 Task: Create dashboard displaying key metrices like top teams , player performance.
Action: Mouse moved to (743, 120)
Screenshot: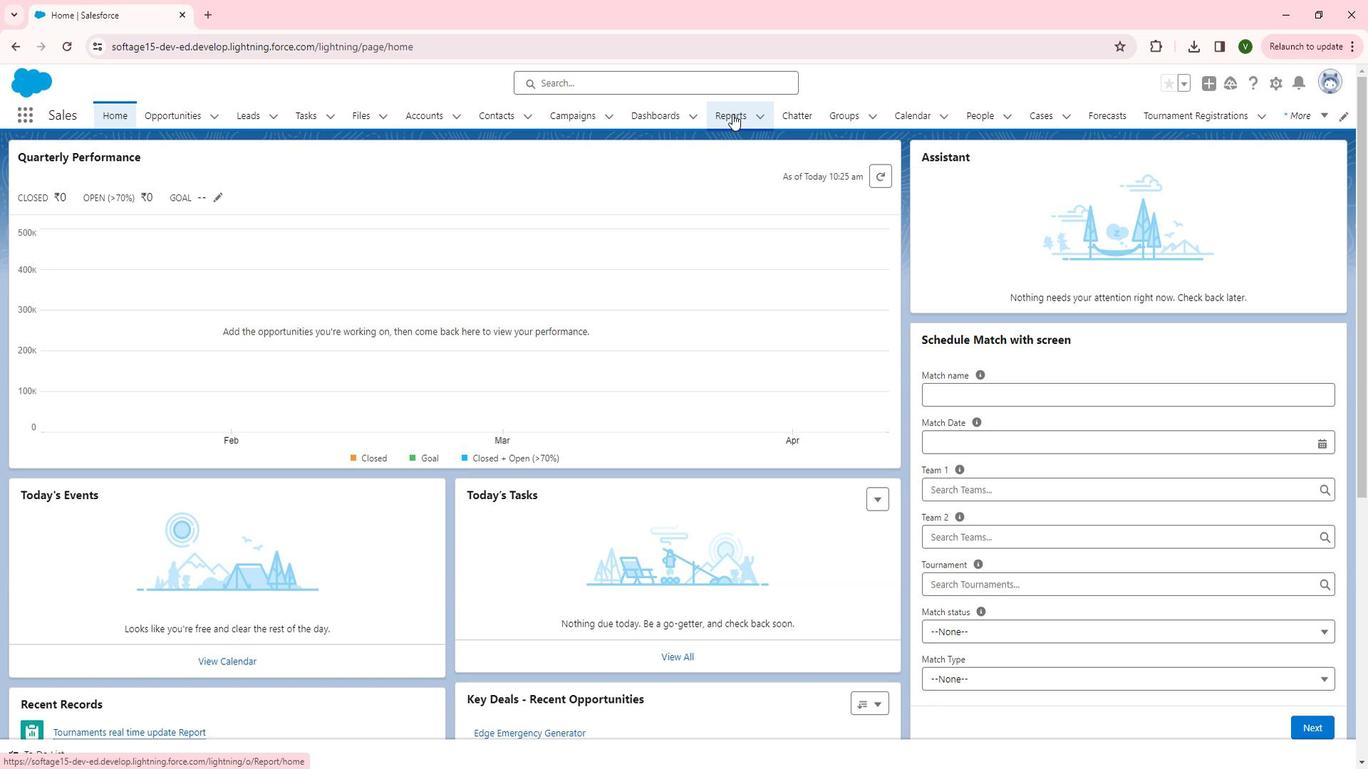 
Action: Mouse pressed left at (743, 120)
Screenshot: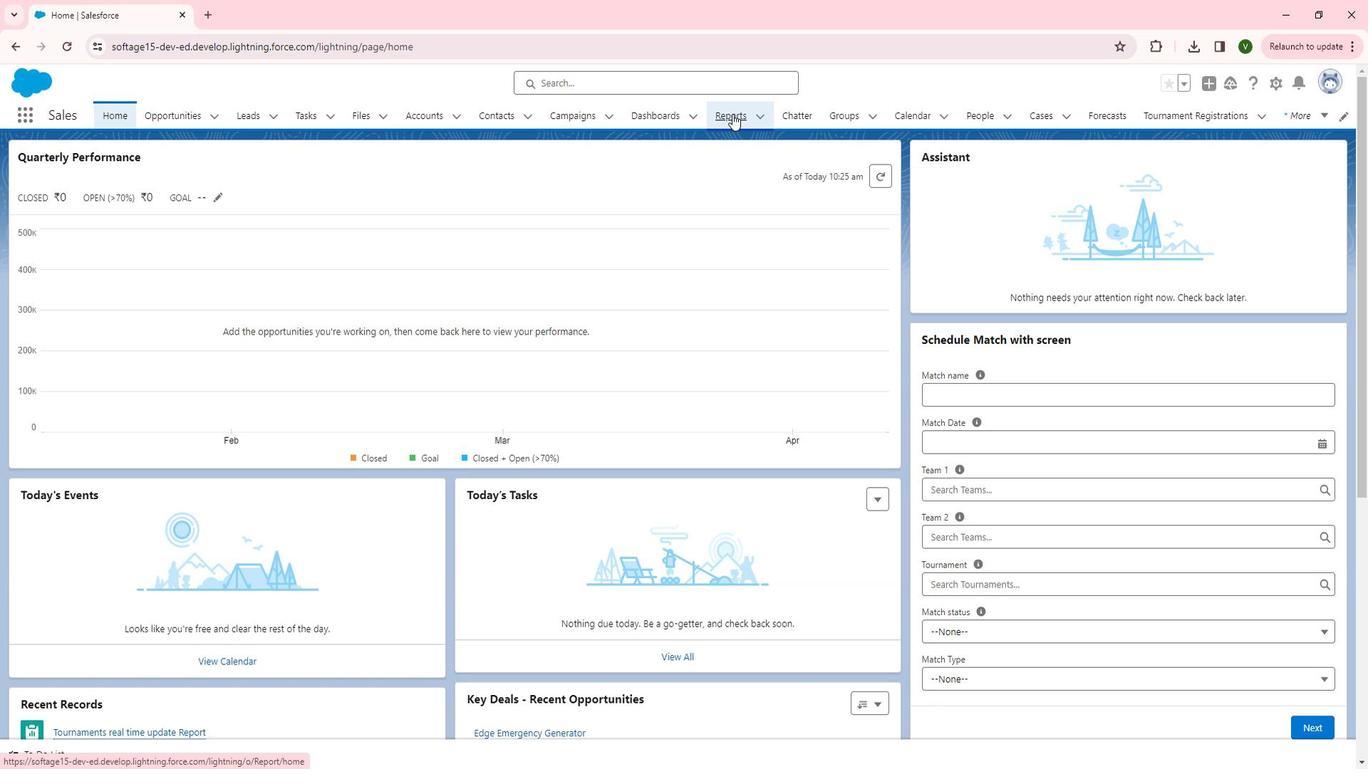 
Action: Mouse moved to (1216, 178)
Screenshot: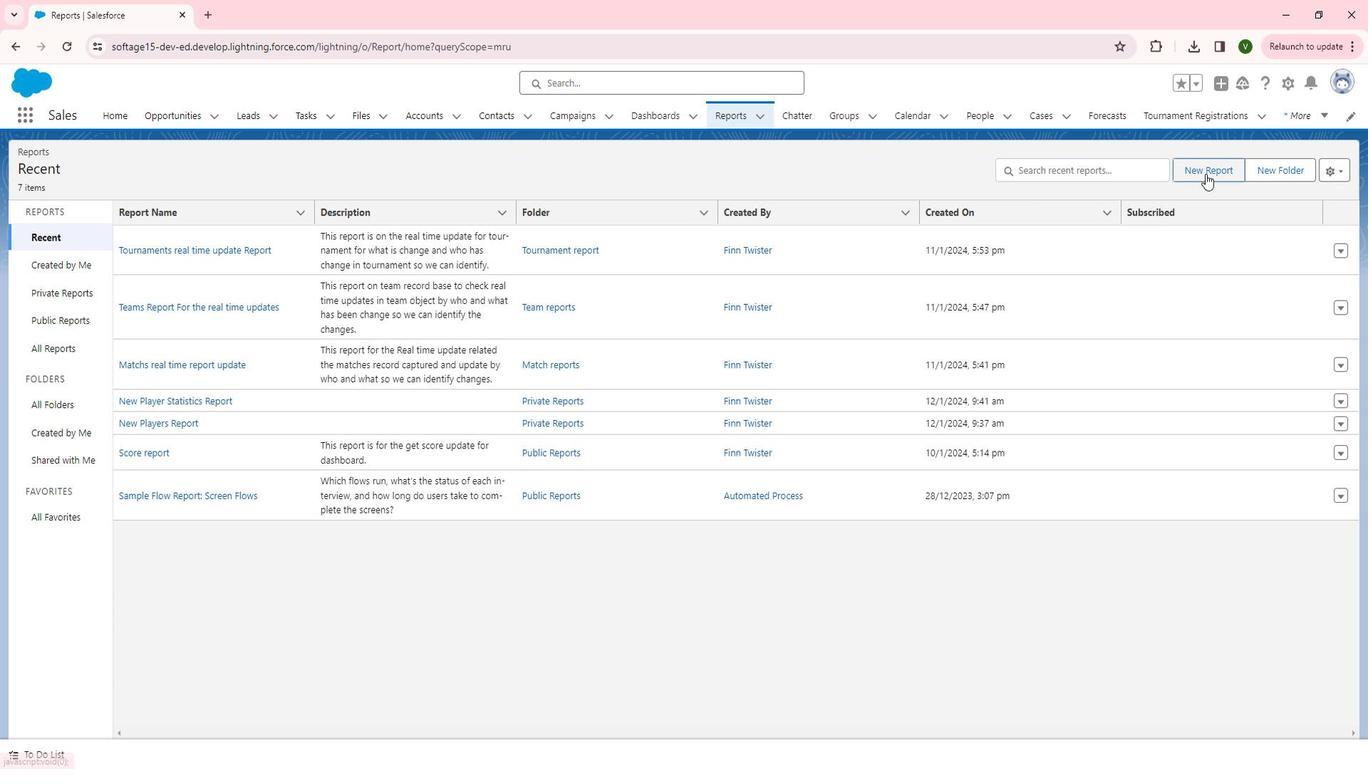 
Action: Mouse pressed left at (1216, 178)
Screenshot: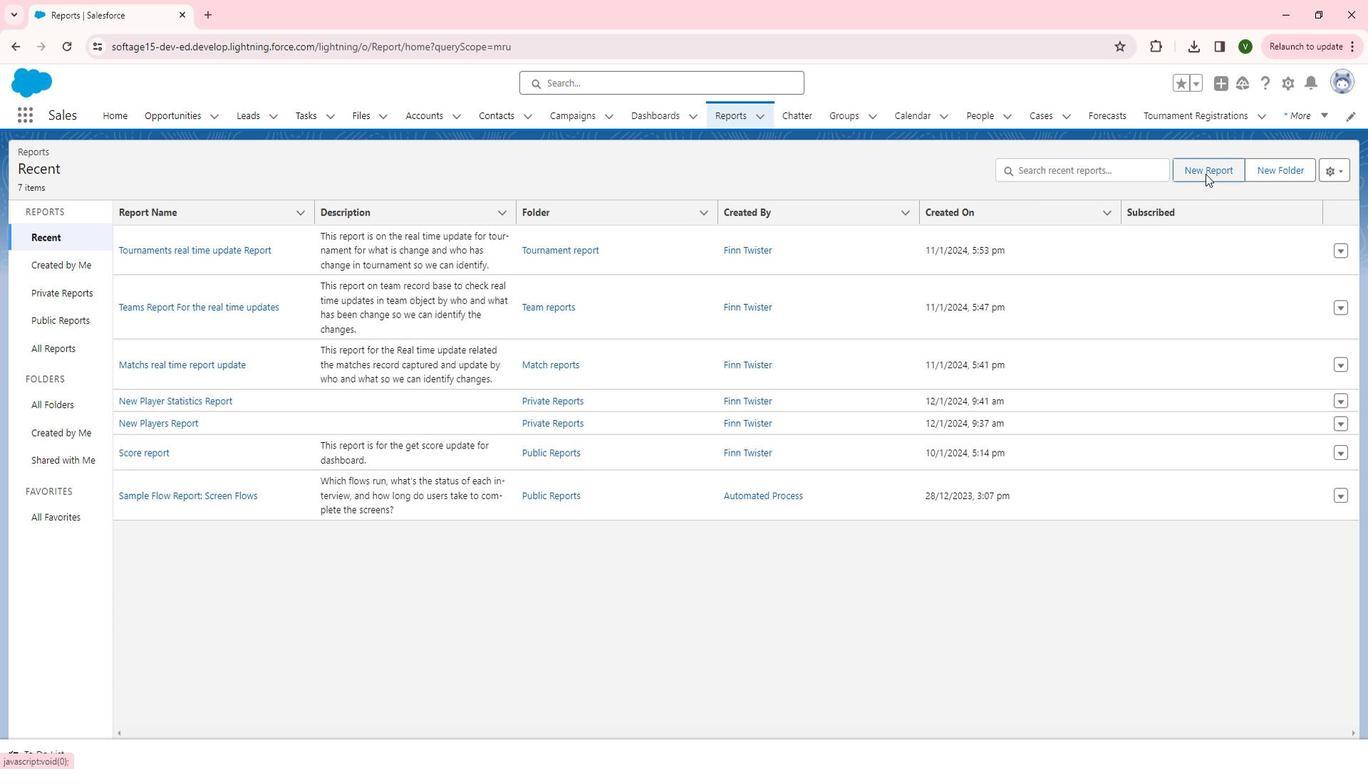 
Action: Mouse moved to (355, 284)
Screenshot: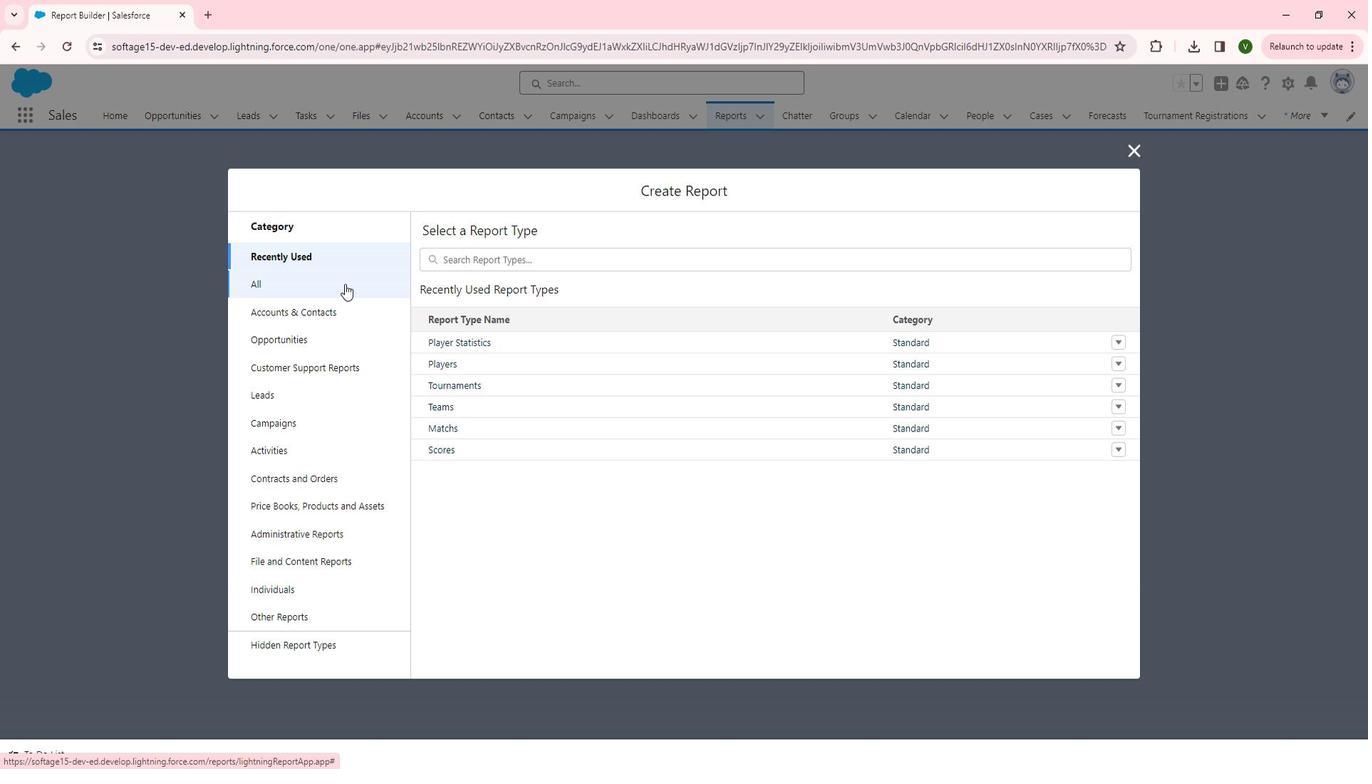 
Action: Mouse pressed left at (355, 284)
Screenshot: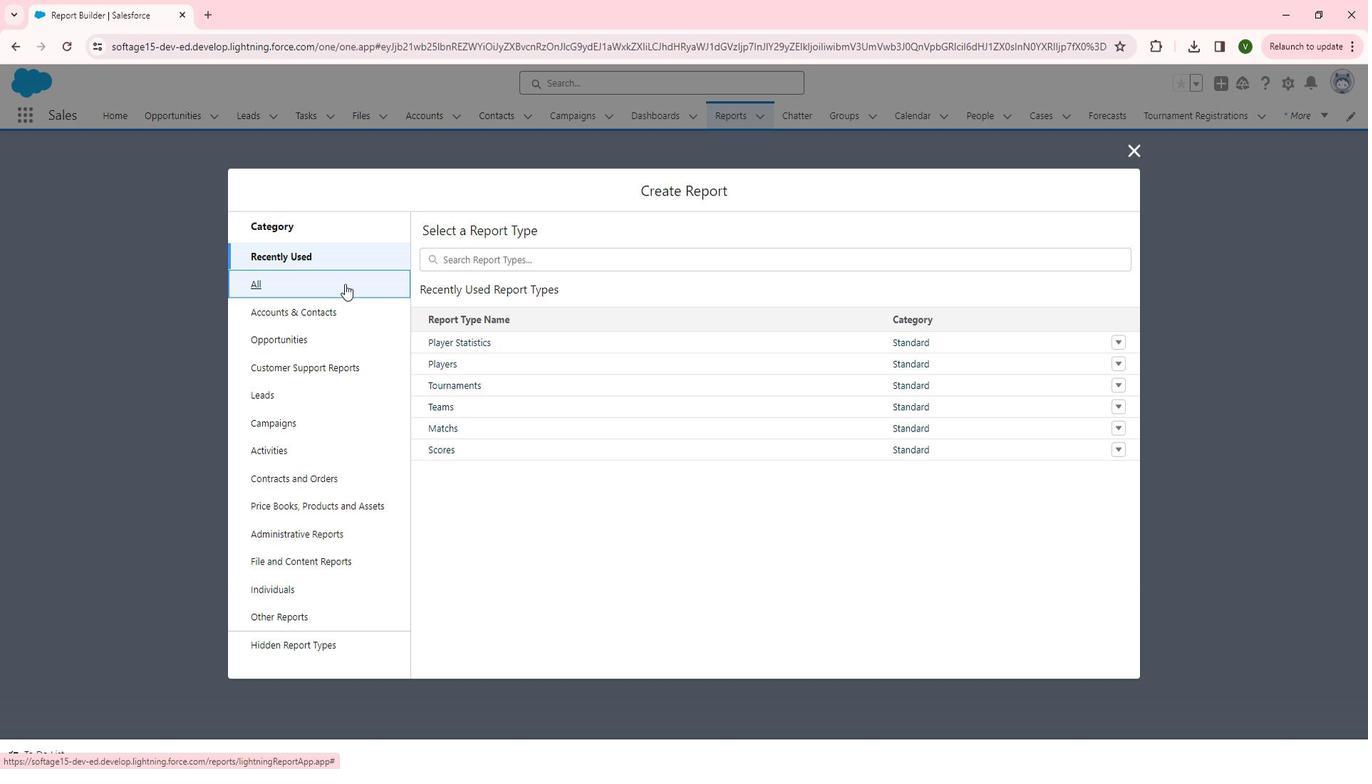 
Action: Mouse moved to (644, 380)
Screenshot: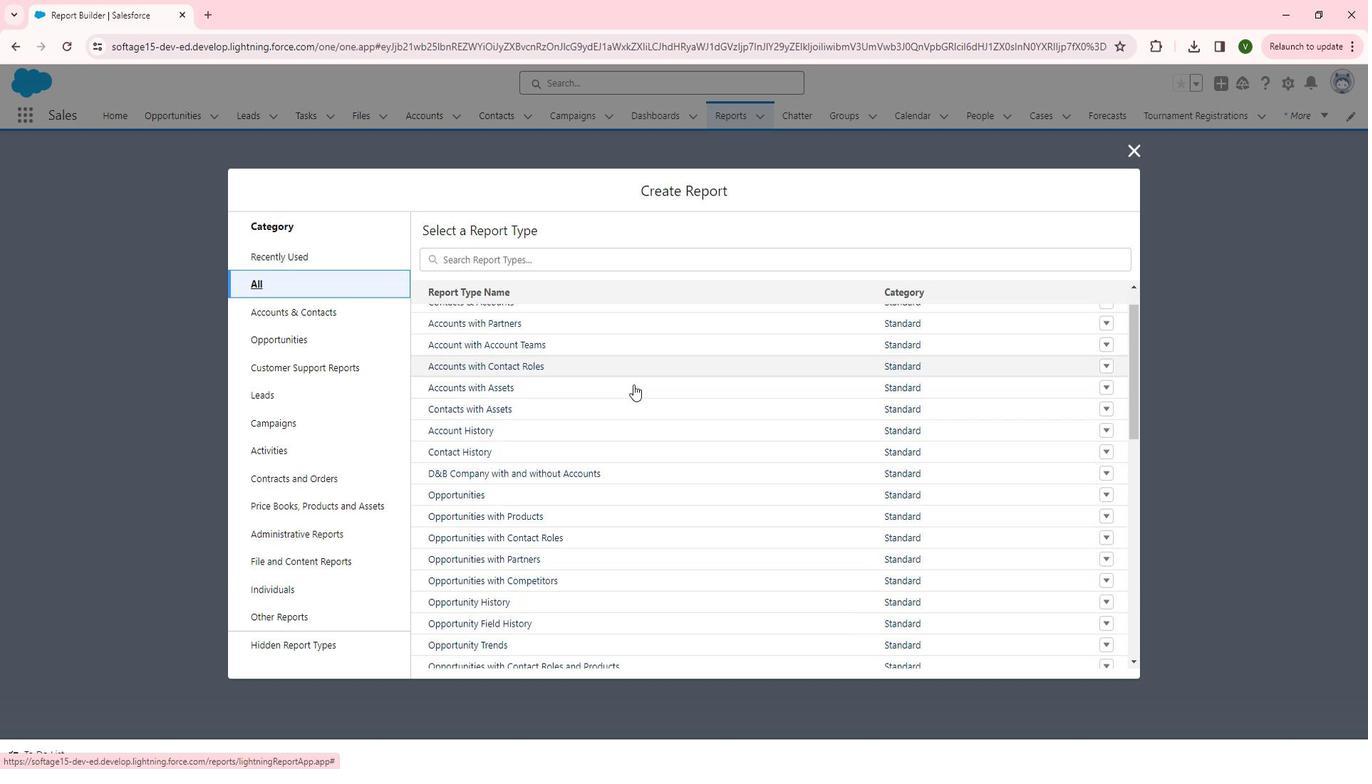 
Action: Mouse scrolled (644, 379) with delta (0, 0)
Screenshot: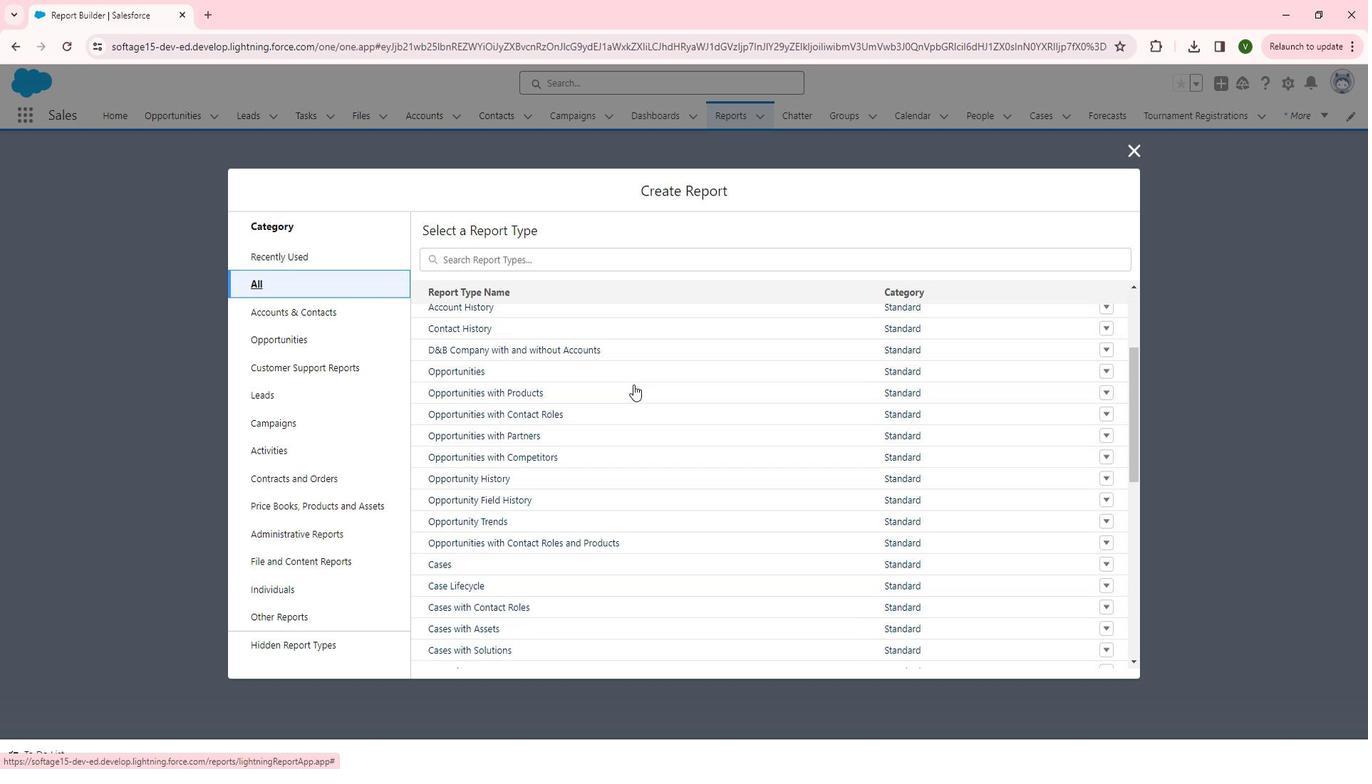 
Action: Mouse moved to (644, 381)
Screenshot: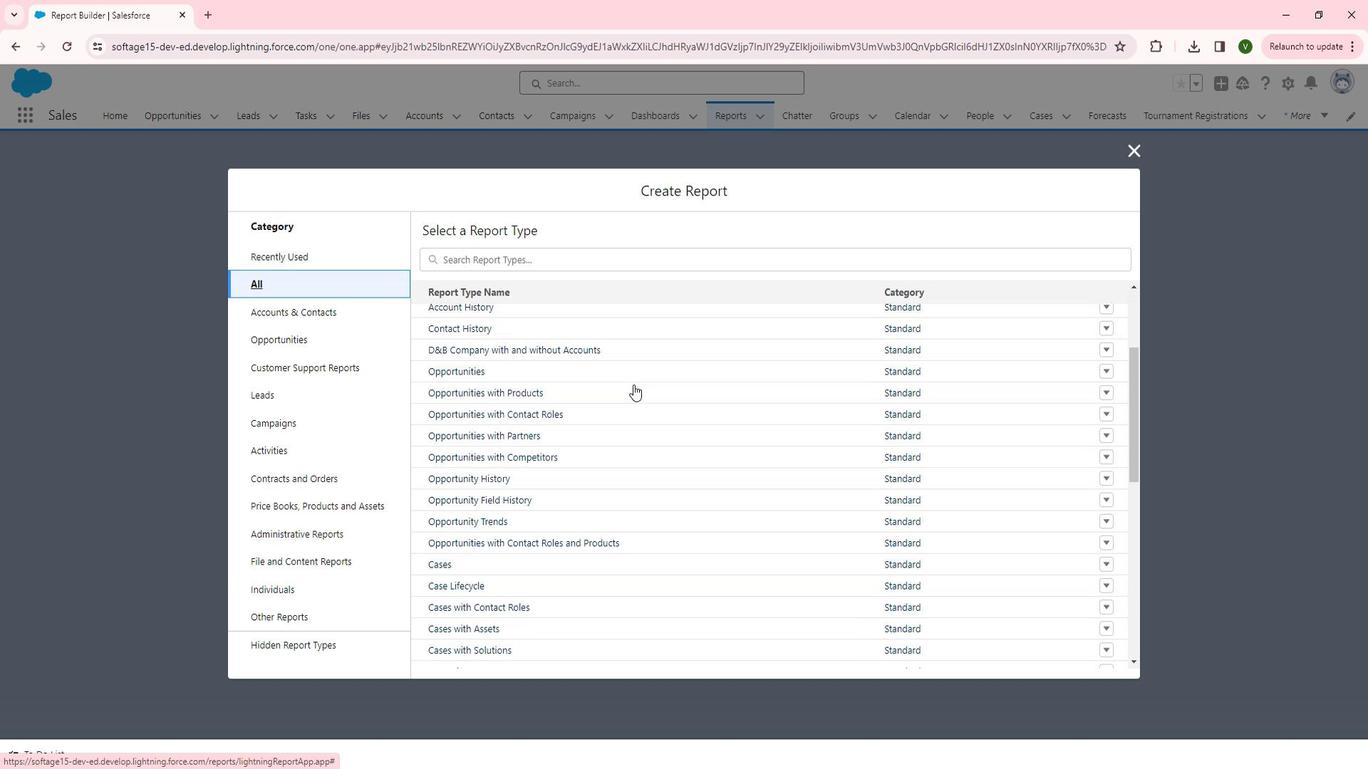
Action: Mouse scrolled (644, 380) with delta (0, 0)
Screenshot: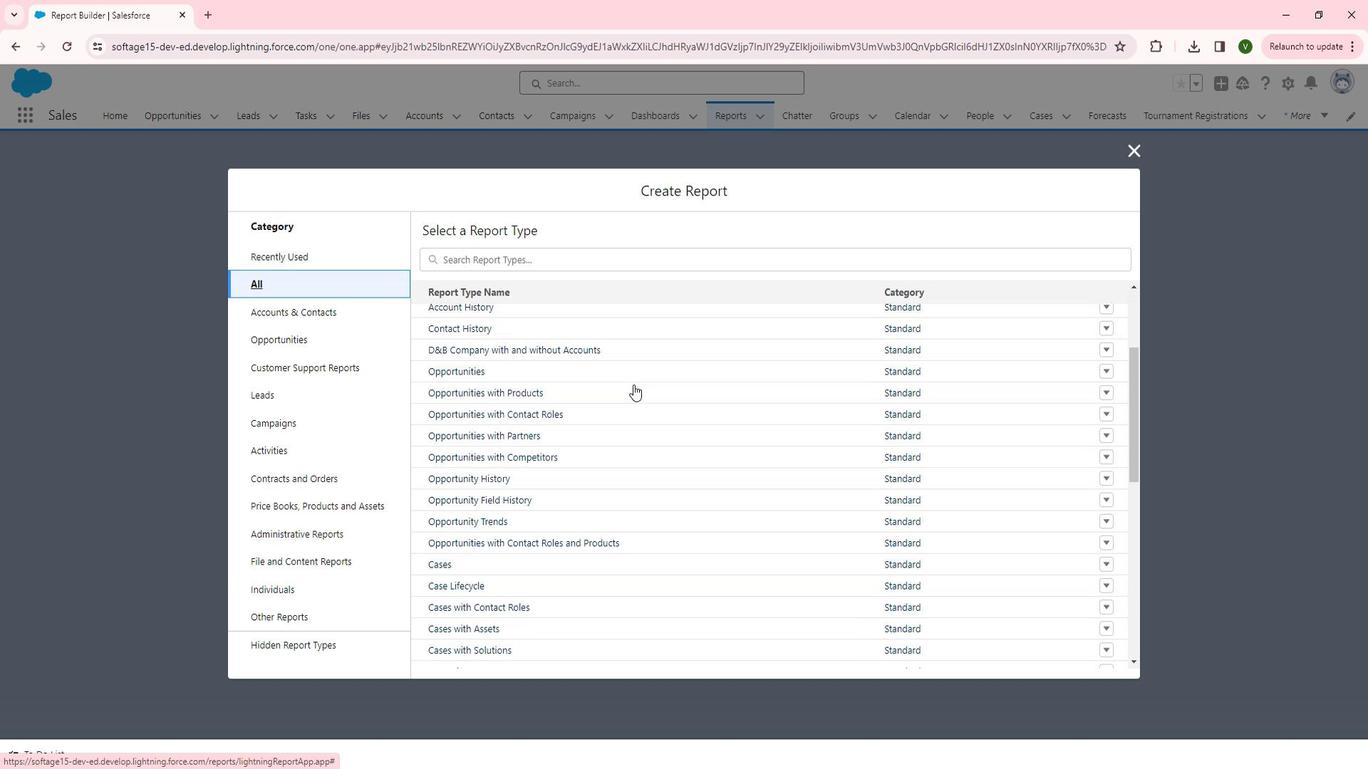 
Action: Mouse moved to (644, 381)
Screenshot: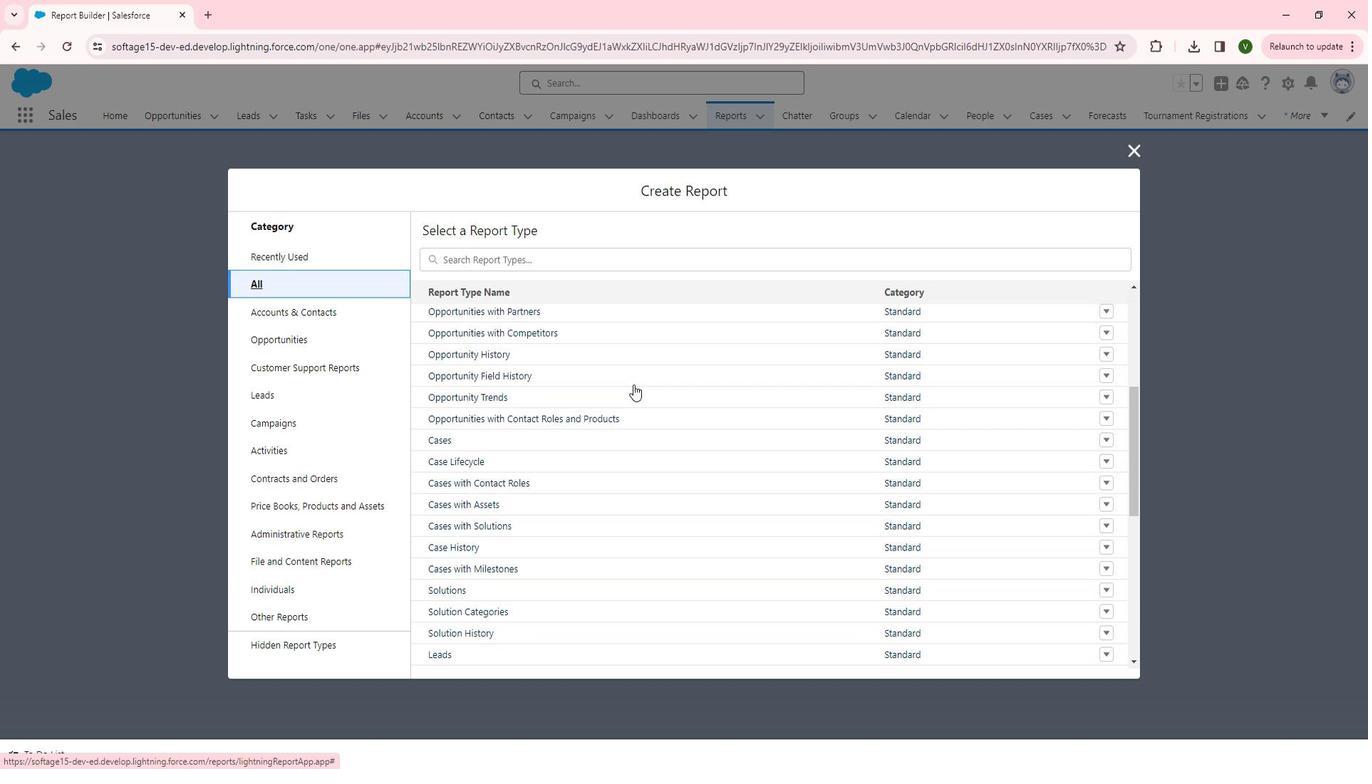 
Action: Mouse scrolled (644, 380) with delta (0, 0)
Screenshot: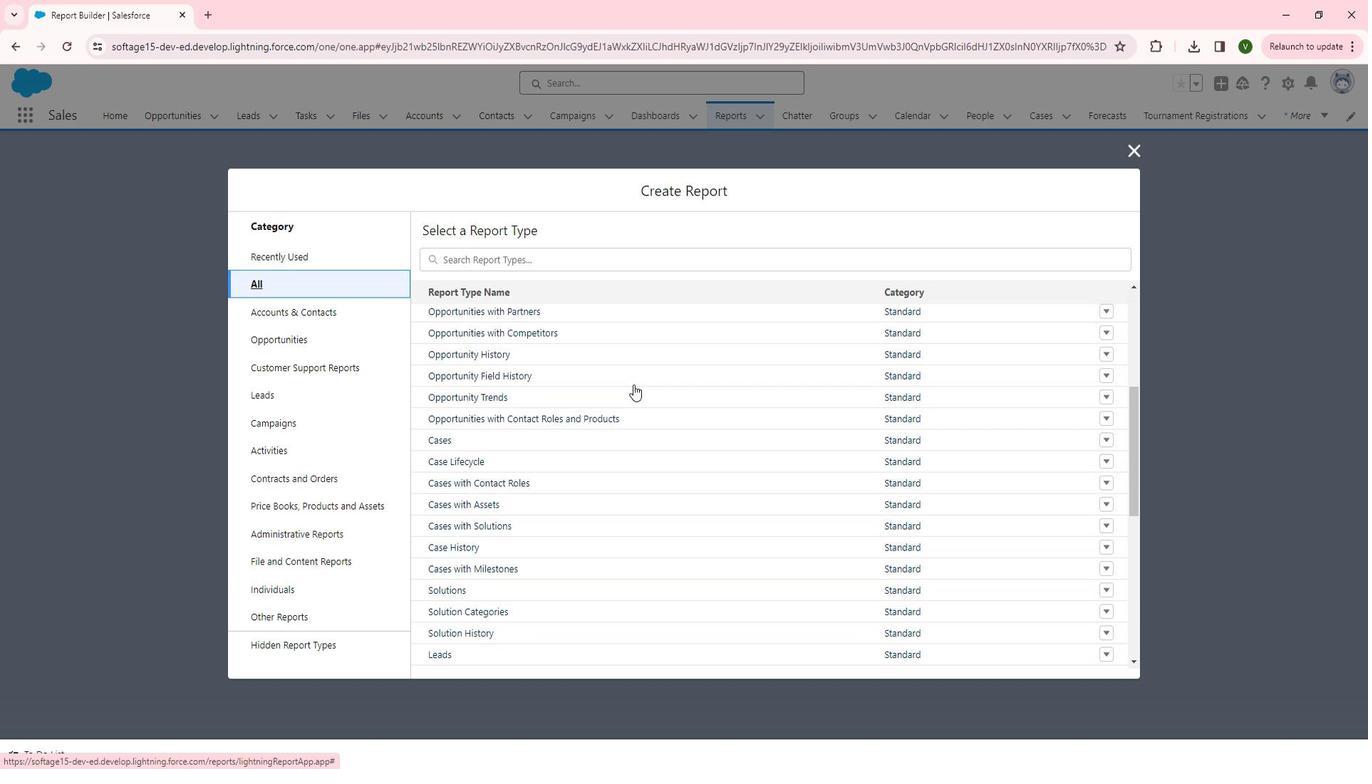 
Action: Mouse scrolled (644, 380) with delta (0, 0)
Screenshot: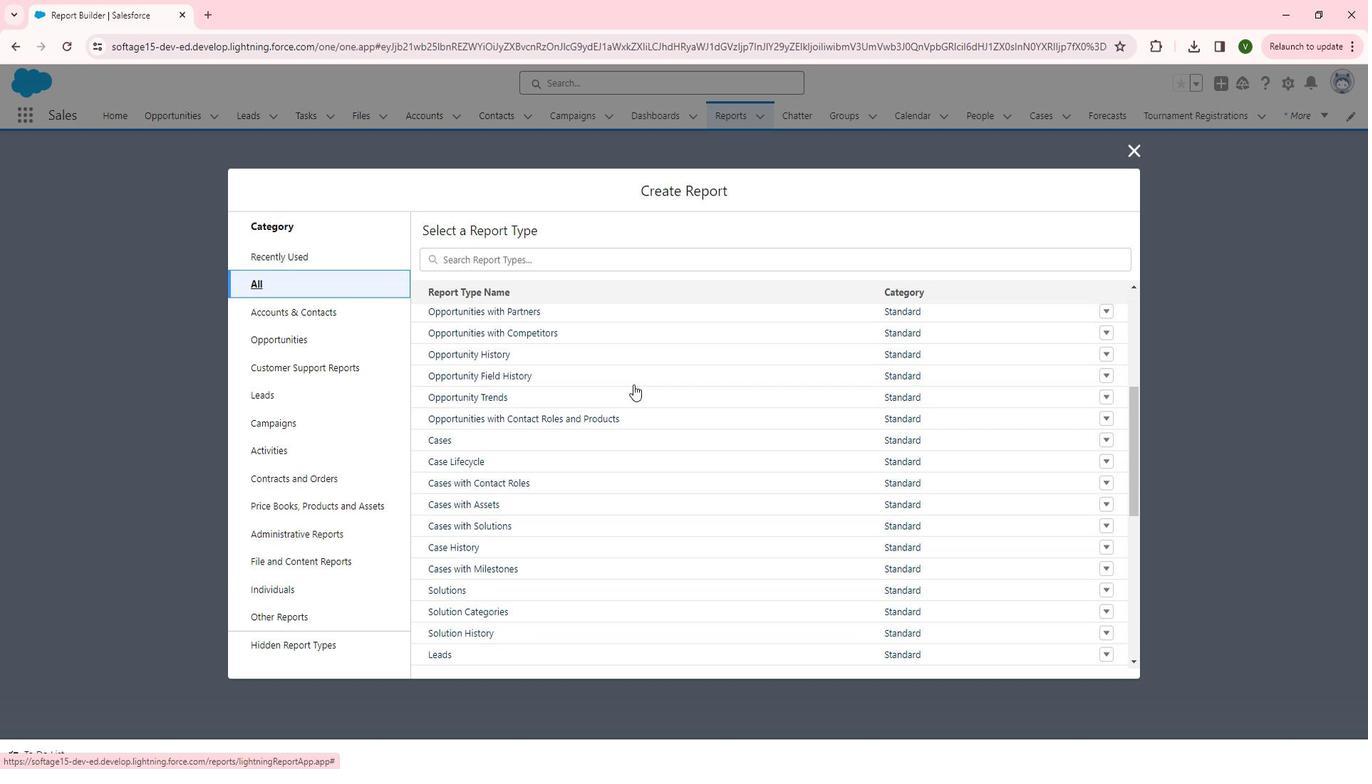 
Action: Mouse scrolled (644, 380) with delta (0, 0)
Screenshot: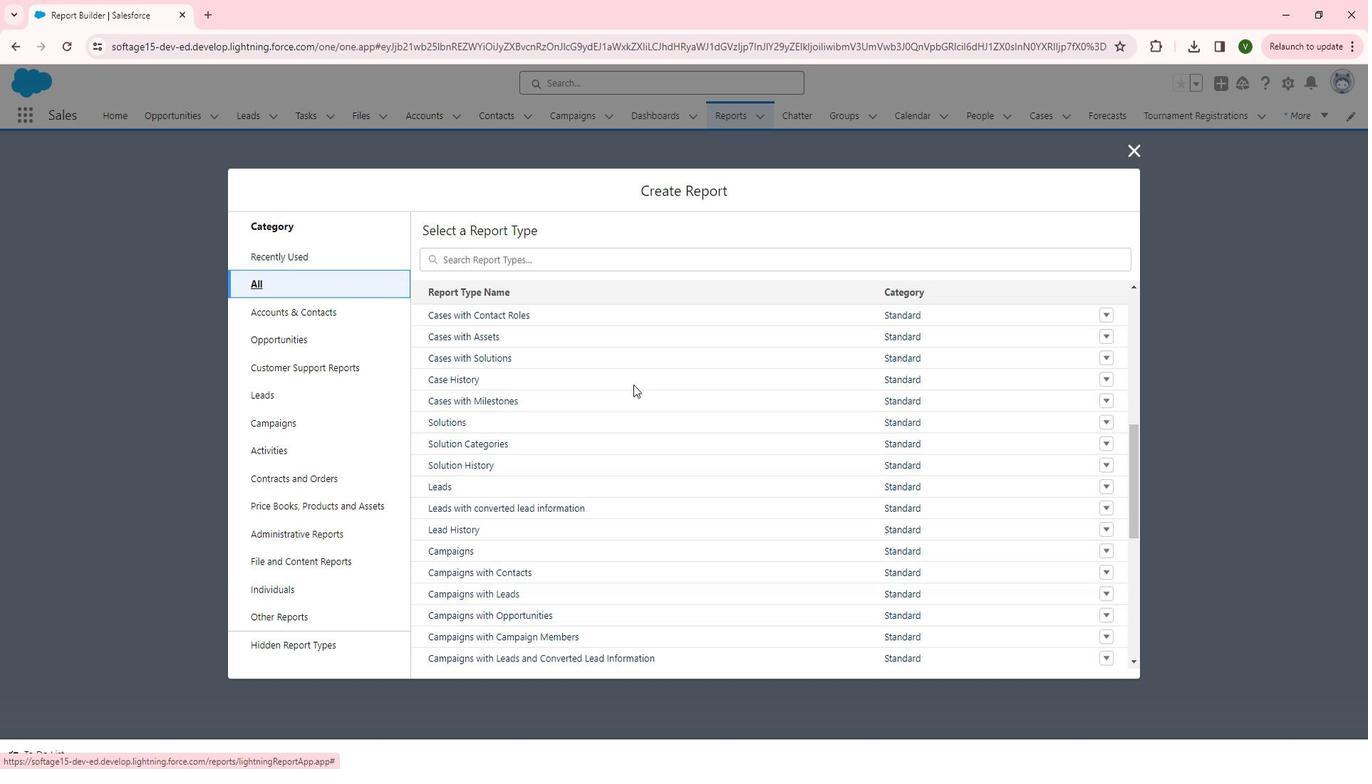 
Action: Mouse scrolled (644, 380) with delta (0, 0)
Screenshot: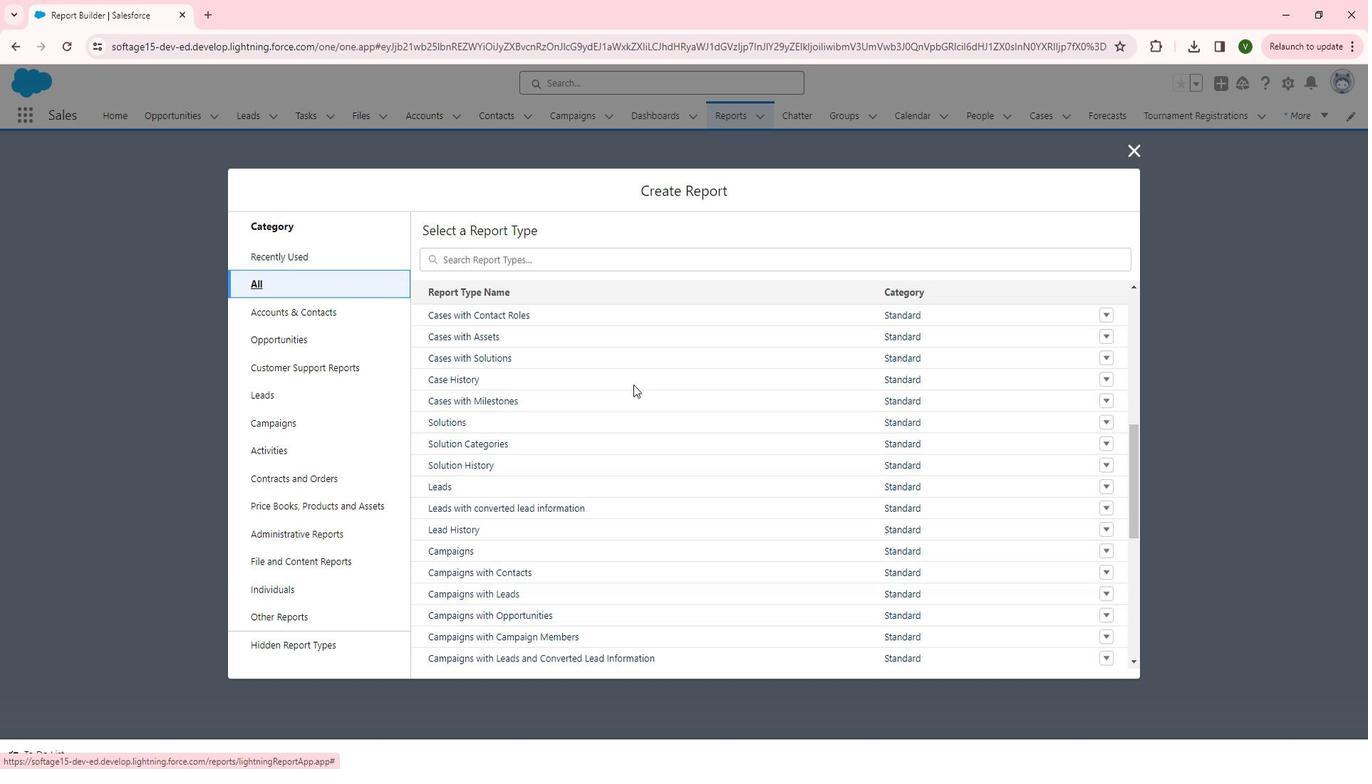 
Action: Mouse scrolled (644, 380) with delta (0, 0)
Screenshot: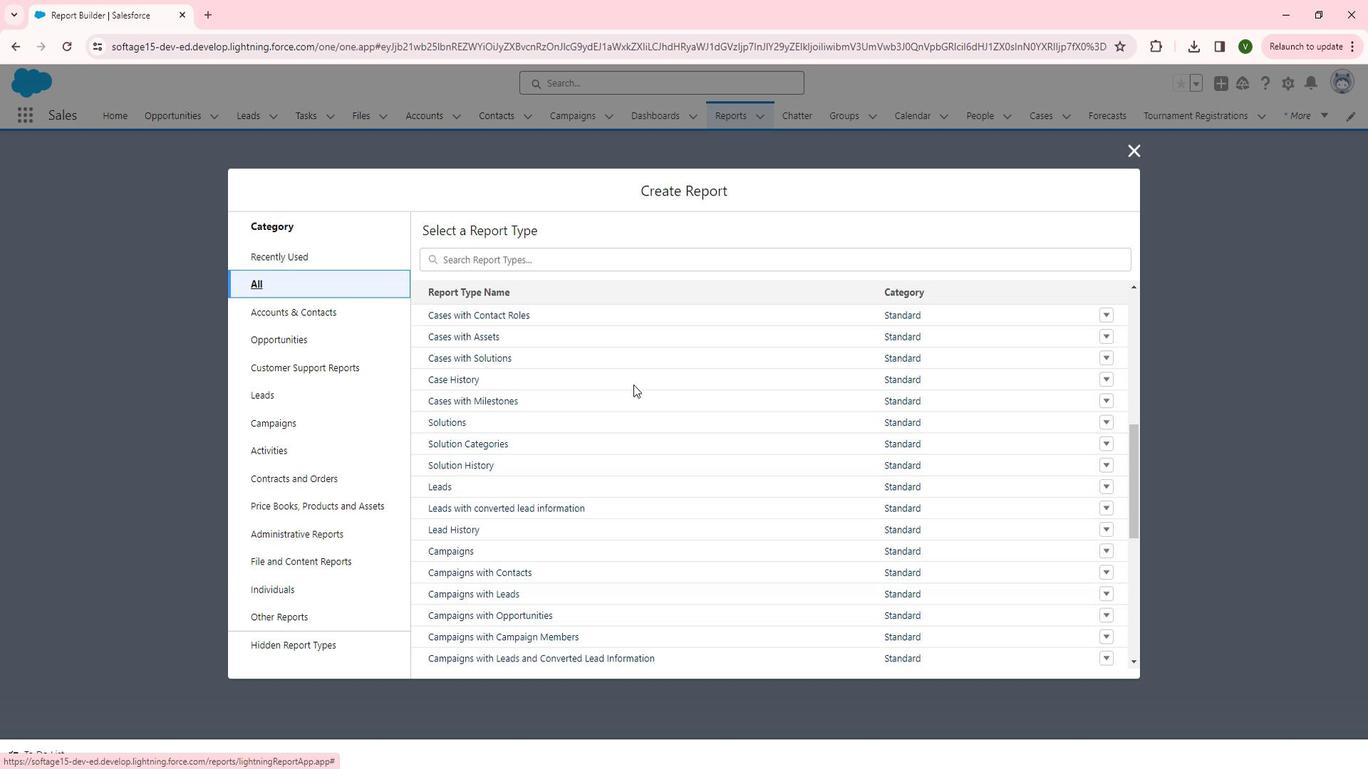 
Action: Mouse scrolled (644, 380) with delta (0, 0)
Screenshot: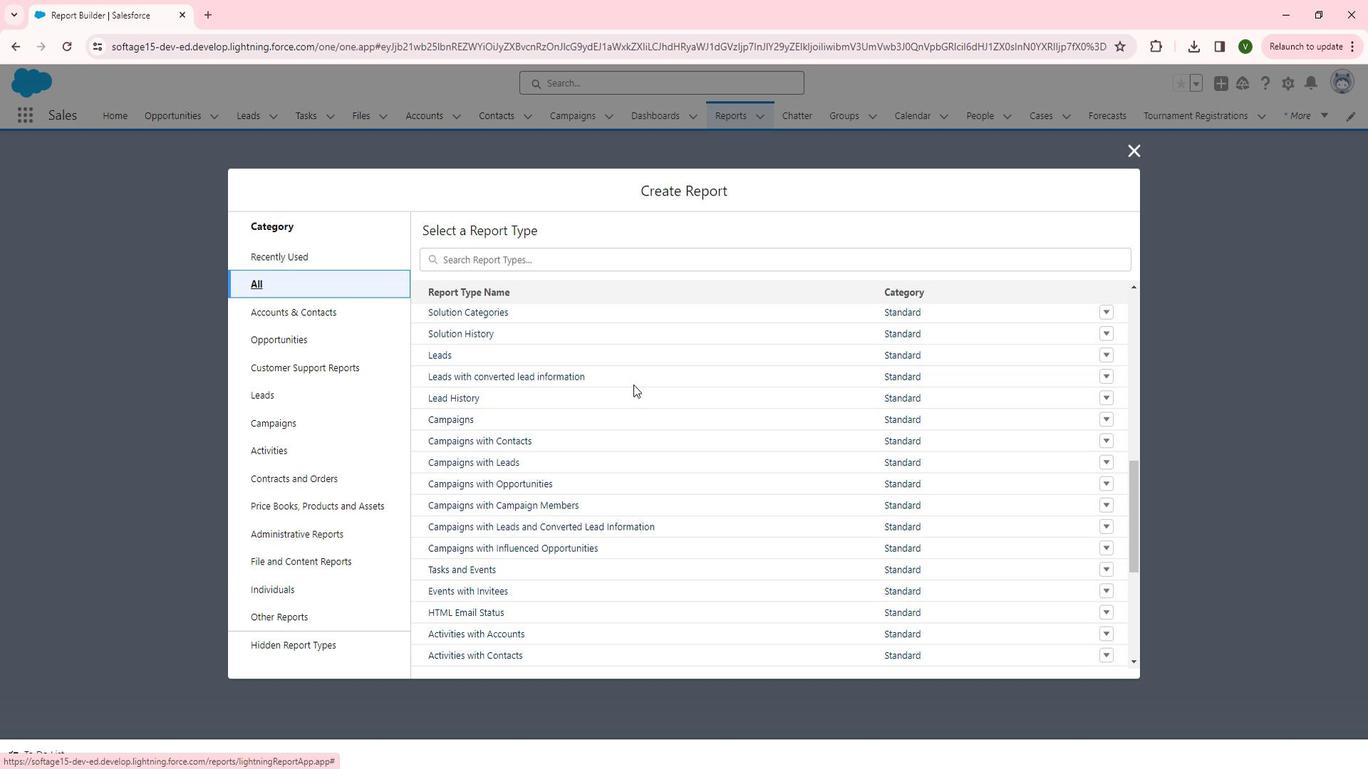
Action: Mouse scrolled (644, 380) with delta (0, 0)
Screenshot: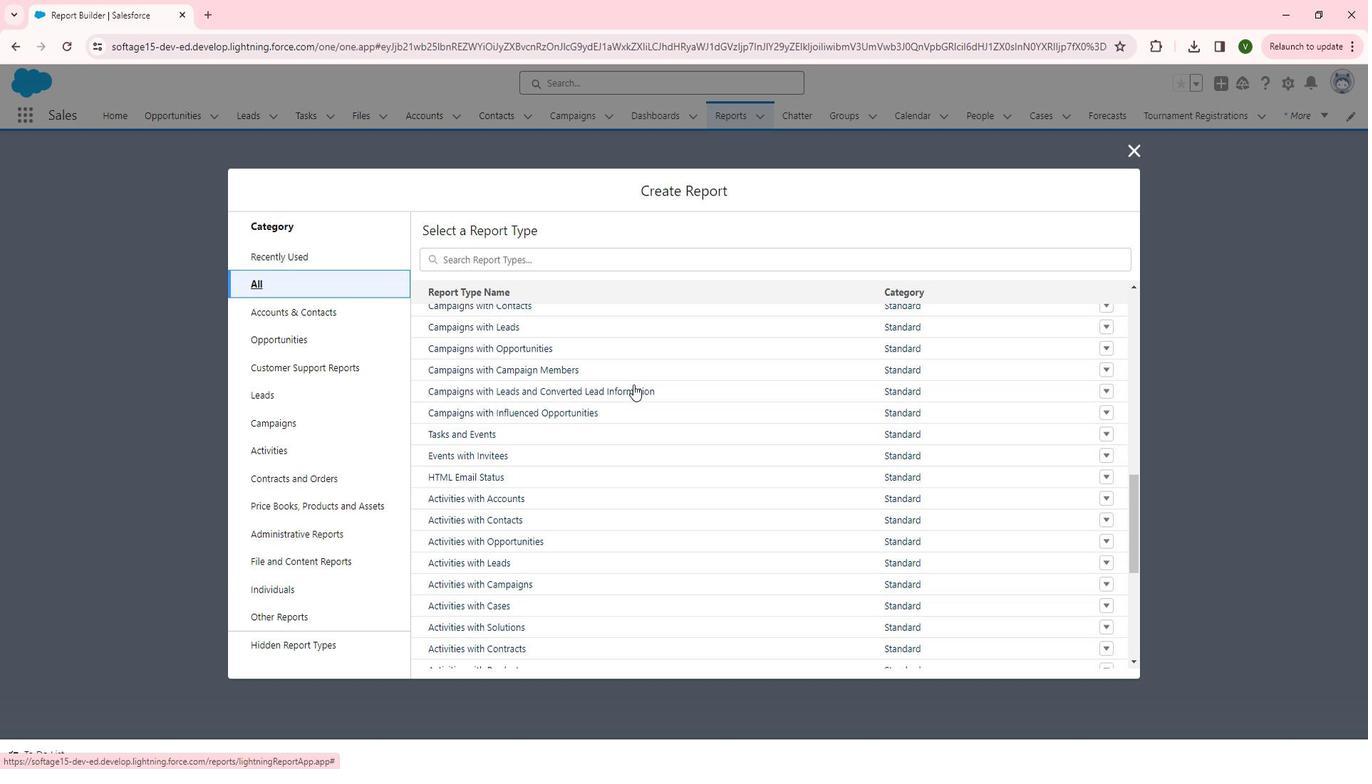 
Action: Mouse scrolled (644, 380) with delta (0, 0)
Screenshot: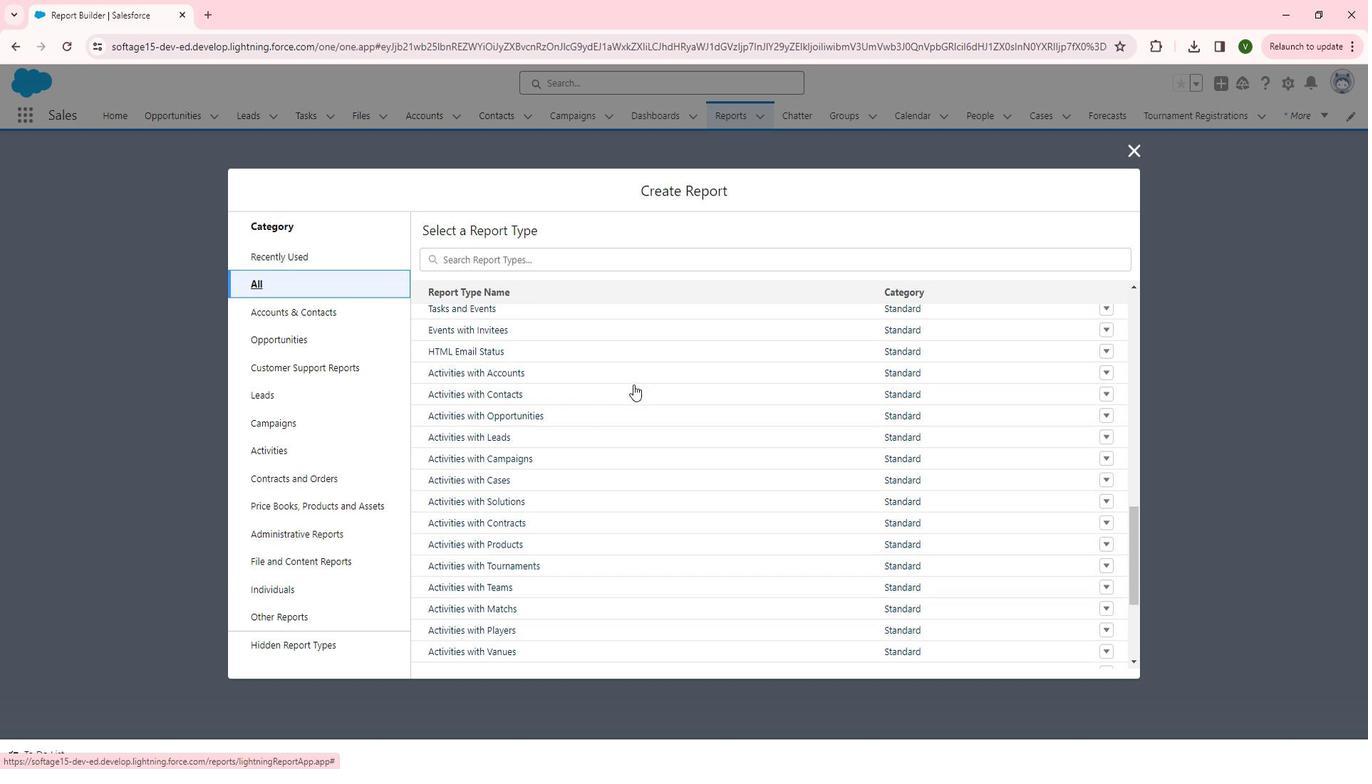 
Action: Mouse scrolled (644, 380) with delta (0, 0)
Screenshot: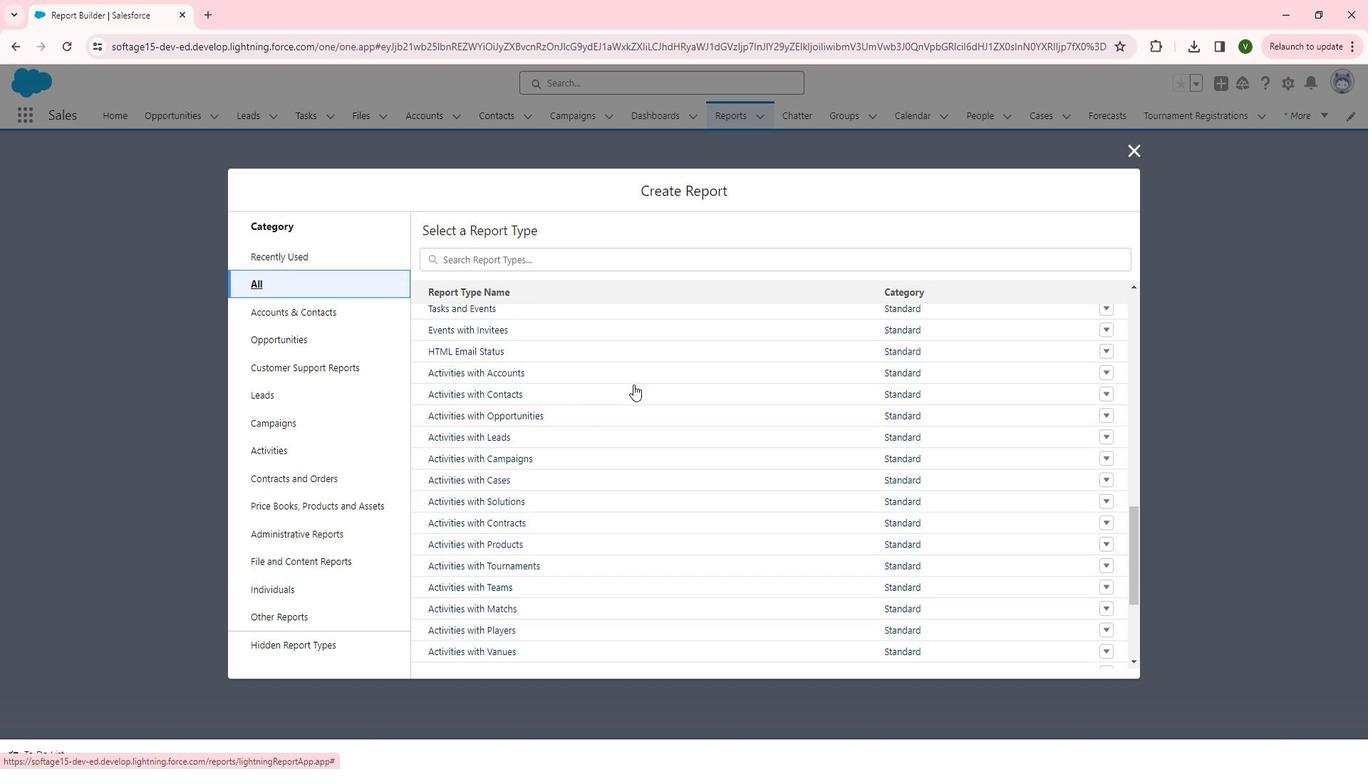 
Action: Mouse scrolled (644, 380) with delta (0, 0)
Screenshot: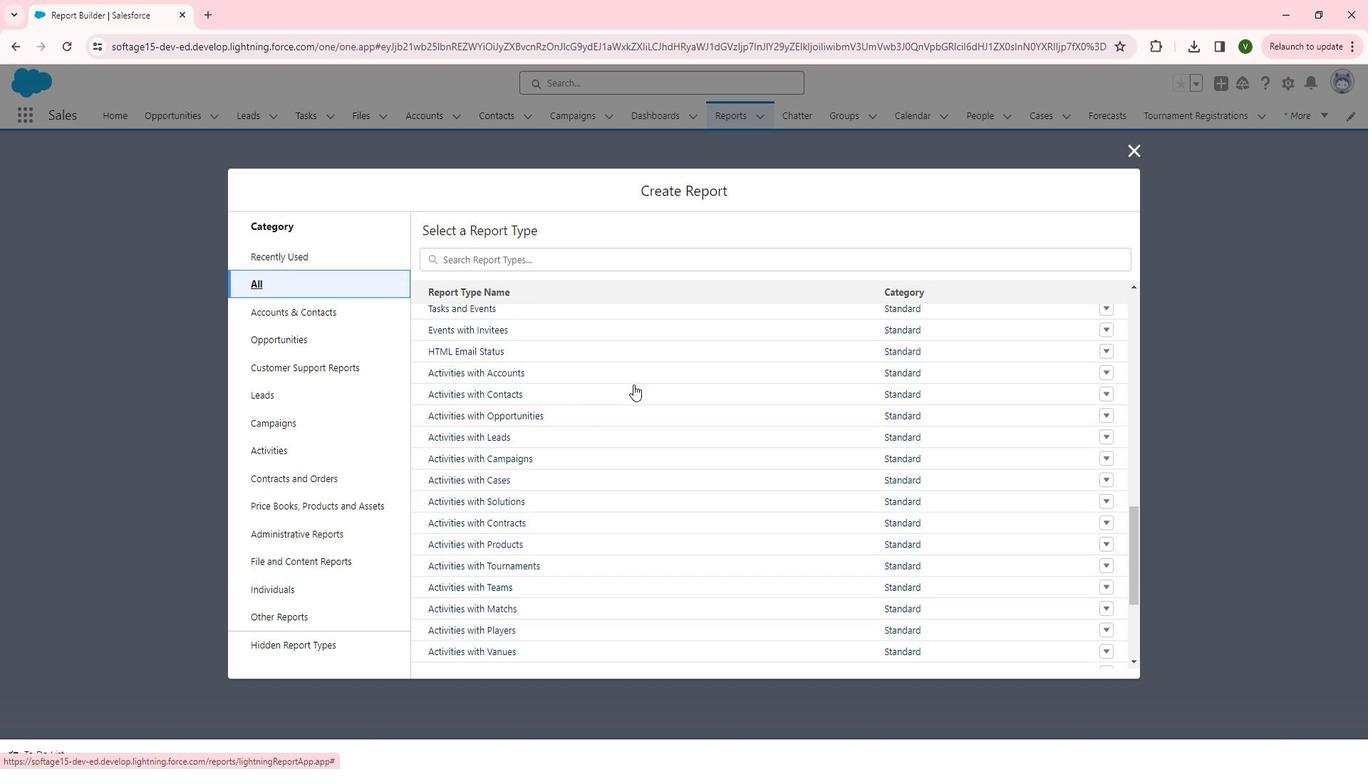 
Action: Mouse scrolled (644, 380) with delta (0, 0)
Screenshot: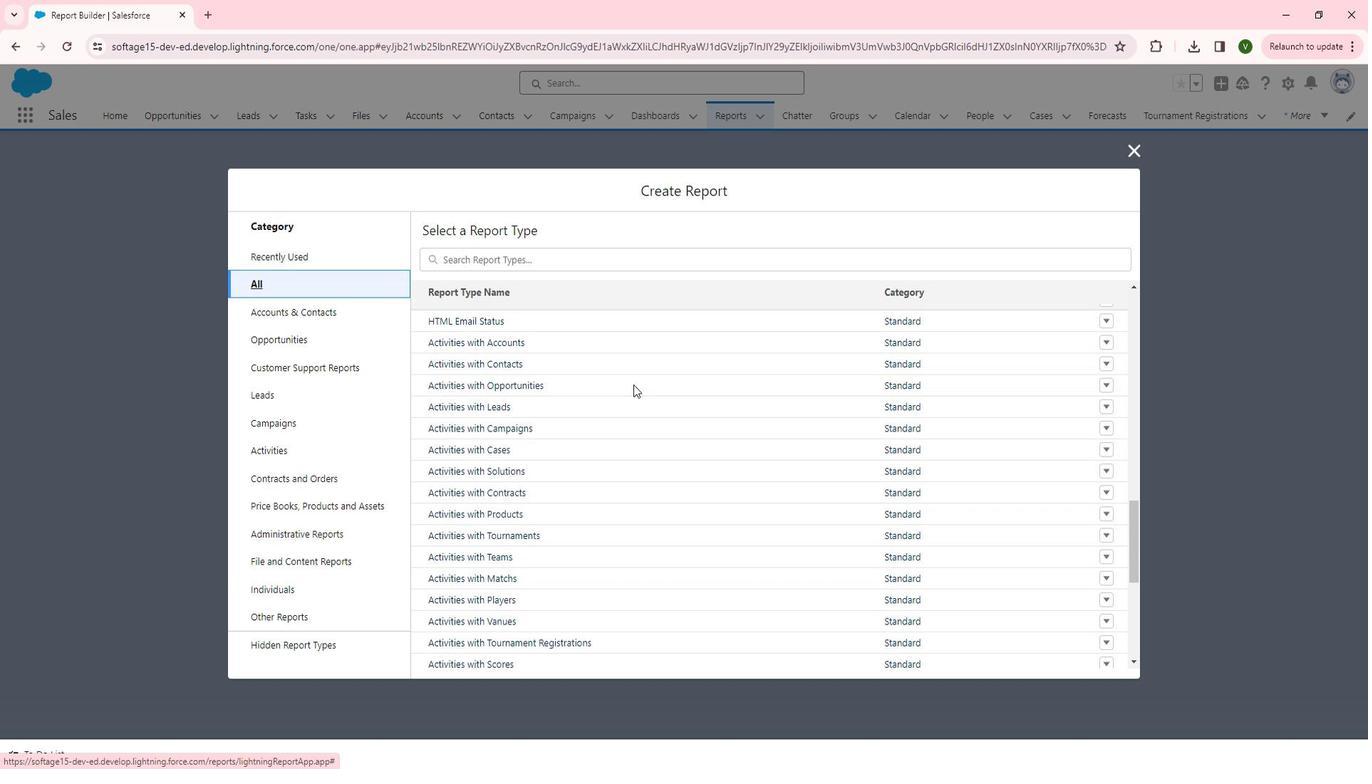 
Action: Mouse scrolled (644, 380) with delta (0, 0)
Screenshot: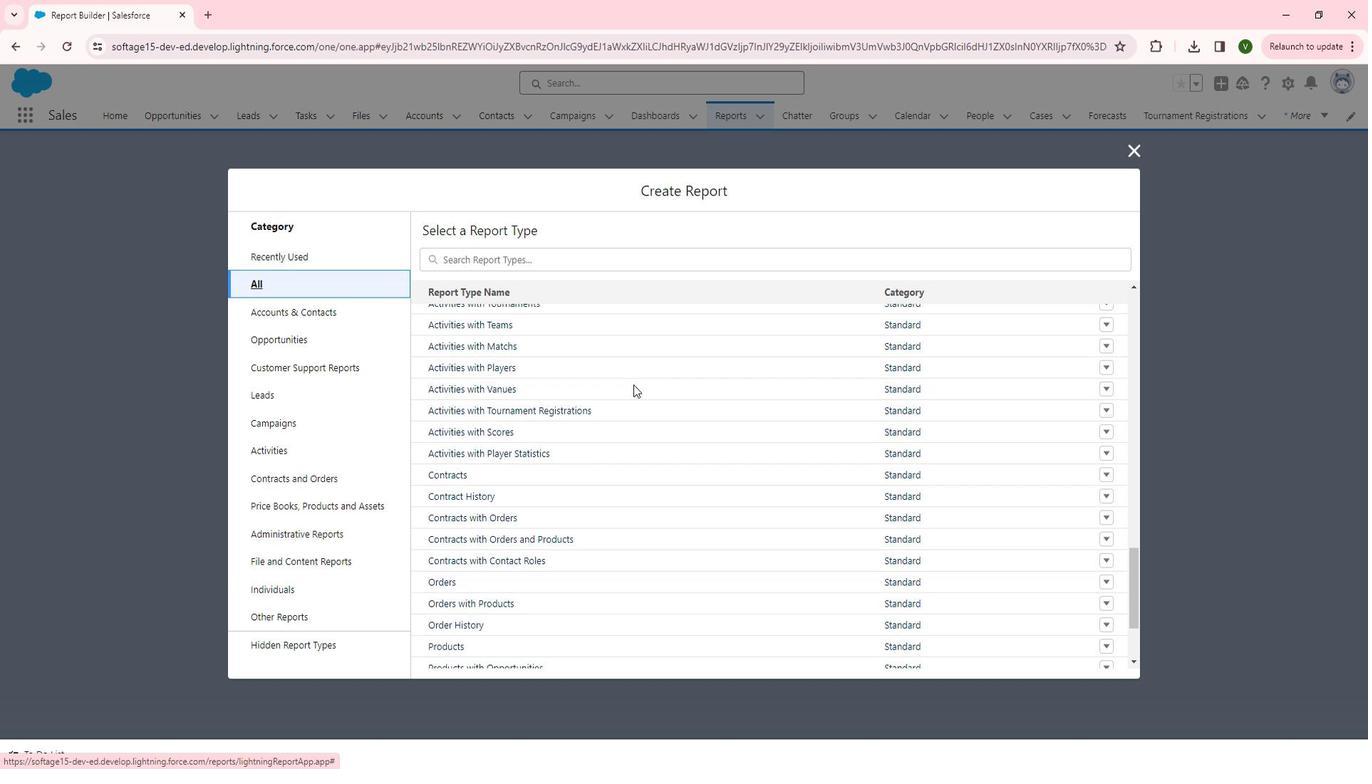 
Action: Mouse scrolled (644, 380) with delta (0, 0)
Screenshot: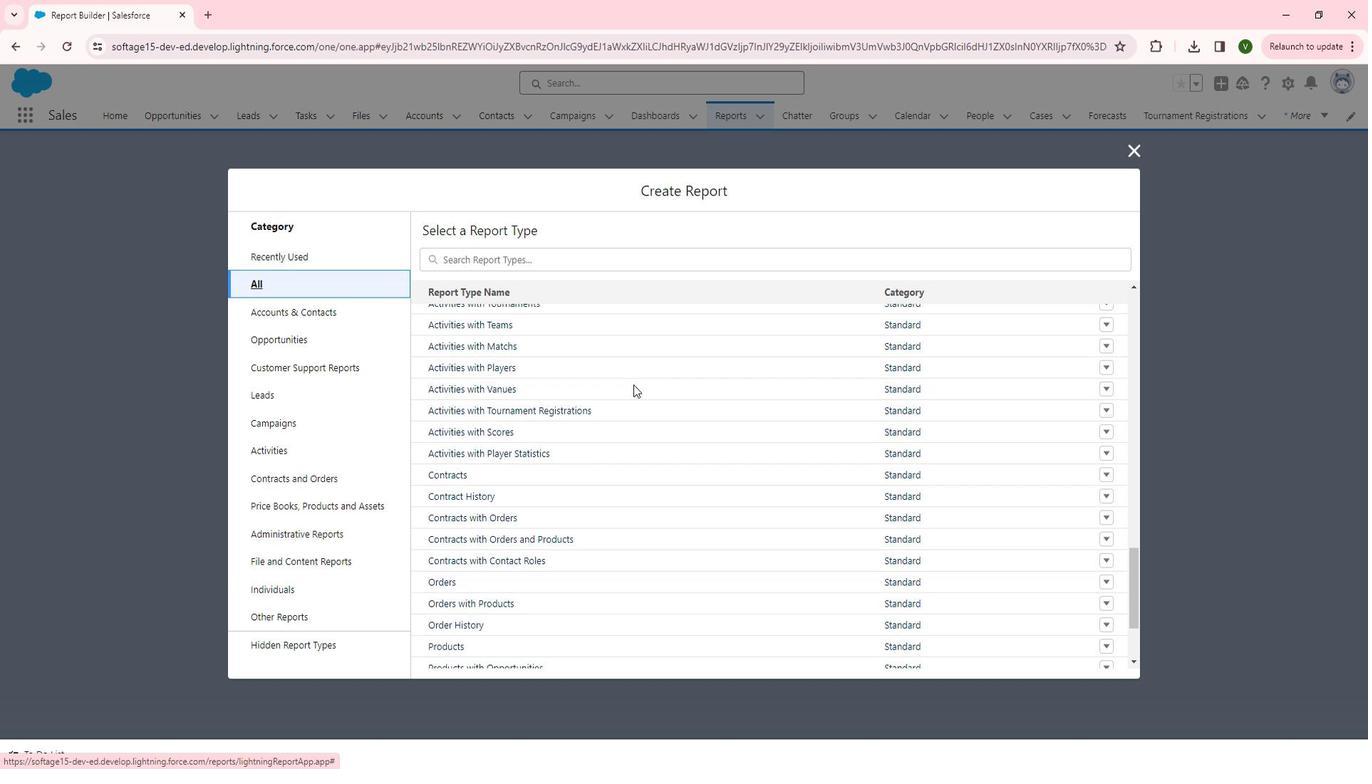 
Action: Mouse scrolled (644, 380) with delta (0, 0)
Screenshot: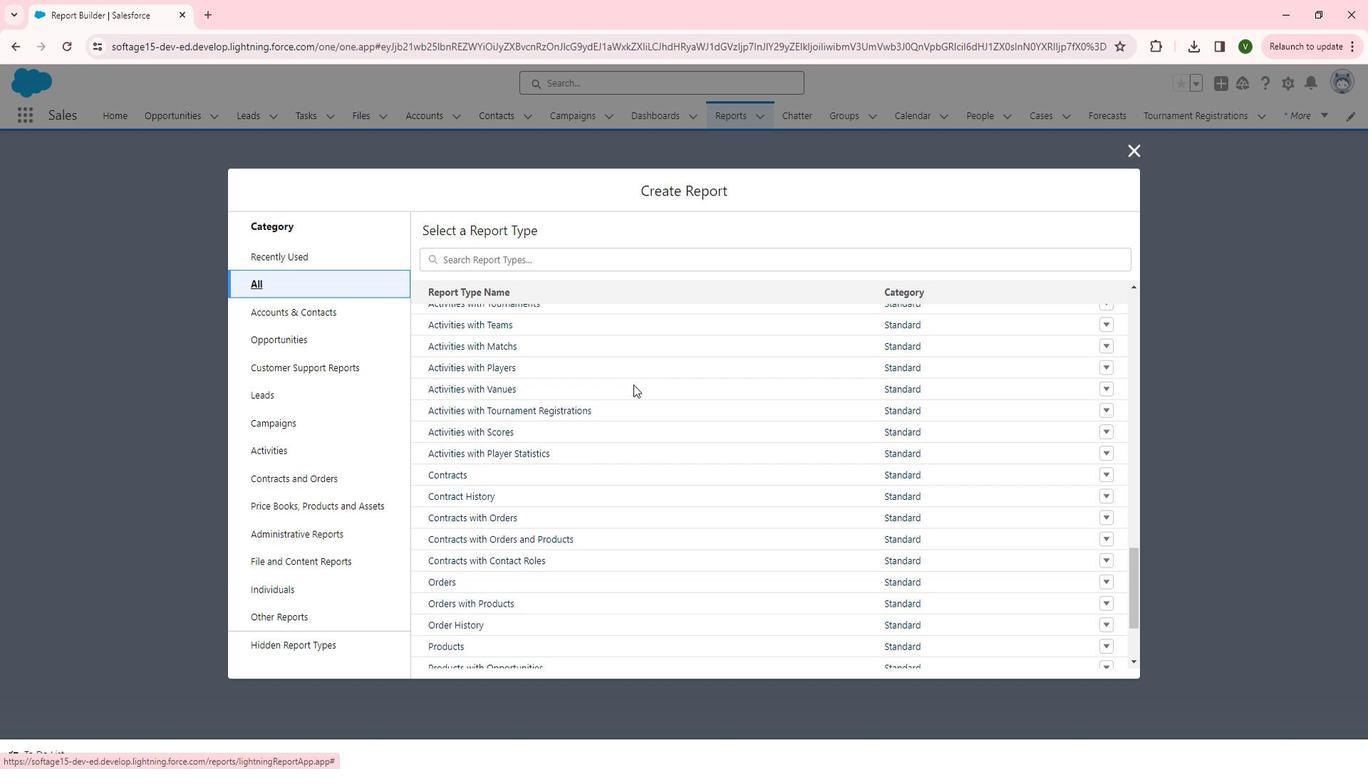 
Action: Mouse scrolled (644, 380) with delta (0, 0)
Screenshot: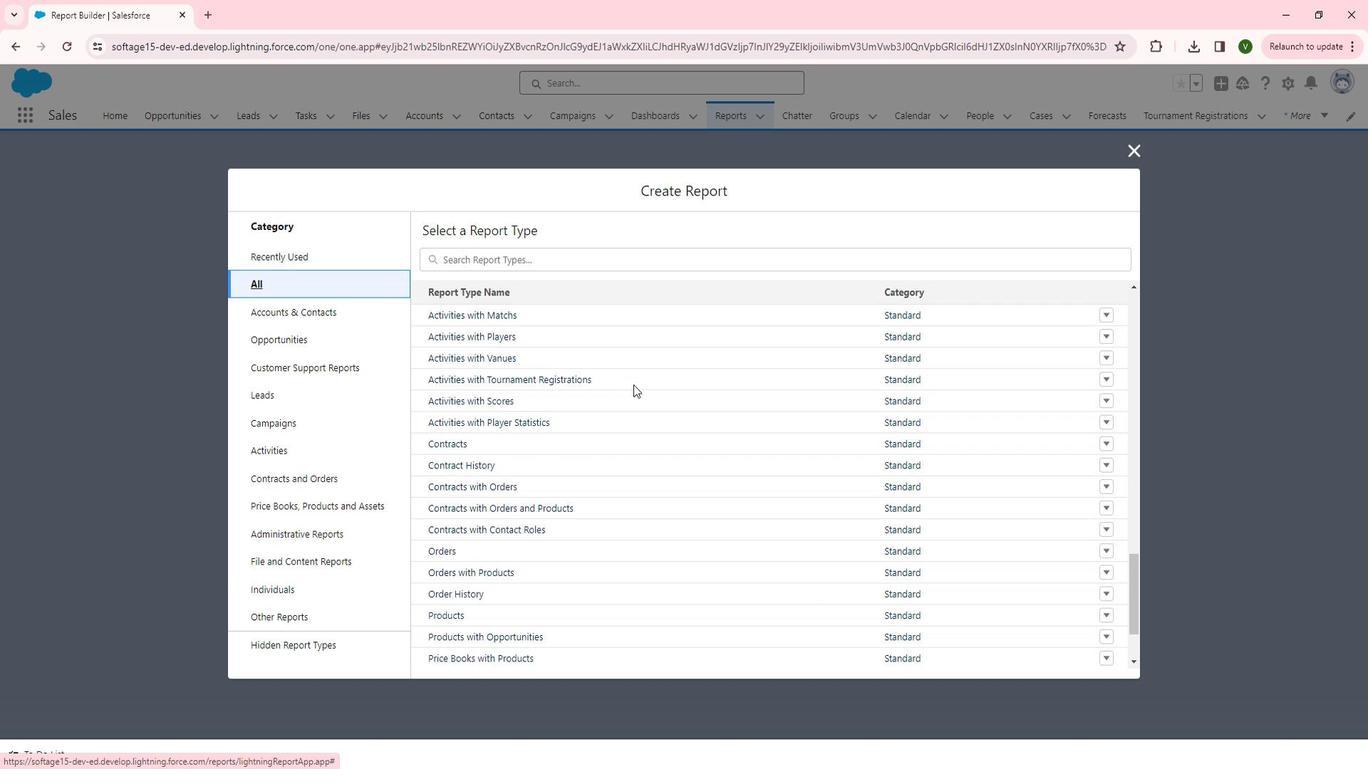 
Action: Mouse scrolled (644, 380) with delta (0, 0)
Screenshot: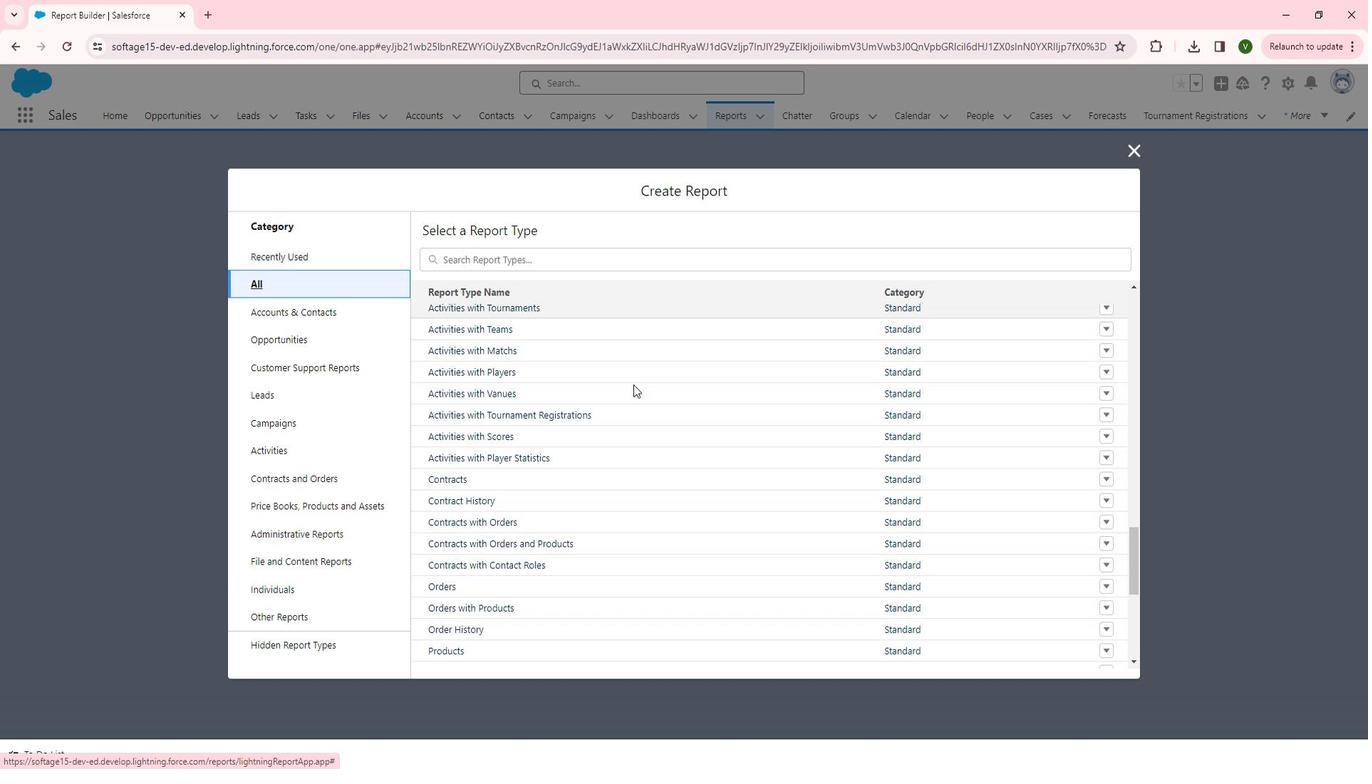 
Action: Mouse scrolled (644, 380) with delta (0, 0)
Screenshot: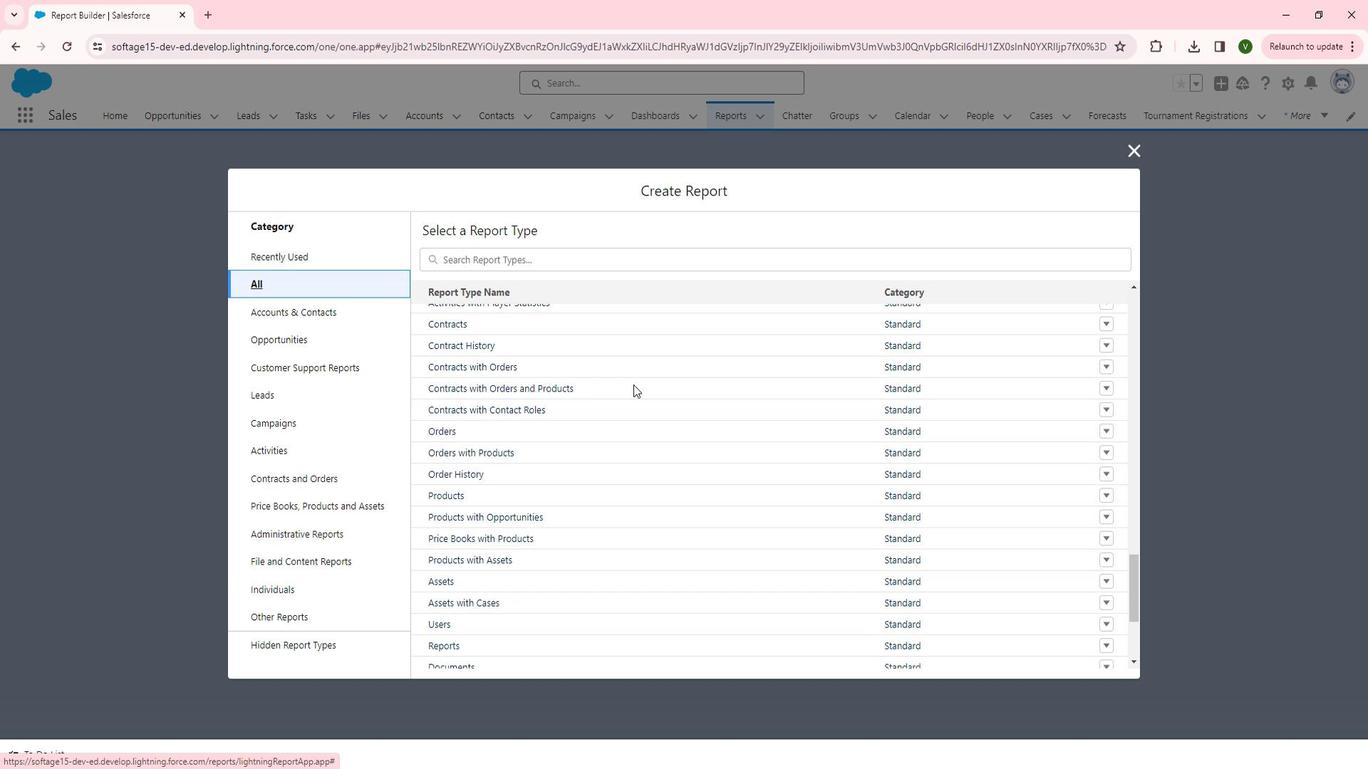 
Action: Mouse scrolled (644, 380) with delta (0, 0)
Screenshot: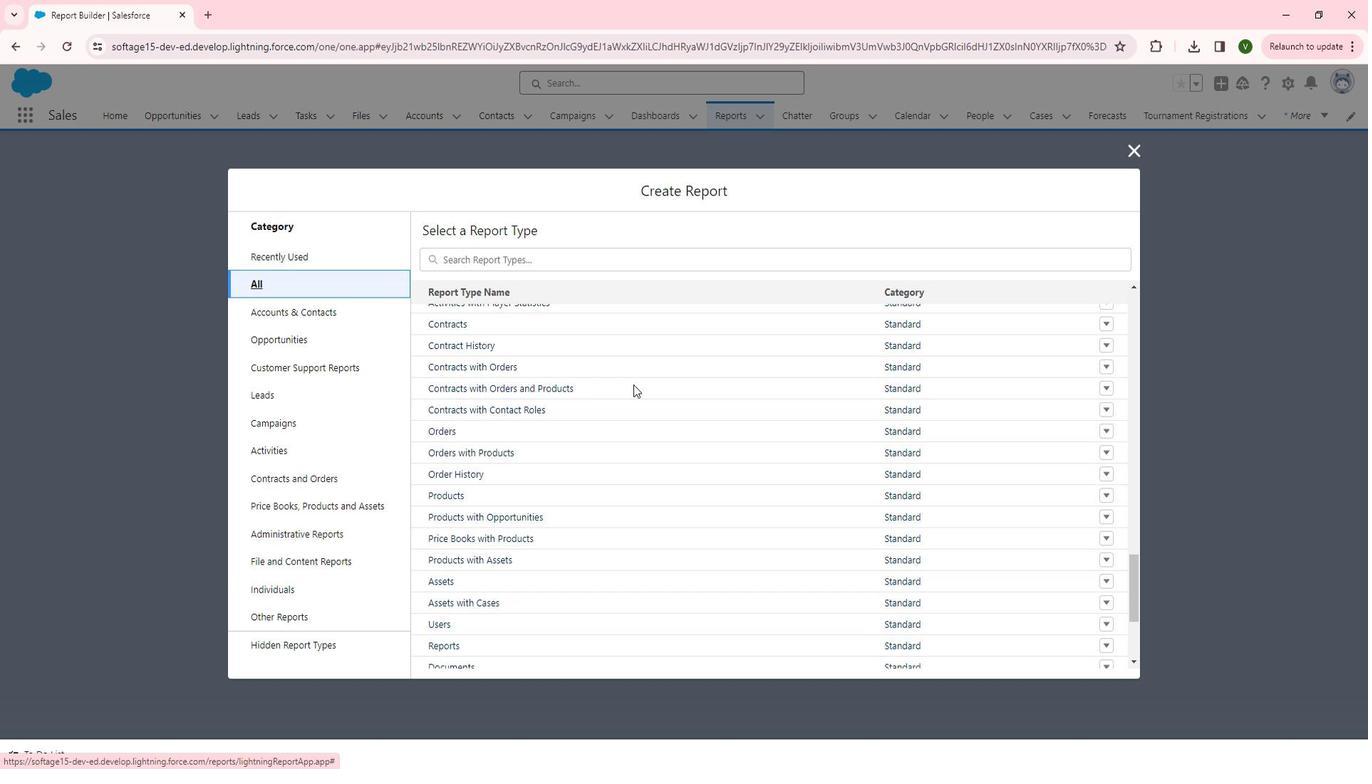 
Action: Mouse scrolled (644, 380) with delta (0, 0)
Screenshot: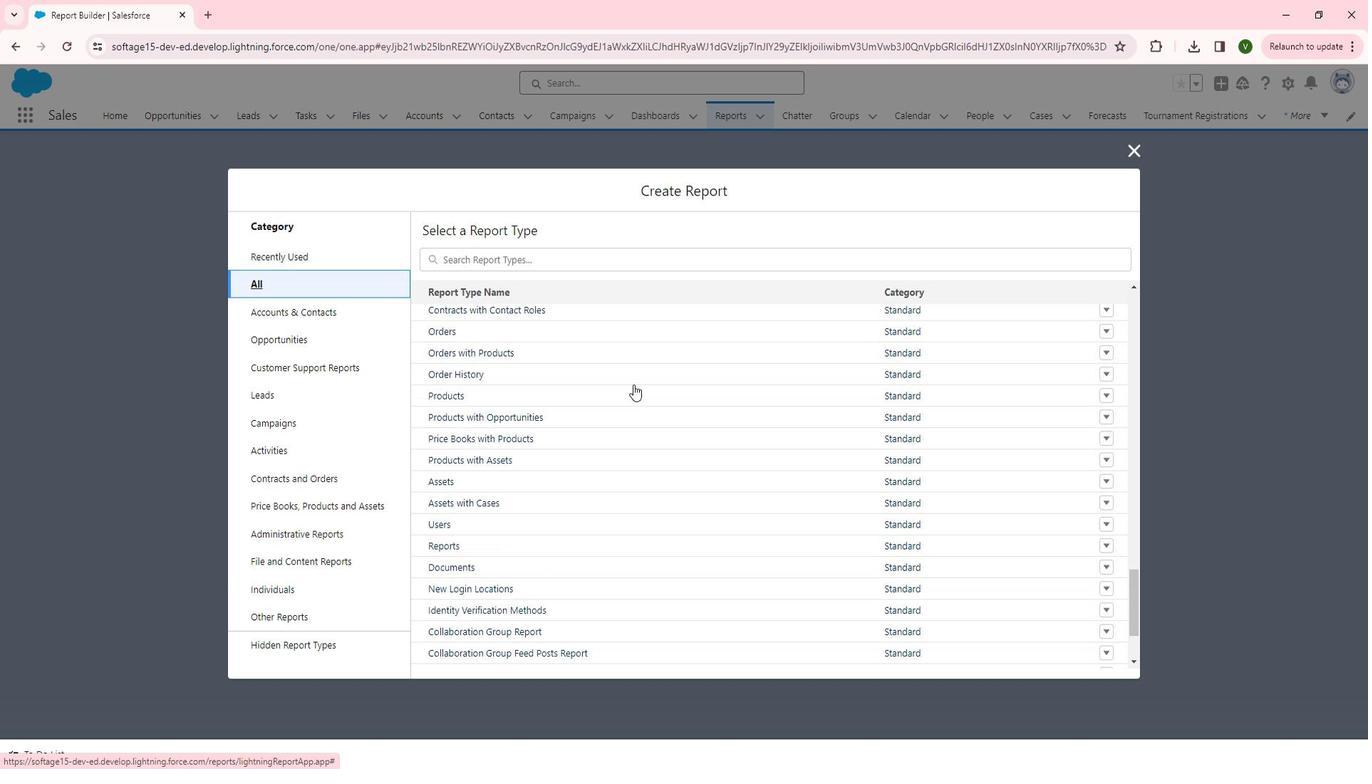 
Action: Mouse scrolled (644, 380) with delta (0, 0)
Screenshot: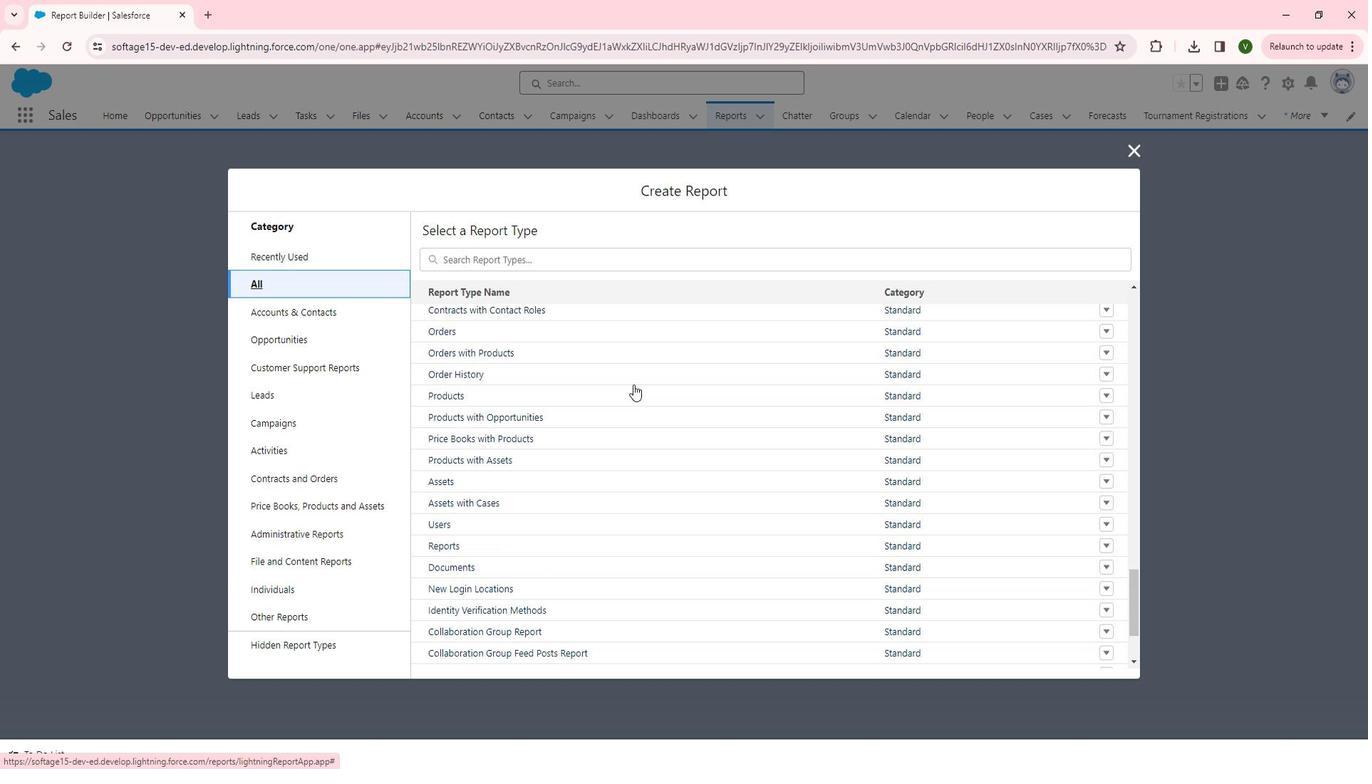 
Action: Mouse scrolled (644, 380) with delta (0, 0)
Screenshot: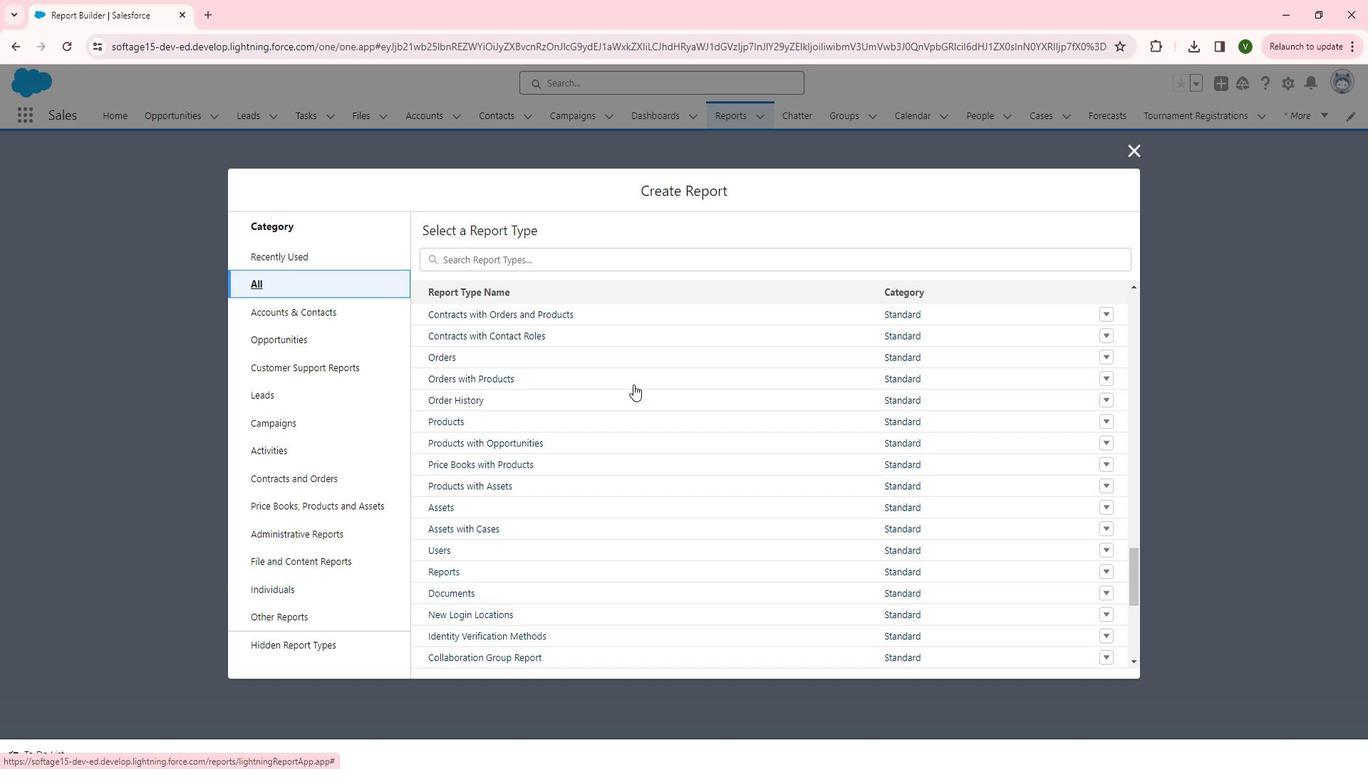 
Action: Mouse scrolled (644, 380) with delta (0, 0)
Screenshot: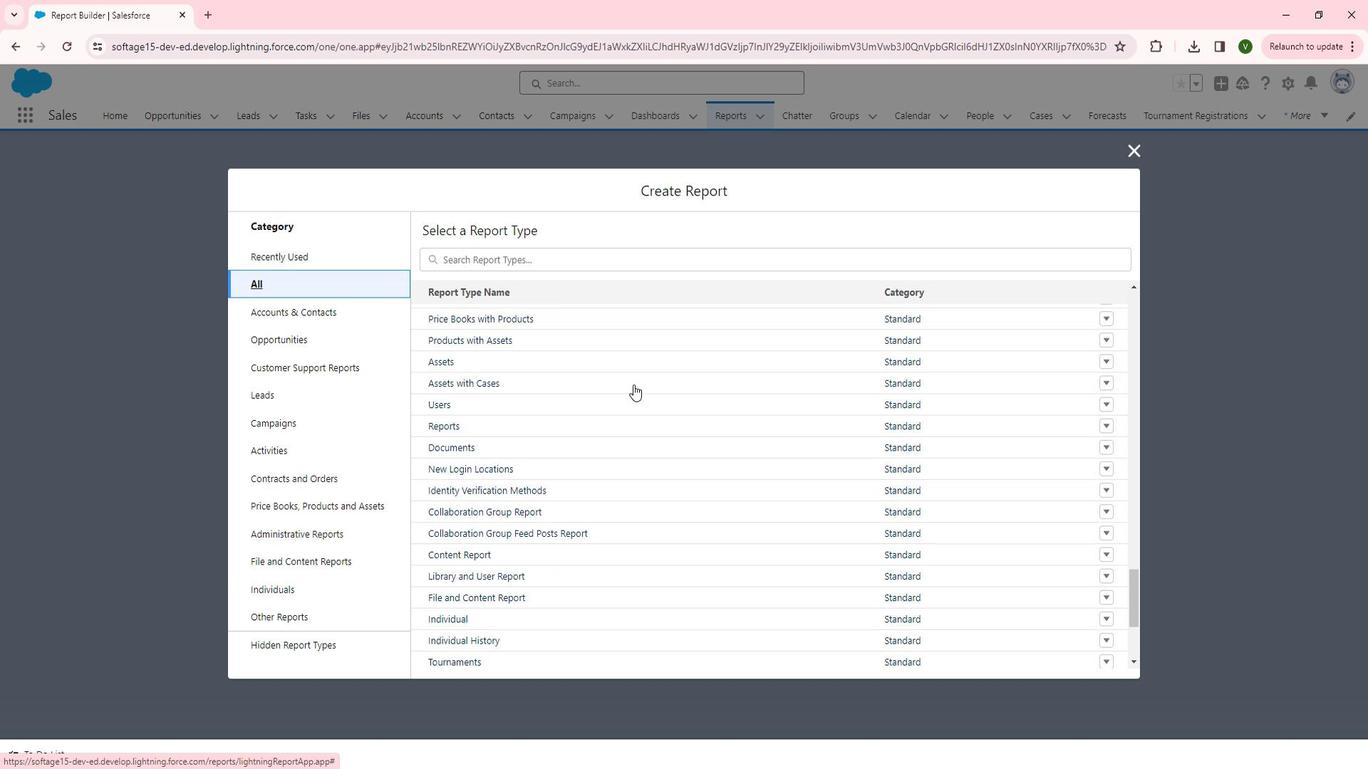 
Action: Mouse scrolled (644, 380) with delta (0, 0)
Screenshot: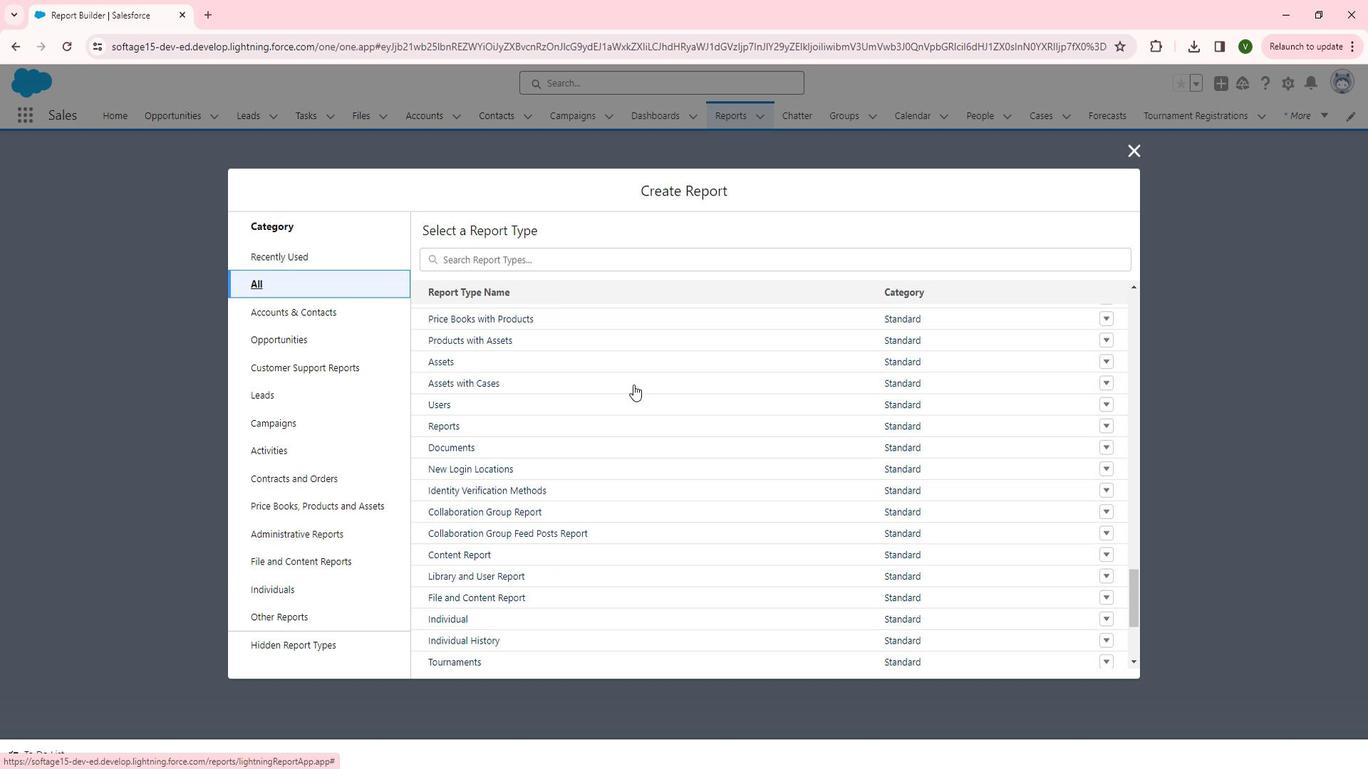 
Action: Mouse scrolled (644, 380) with delta (0, 0)
Screenshot: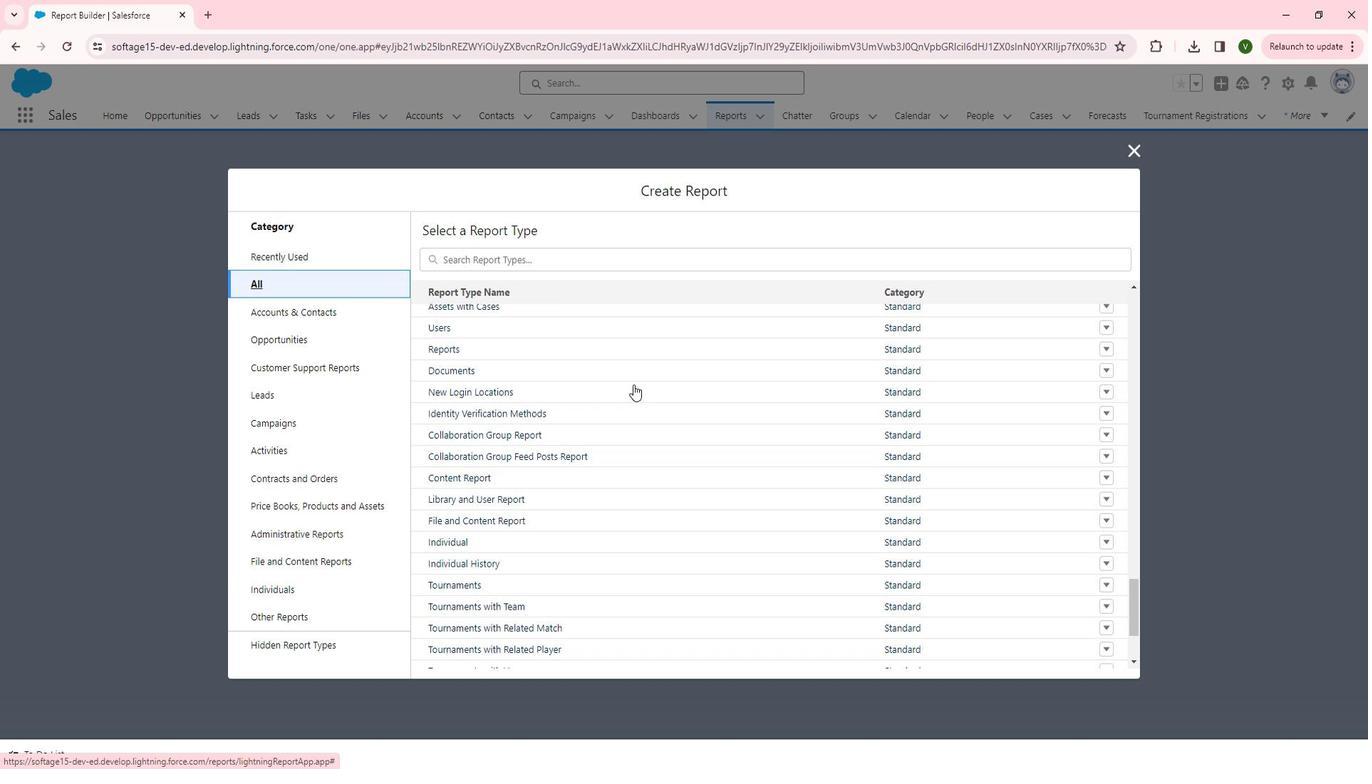 
Action: Mouse scrolled (644, 380) with delta (0, 0)
Screenshot: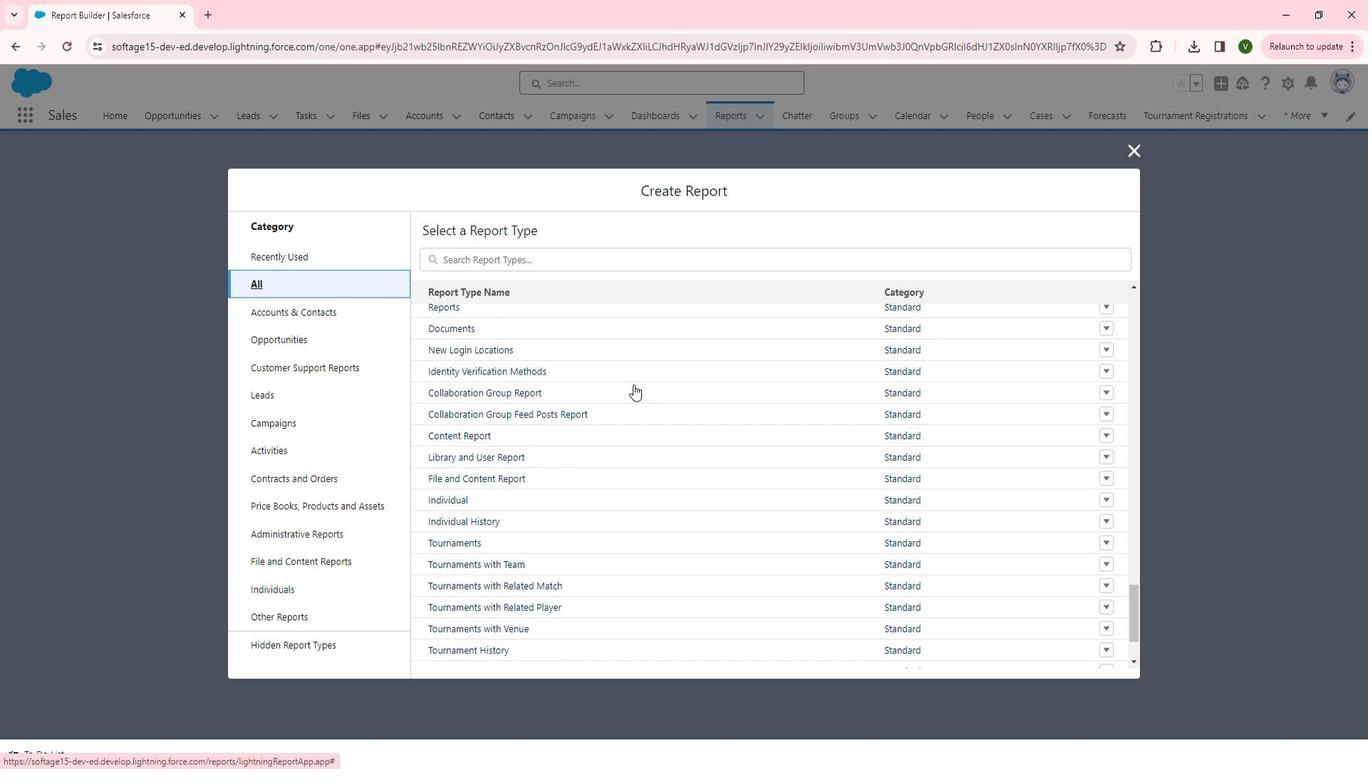 
Action: Mouse scrolled (644, 380) with delta (0, 0)
Screenshot: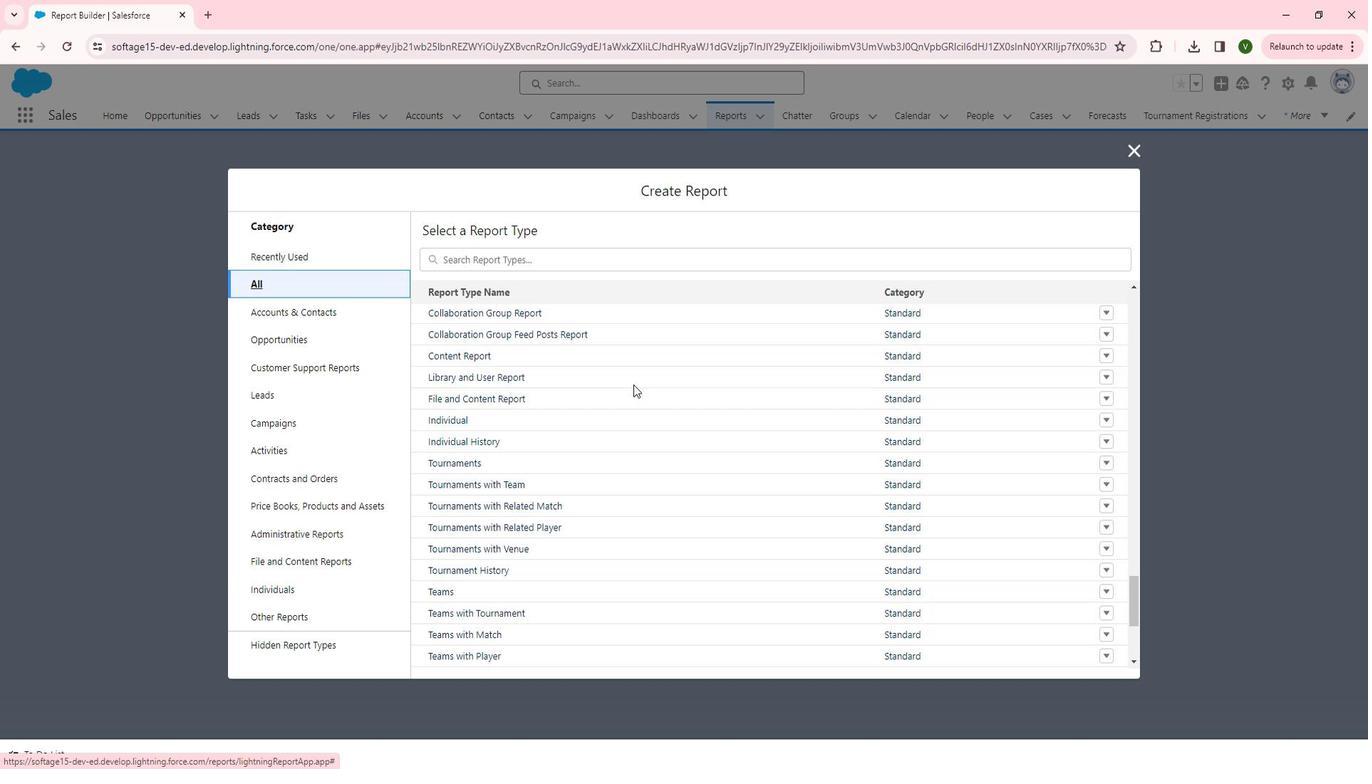 
Action: Mouse scrolled (644, 380) with delta (0, 0)
Screenshot: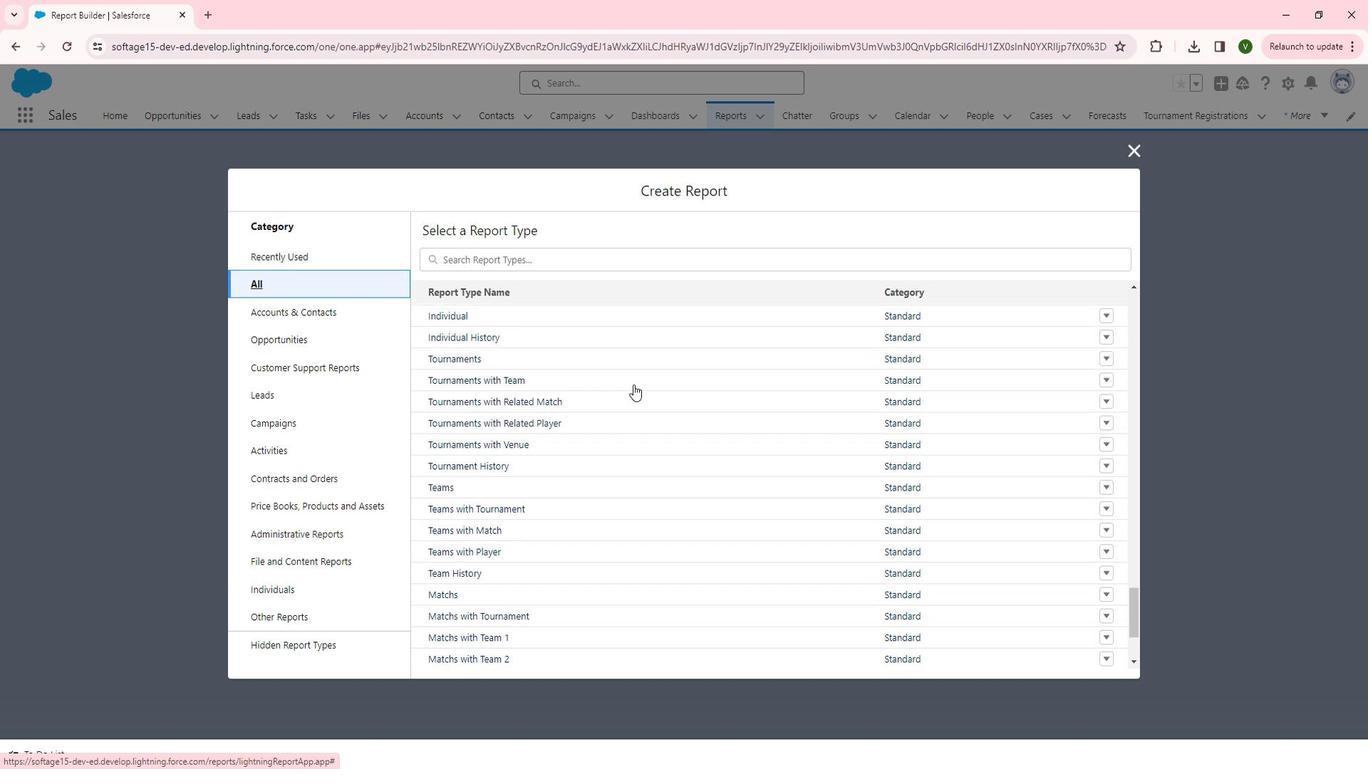 
Action: Mouse scrolled (644, 380) with delta (0, 0)
Screenshot: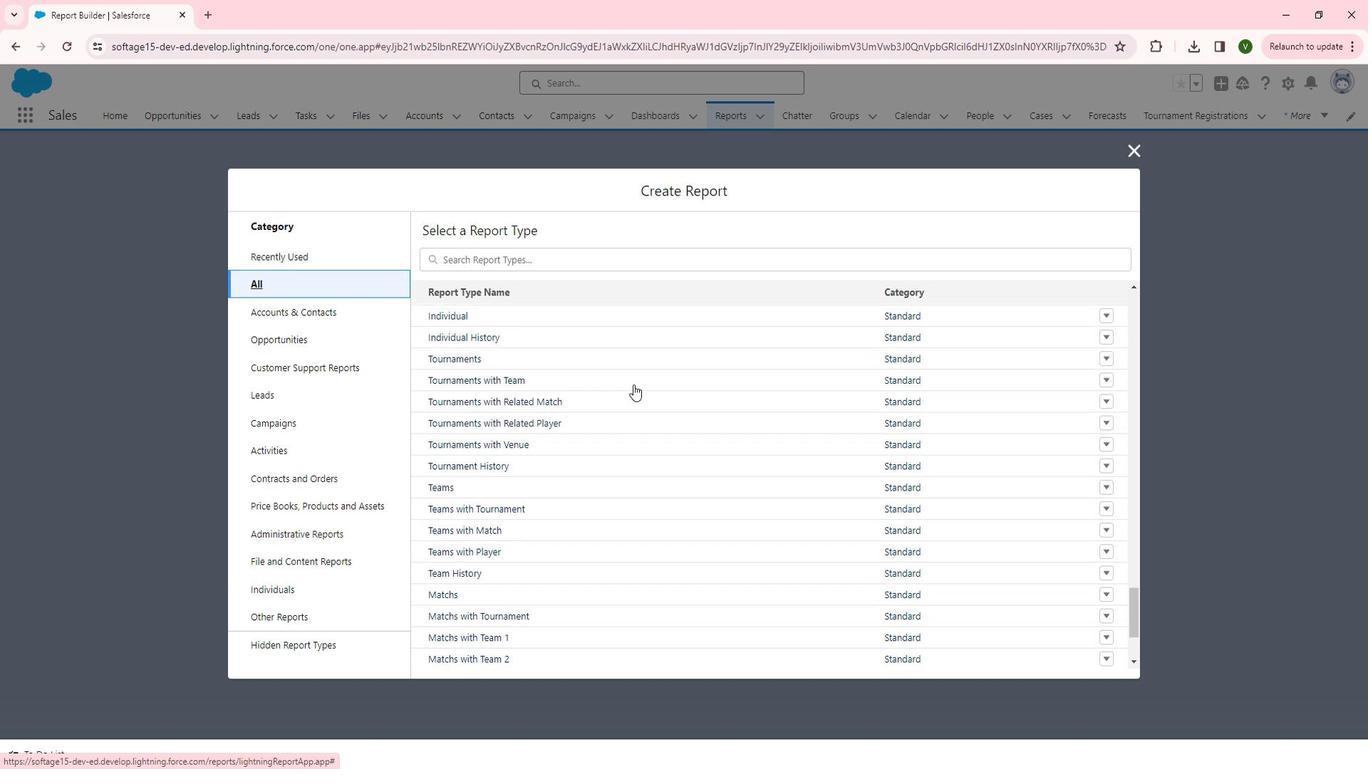 
Action: Mouse scrolled (644, 380) with delta (0, 0)
Screenshot: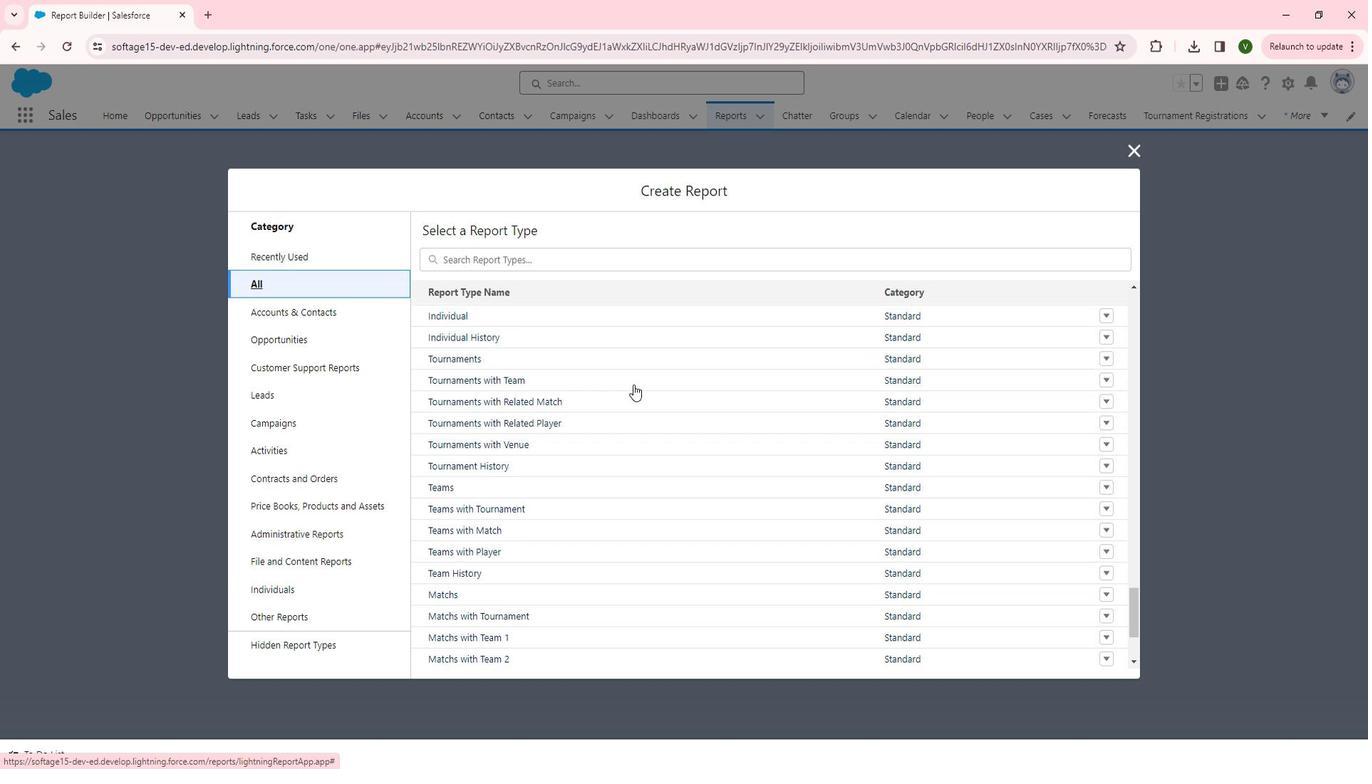 
Action: Mouse scrolled (644, 380) with delta (0, 0)
Screenshot: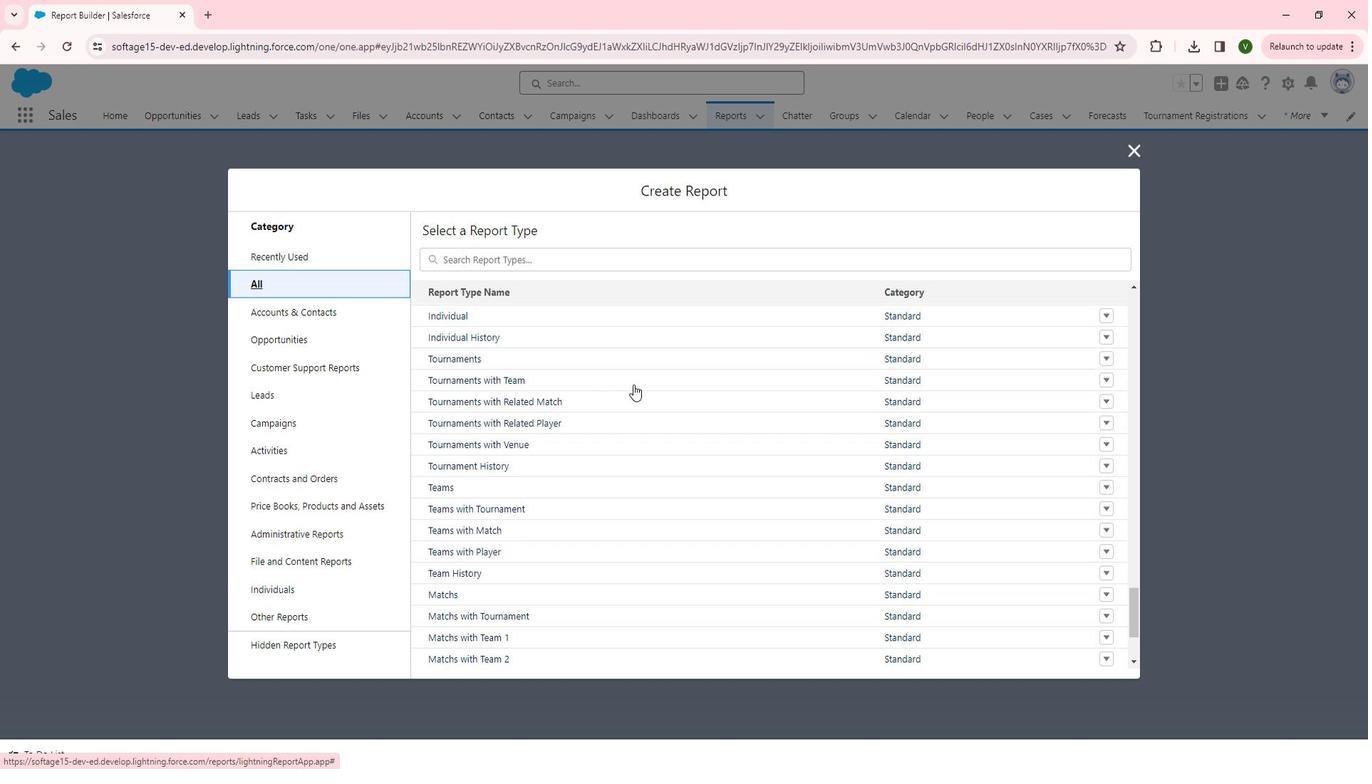
Action: Mouse scrolled (644, 380) with delta (0, 0)
Screenshot: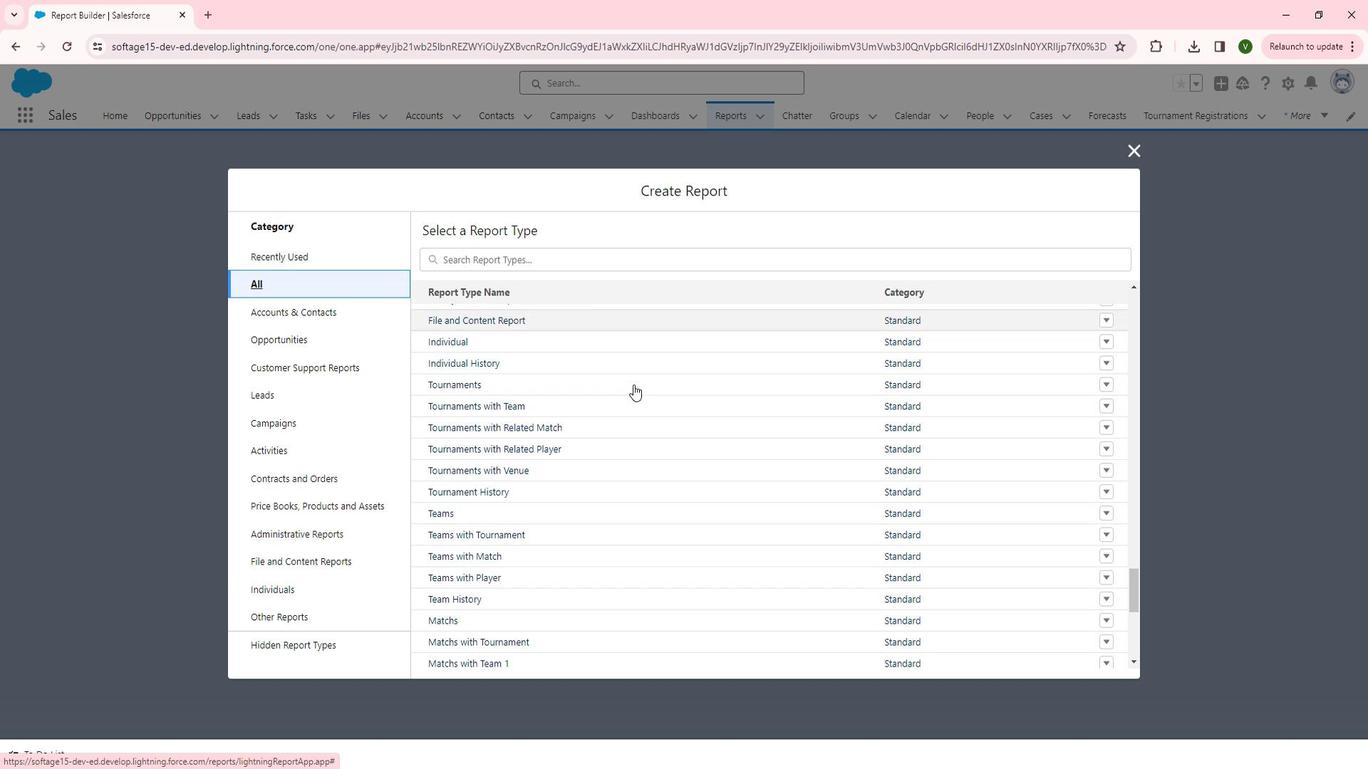 
Action: Mouse scrolled (644, 380) with delta (0, 0)
Screenshot: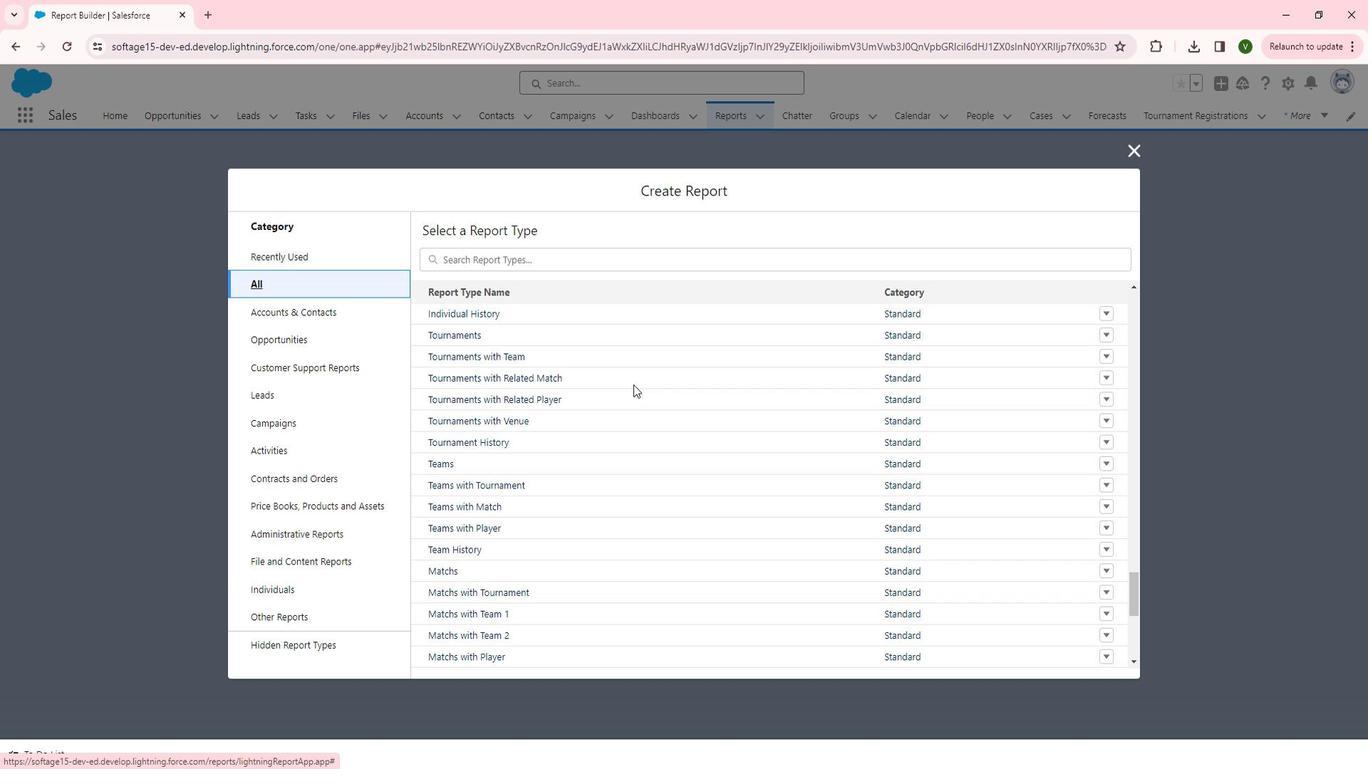 
Action: Mouse scrolled (644, 380) with delta (0, 0)
Screenshot: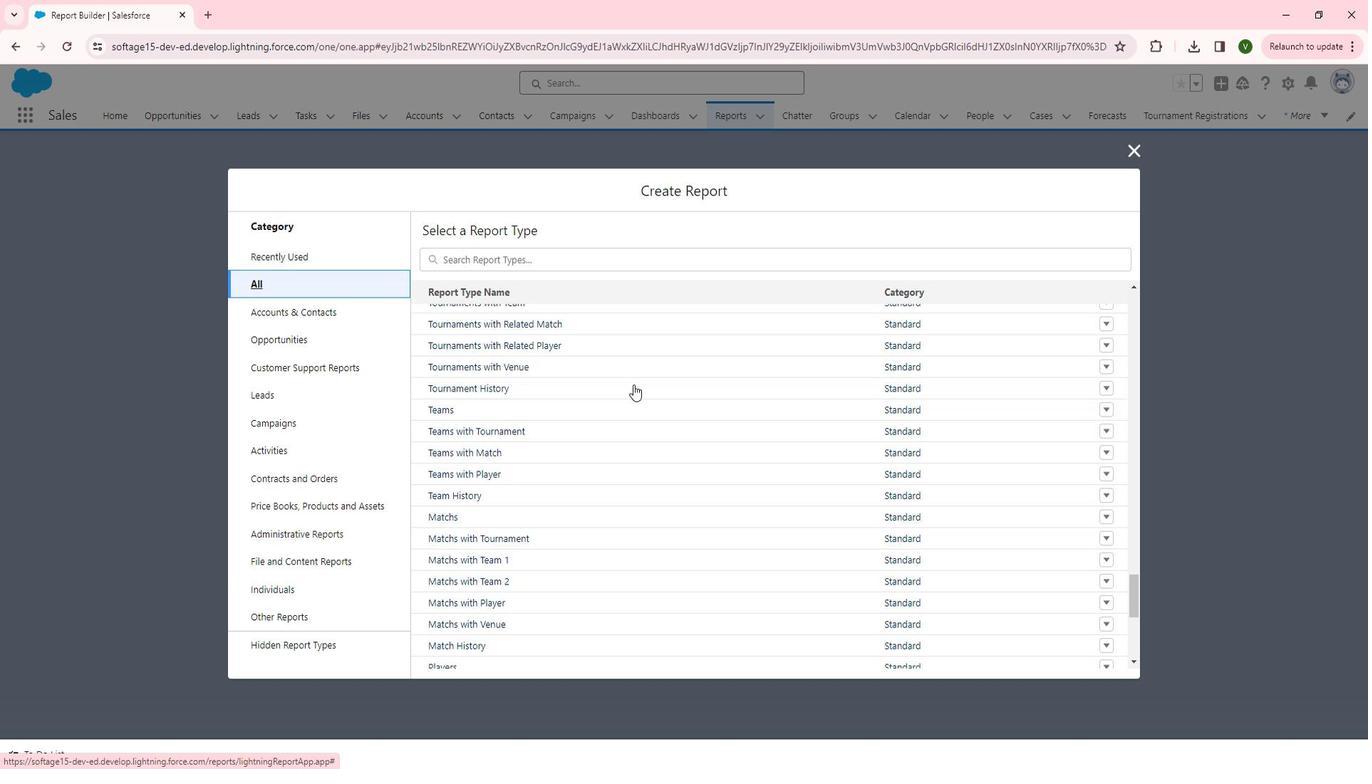 
Action: Mouse scrolled (644, 380) with delta (0, 0)
Screenshot: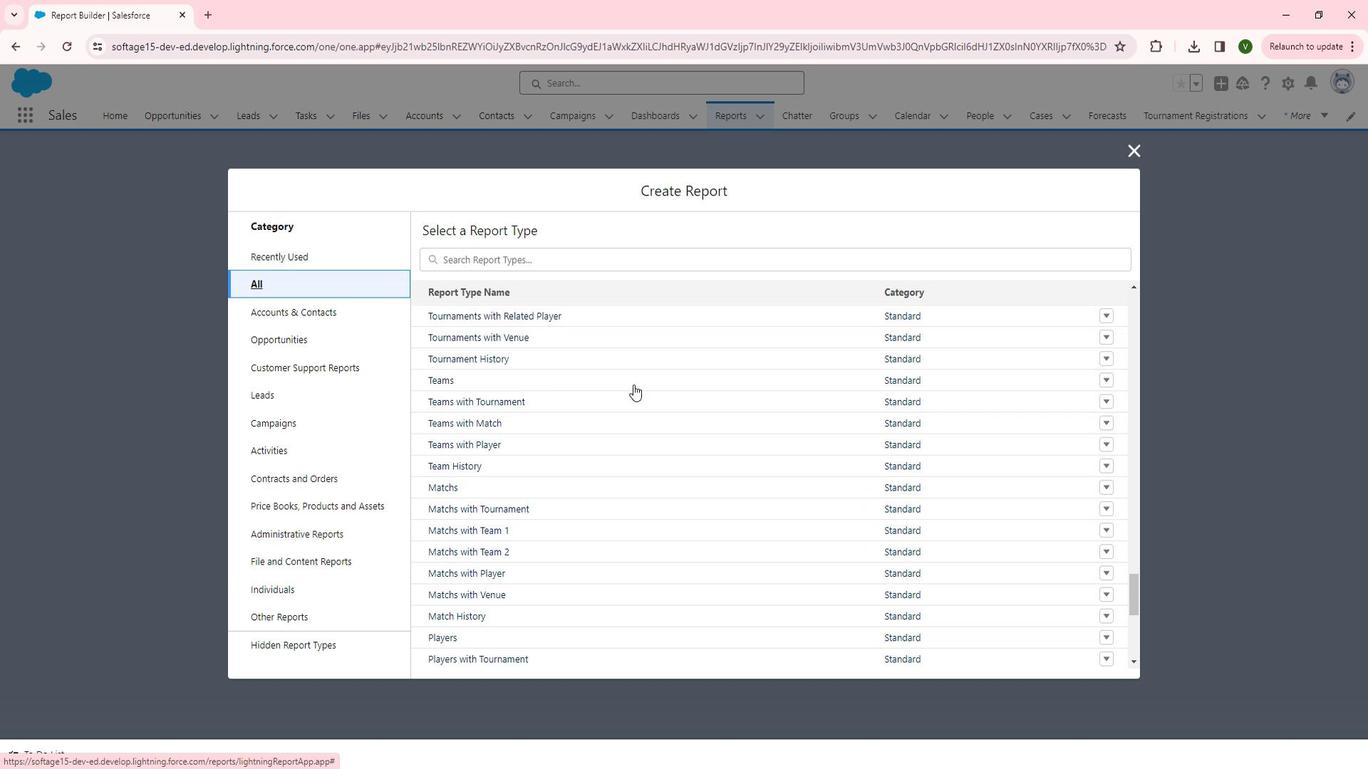 
Action: Mouse scrolled (644, 380) with delta (0, 0)
Screenshot: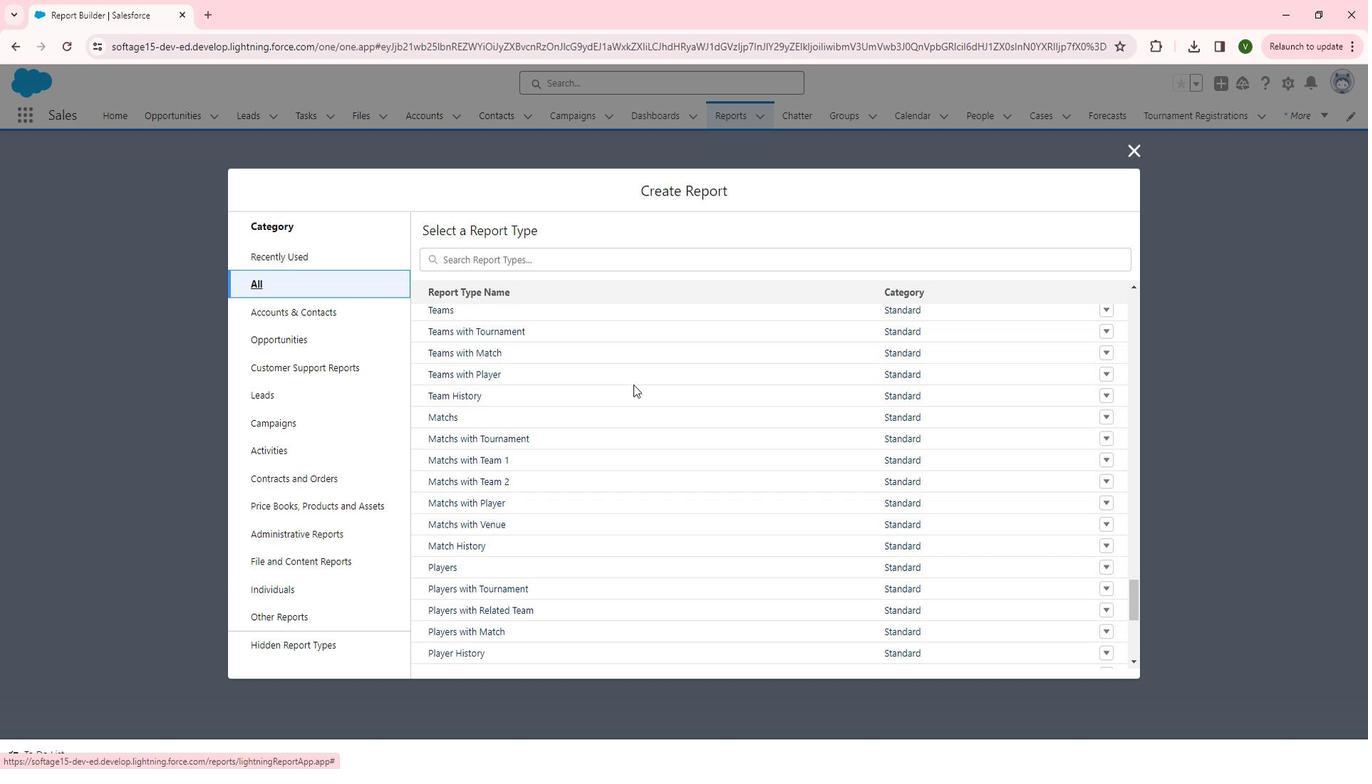 
Action: Mouse scrolled (644, 380) with delta (0, 0)
Screenshot: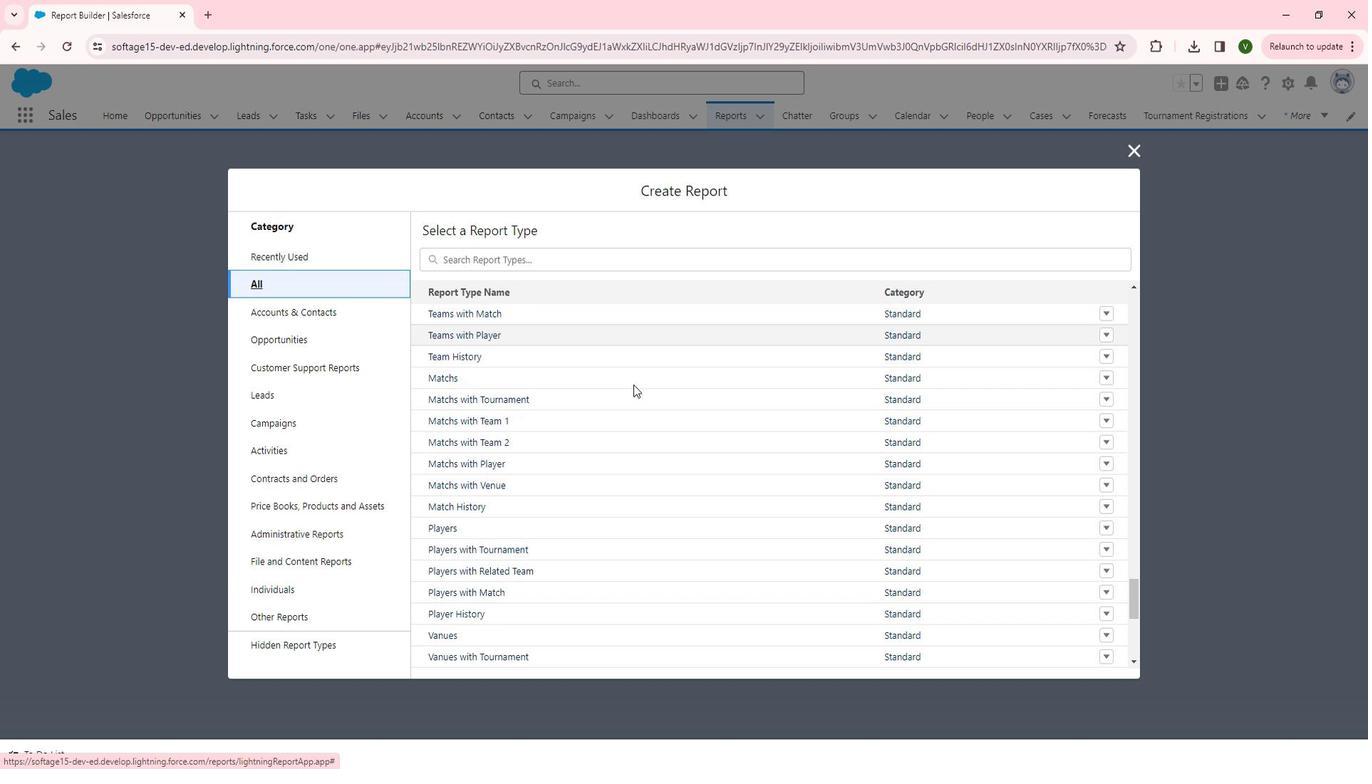 
Action: Mouse scrolled (644, 380) with delta (0, 0)
Screenshot: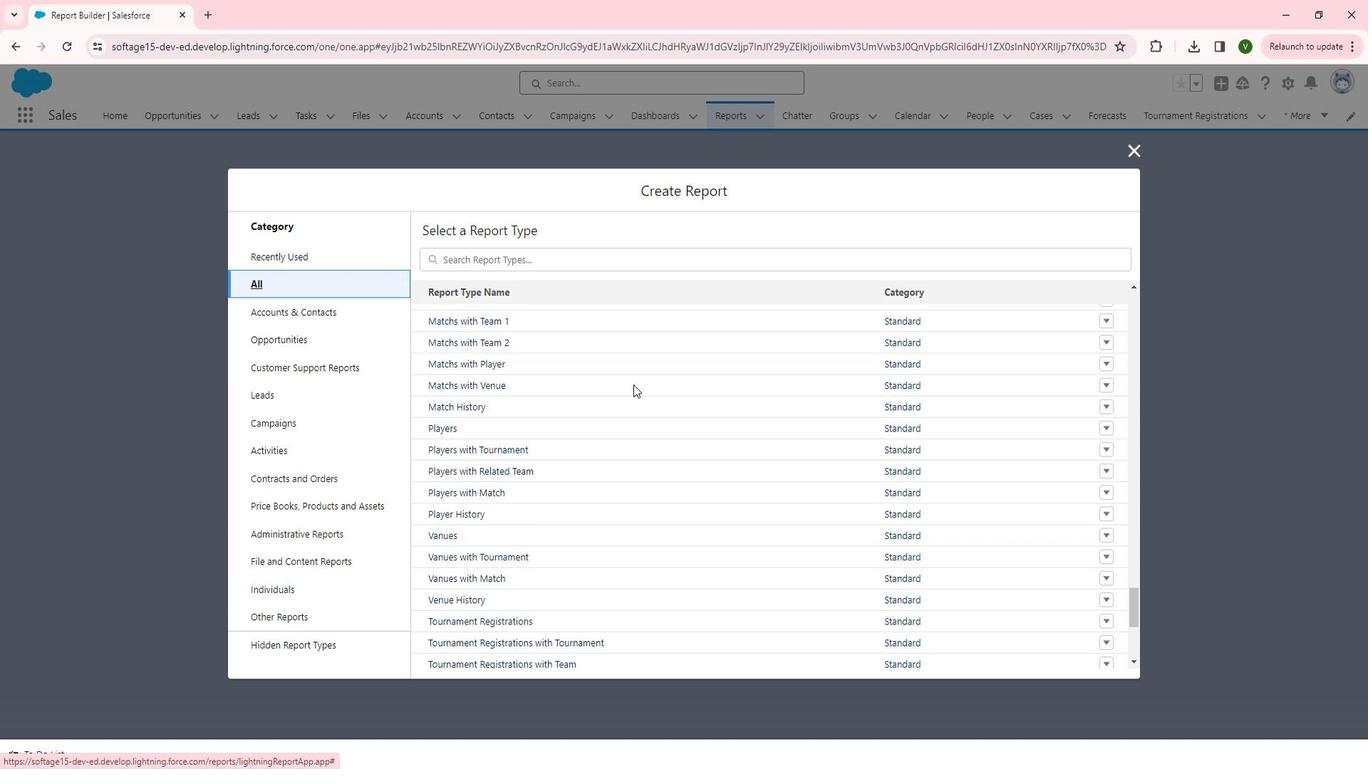 
Action: Mouse scrolled (644, 380) with delta (0, 0)
Screenshot: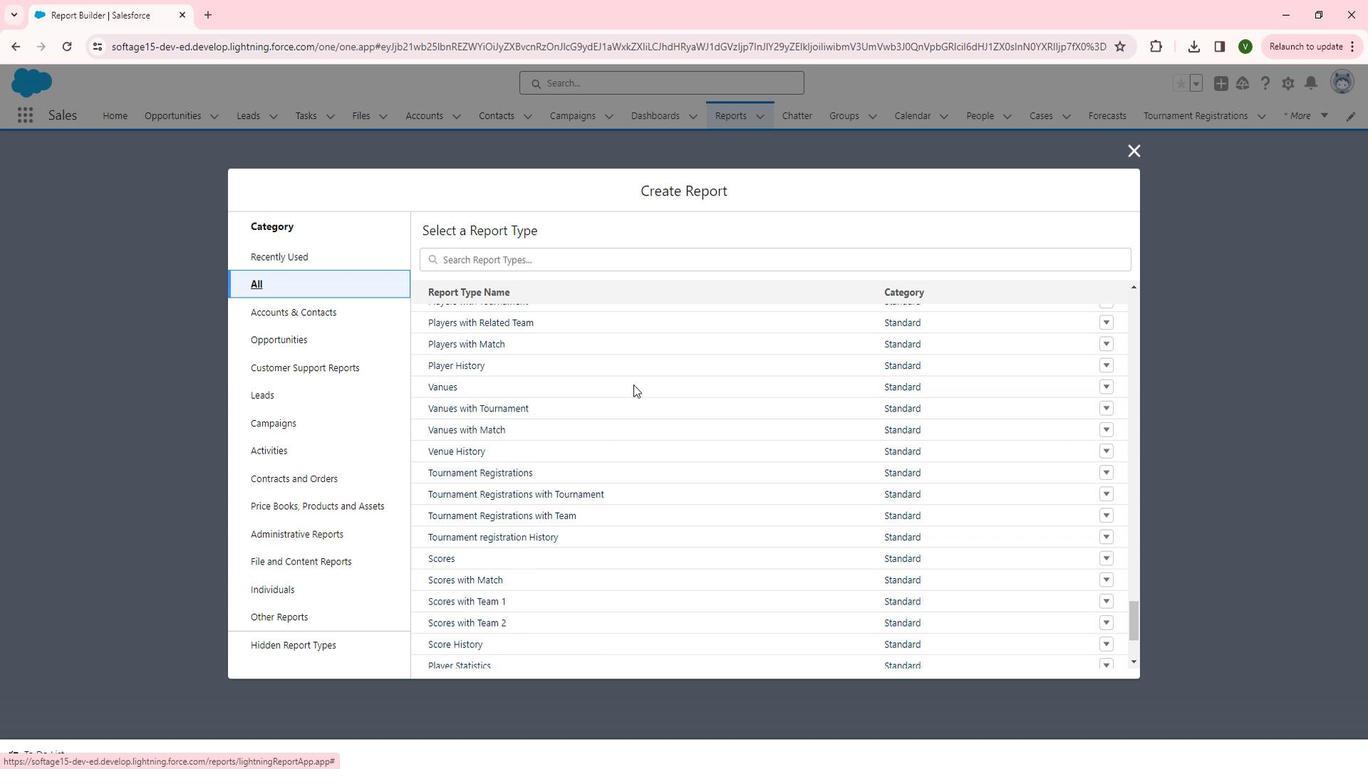 
Action: Mouse scrolled (644, 380) with delta (0, 0)
Screenshot: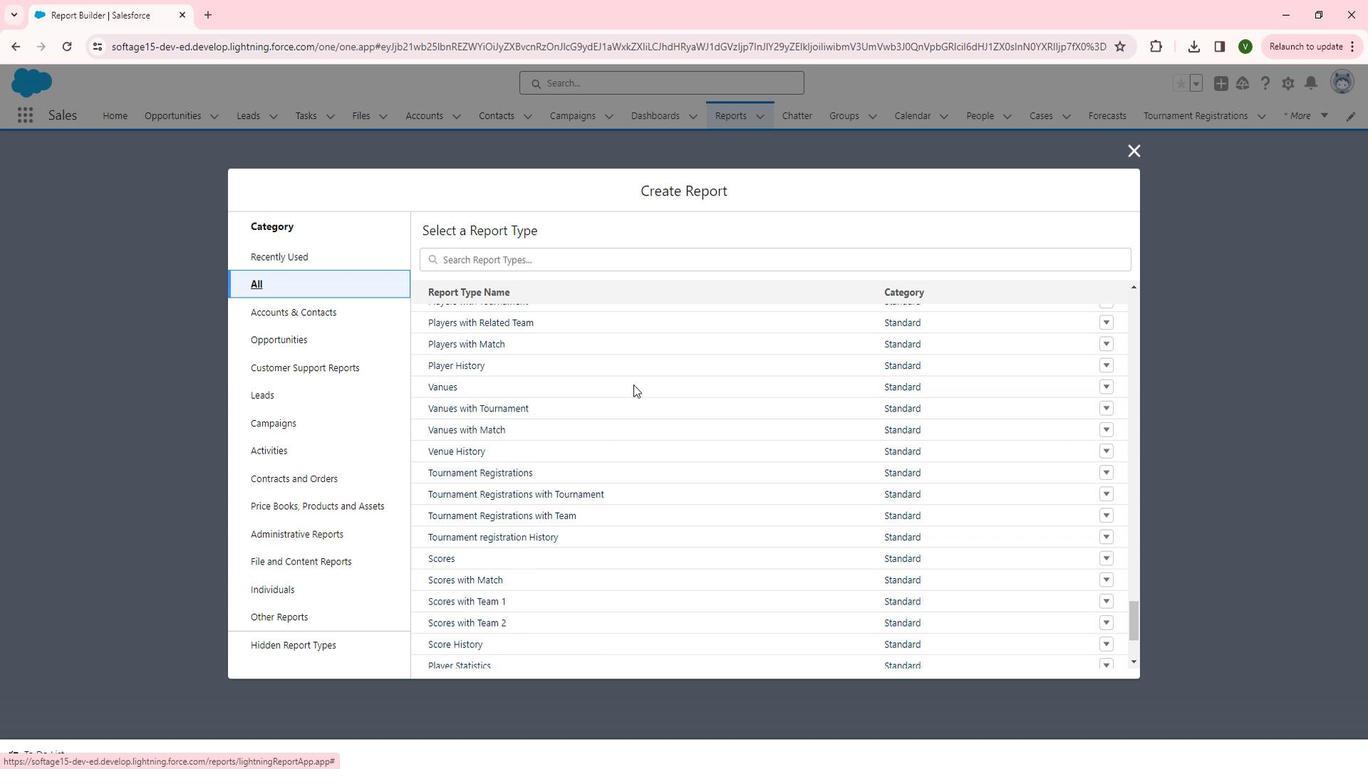 
Action: Mouse scrolled (644, 380) with delta (0, 0)
Screenshot: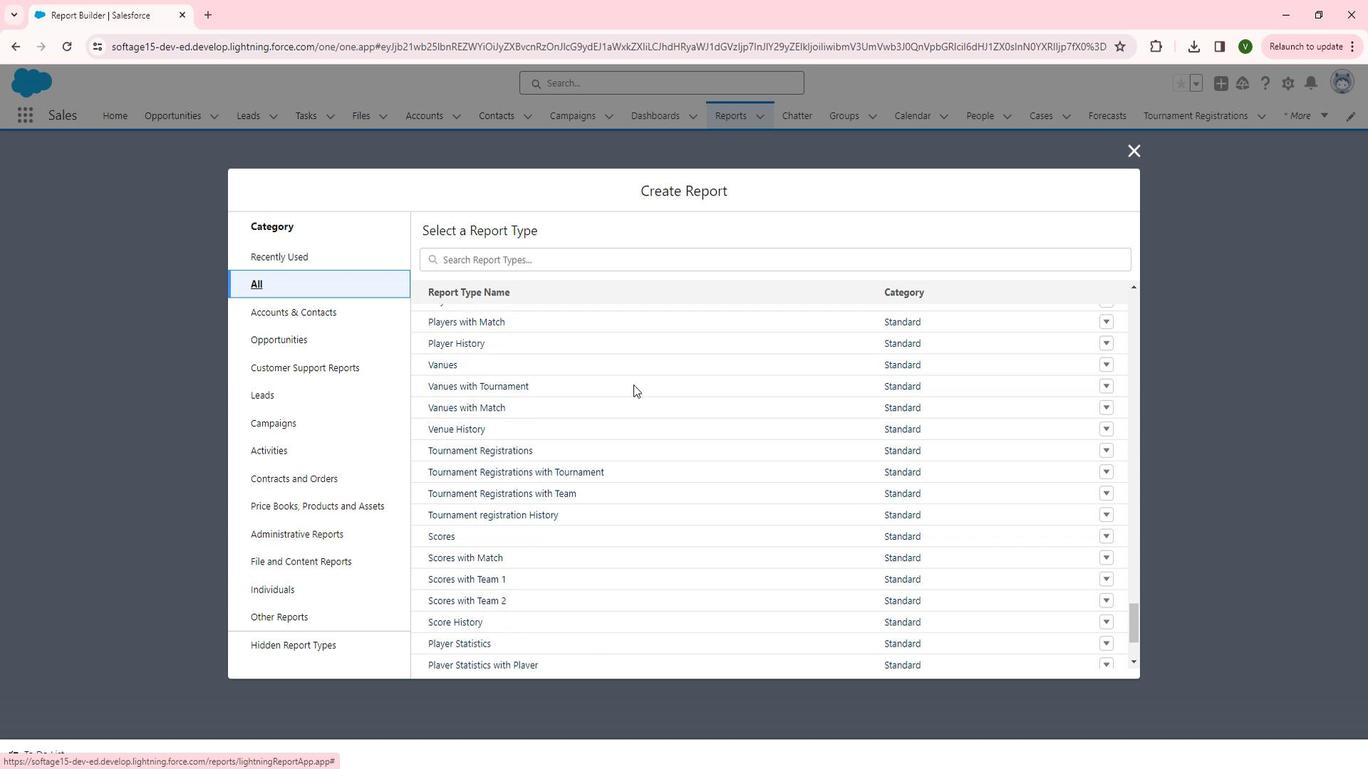 
Action: Mouse scrolled (644, 380) with delta (0, 0)
Screenshot: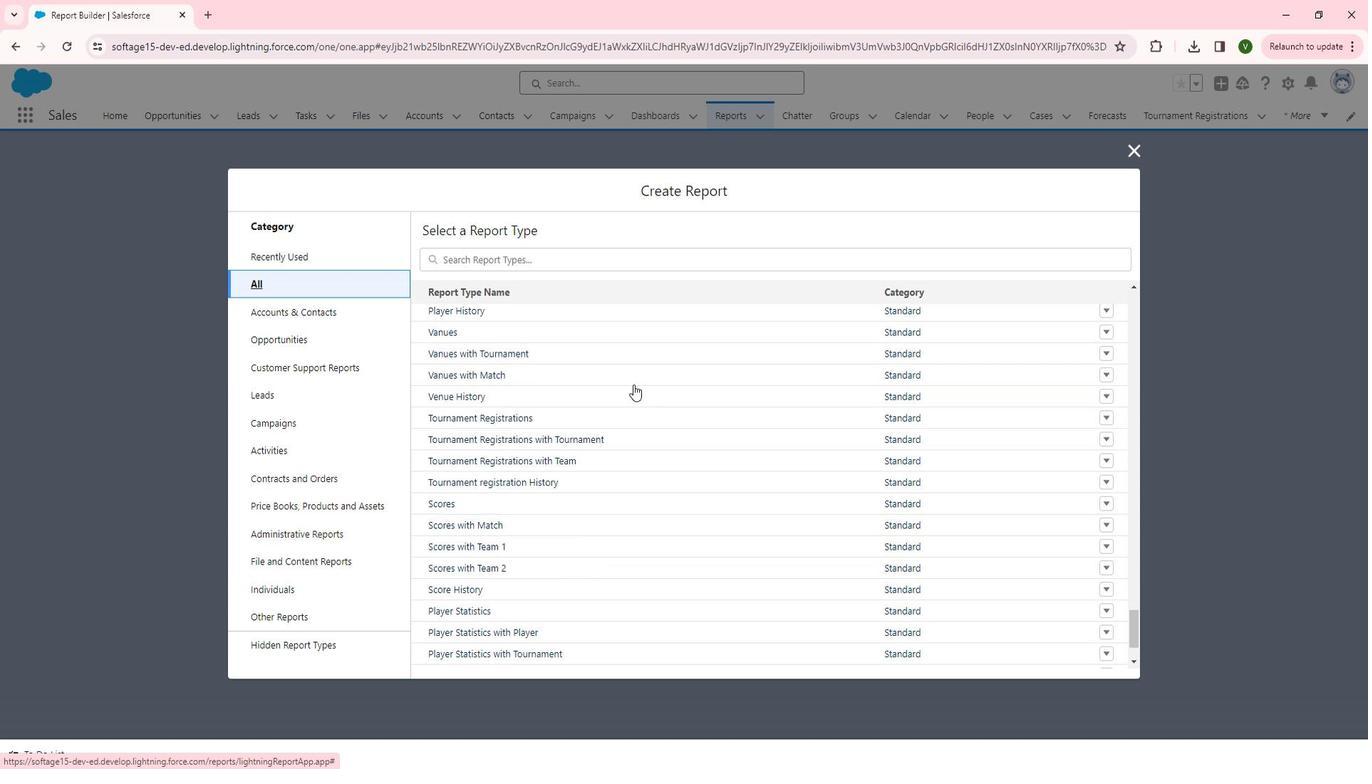 
Action: Mouse scrolled (644, 380) with delta (0, 0)
Screenshot: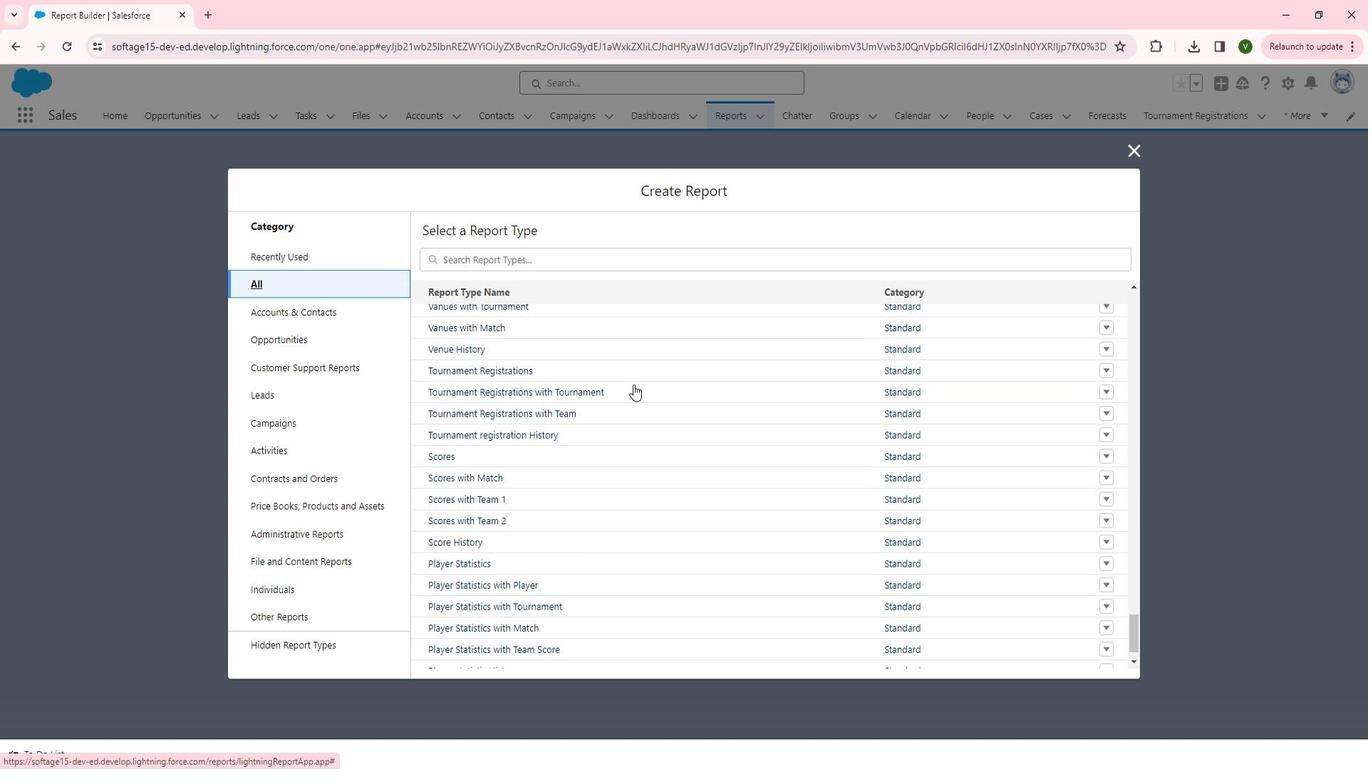 
Action: Mouse scrolled (644, 380) with delta (0, 0)
Screenshot: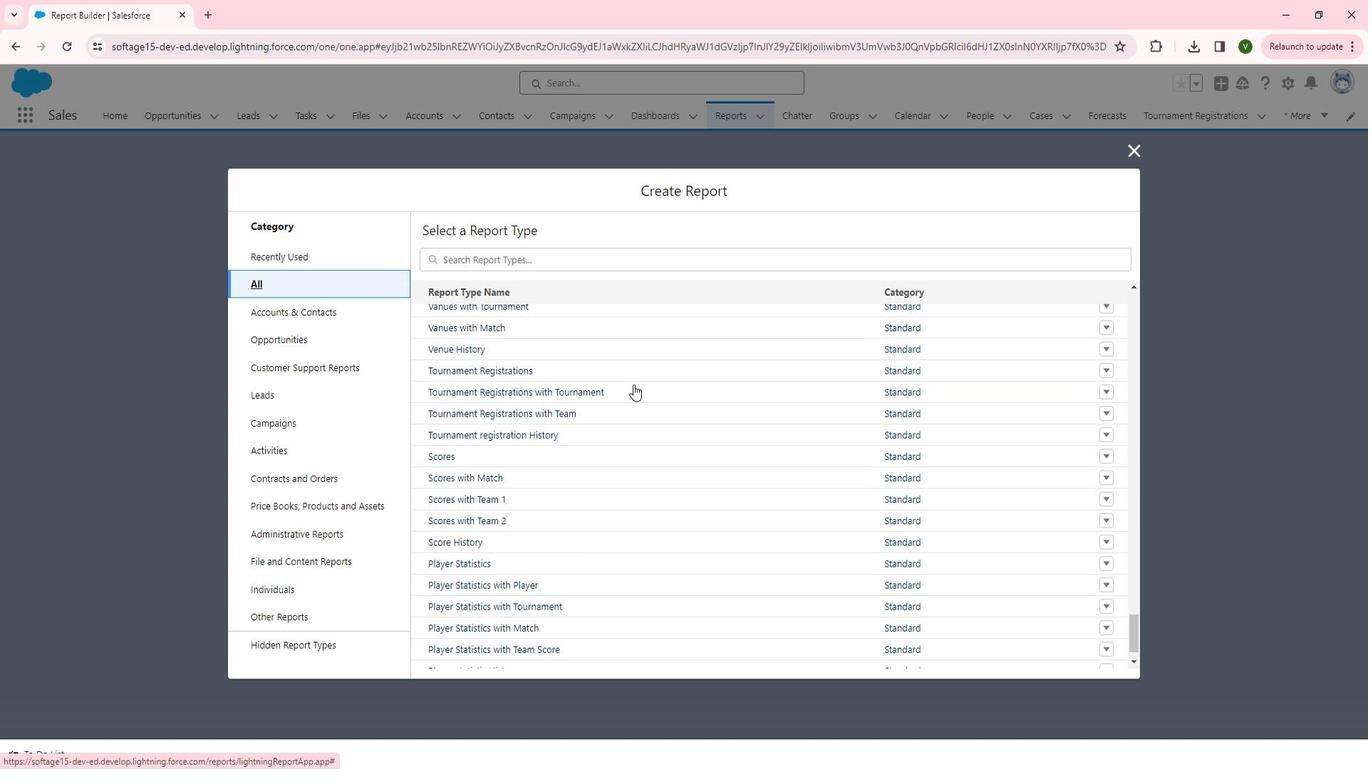 
Action: Mouse scrolled (644, 380) with delta (0, 0)
Screenshot: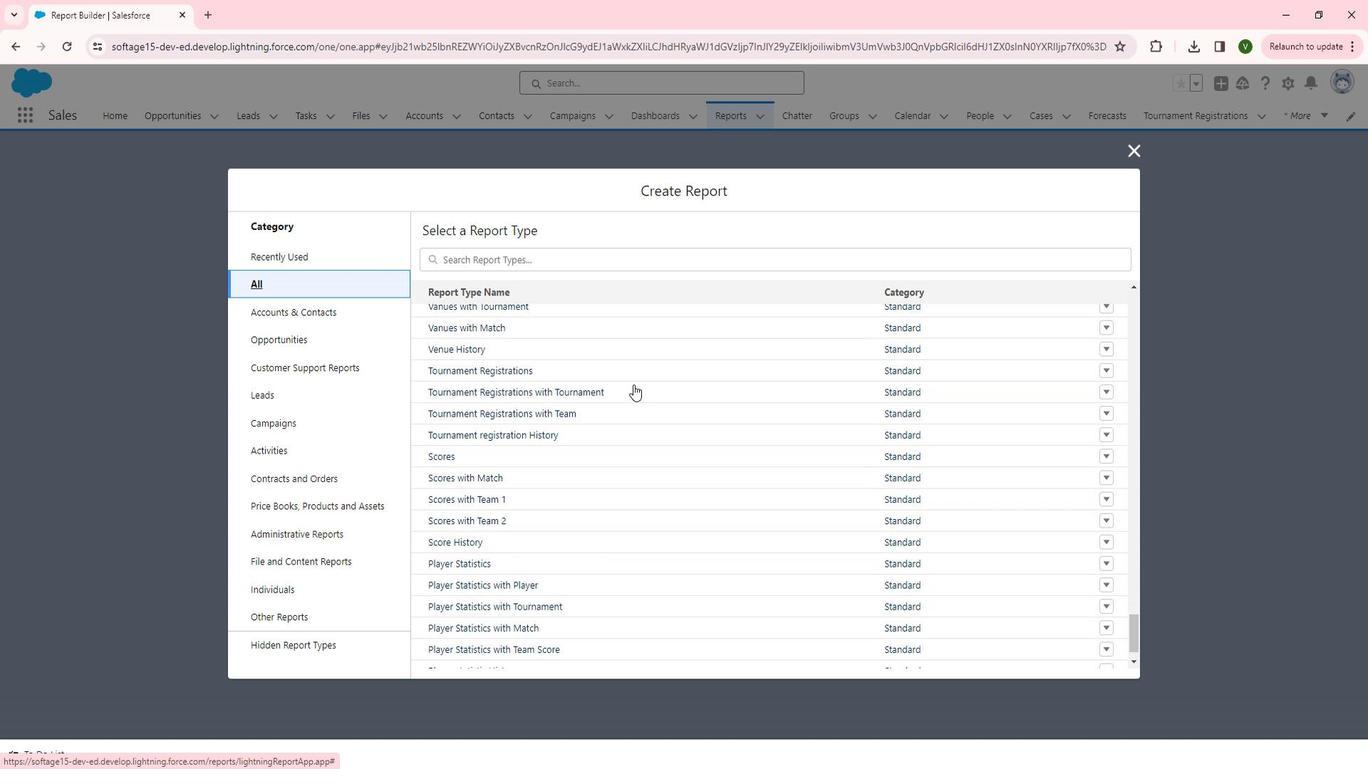 
Action: Mouse scrolled (644, 380) with delta (0, 0)
Screenshot: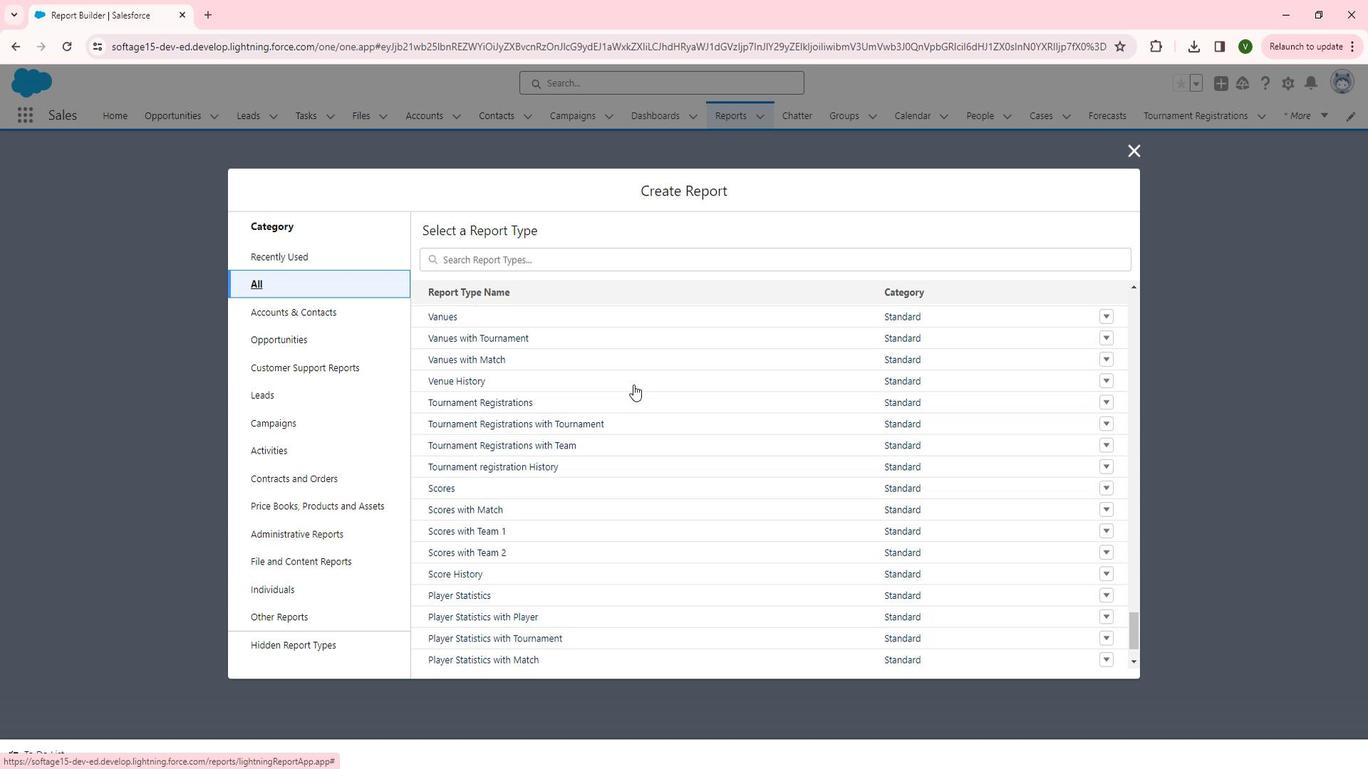
Action: Mouse moved to (585, 344)
Screenshot: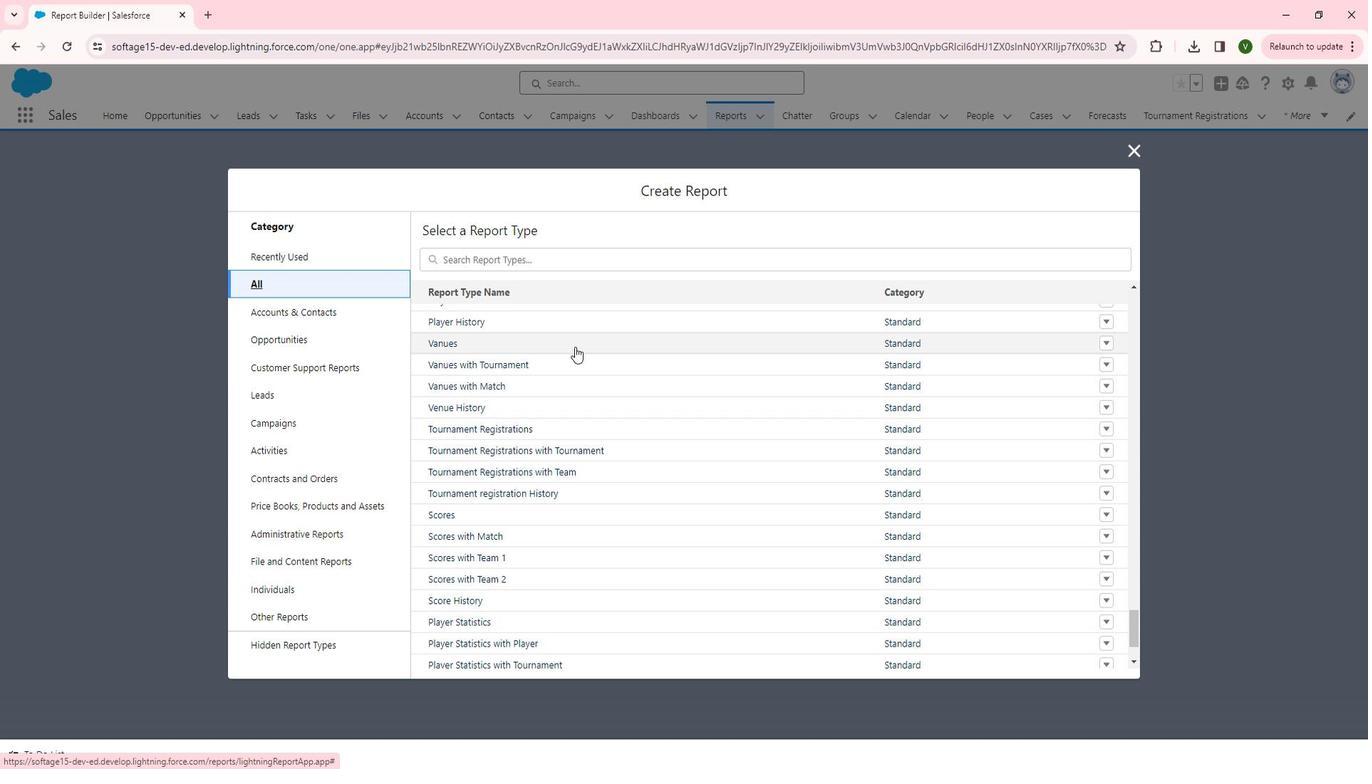 
Action: Mouse pressed left at (585, 344)
Screenshot: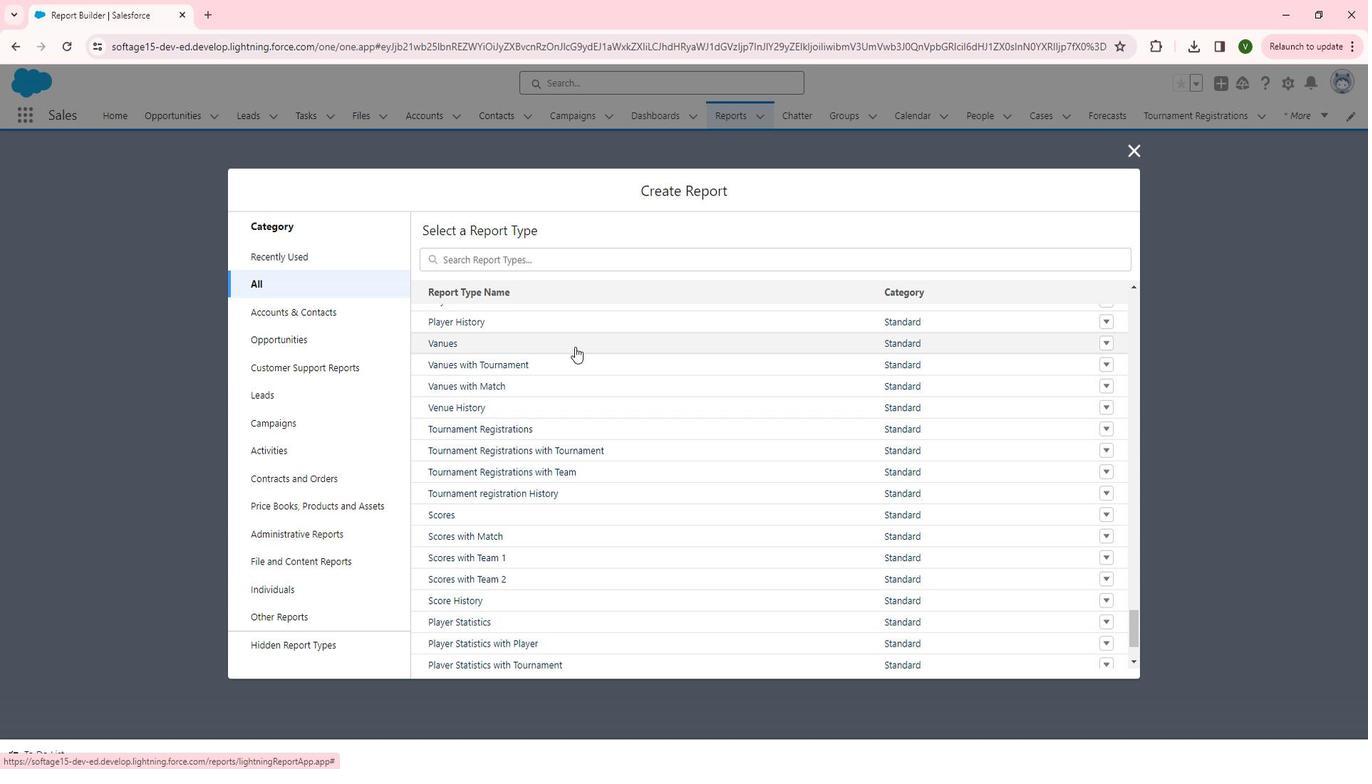
Action: Mouse moved to (957, 309)
Screenshot: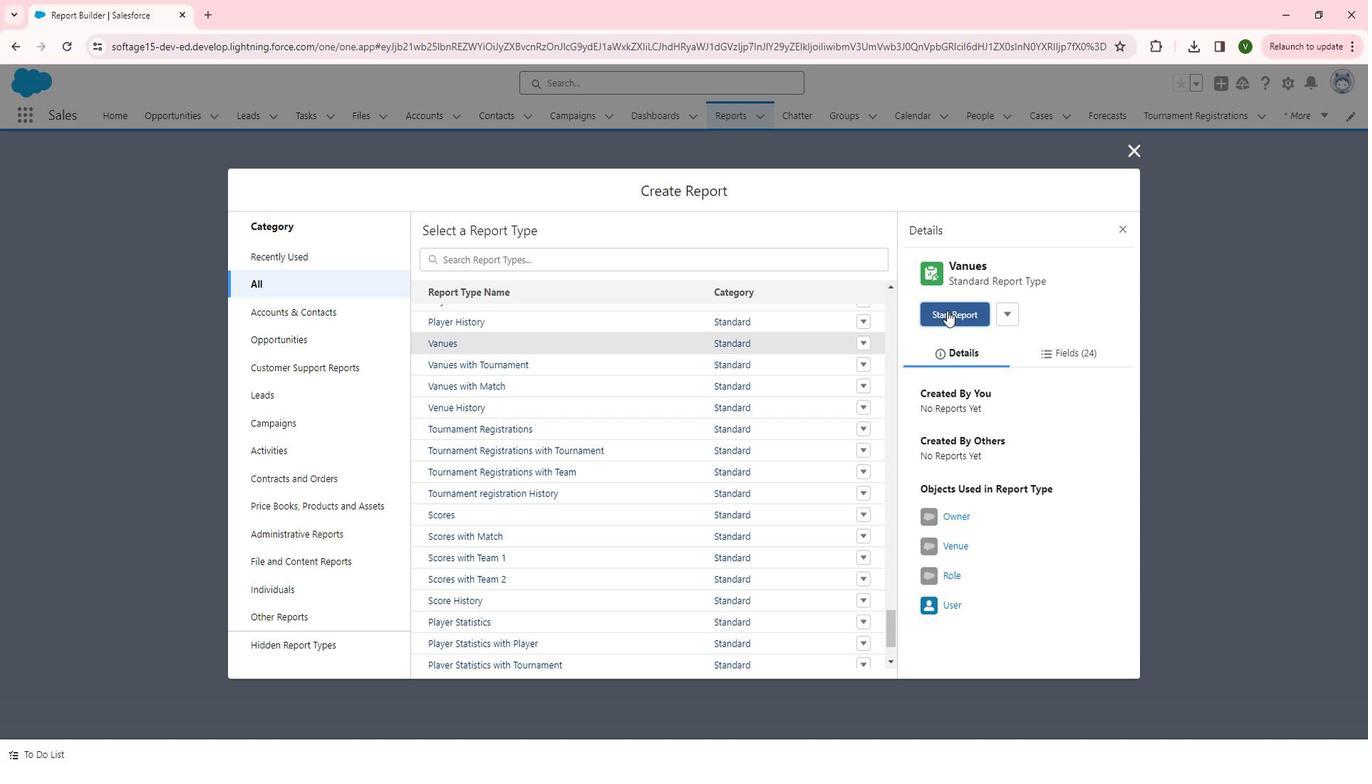 
Action: Mouse pressed left at (957, 309)
Screenshot: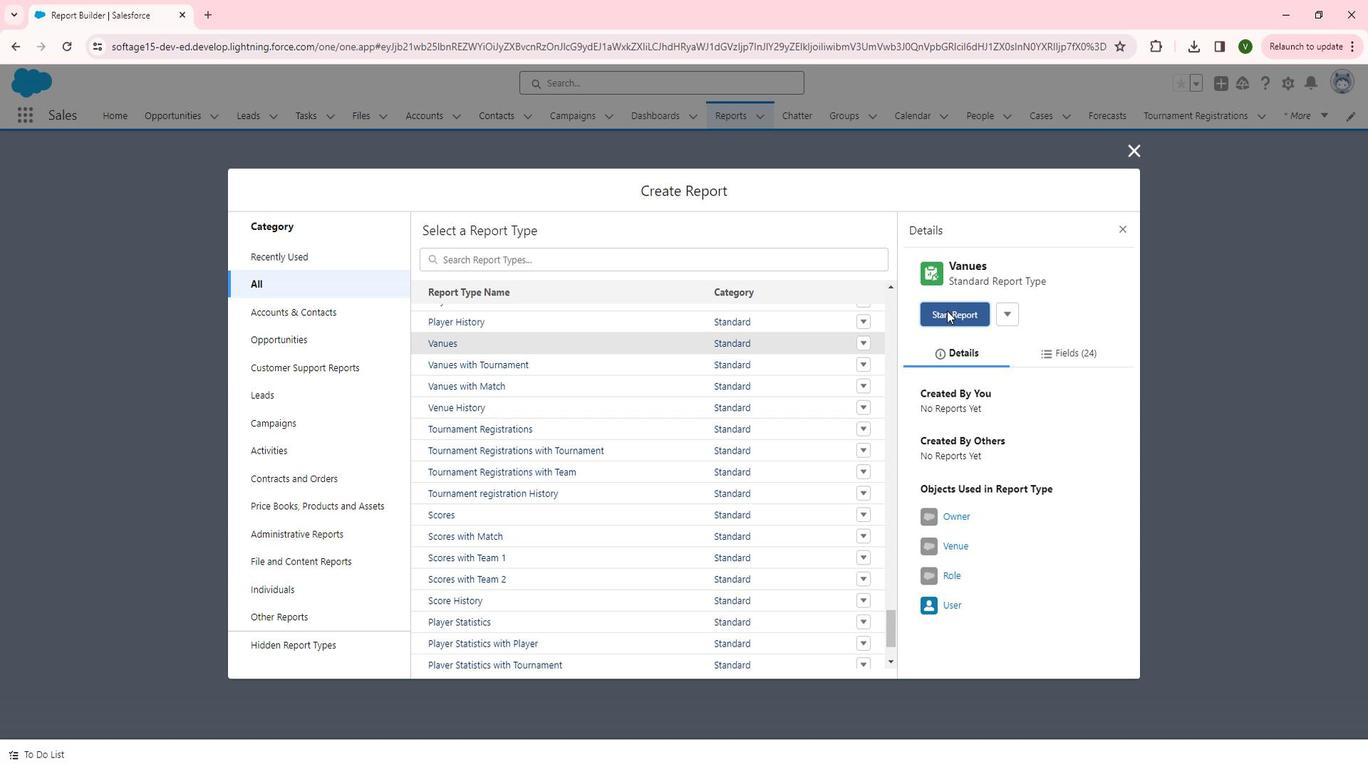 
Action: Mouse moved to (128, 363)
Screenshot: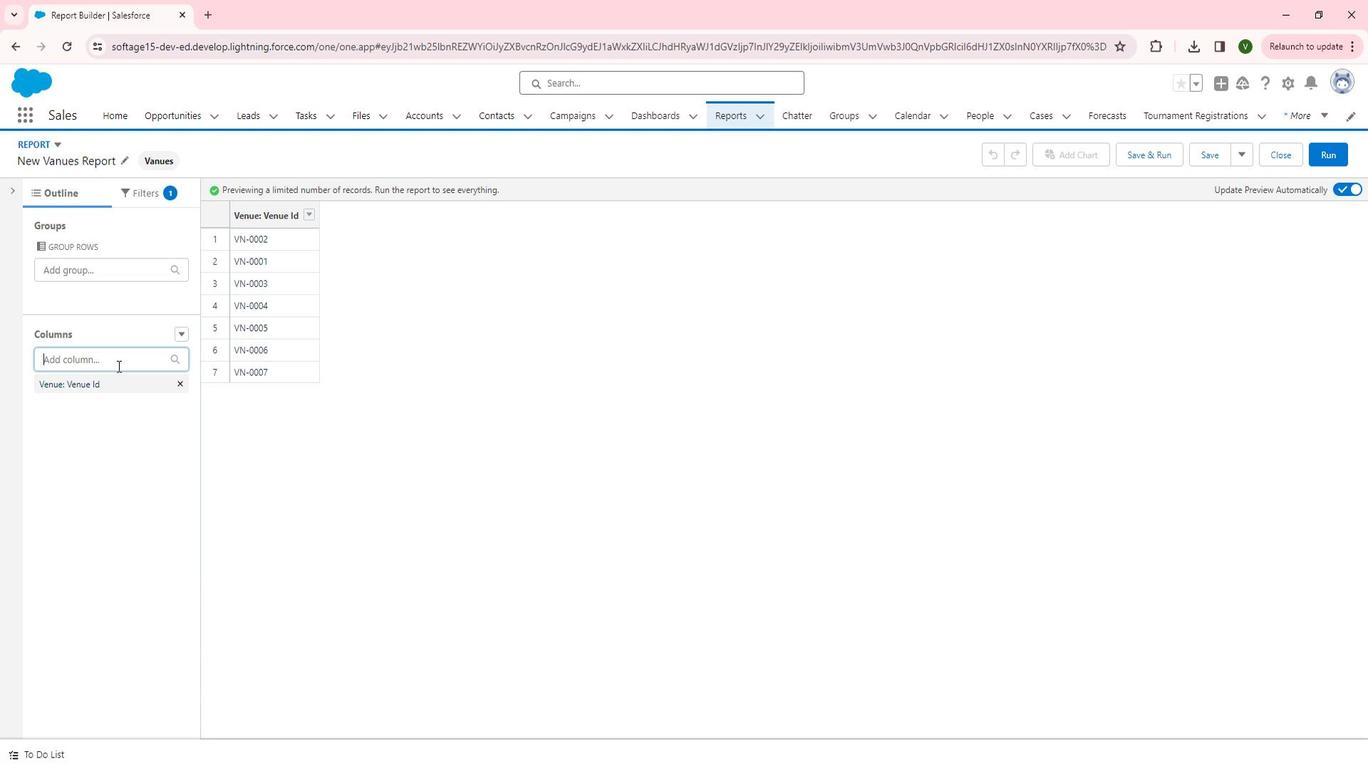 
Action: Mouse pressed left at (128, 363)
Screenshot: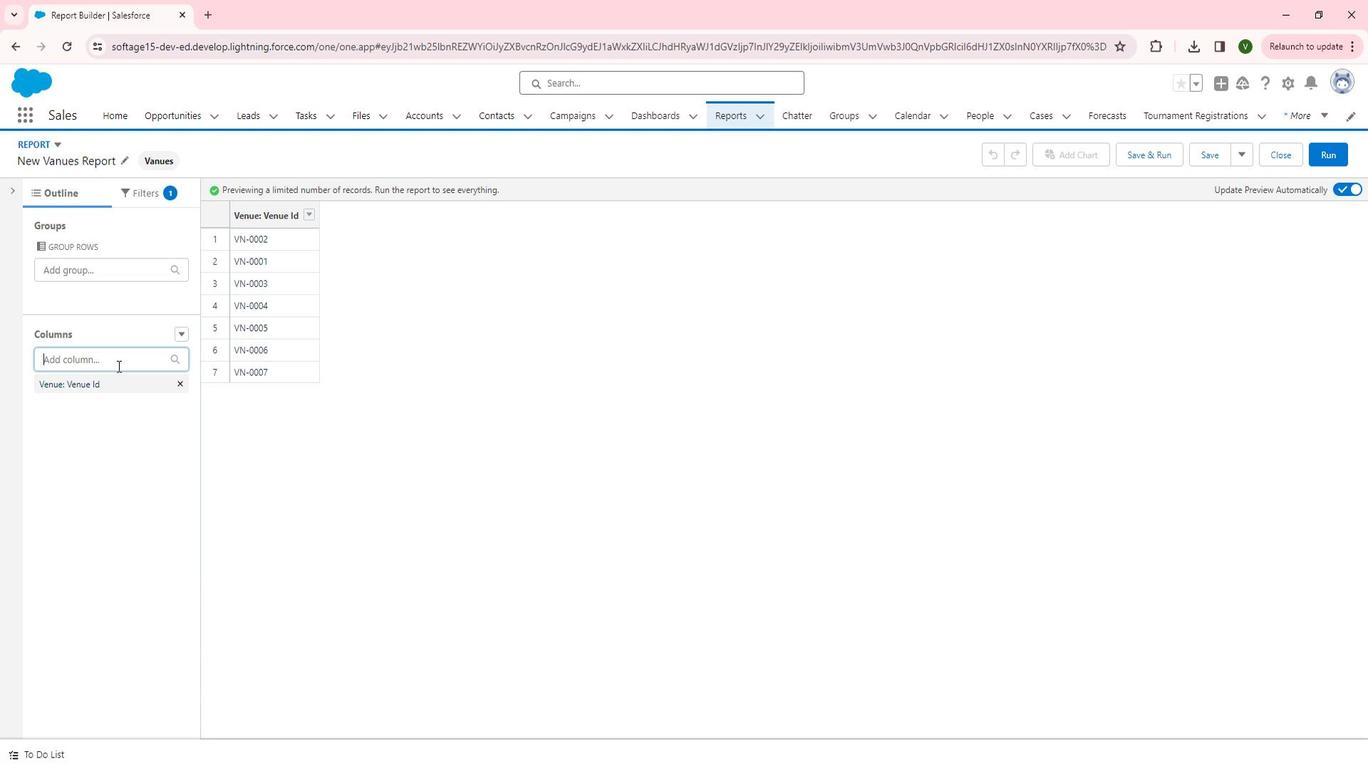 
Action: Mouse moved to (115, 446)
Screenshot: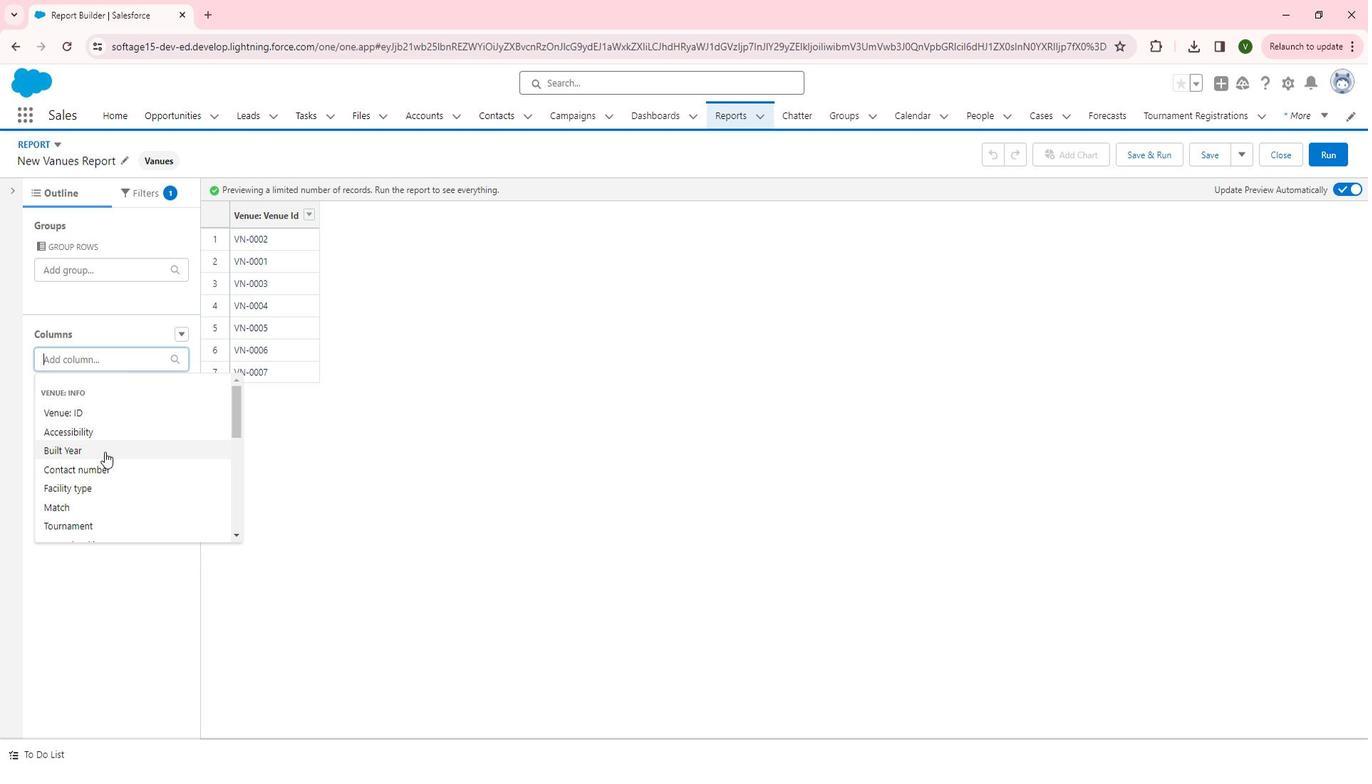
Action: Mouse pressed left at (115, 446)
Screenshot: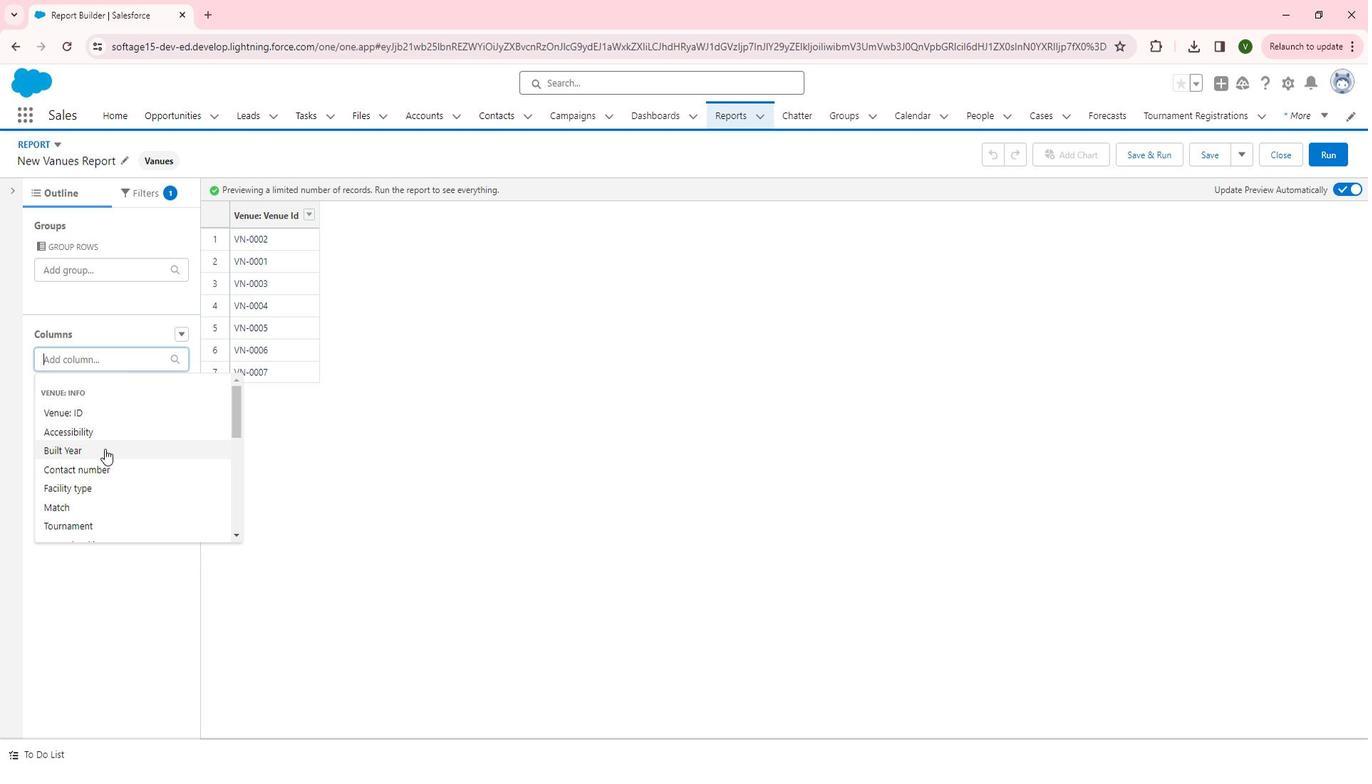 
Action: Mouse moved to (136, 362)
Screenshot: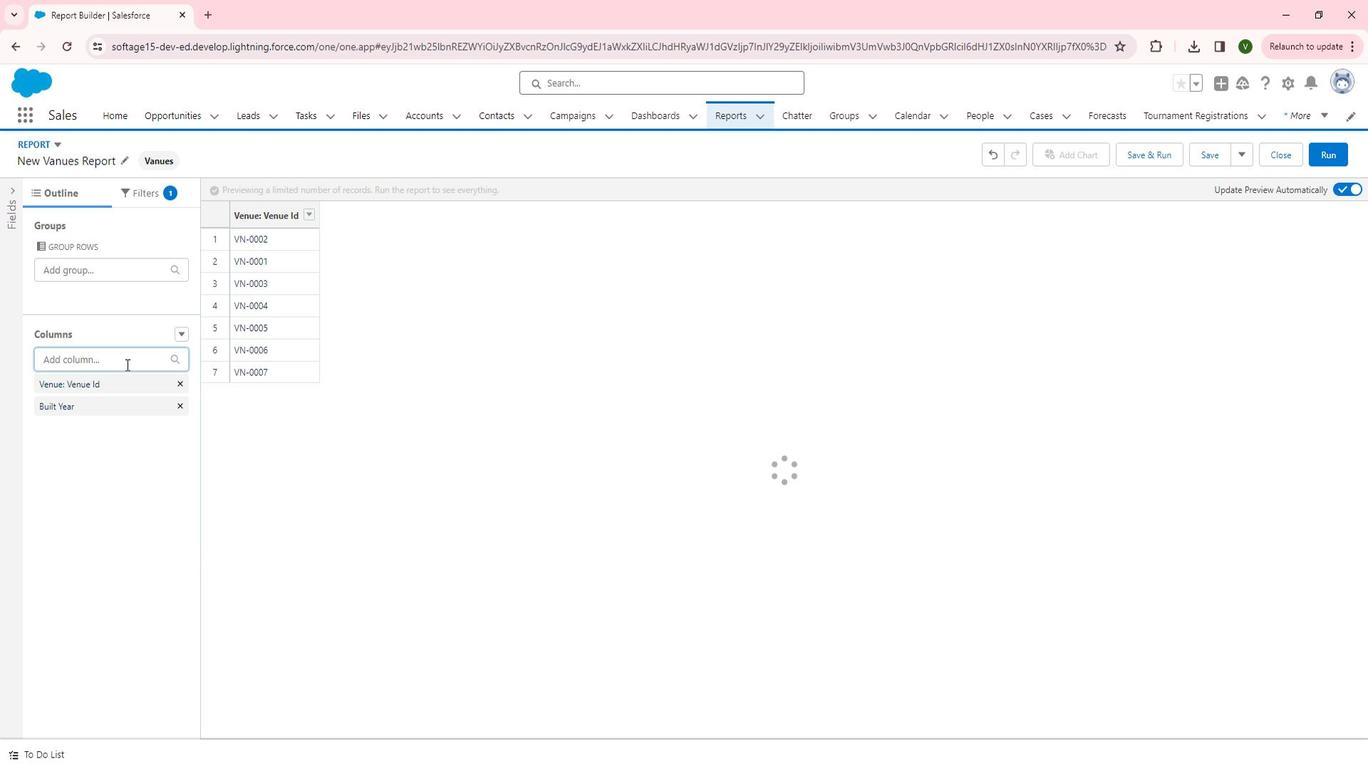 
Action: Mouse pressed left at (136, 362)
Screenshot: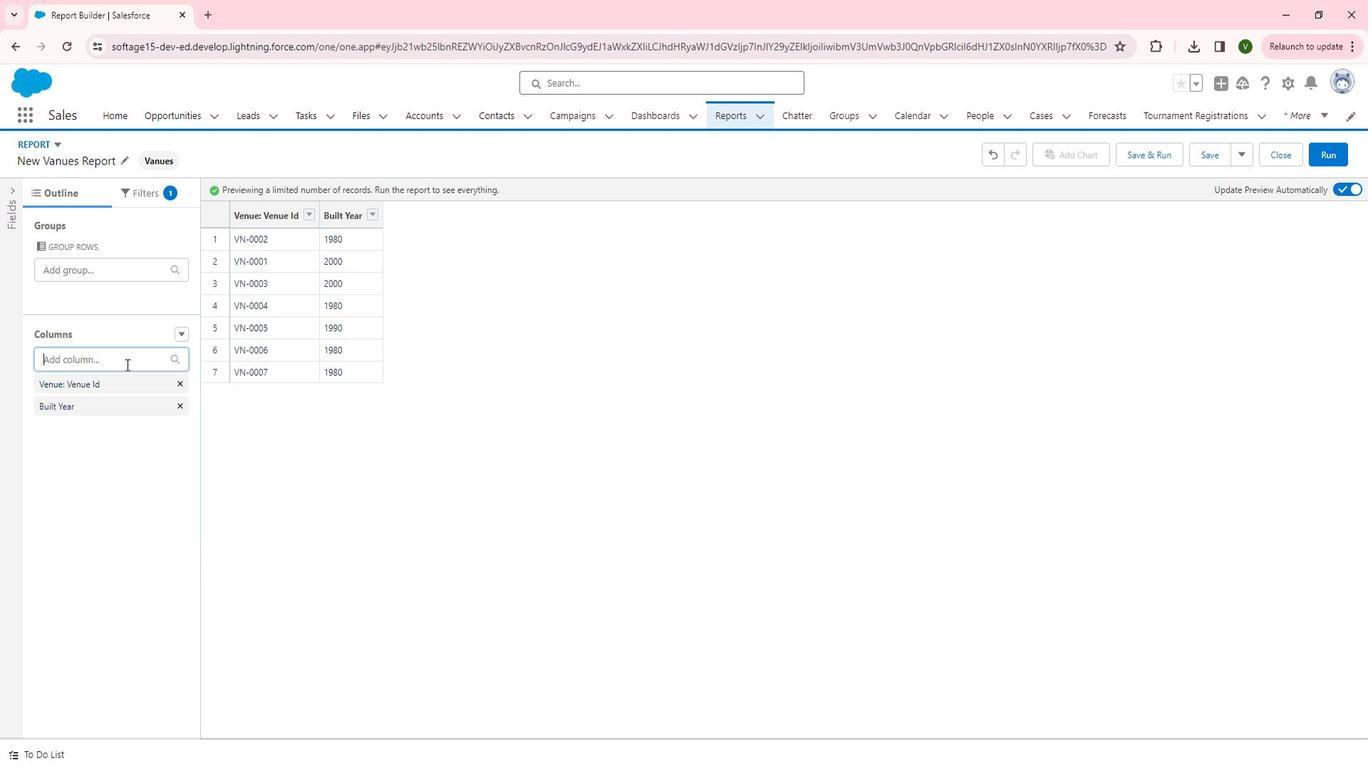 
Action: Mouse moved to (120, 453)
Screenshot: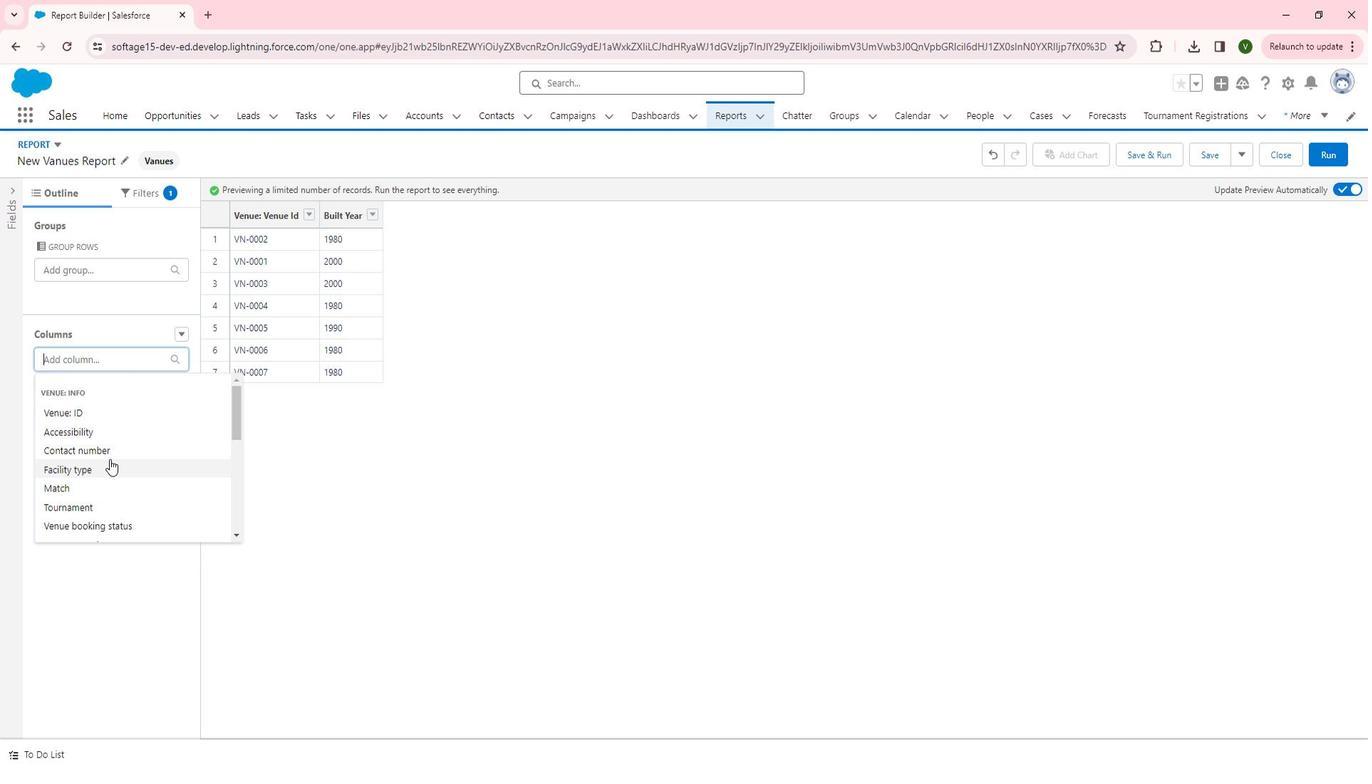 
Action: Mouse pressed left at (120, 453)
Screenshot: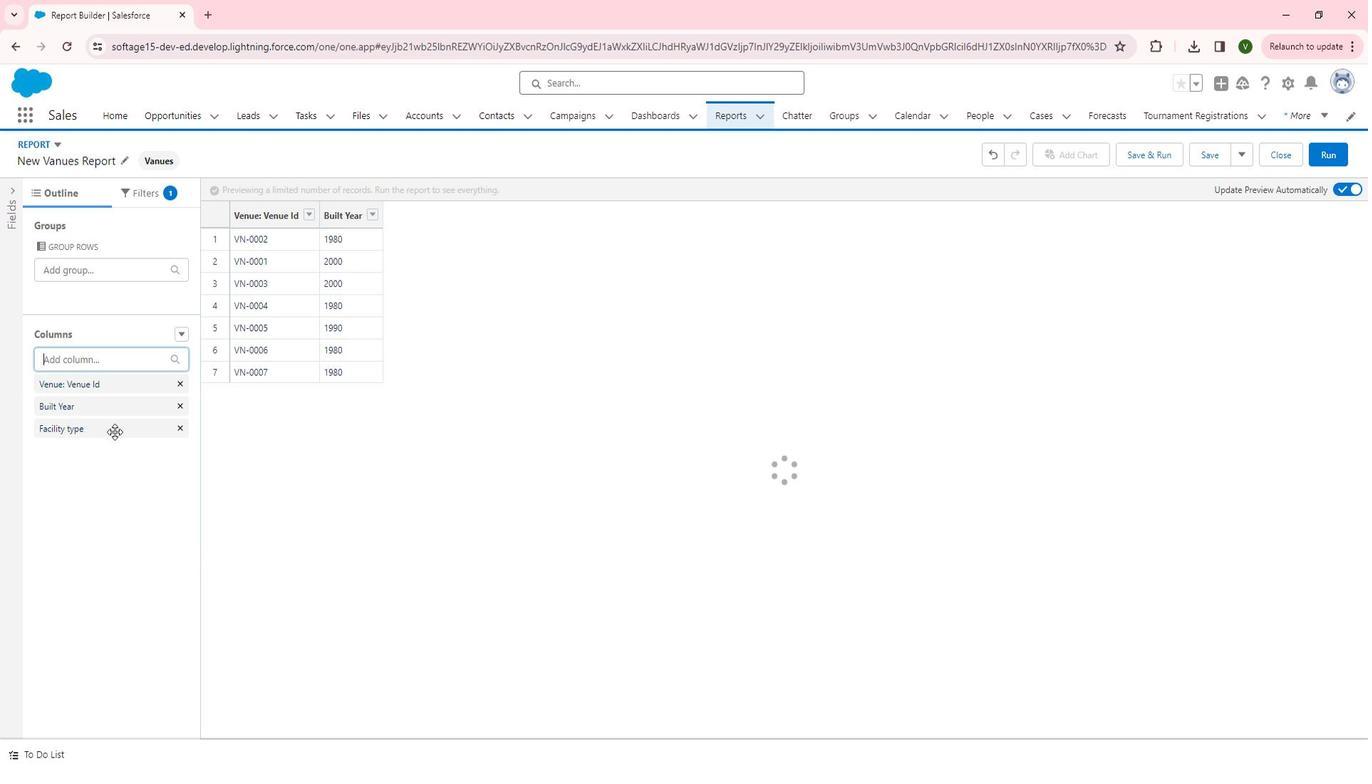 
Action: Mouse moved to (133, 352)
Screenshot: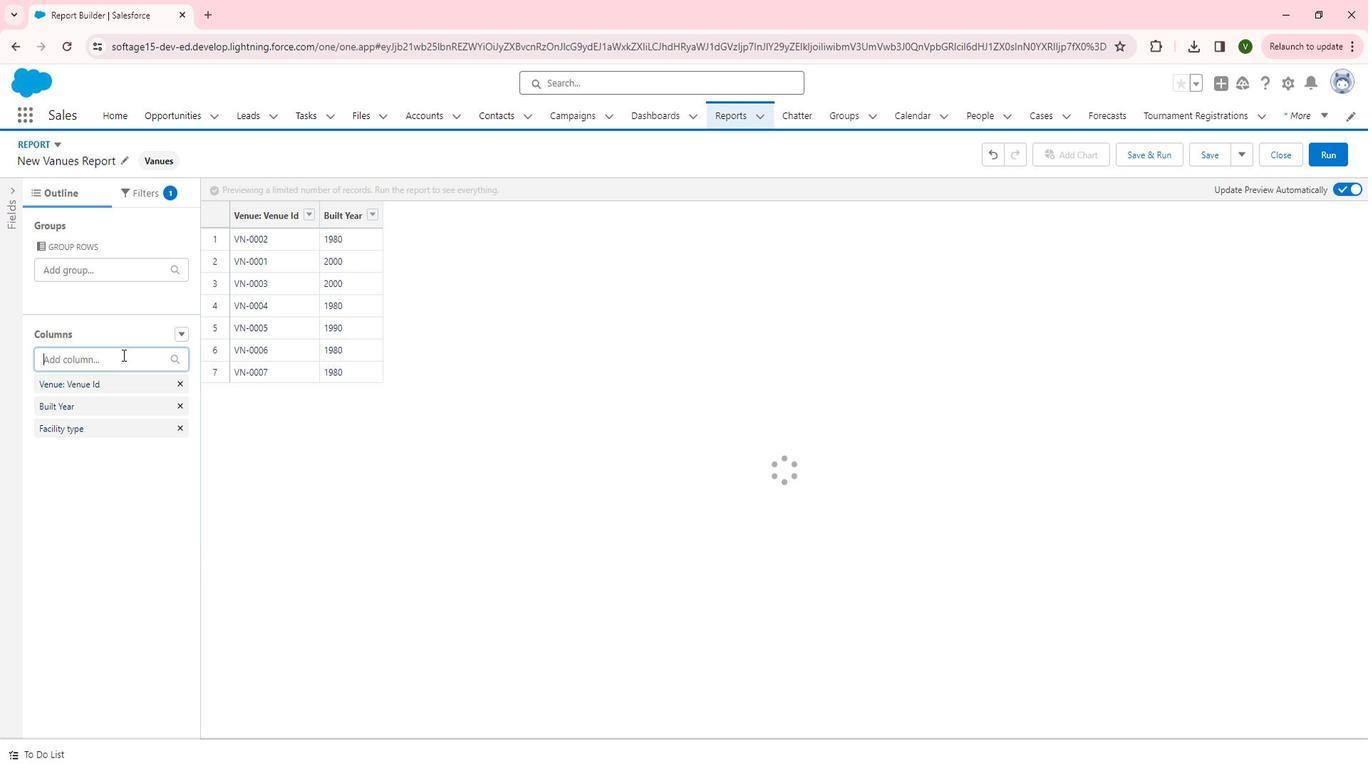 
Action: Mouse pressed left at (133, 352)
Screenshot: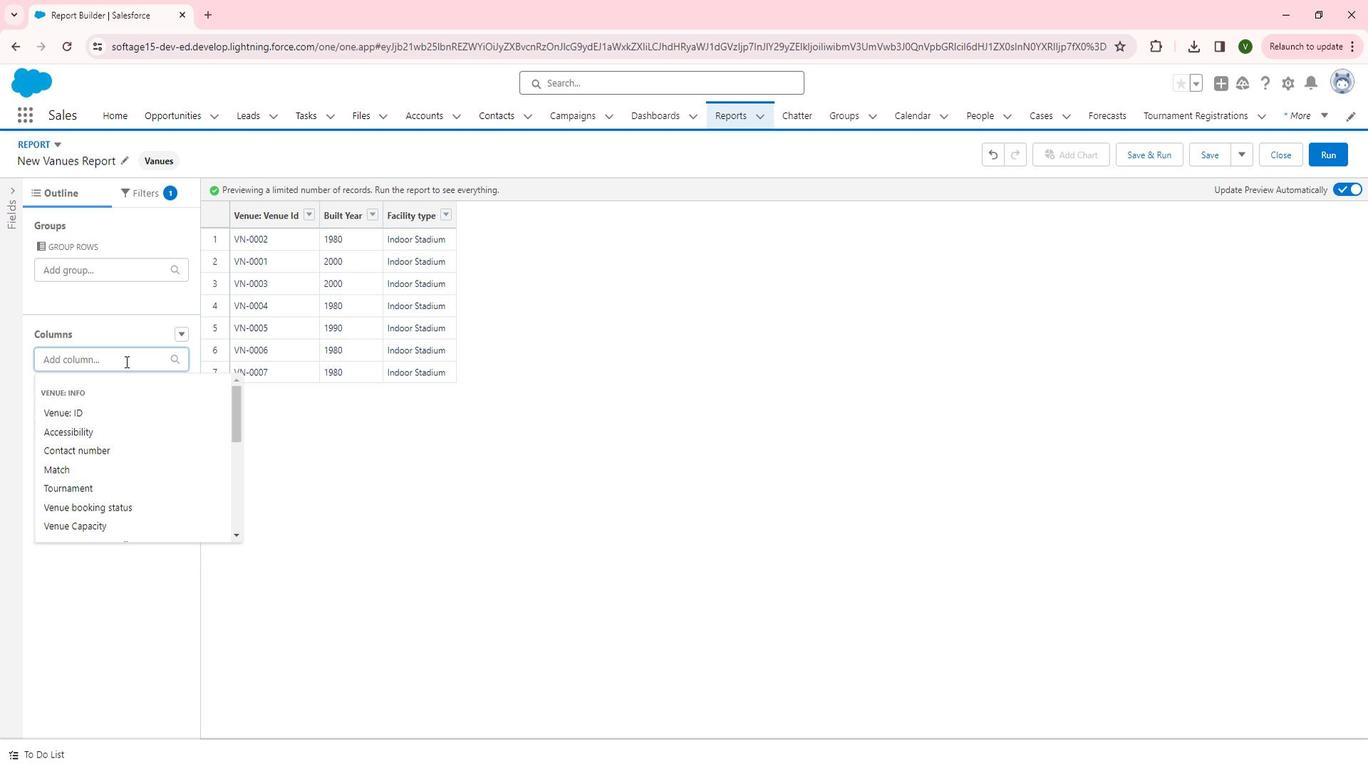 
Action: Mouse moved to (123, 448)
Screenshot: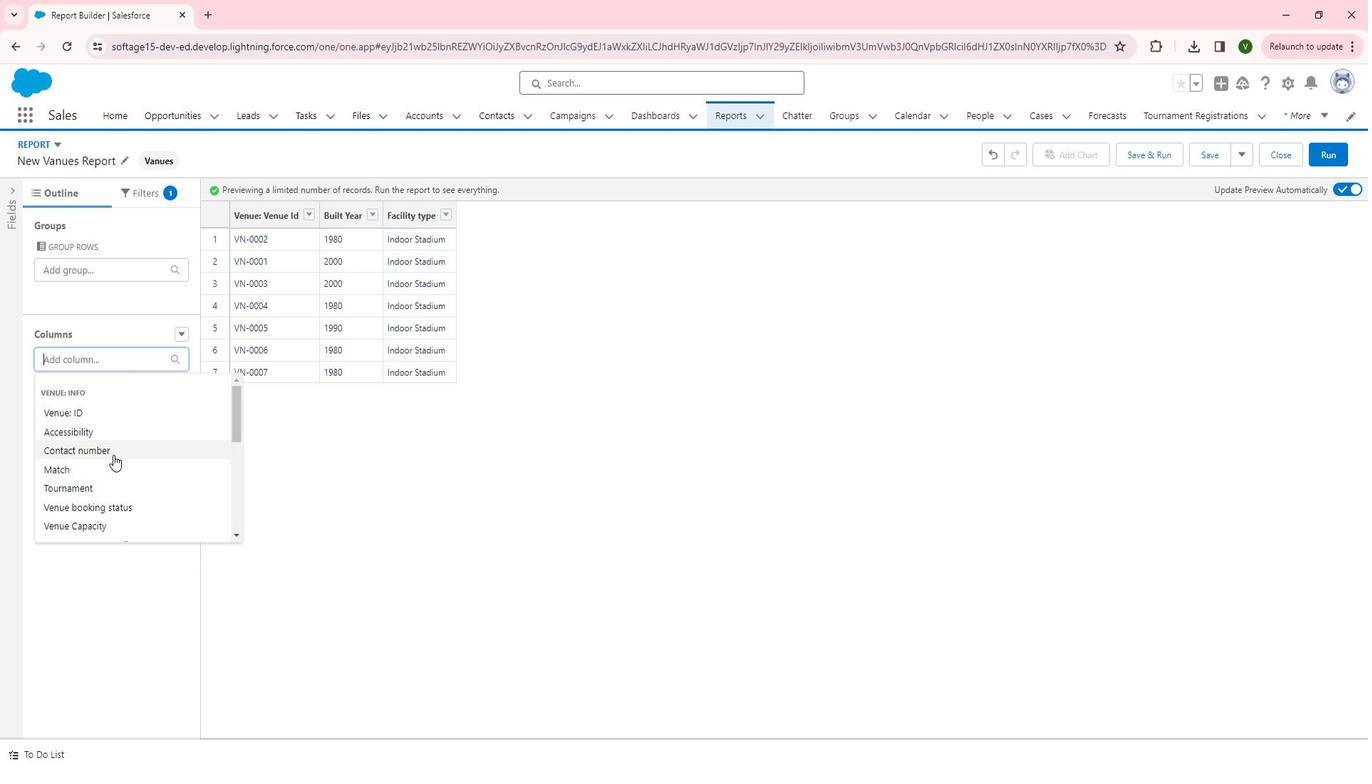 
Action: Mouse pressed left at (123, 448)
Screenshot: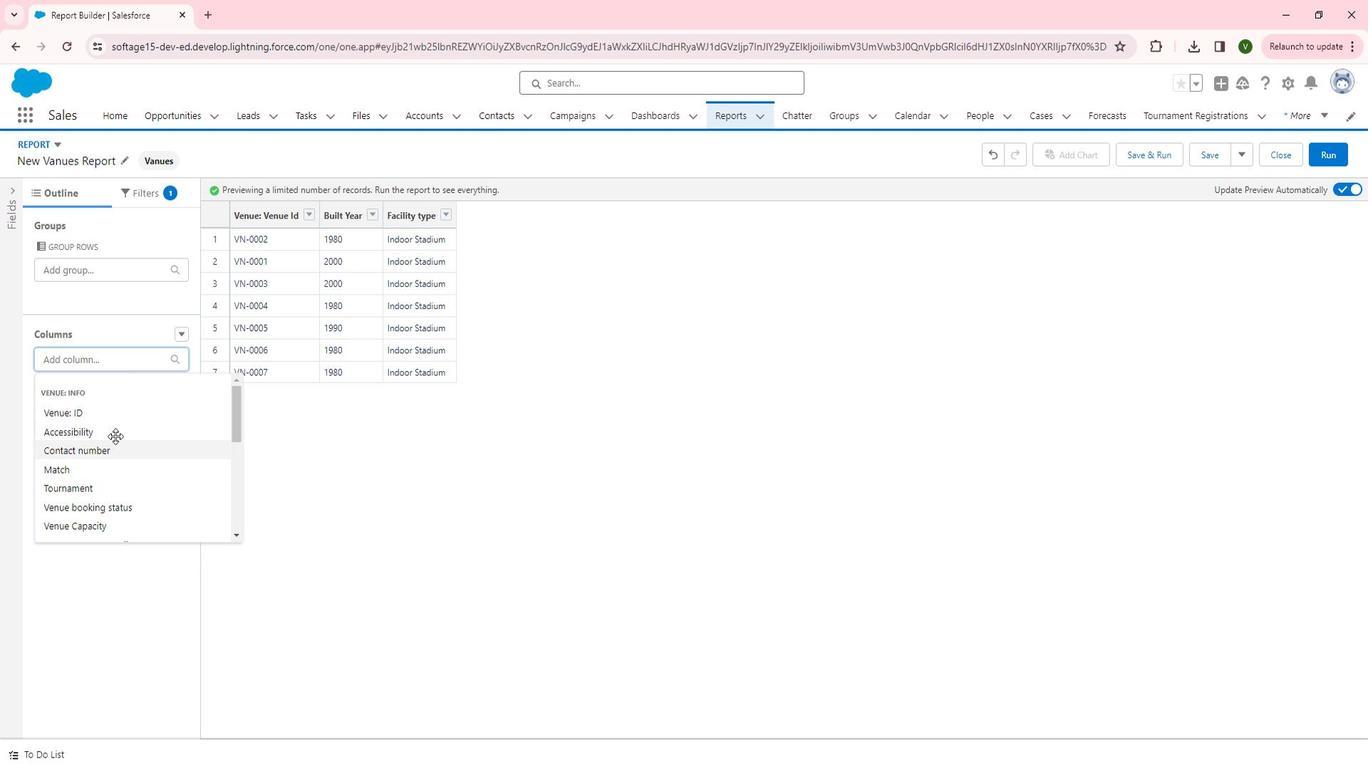 
Action: Mouse moved to (136, 349)
Screenshot: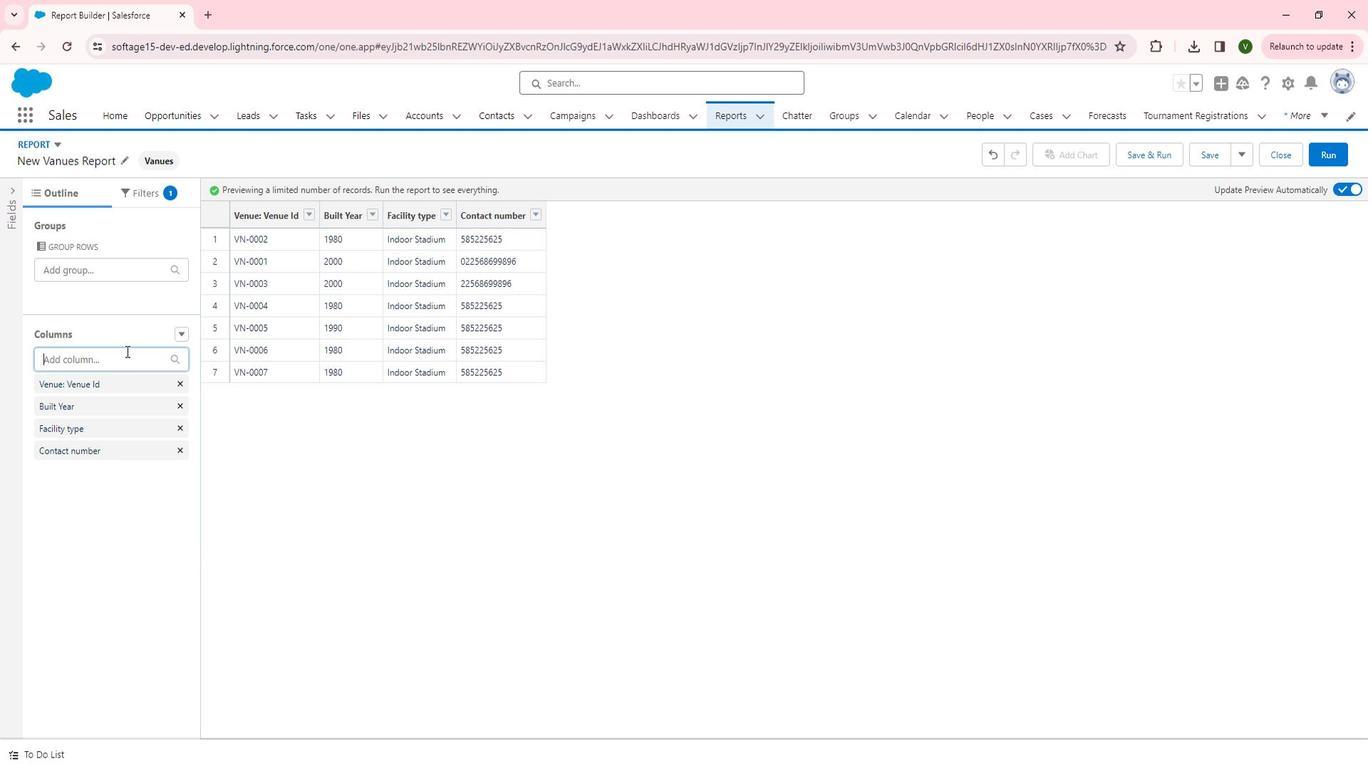 
Action: Mouse pressed left at (136, 349)
Screenshot: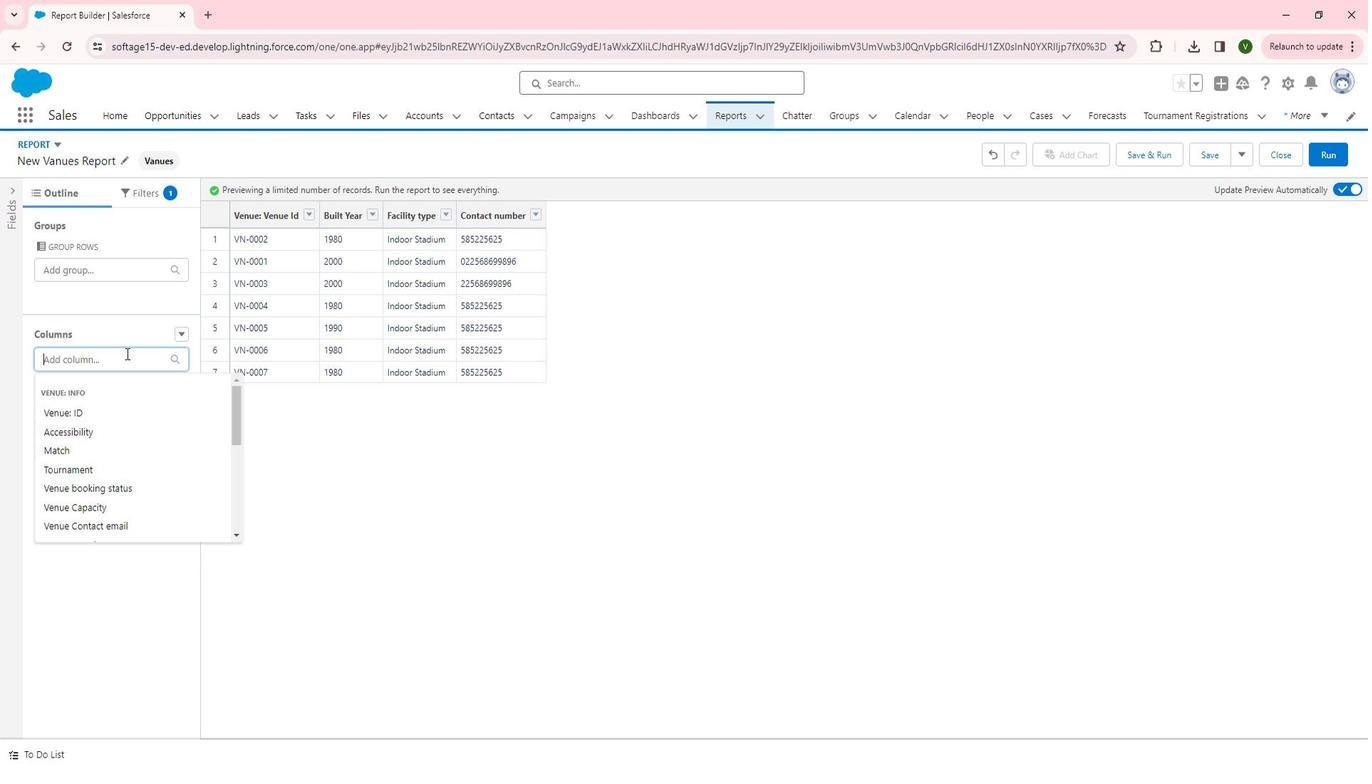 
Action: Mouse moved to (122, 429)
Screenshot: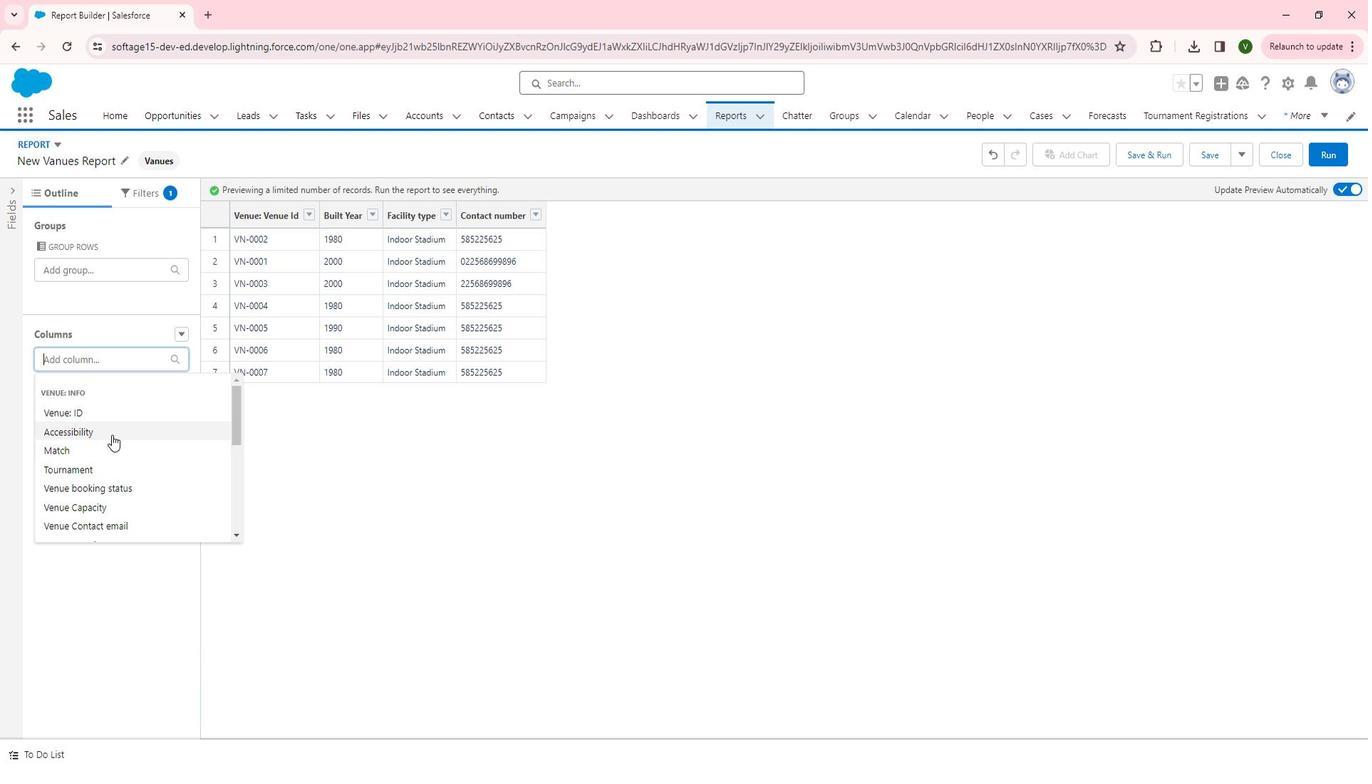 
Action: Mouse pressed left at (122, 429)
Screenshot: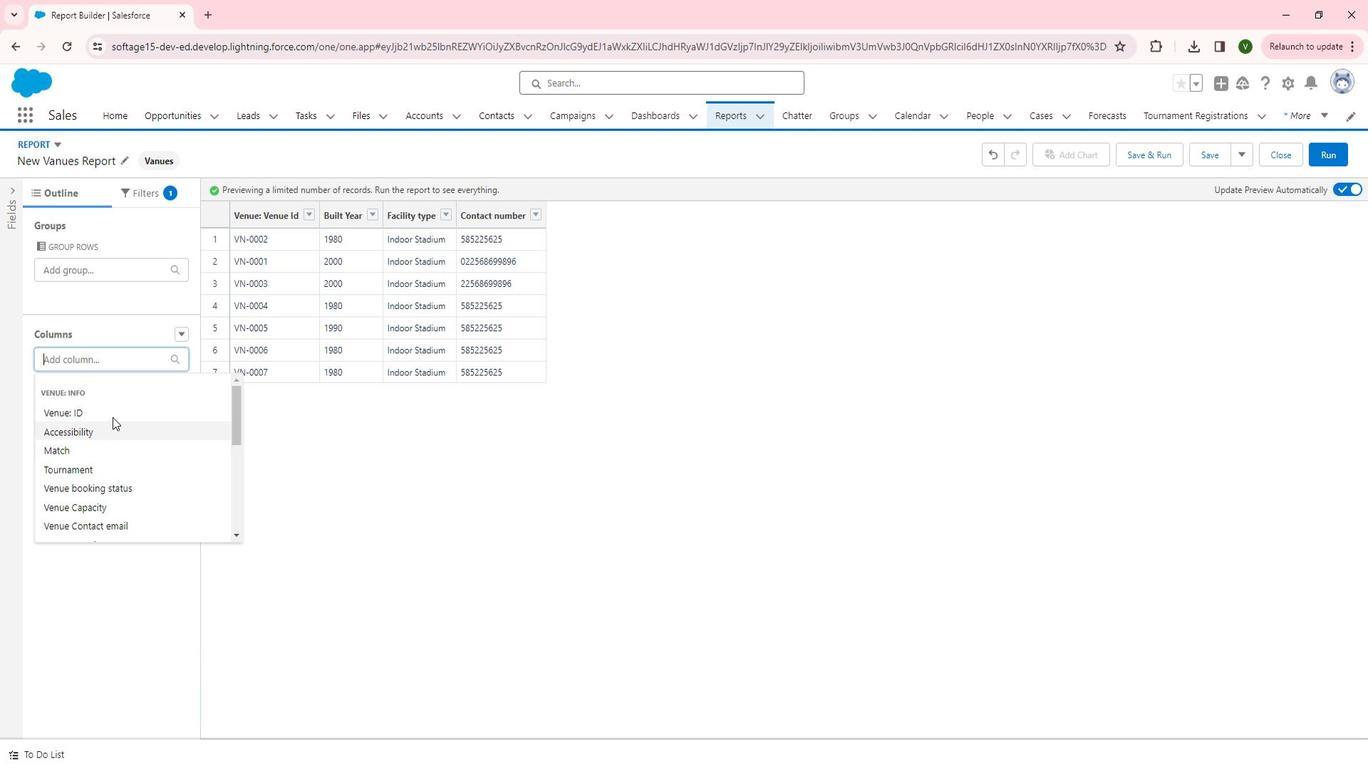 
Action: Mouse moved to (133, 347)
Screenshot: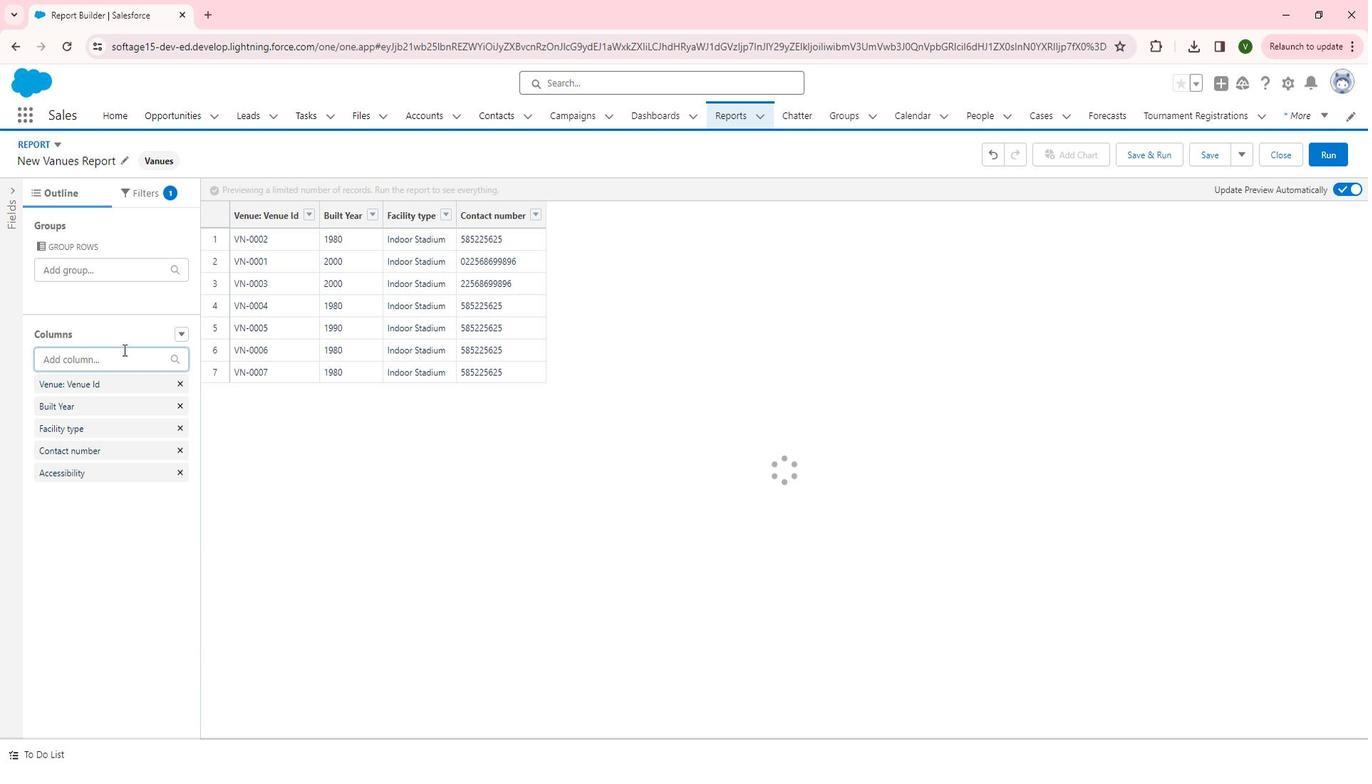 
Action: Mouse pressed left at (133, 347)
Screenshot: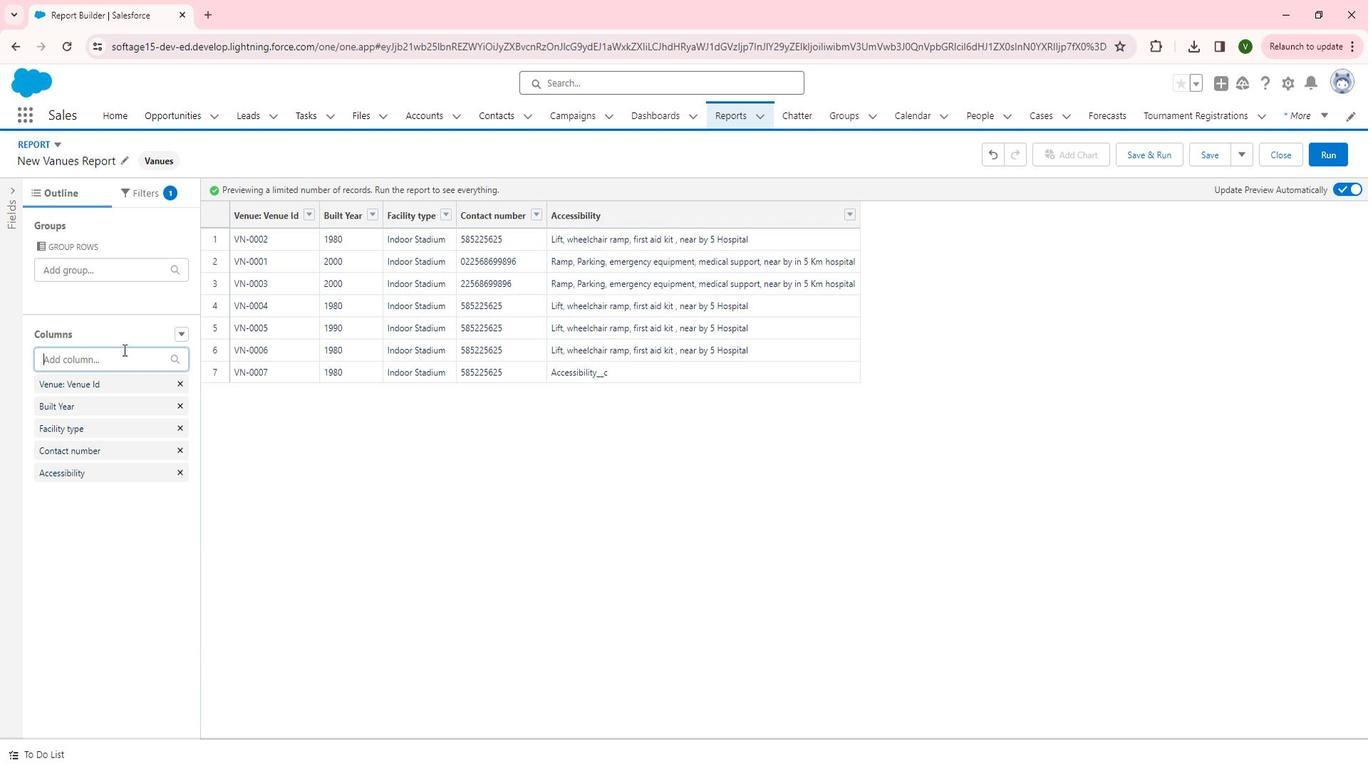 
Action: Mouse moved to (106, 444)
Screenshot: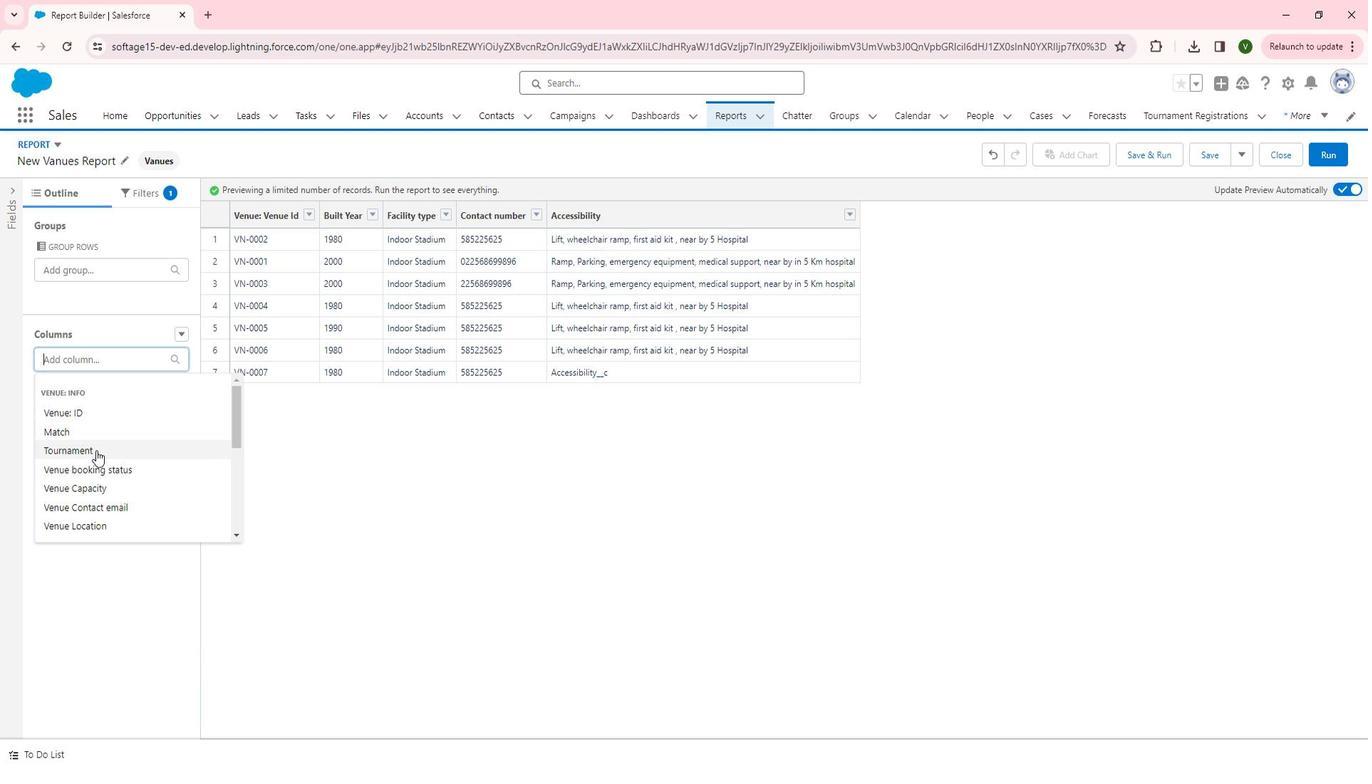 
Action: Mouse pressed left at (106, 444)
Screenshot: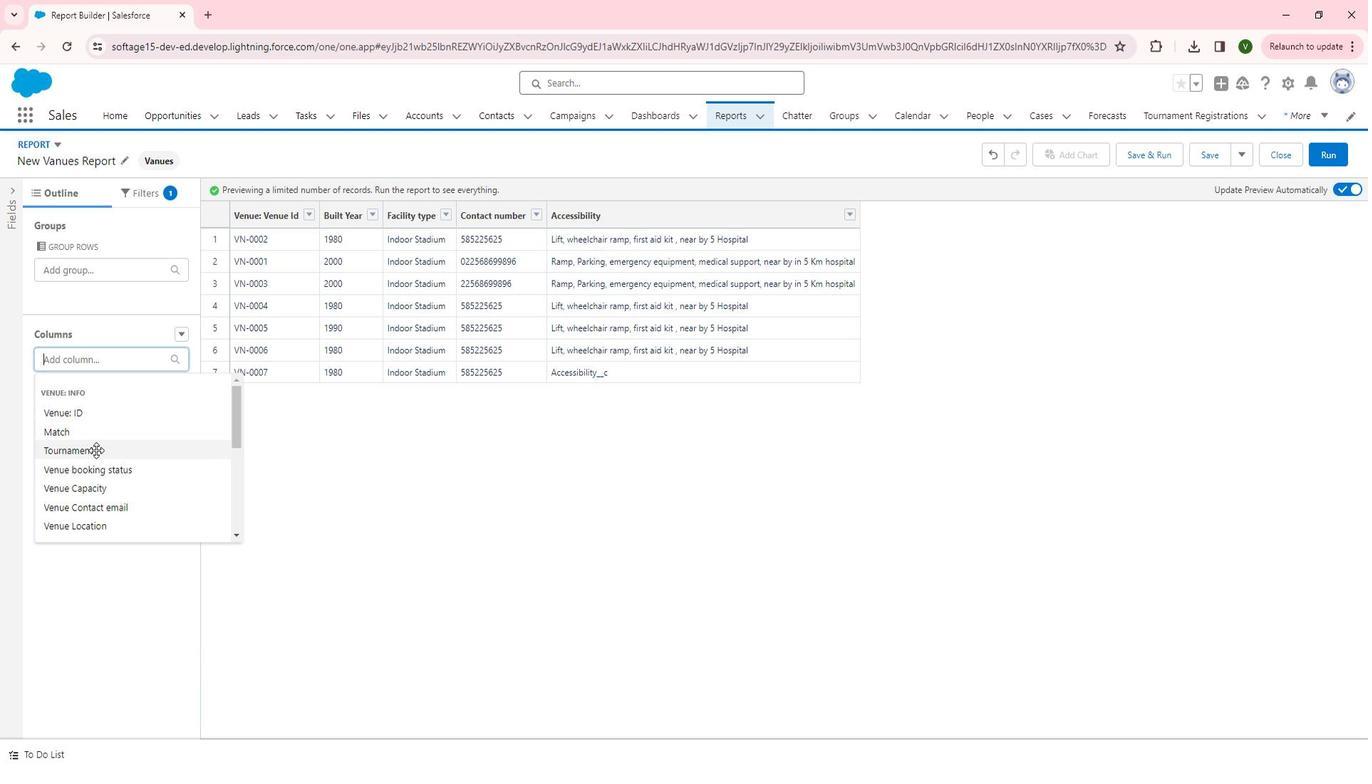 
Action: Mouse moved to (133, 361)
Screenshot: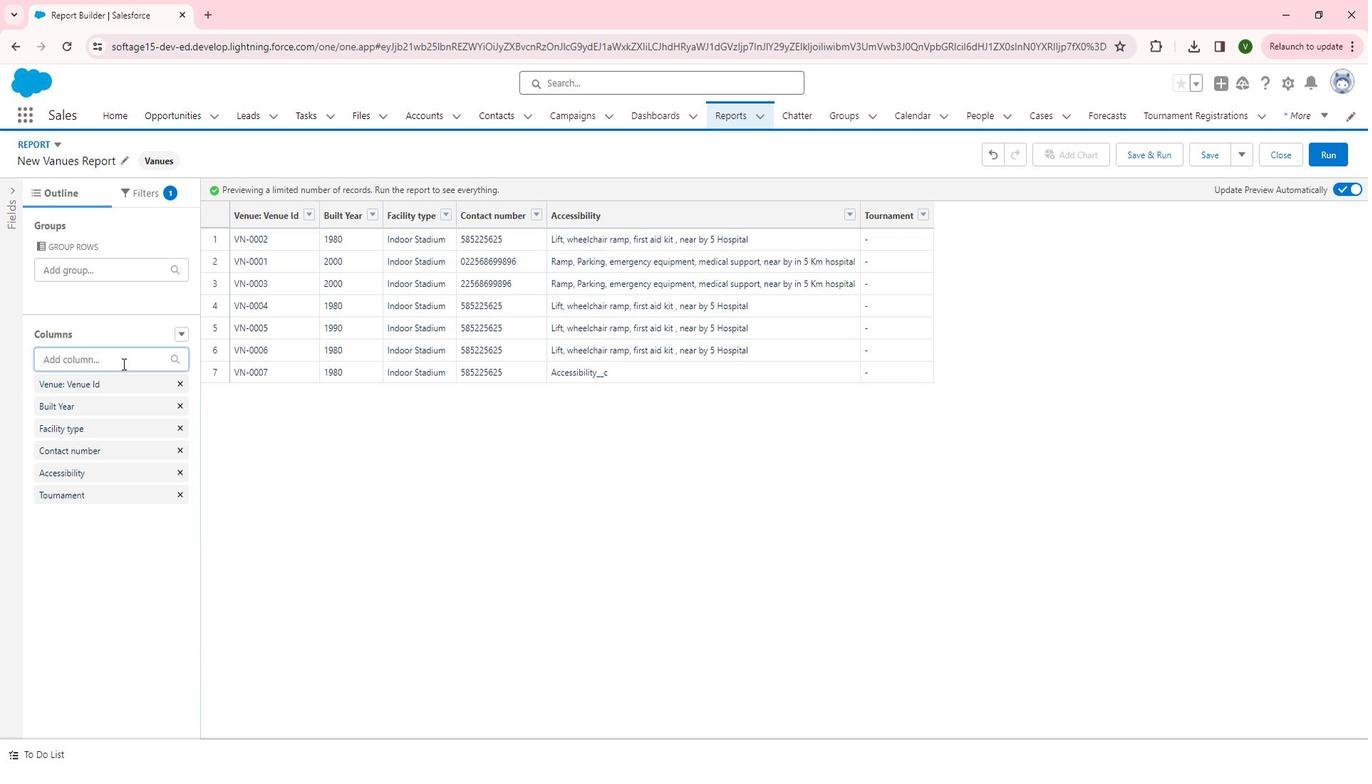 
Action: Mouse pressed left at (133, 361)
Screenshot: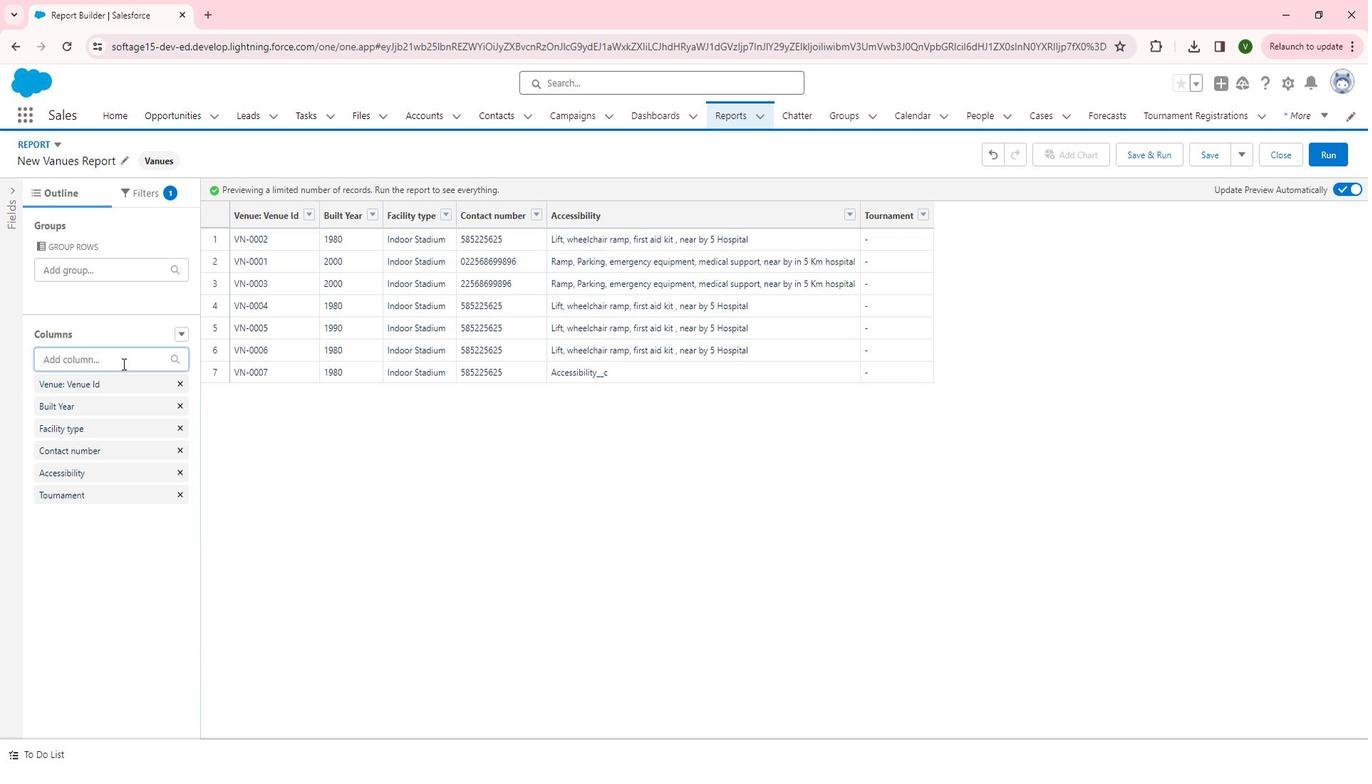
Action: Mouse moved to (109, 465)
Screenshot: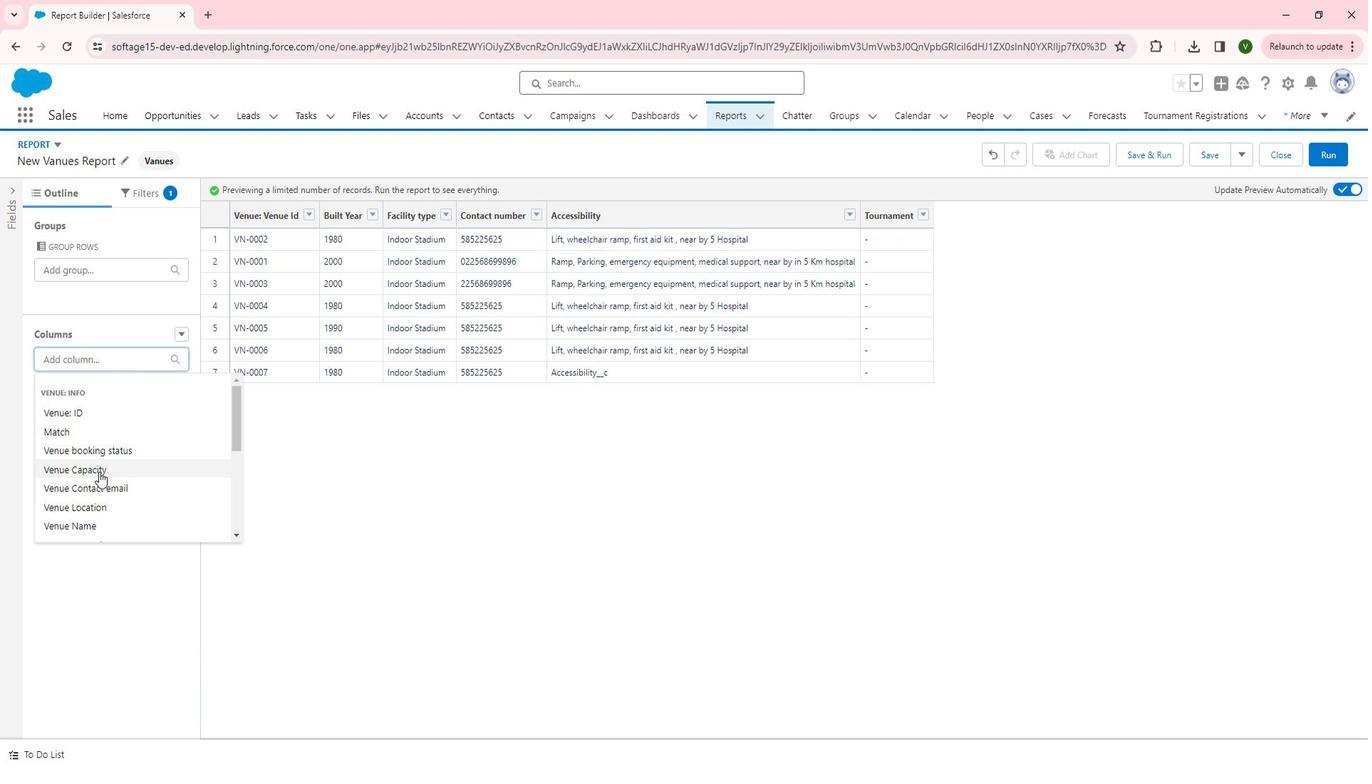 
Action: Mouse pressed left at (109, 465)
Screenshot: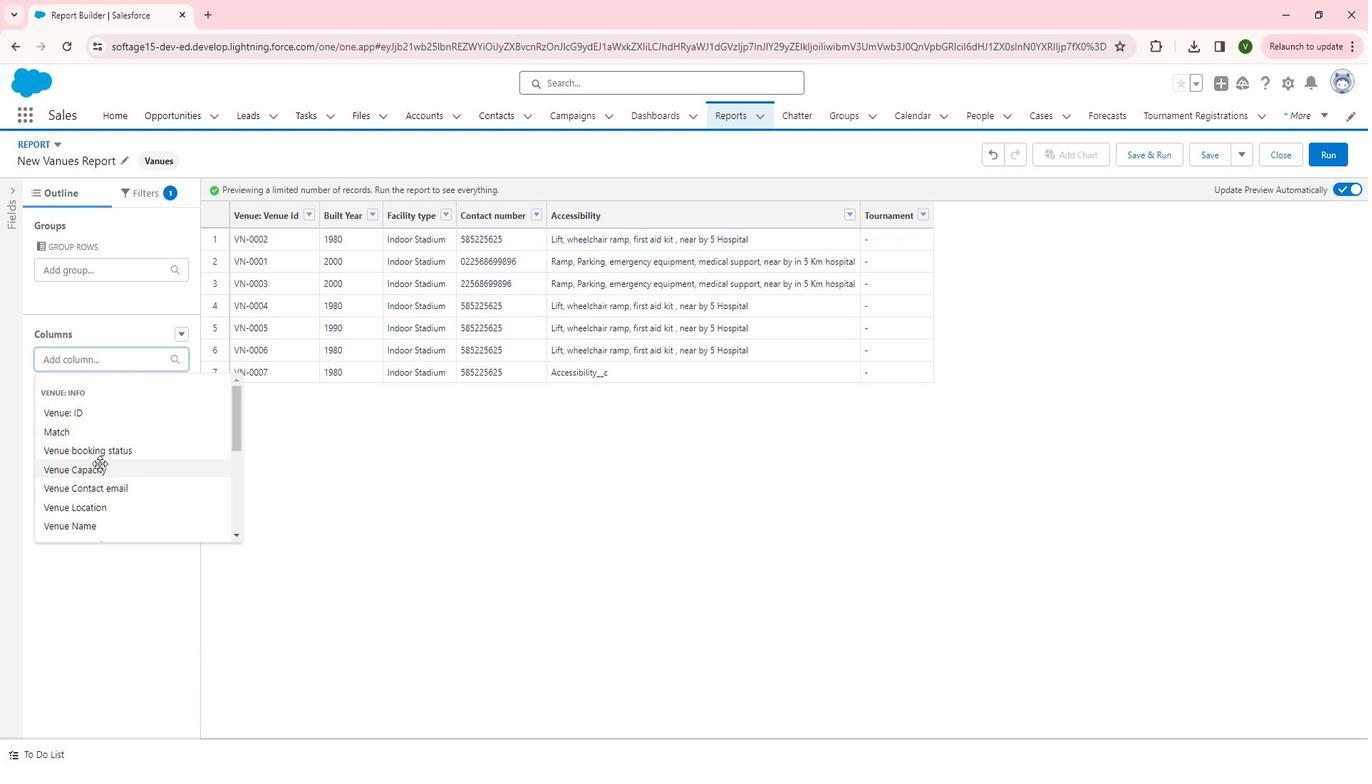 
Action: Mouse moved to (127, 359)
Screenshot: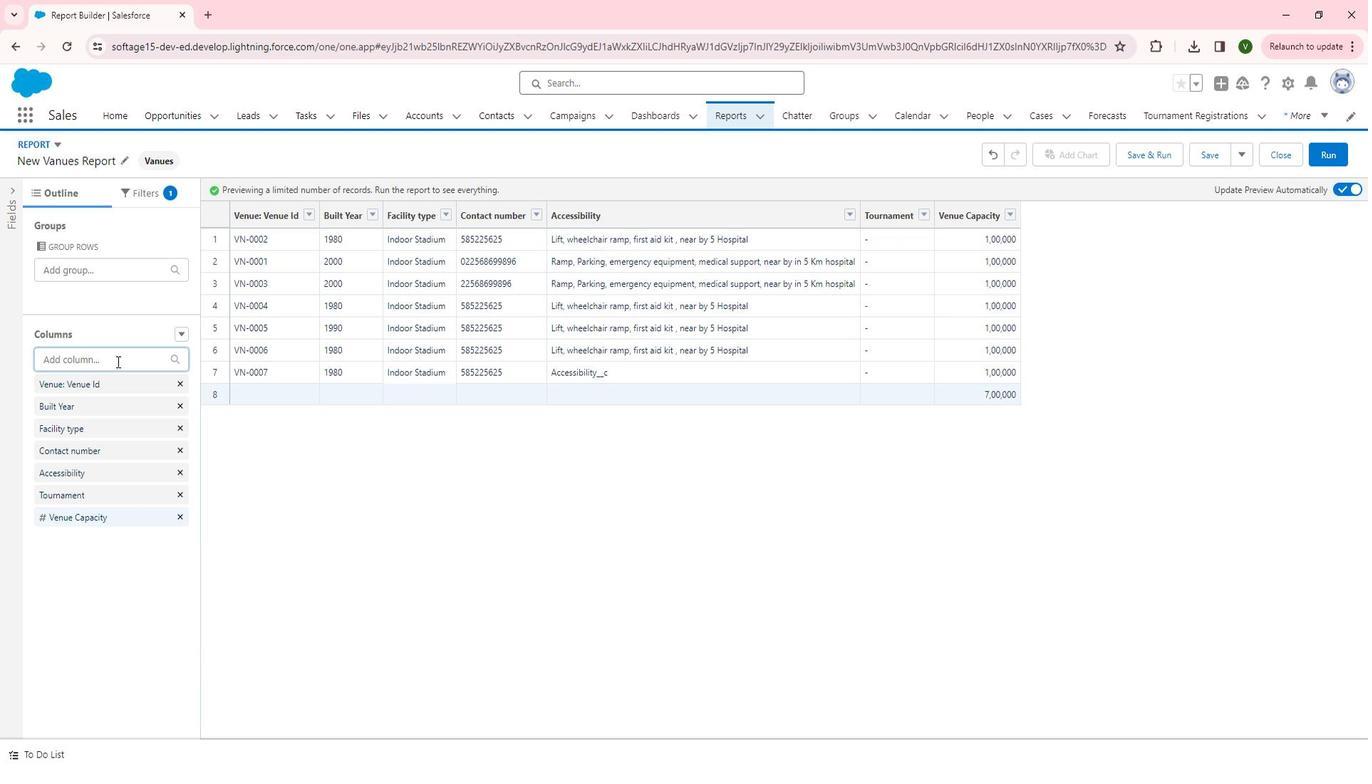 
Action: Mouse pressed left at (127, 359)
Screenshot: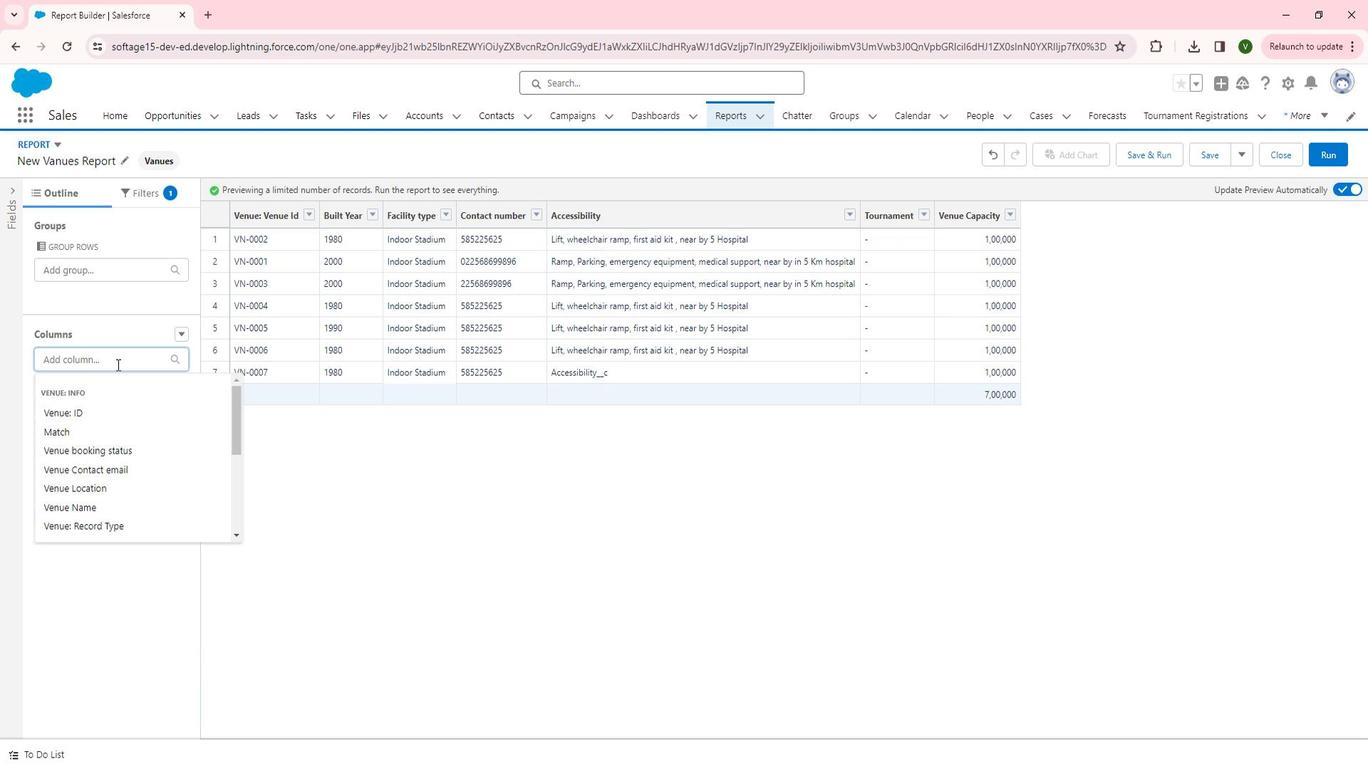 
Action: Mouse moved to (126, 450)
Screenshot: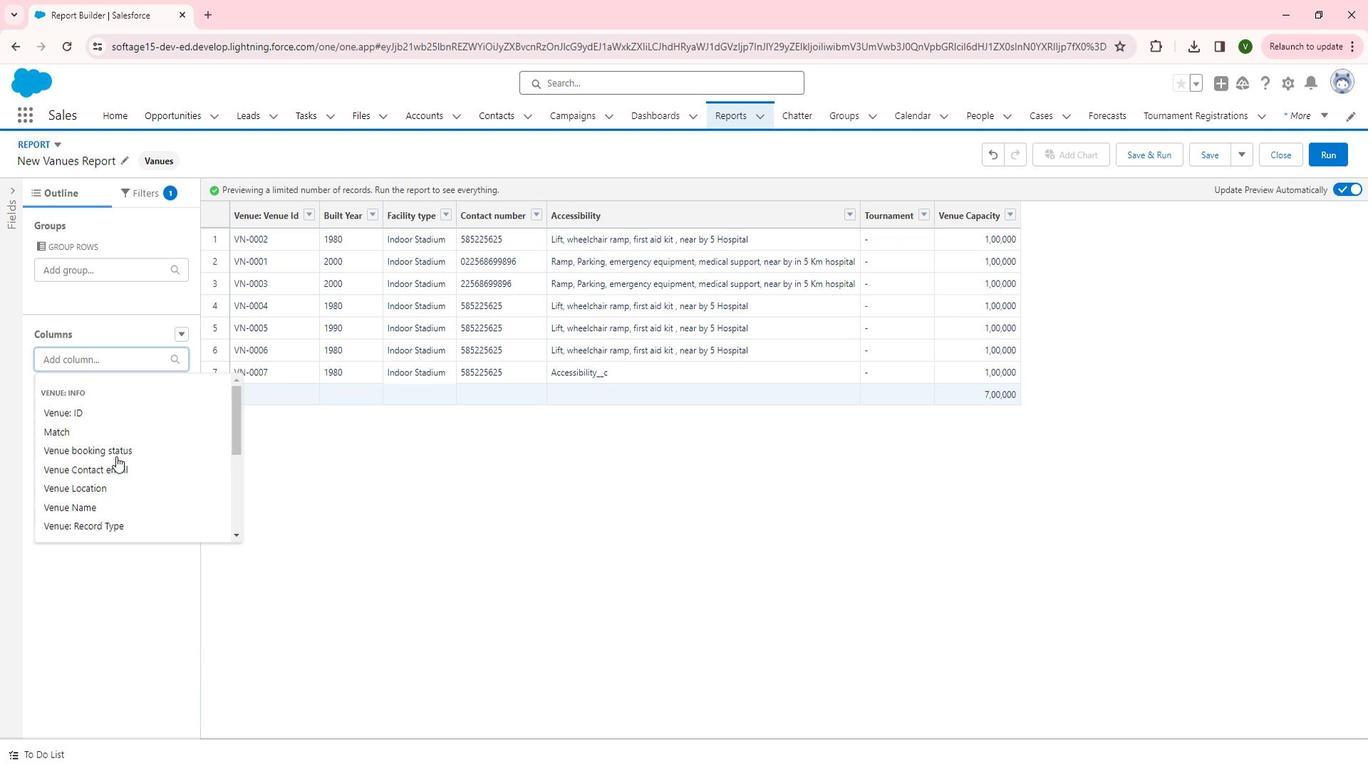 
Action: Mouse pressed left at (126, 450)
Screenshot: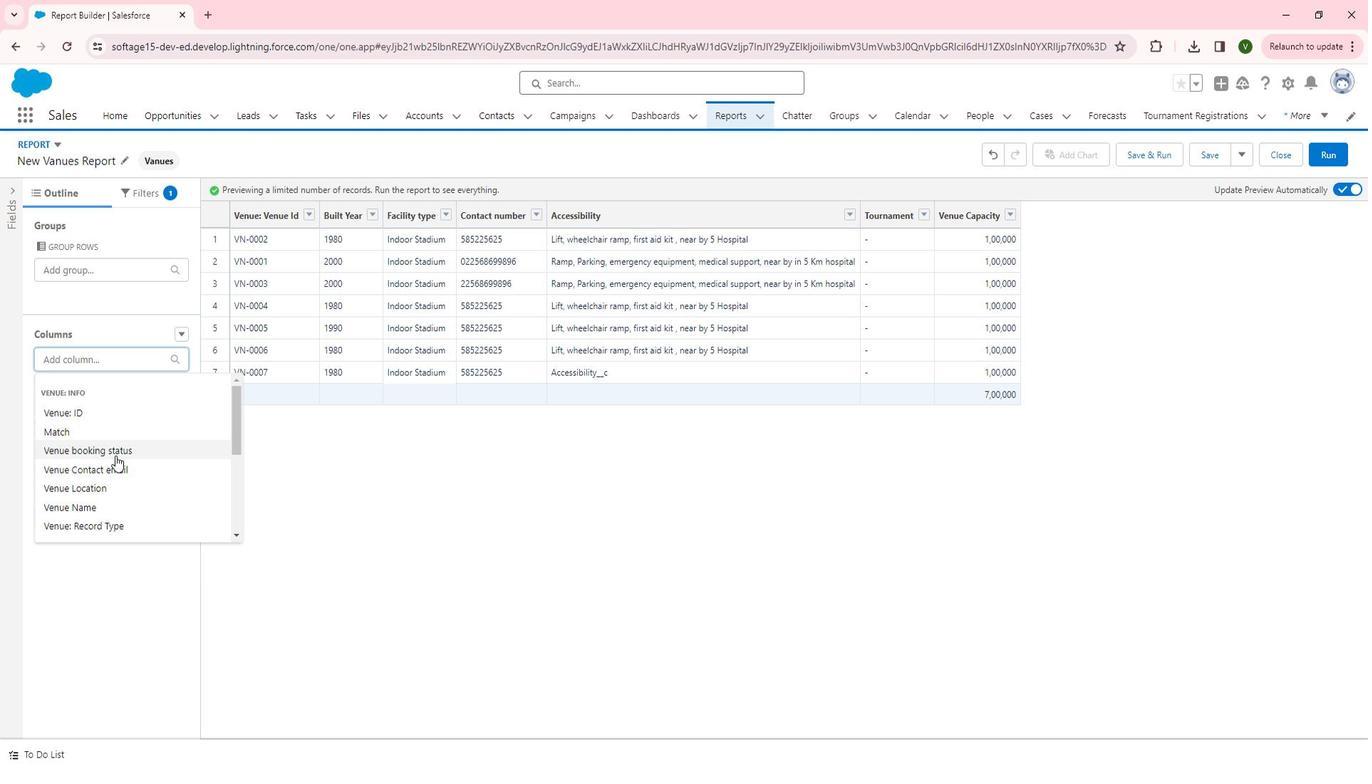
Action: Mouse moved to (122, 359)
Screenshot: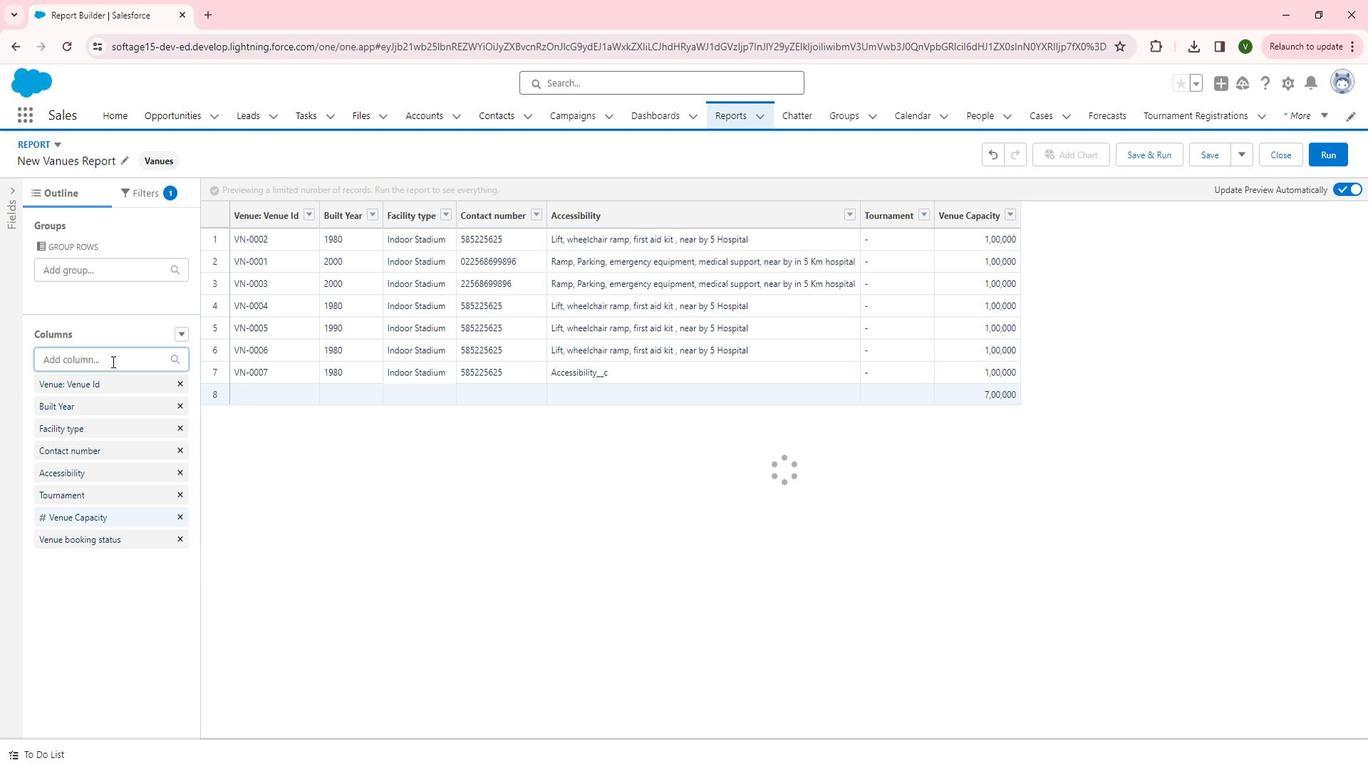 
Action: Mouse pressed left at (122, 359)
Screenshot: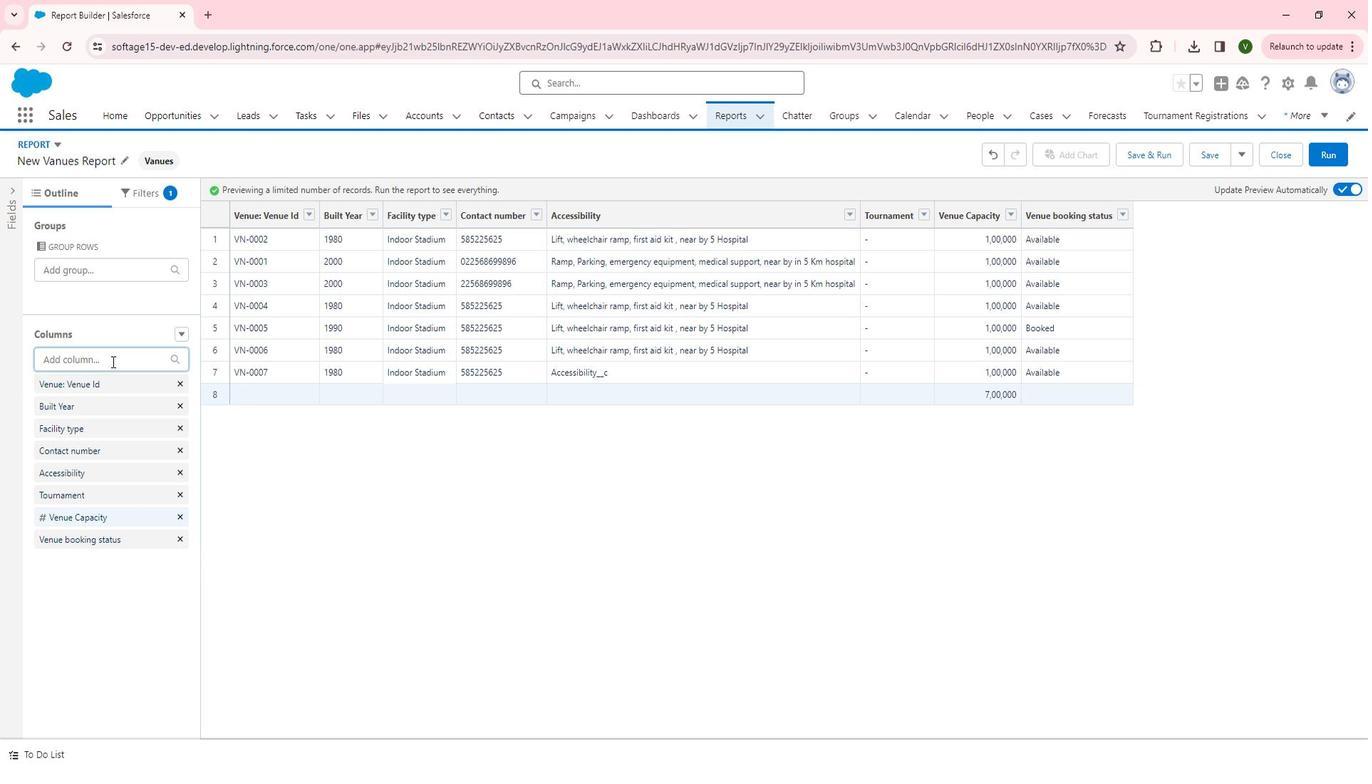 
Action: Mouse moved to (111, 471)
Screenshot: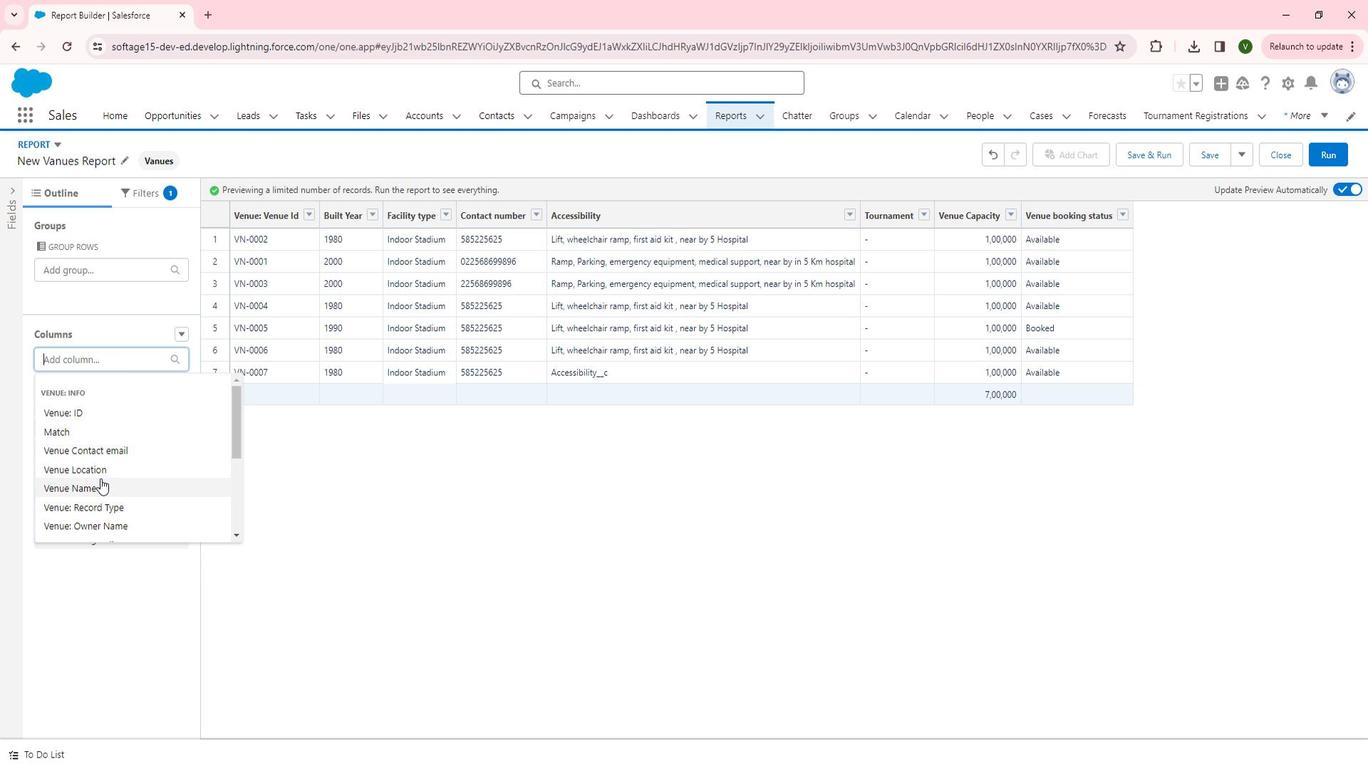 
Action: Mouse pressed left at (111, 471)
Screenshot: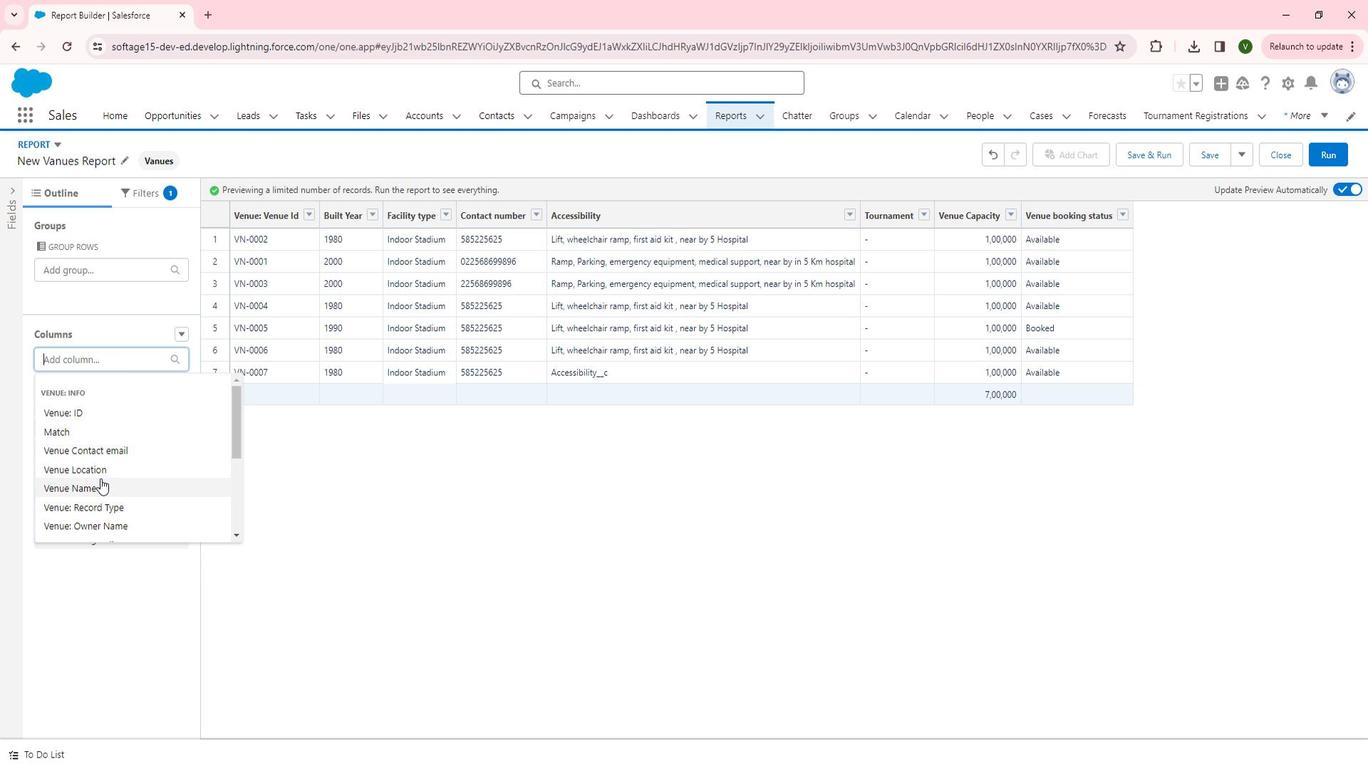 
Action: Mouse moved to (133, 357)
Screenshot: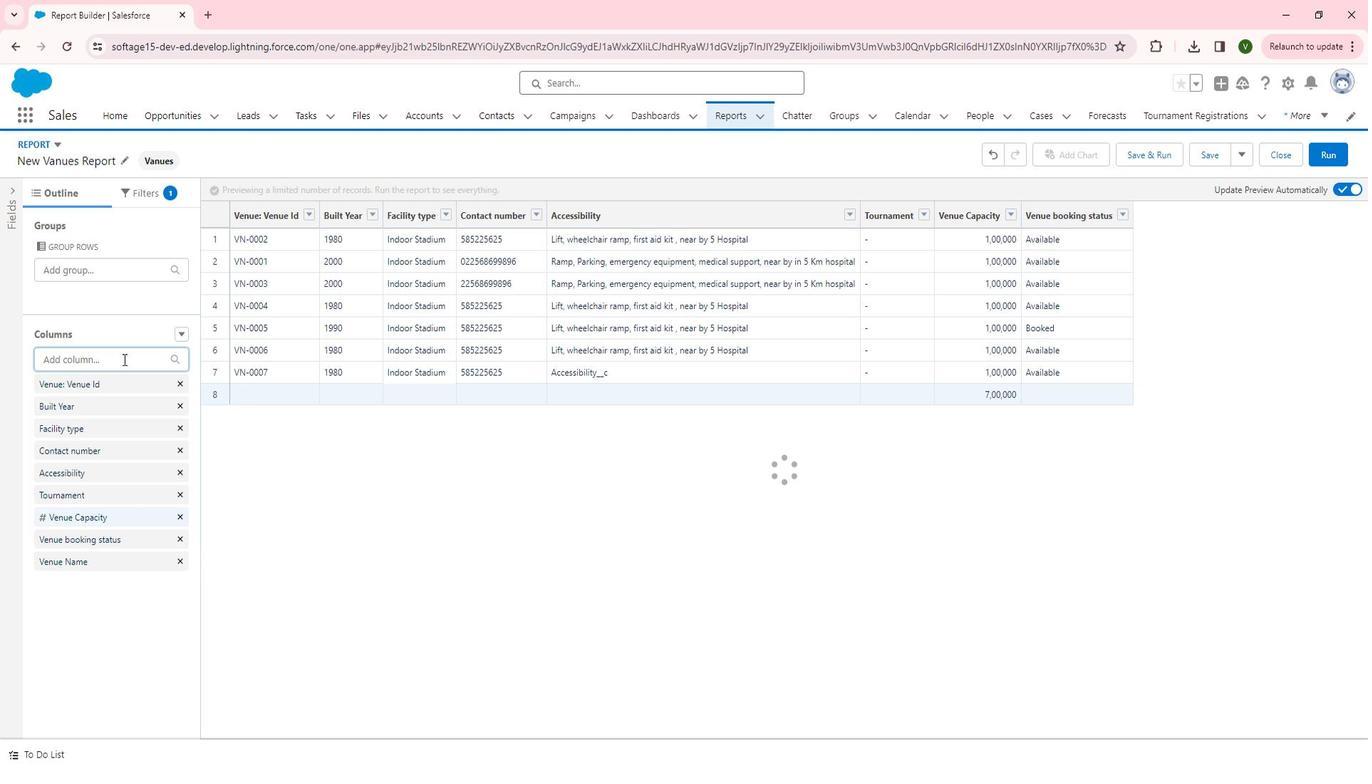 
Action: Mouse pressed left at (133, 357)
Screenshot: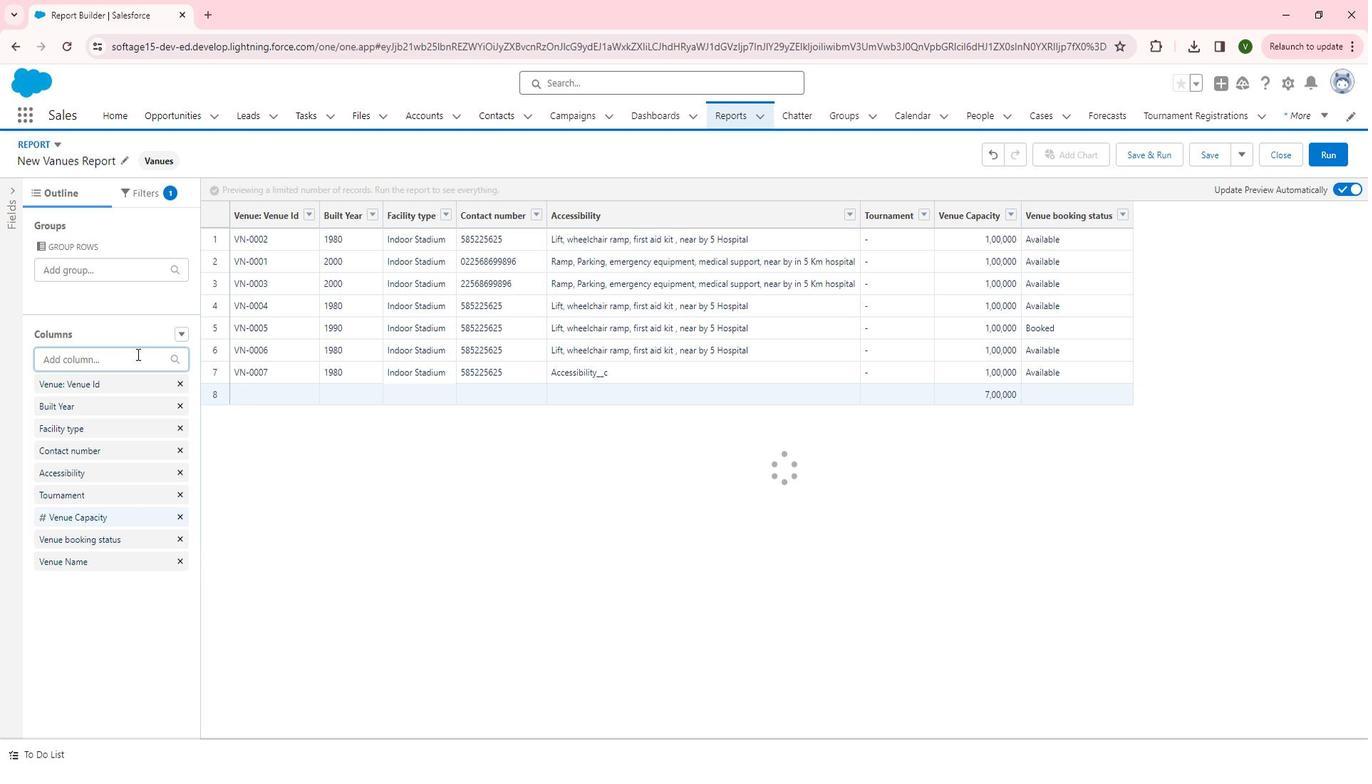 
Action: Mouse moved to (126, 350)
Screenshot: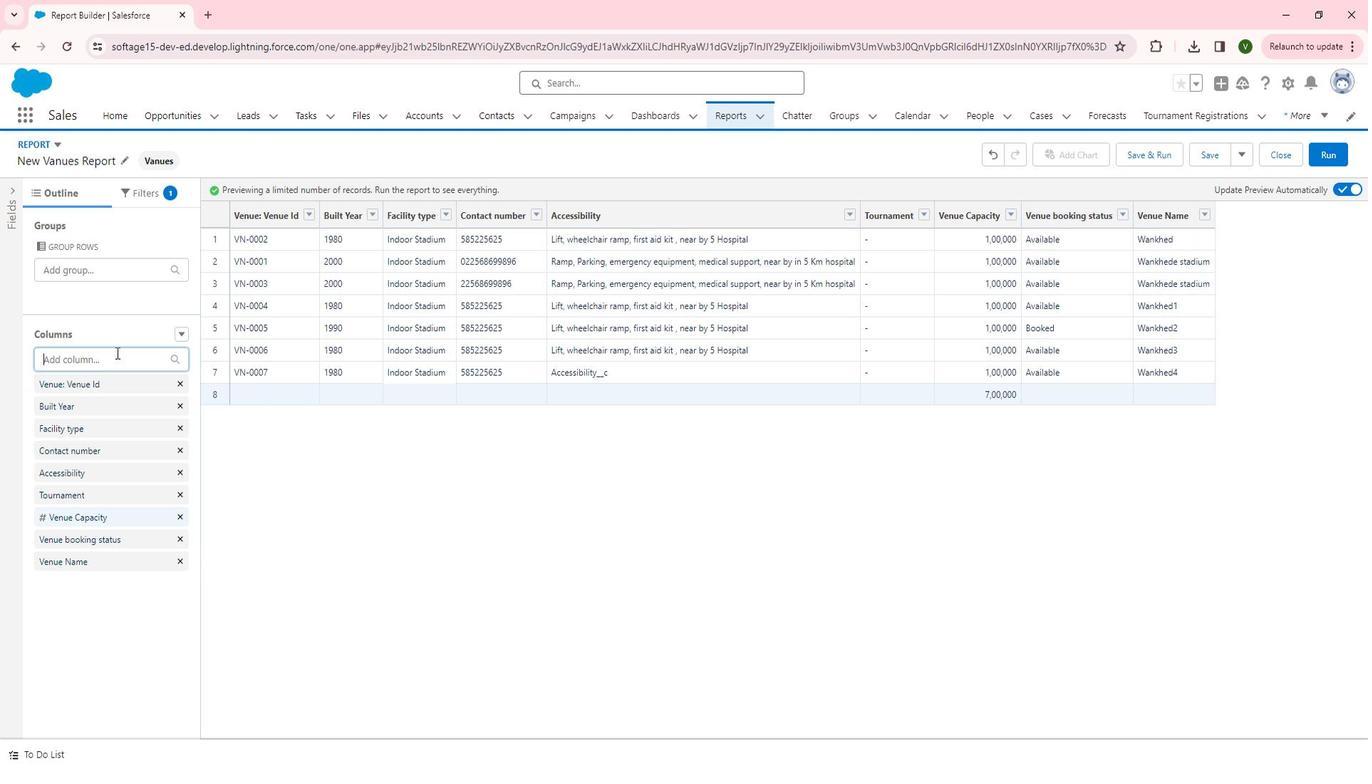 
Action: Mouse pressed left at (126, 350)
Screenshot: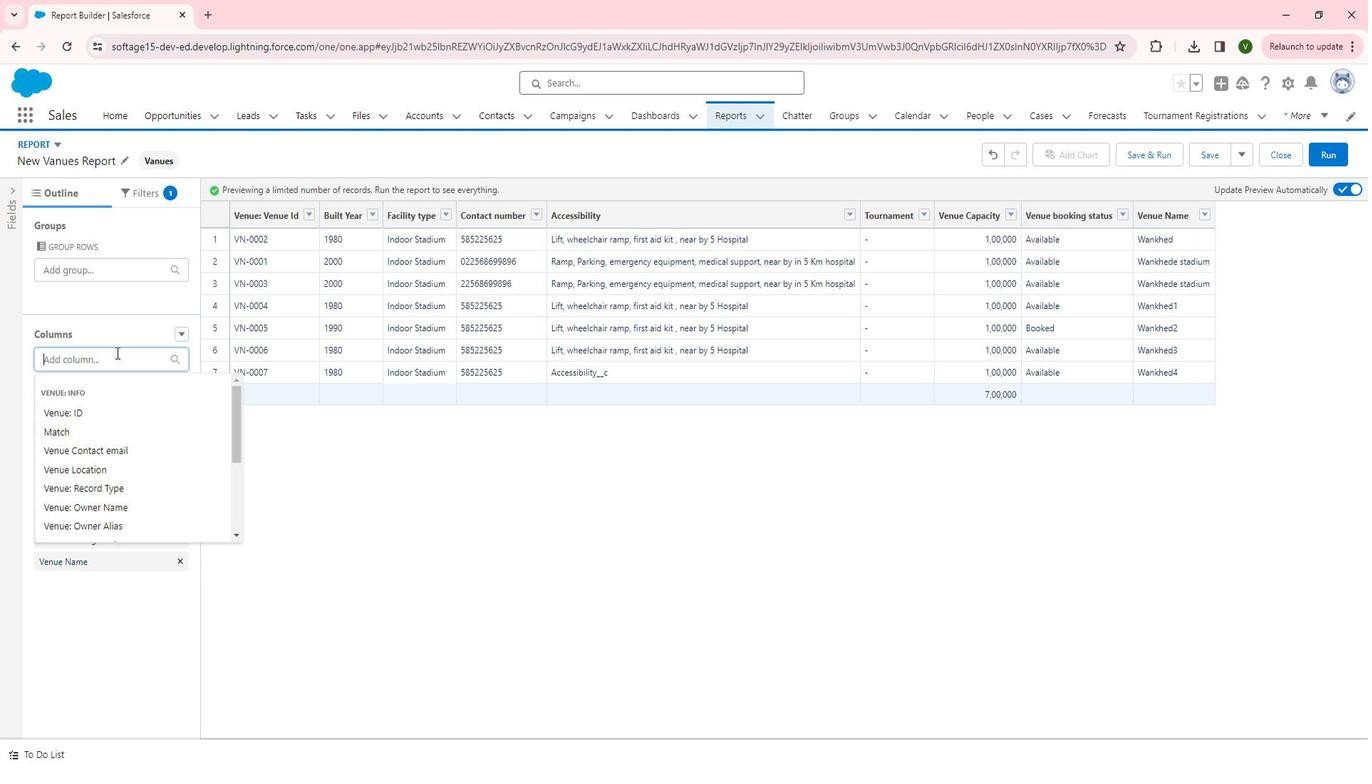 
Action: Mouse moved to (138, 488)
Screenshot: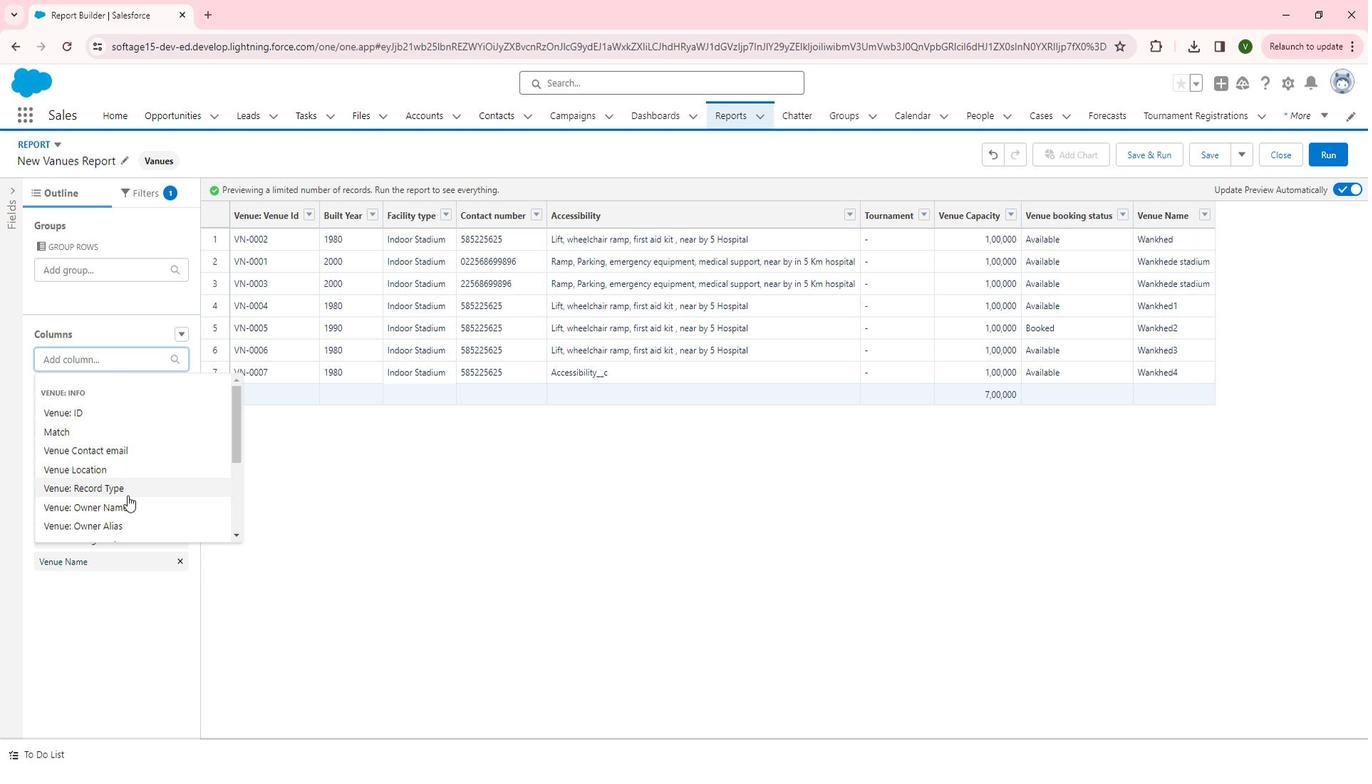 
Action: Mouse pressed left at (138, 488)
Screenshot: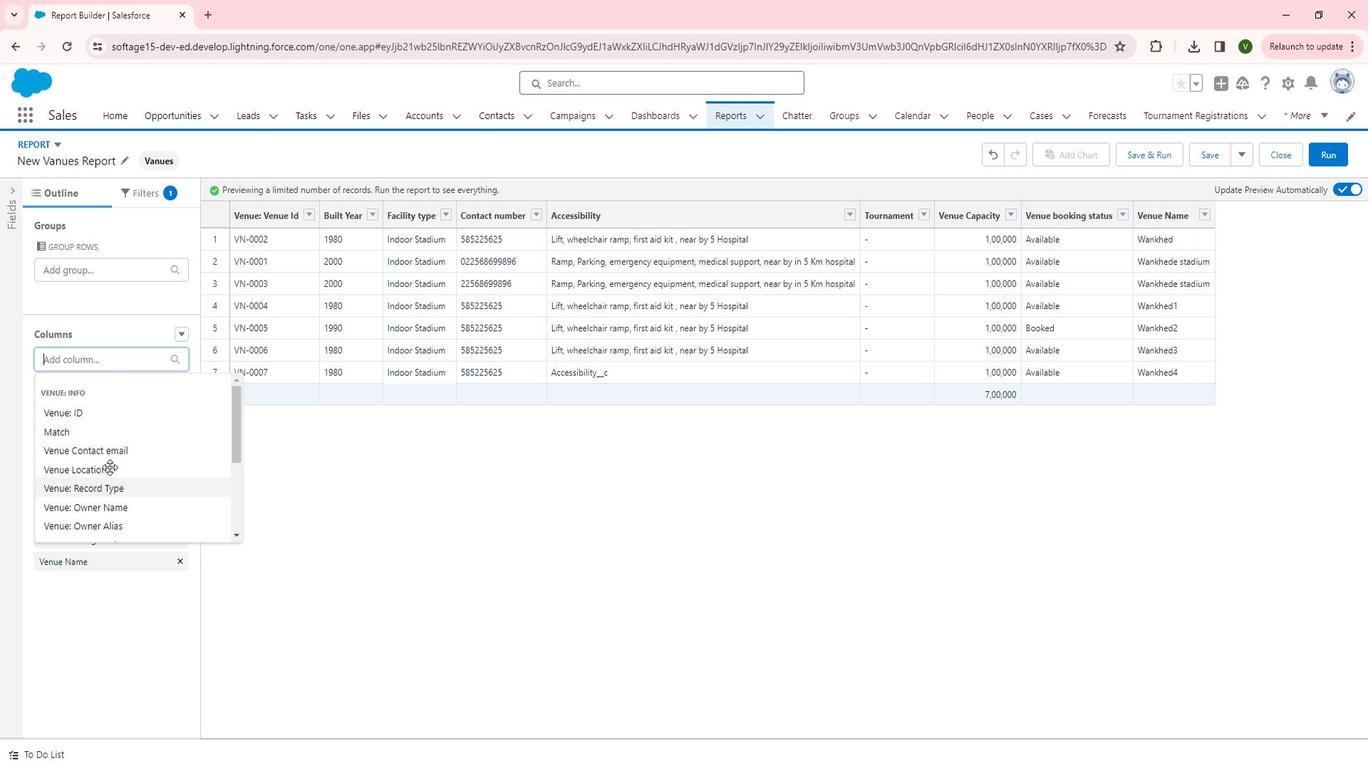 
Action: Mouse moved to (141, 362)
Screenshot: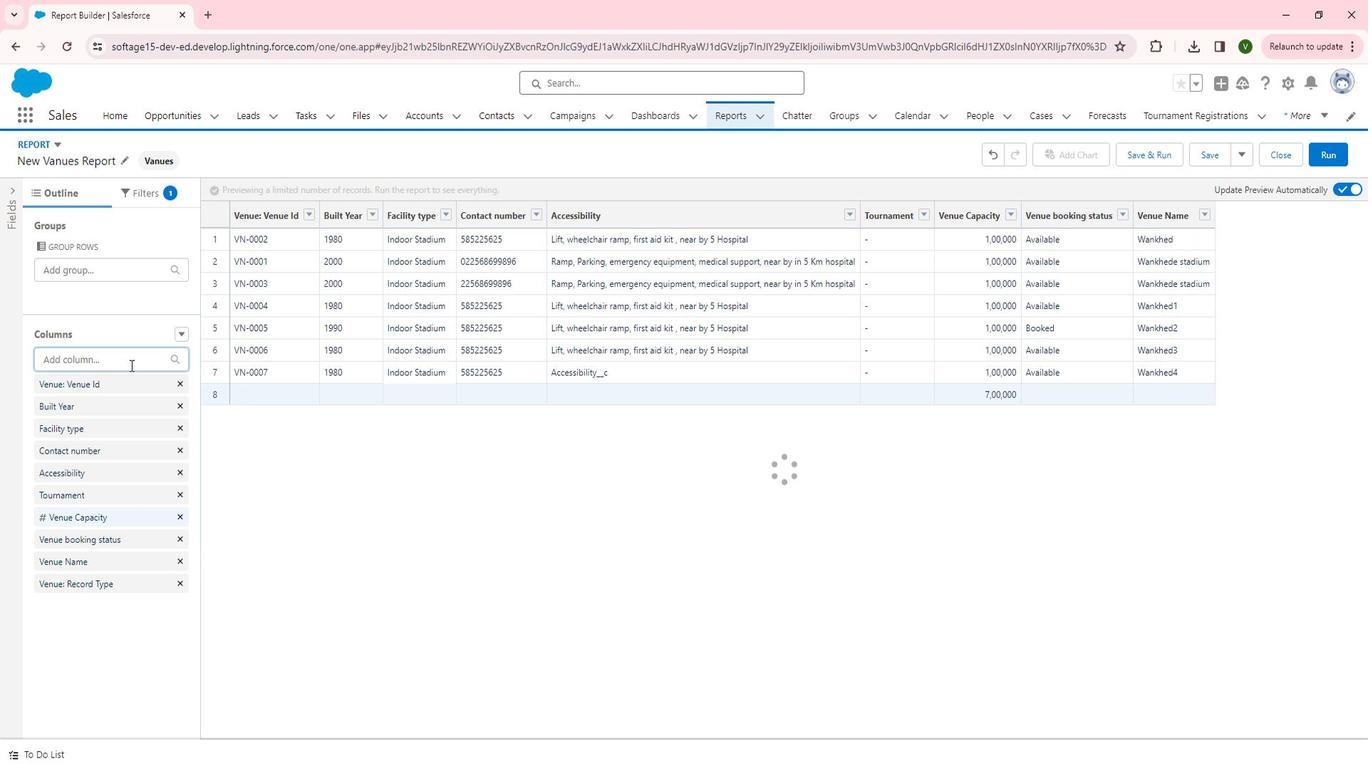 
Action: Mouse pressed left at (141, 362)
Screenshot: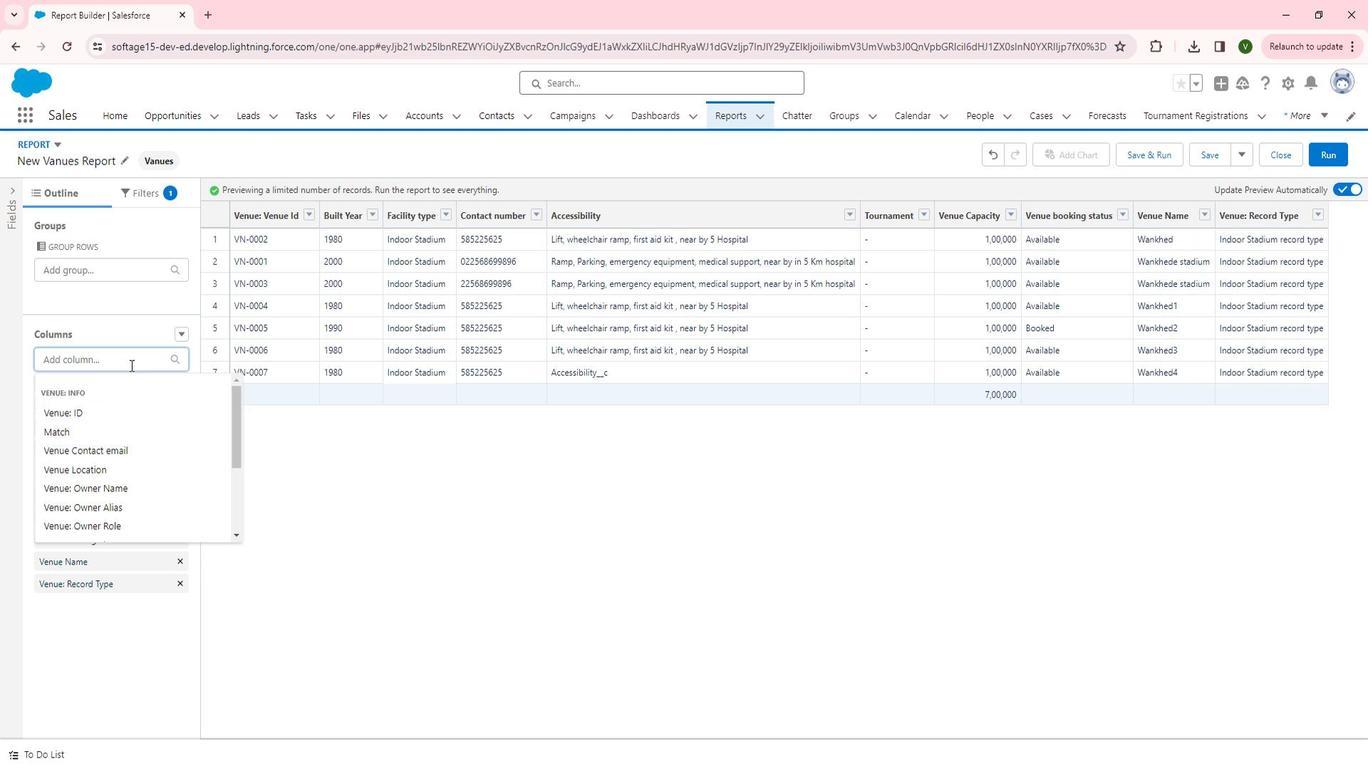 
Action: Mouse moved to (143, 446)
Screenshot: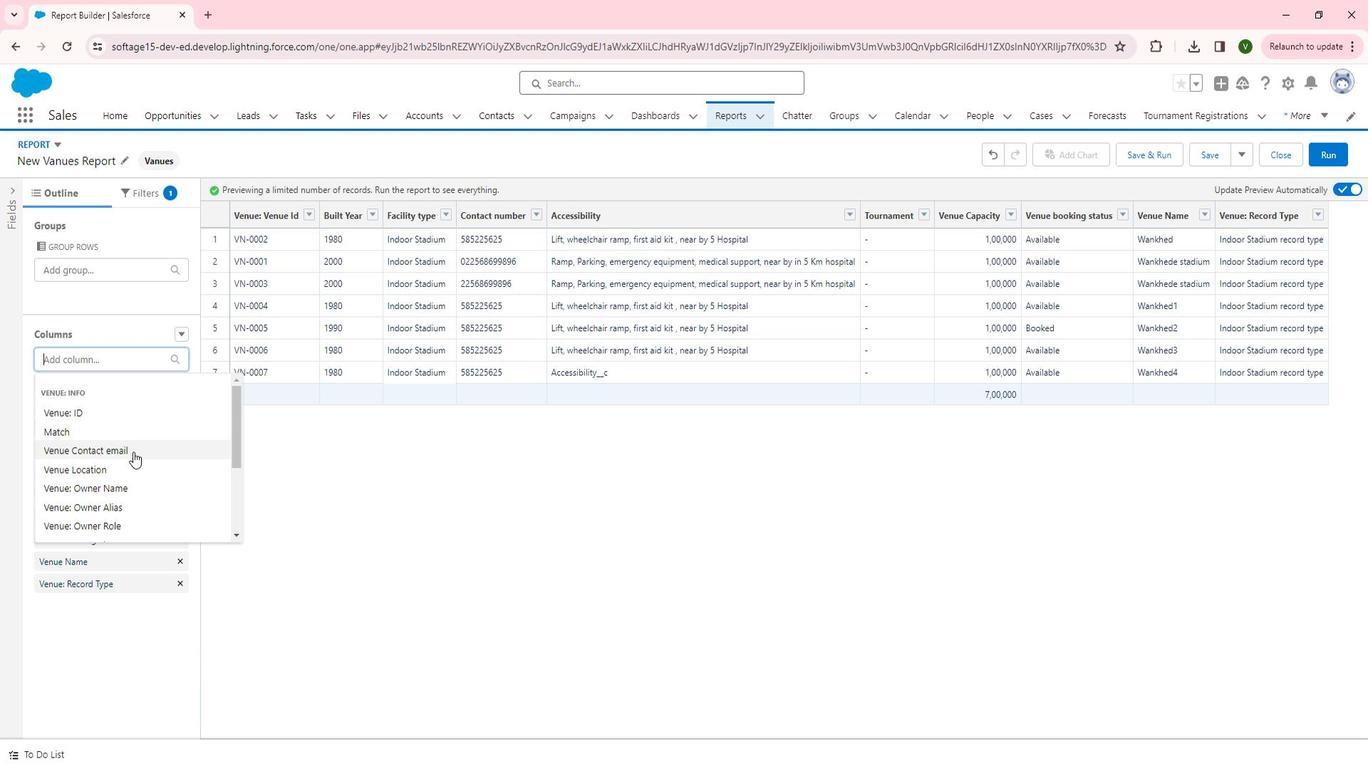 
Action: Mouse pressed left at (143, 446)
Screenshot: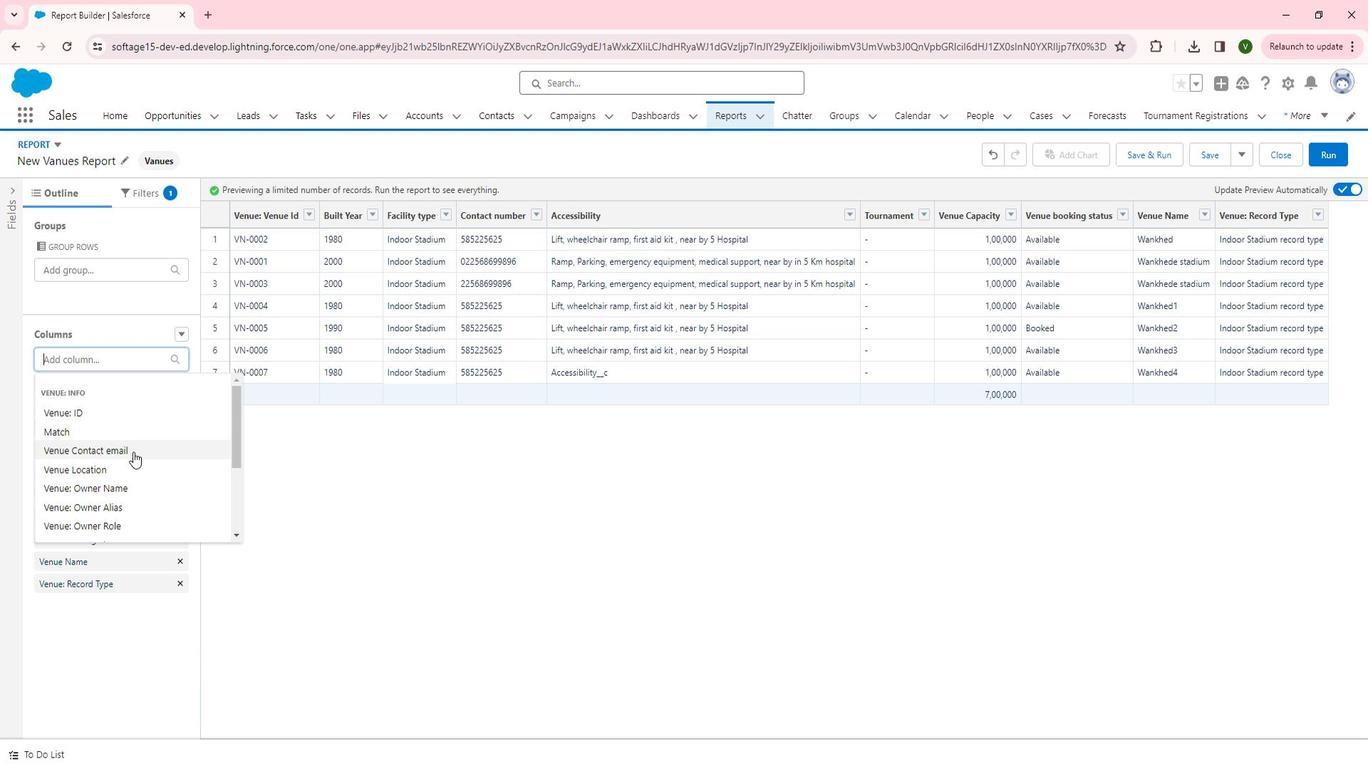 
Action: Mouse moved to (143, 357)
Screenshot: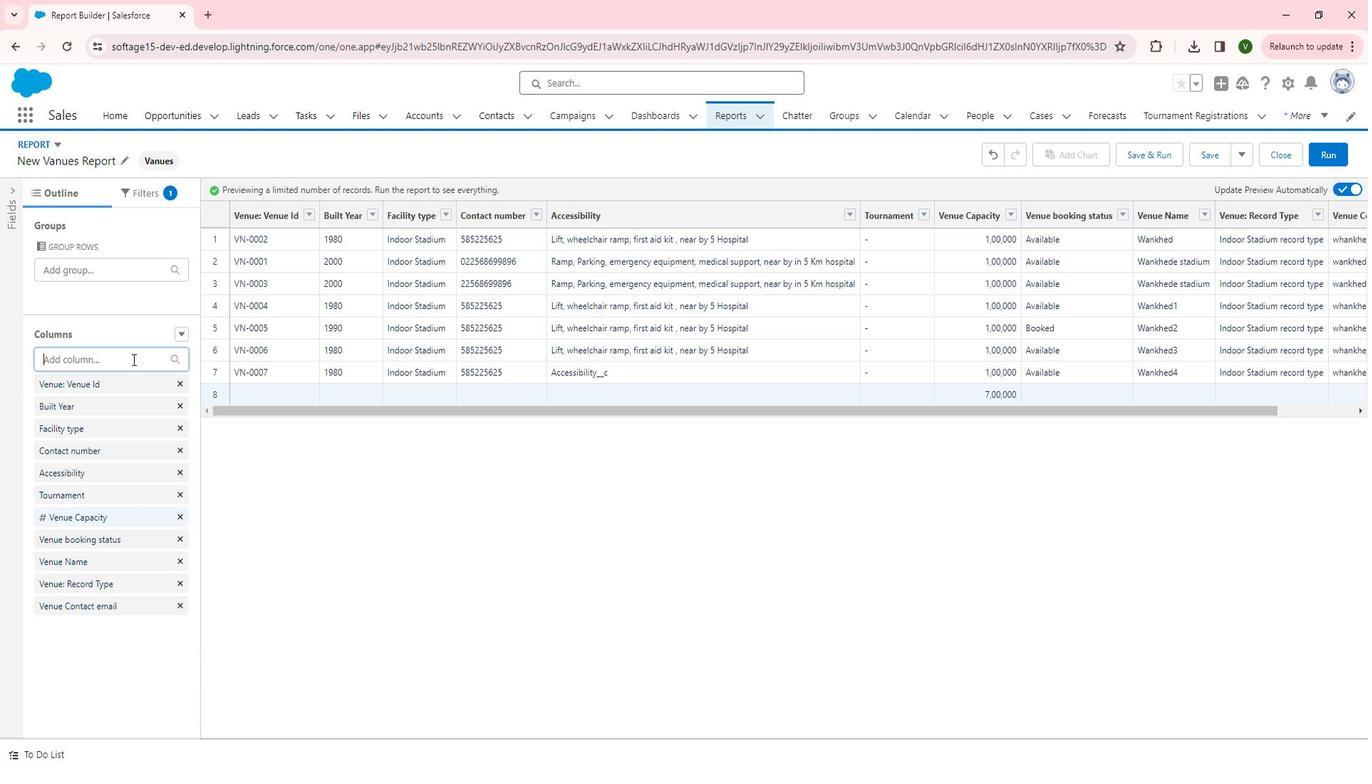 
Action: Mouse pressed left at (143, 357)
Screenshot: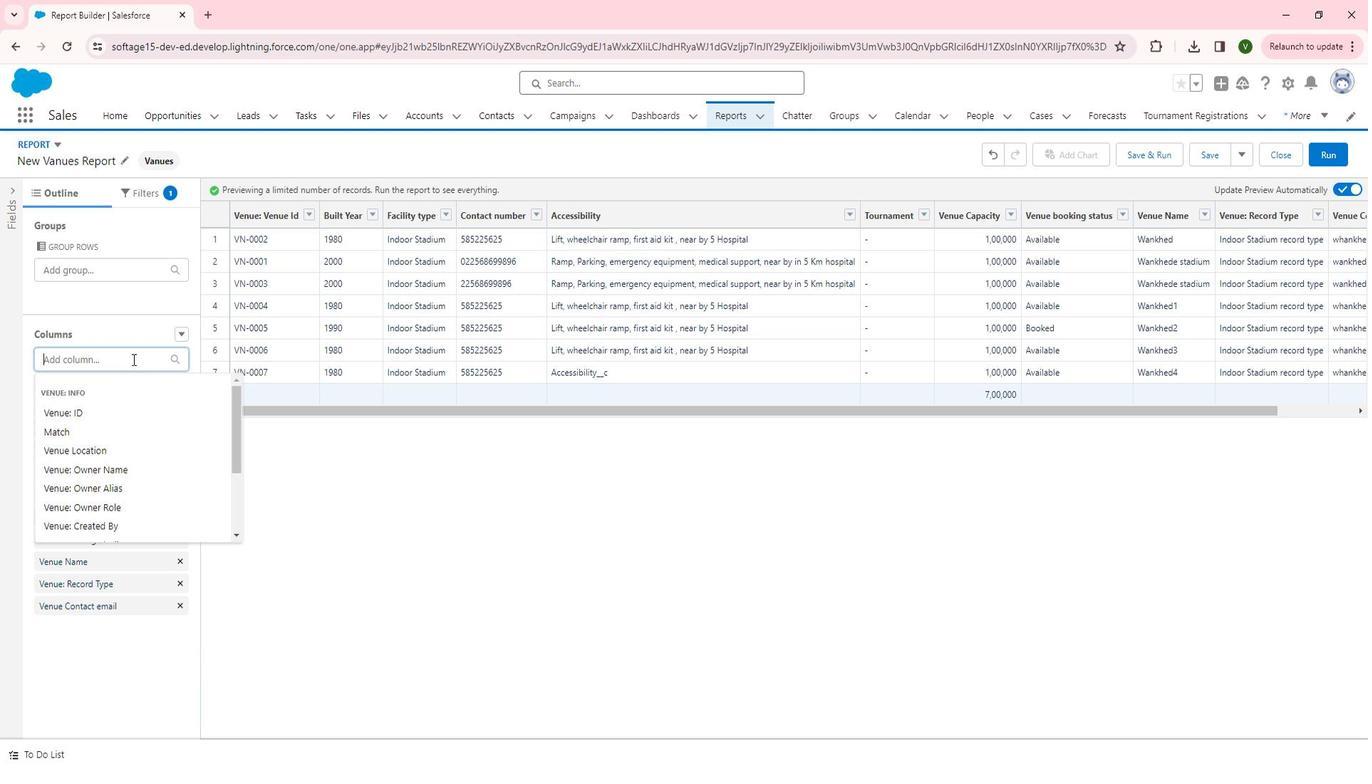 
Action: Mouse moved to (128, 426)
Screenshot: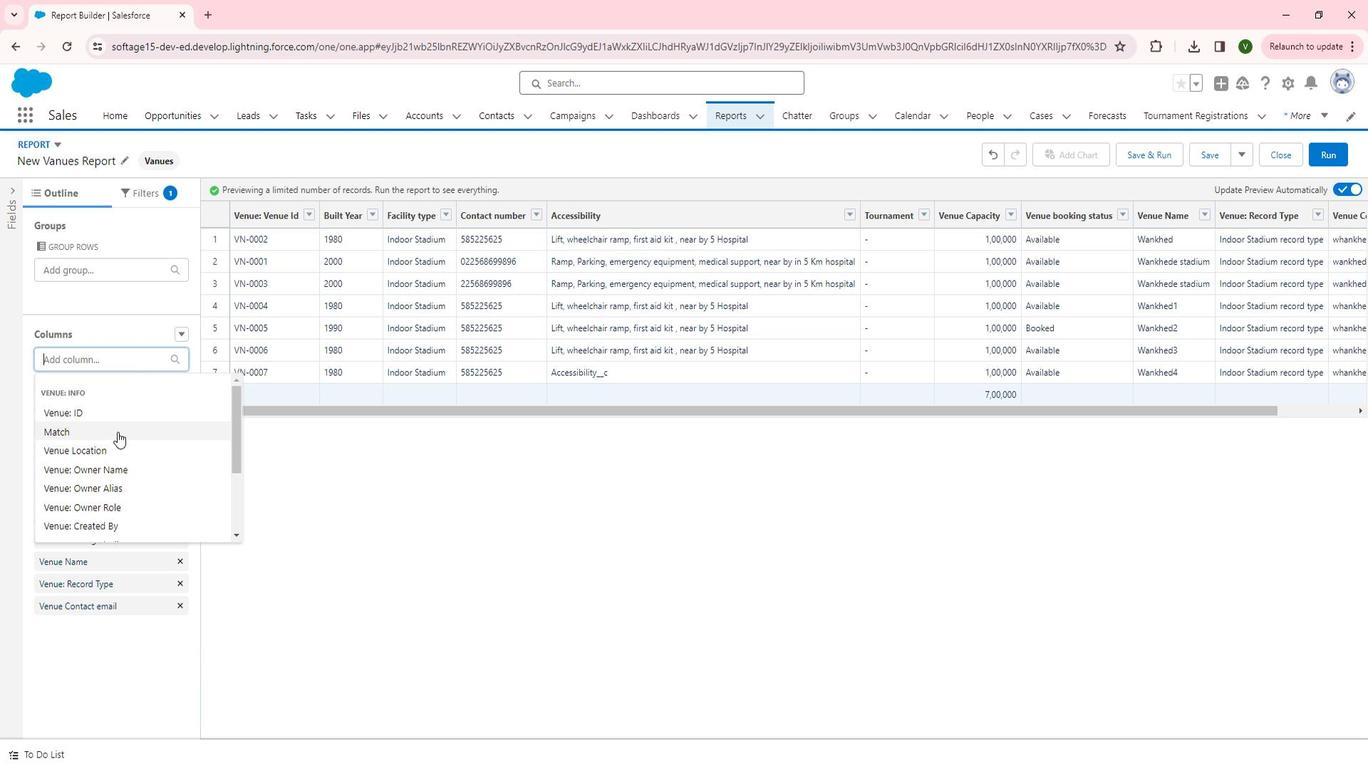 
Action: Mouse pressed left at (128, 426)
Screenshot: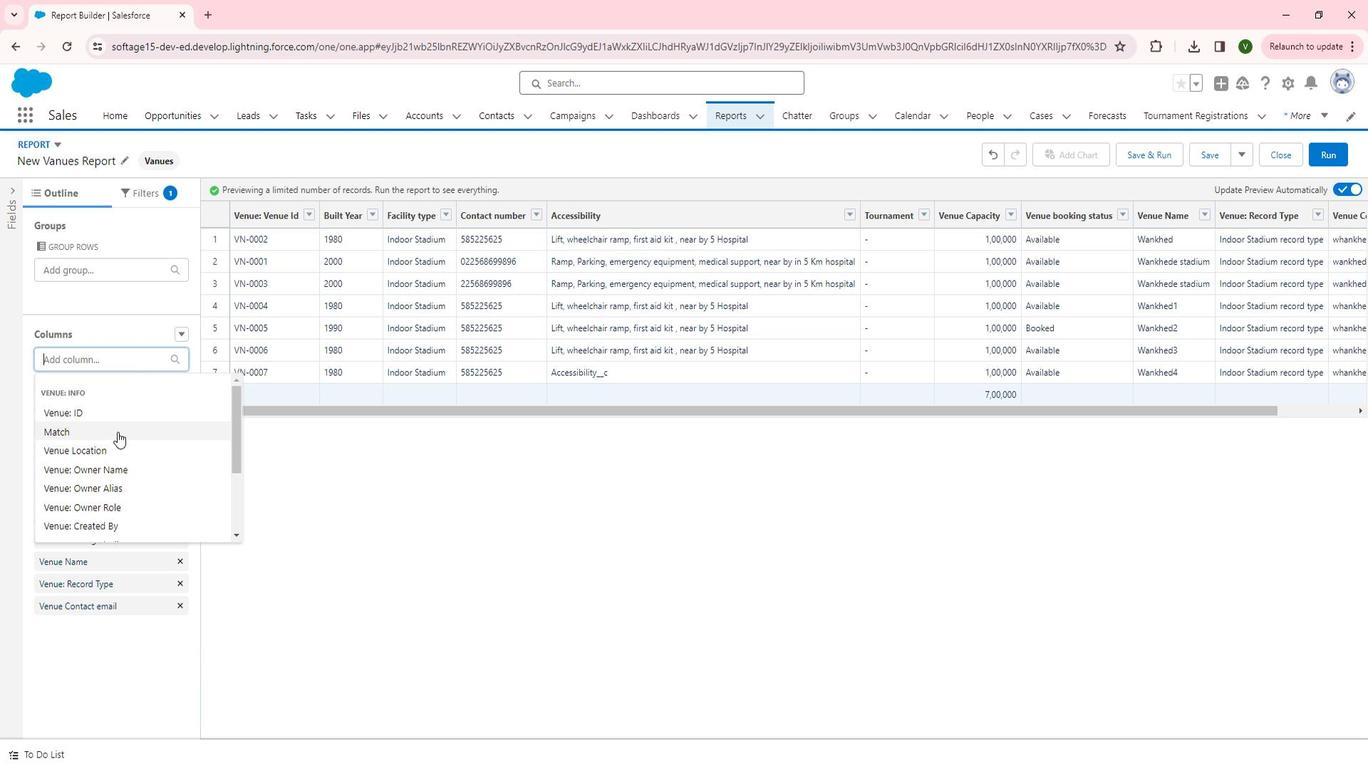 
Action: Mouse moved to (141, 360)
Screenshot: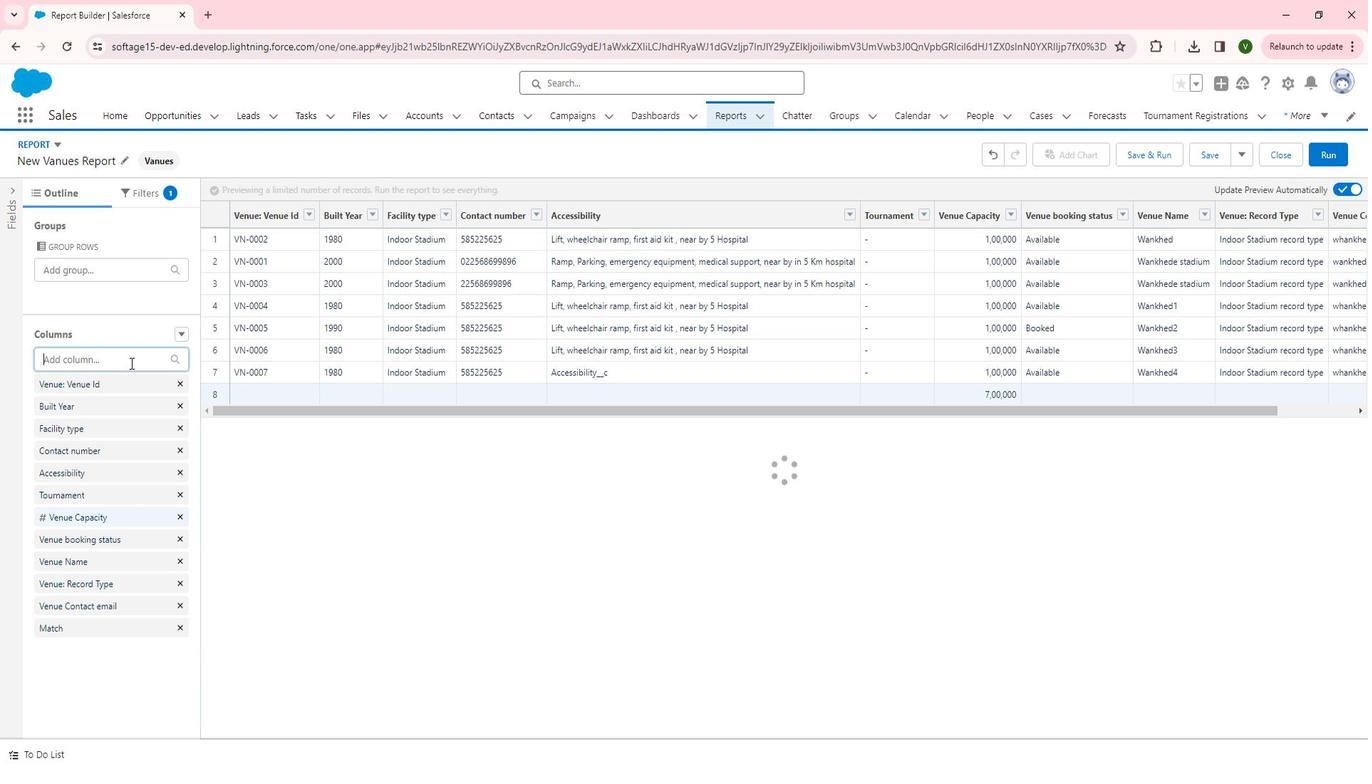 
Action: Mouse pressed left at (141, 360)
Screenshot: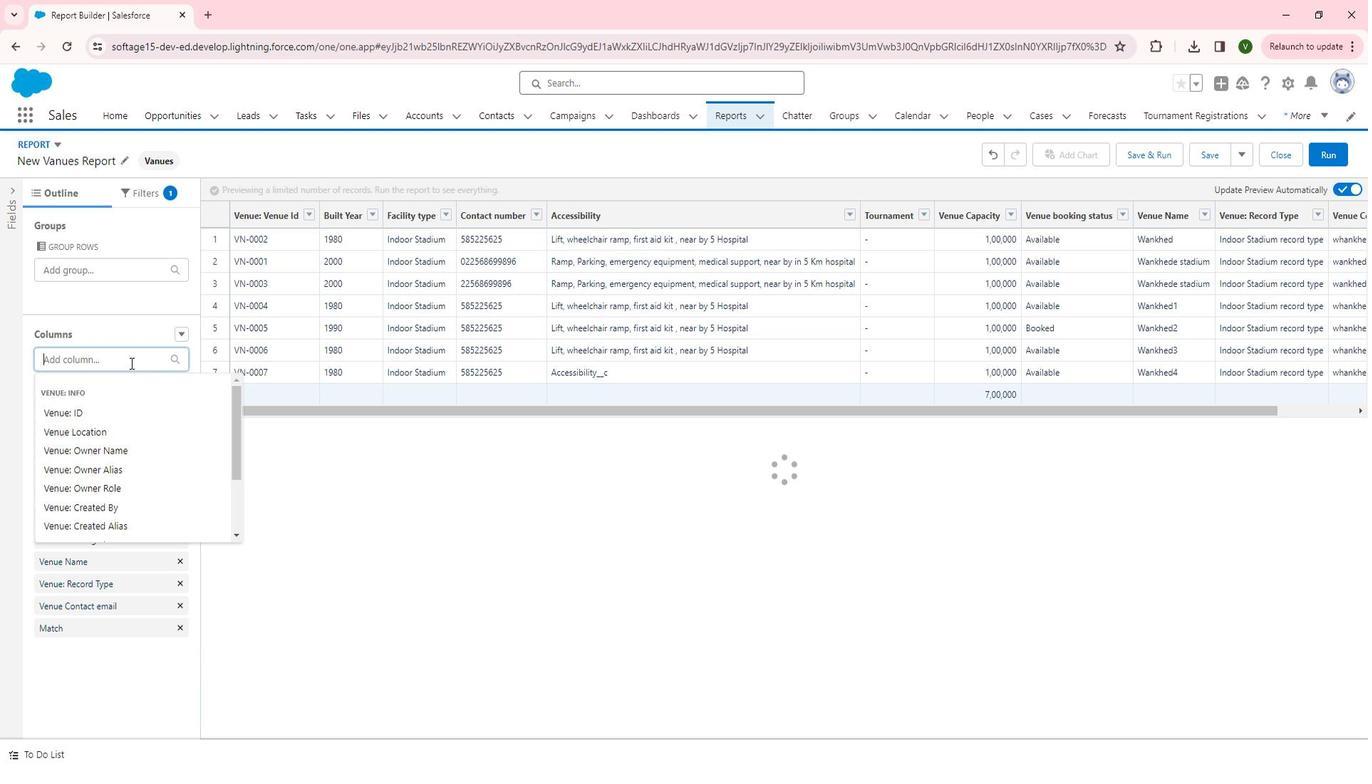 
Action: Mouse moved to (134, 362)
Screenshot: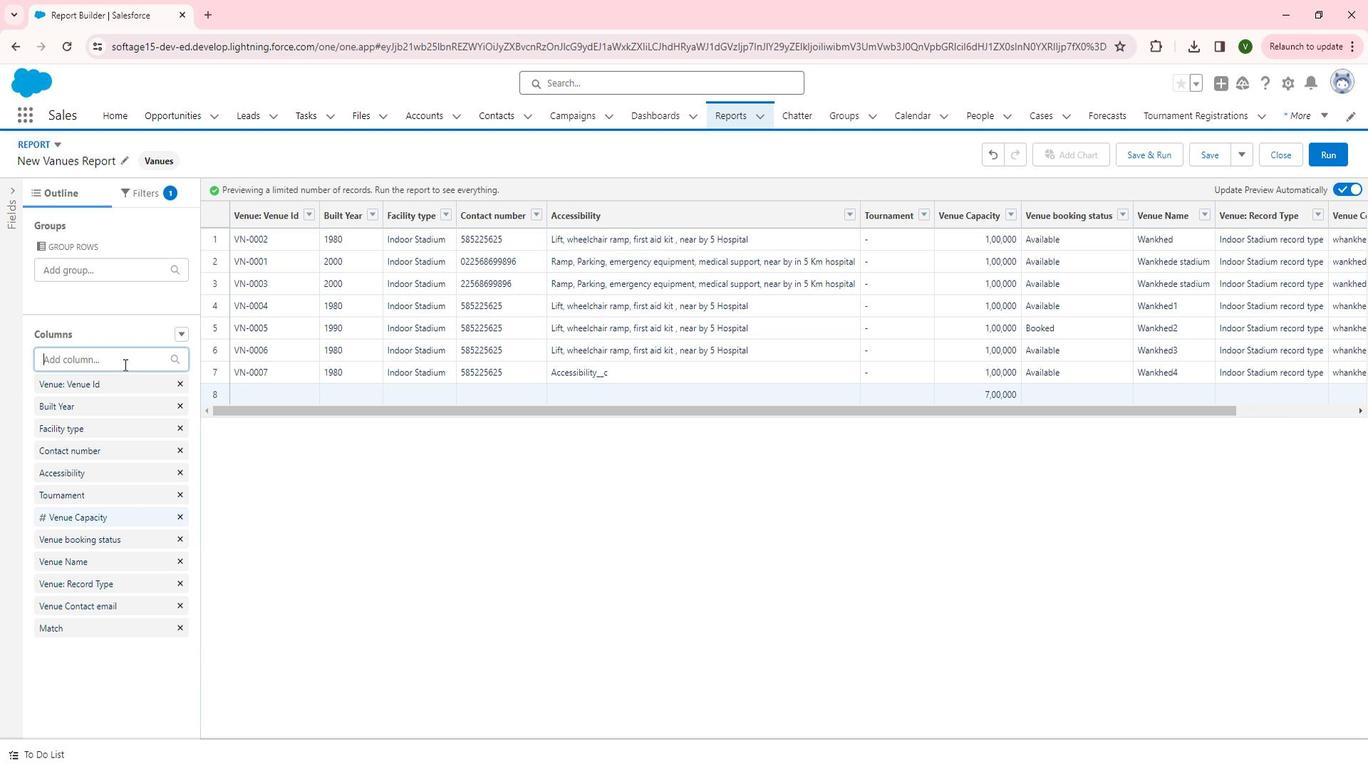
Action: Mouse pressed left at (134, 362)
Screenshot: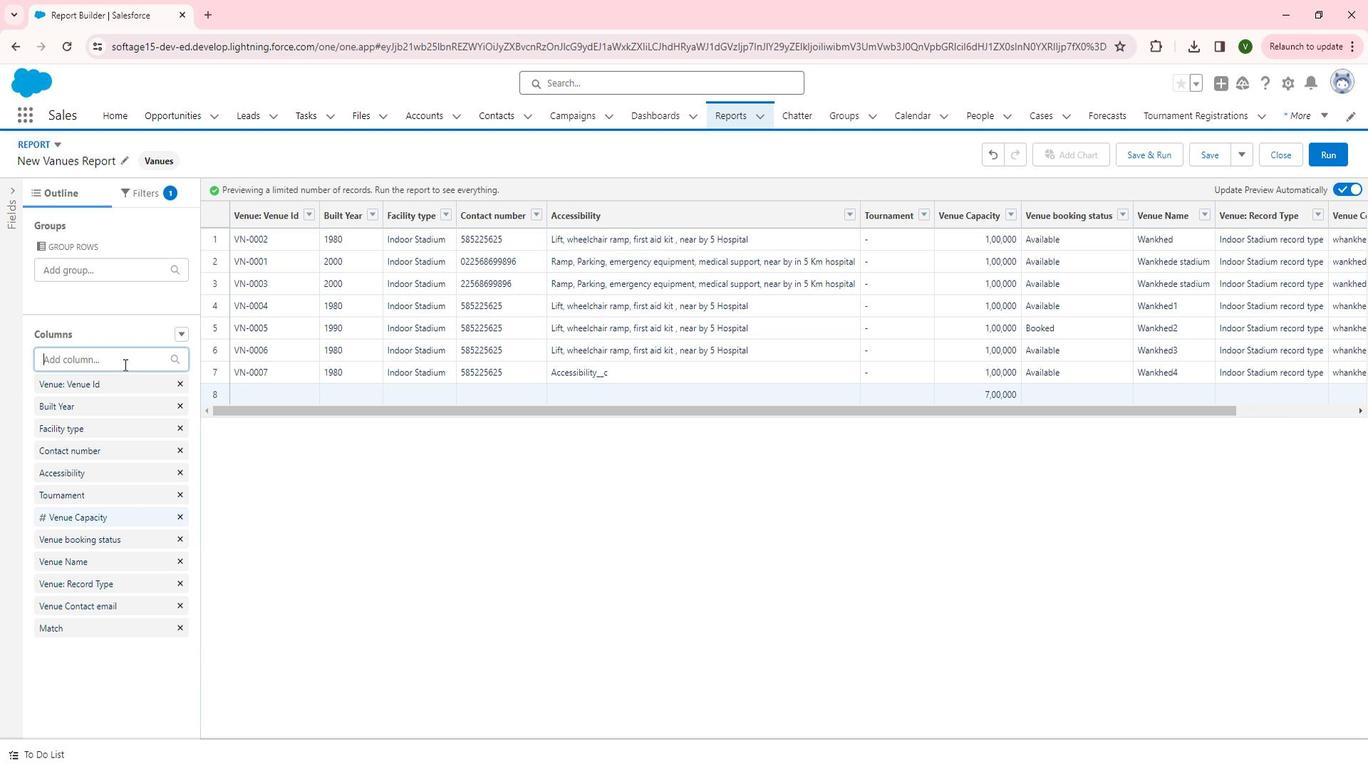 
Action: Mouse moved to (116, 426)
Screenshot: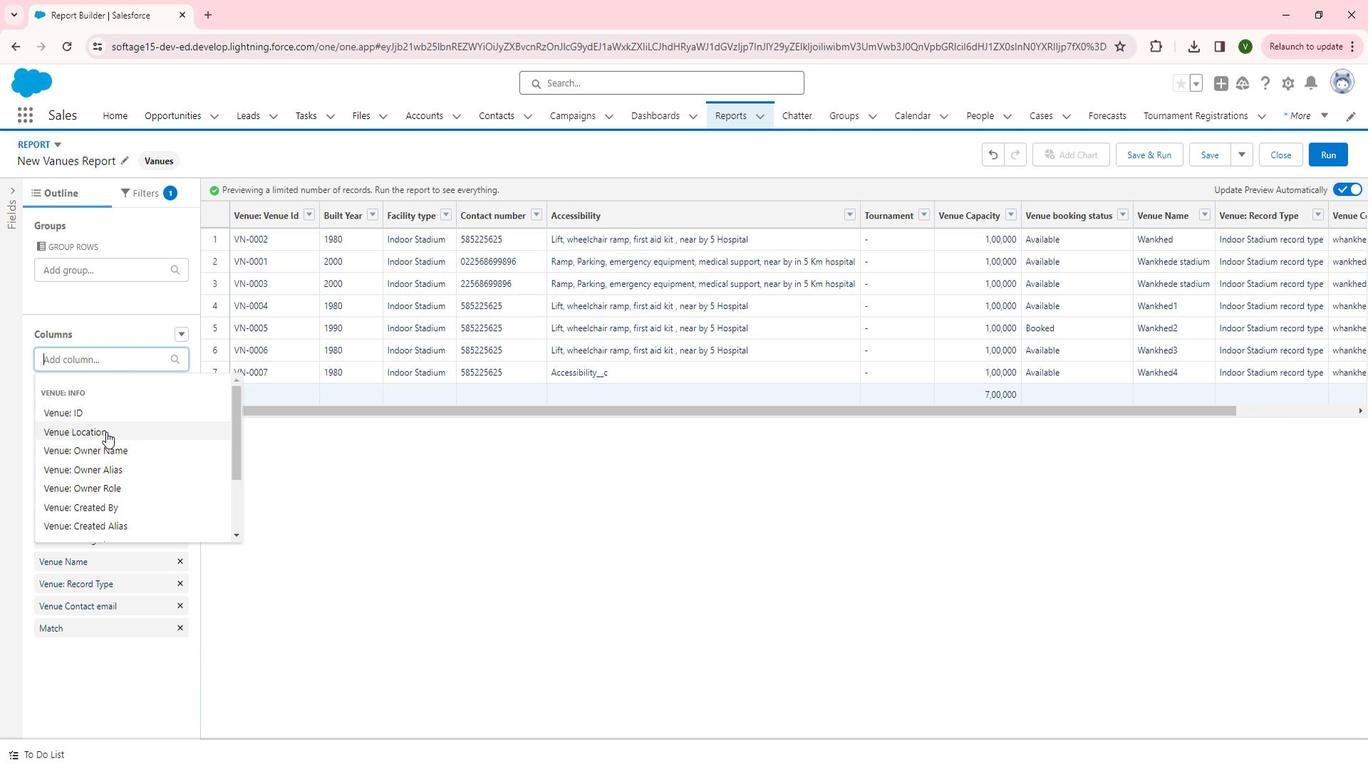 
Action: Mouse pressed left at (116, 426)
Screenshot: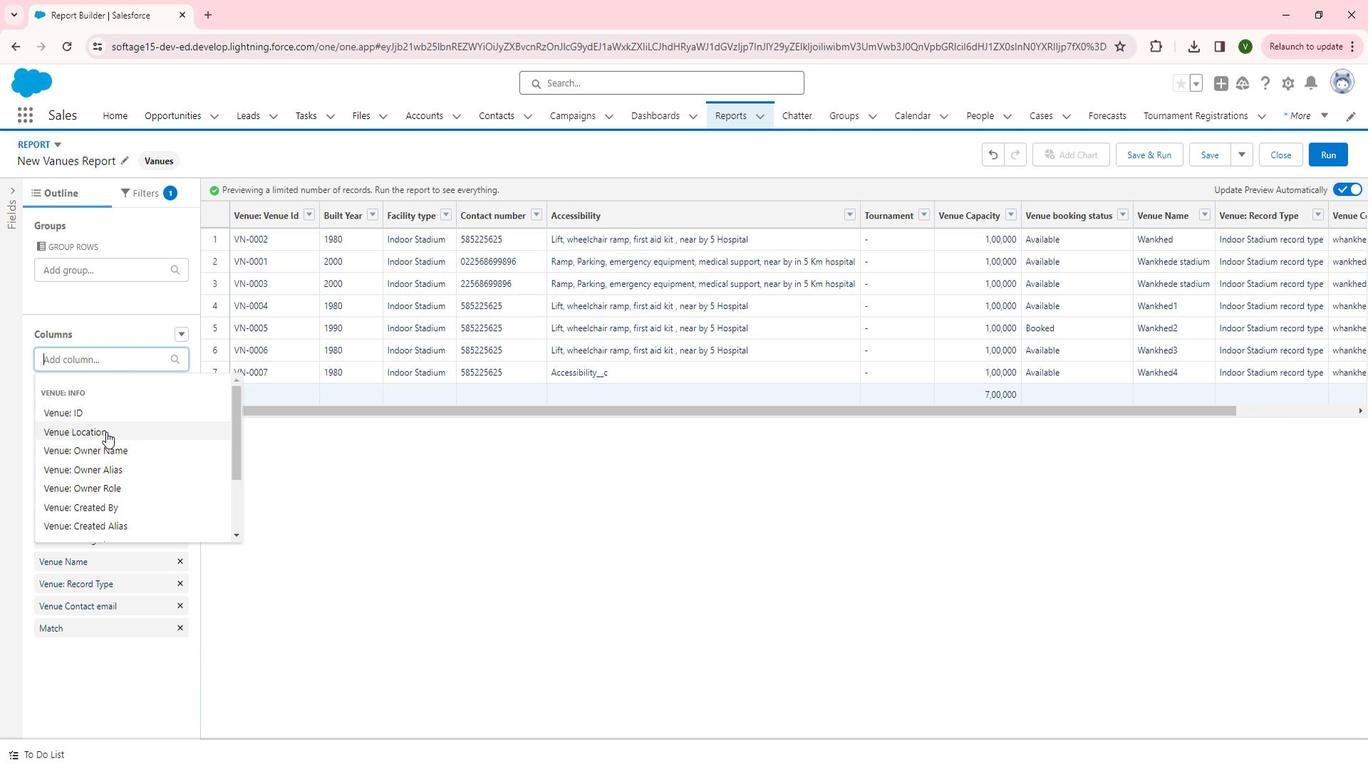 
Action: Mouse moved to (124, 358)
Screenshot: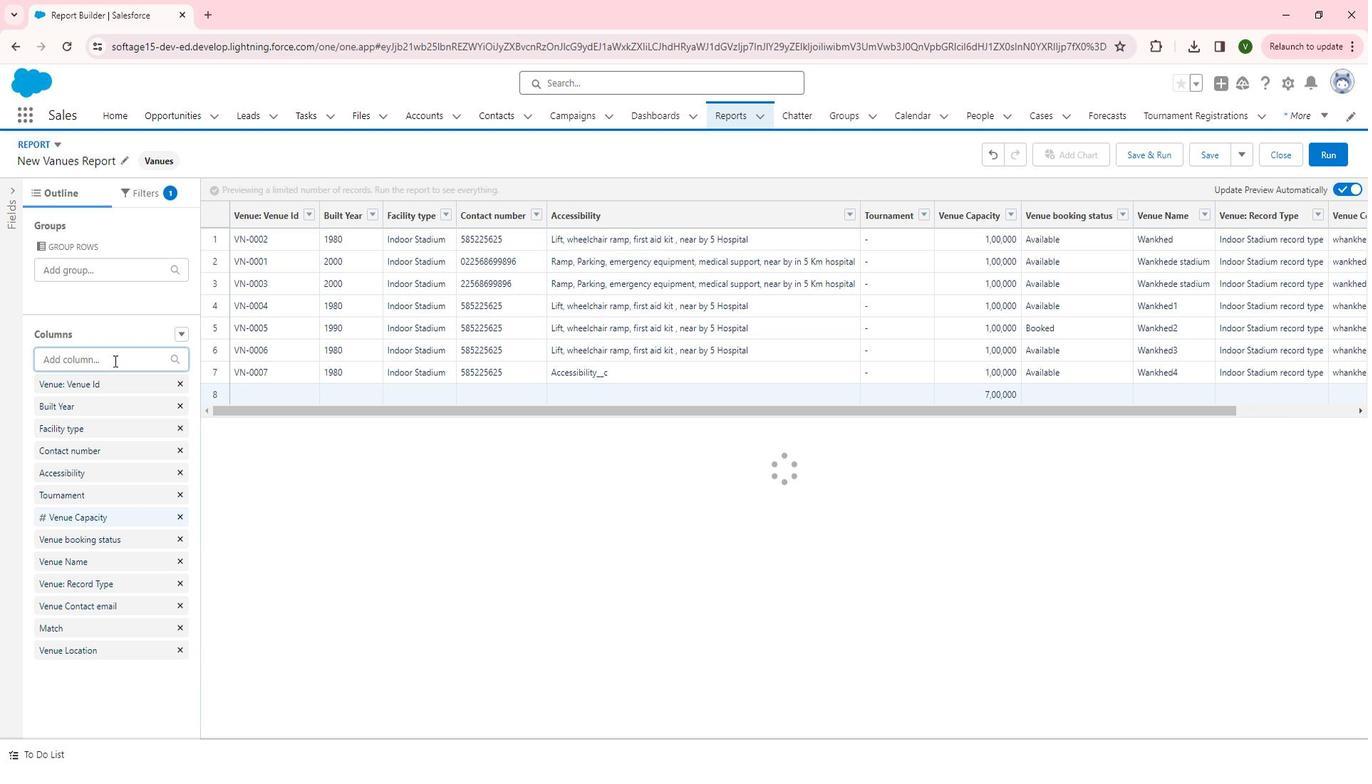 
Action: Mouse pressed left at (124, 358)
Screenshot: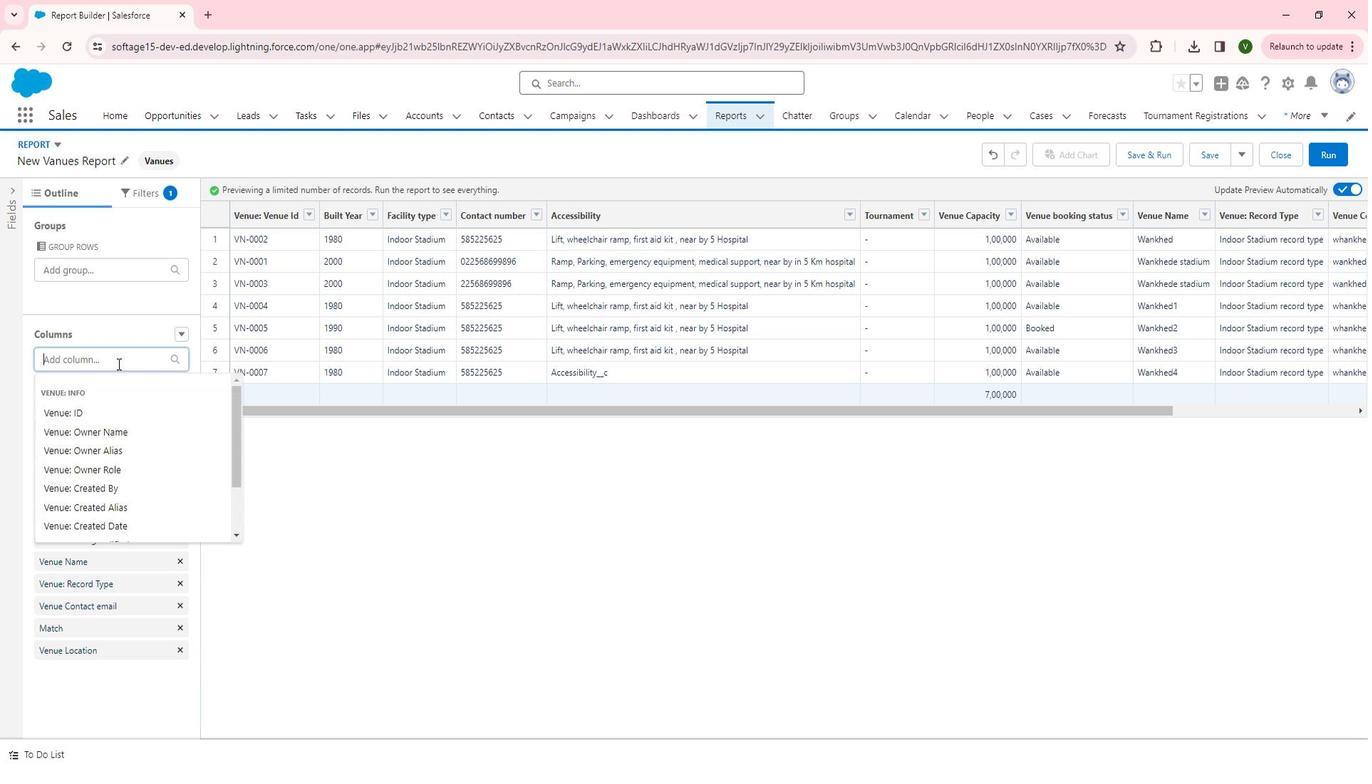 
Action: Mouse moved to (121, 477)
Screenshot: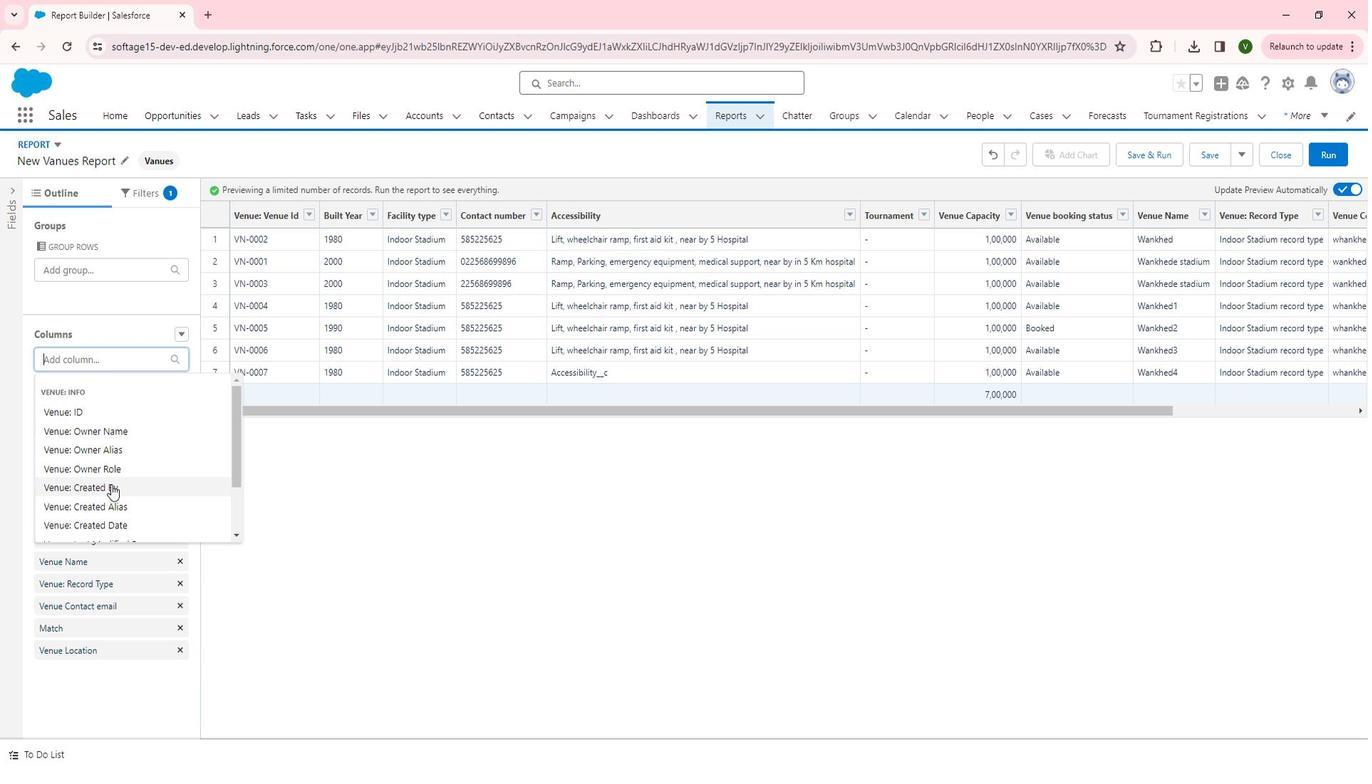 
Action: Mouse scrolled (121, 476) with delta (0, 0)
Screenshot: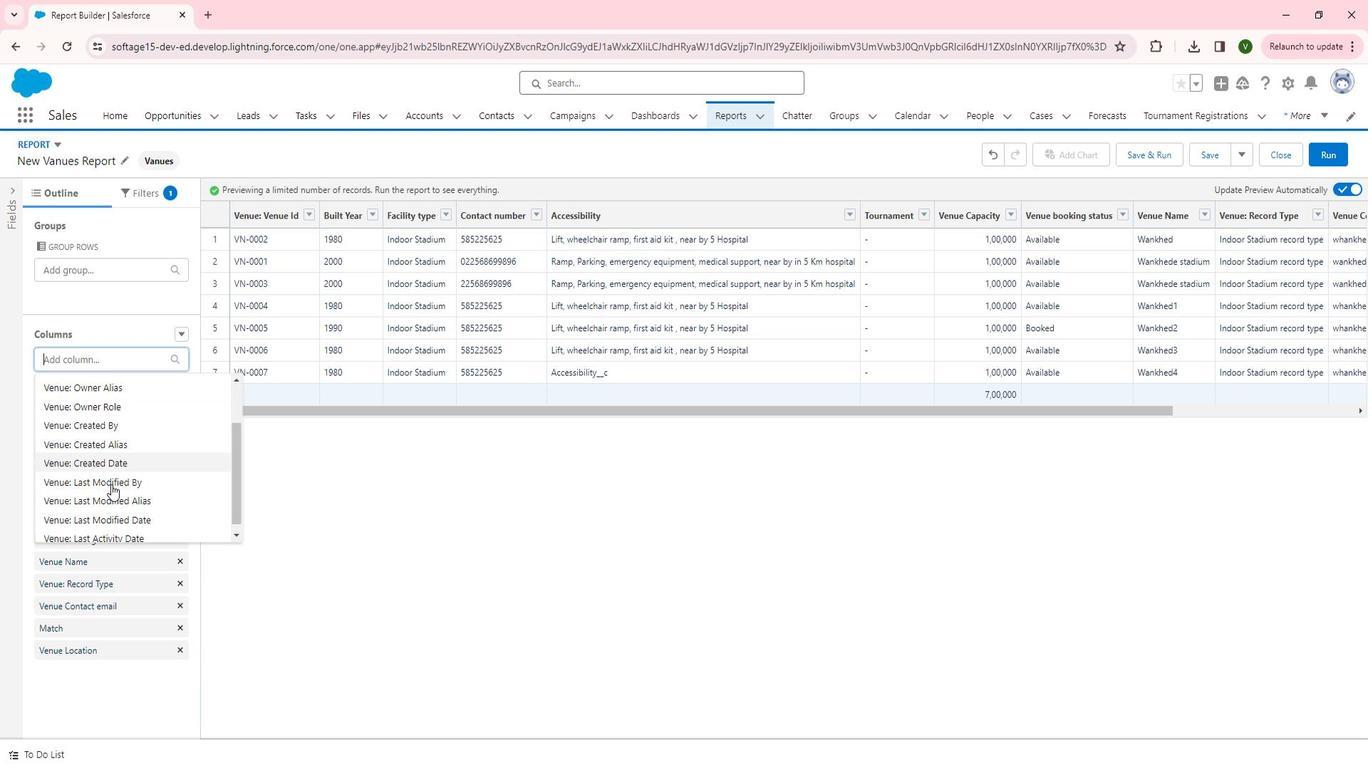 
Action: Mouse moved to (143, 432)
Screenshot: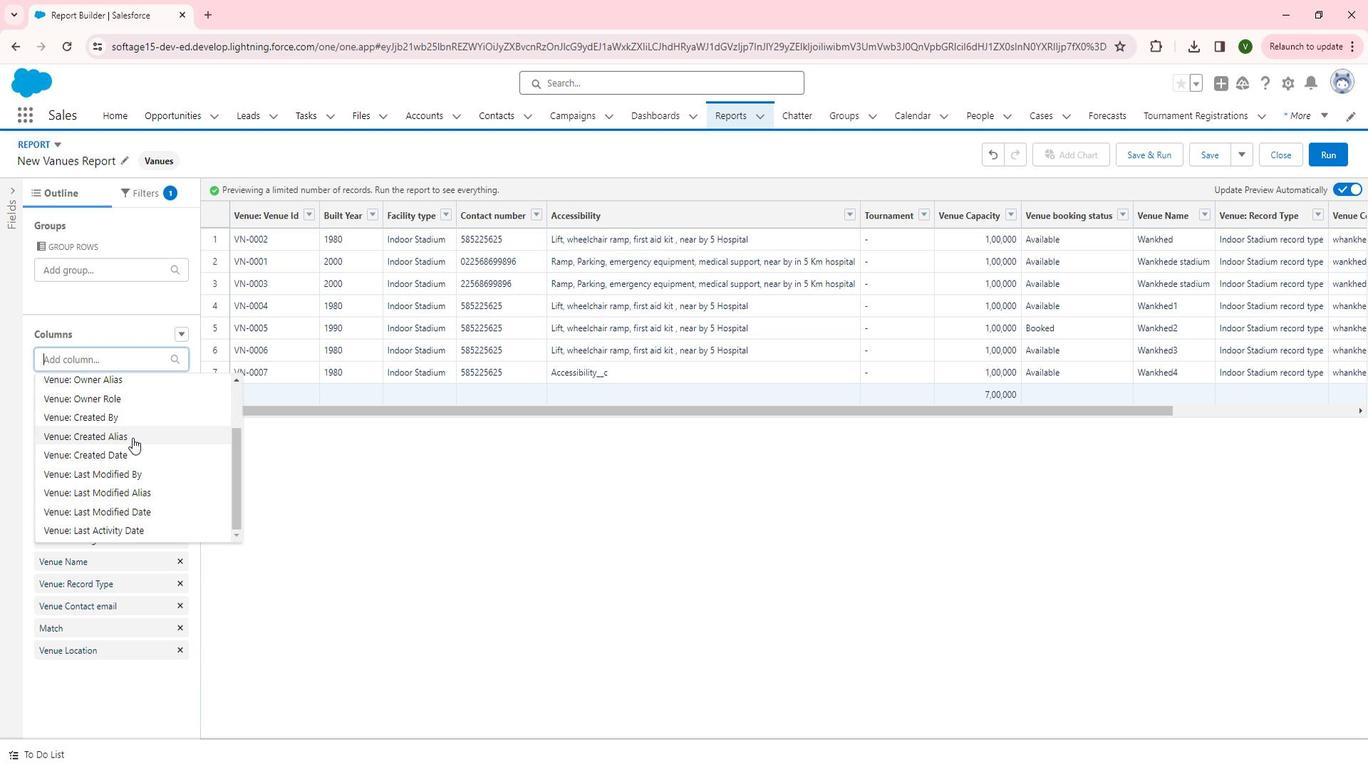 
Action: Mouse pressed left at (143, 432)
Screenshot: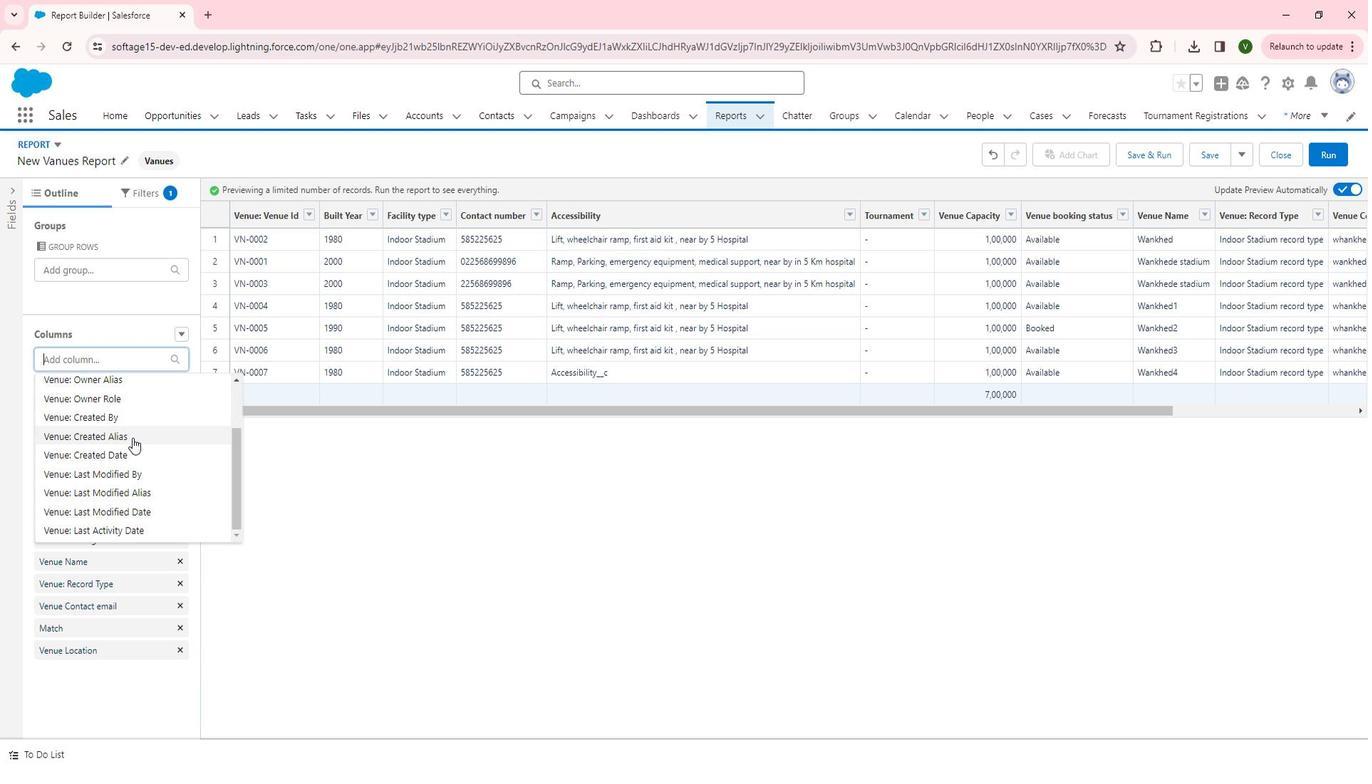 
Action: Mouse moved to (137, 349)
Screenshot: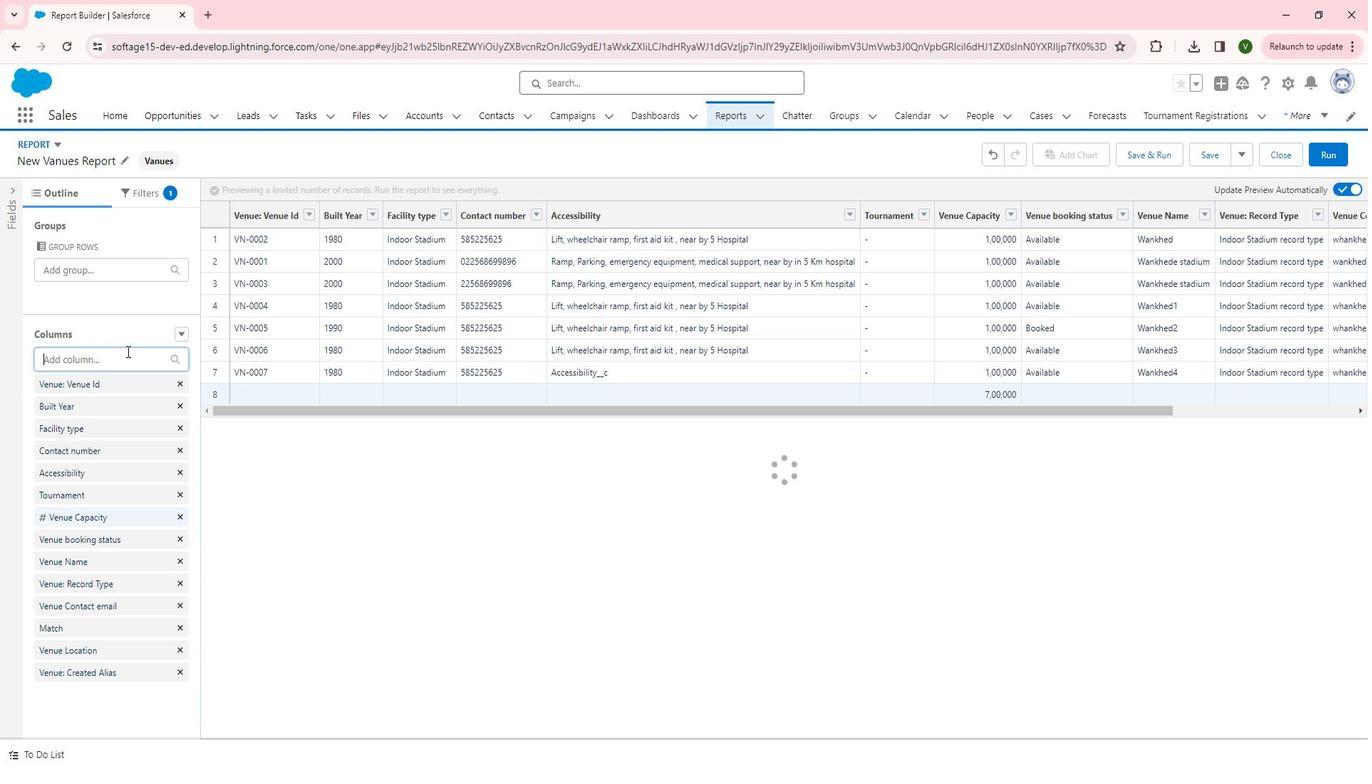 
Action: Mouse pressed left at (137, 349)
Screenshot: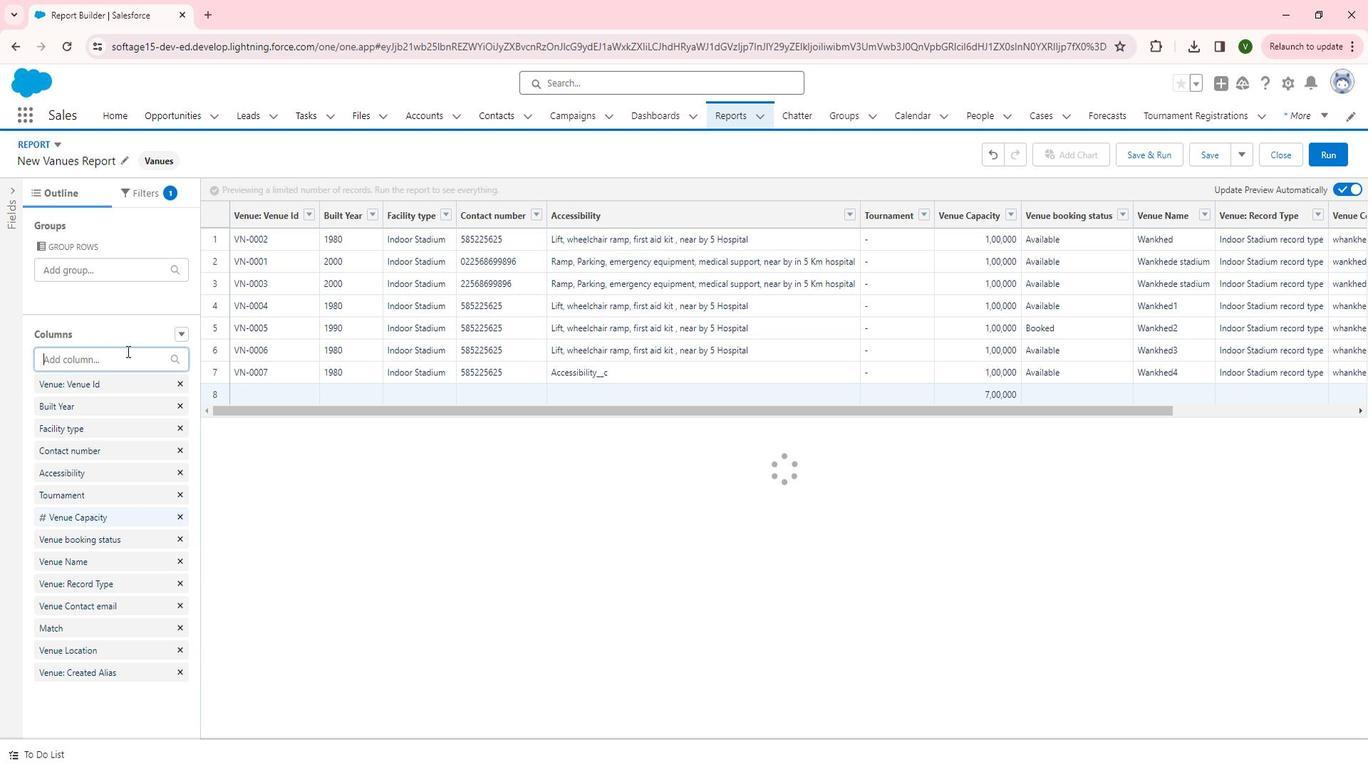 
Action: Mouse moved to (151, 442)
Screenshot: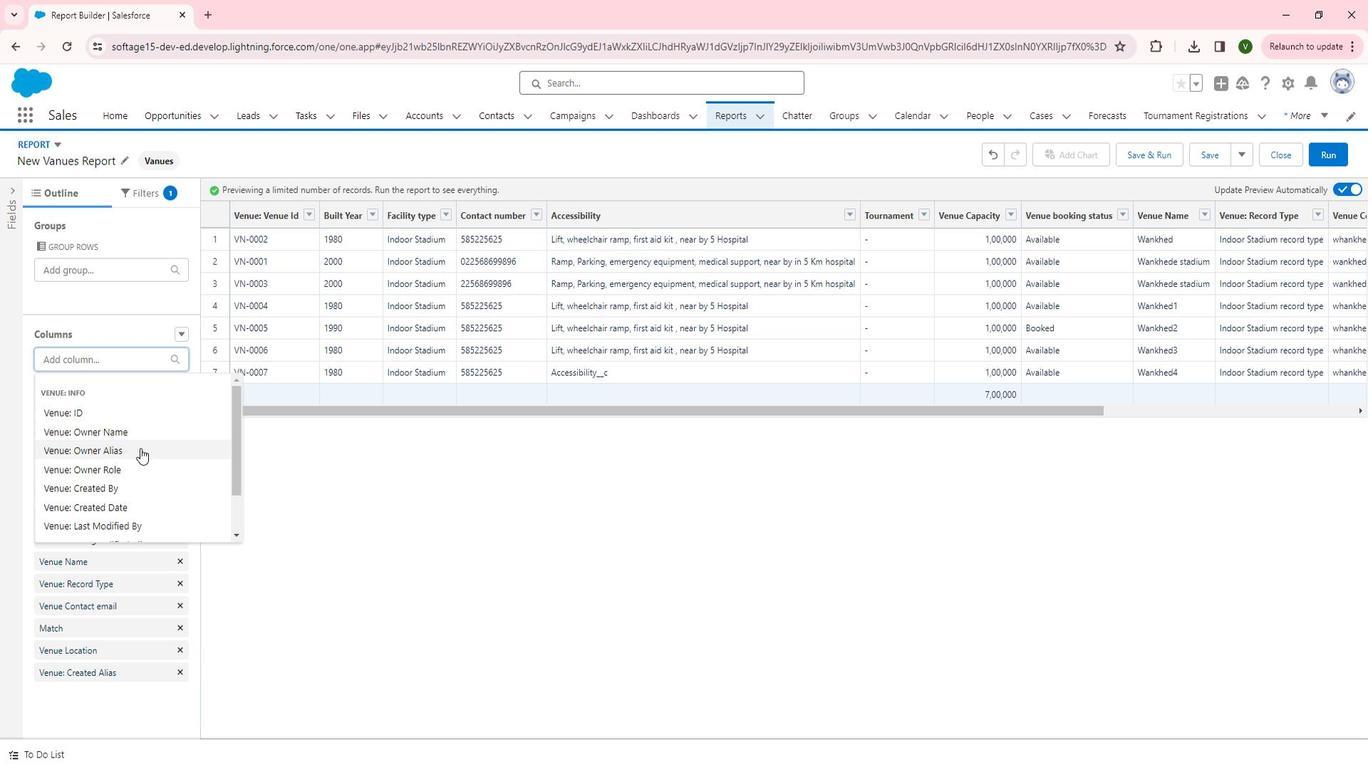 
Action: Mouse pressed left at (151, 442)
Screenshot: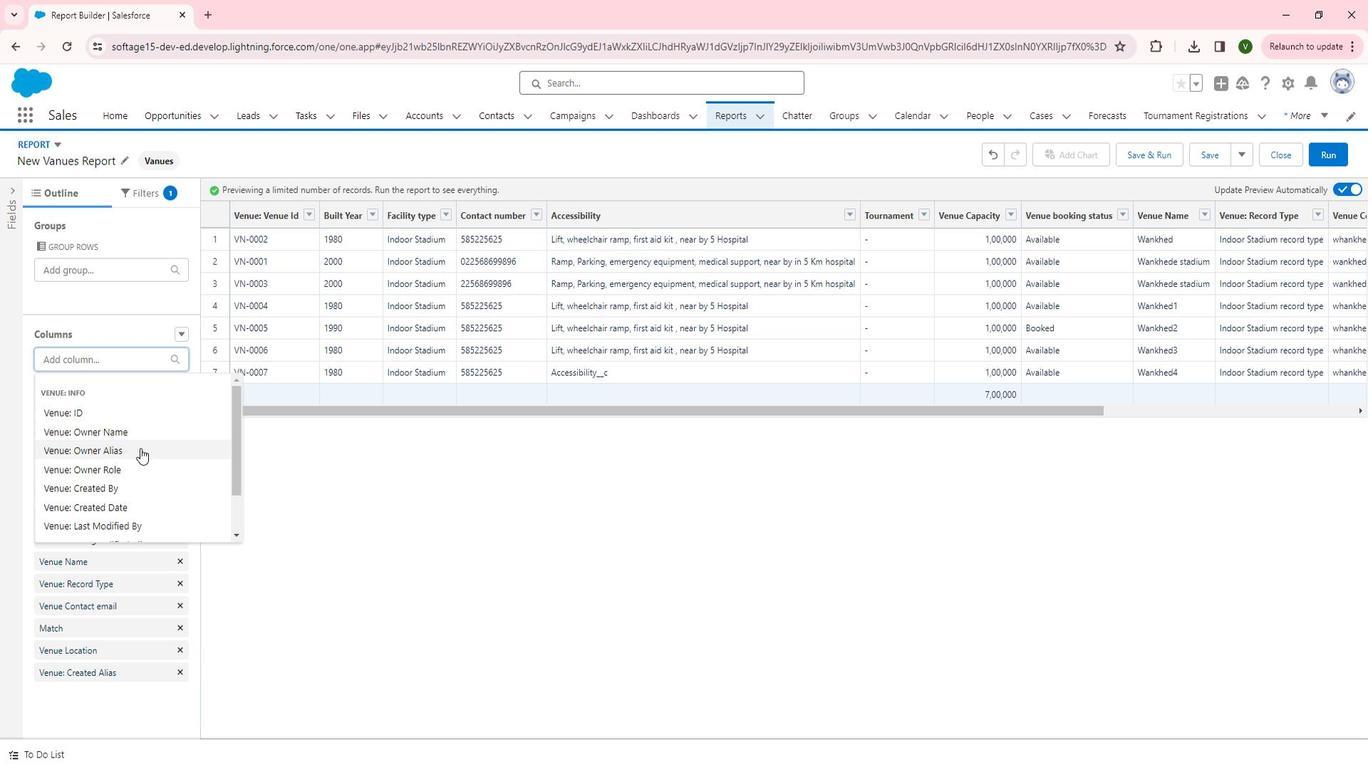 
Action: Mouse moved to (128, 359)
Screenshot: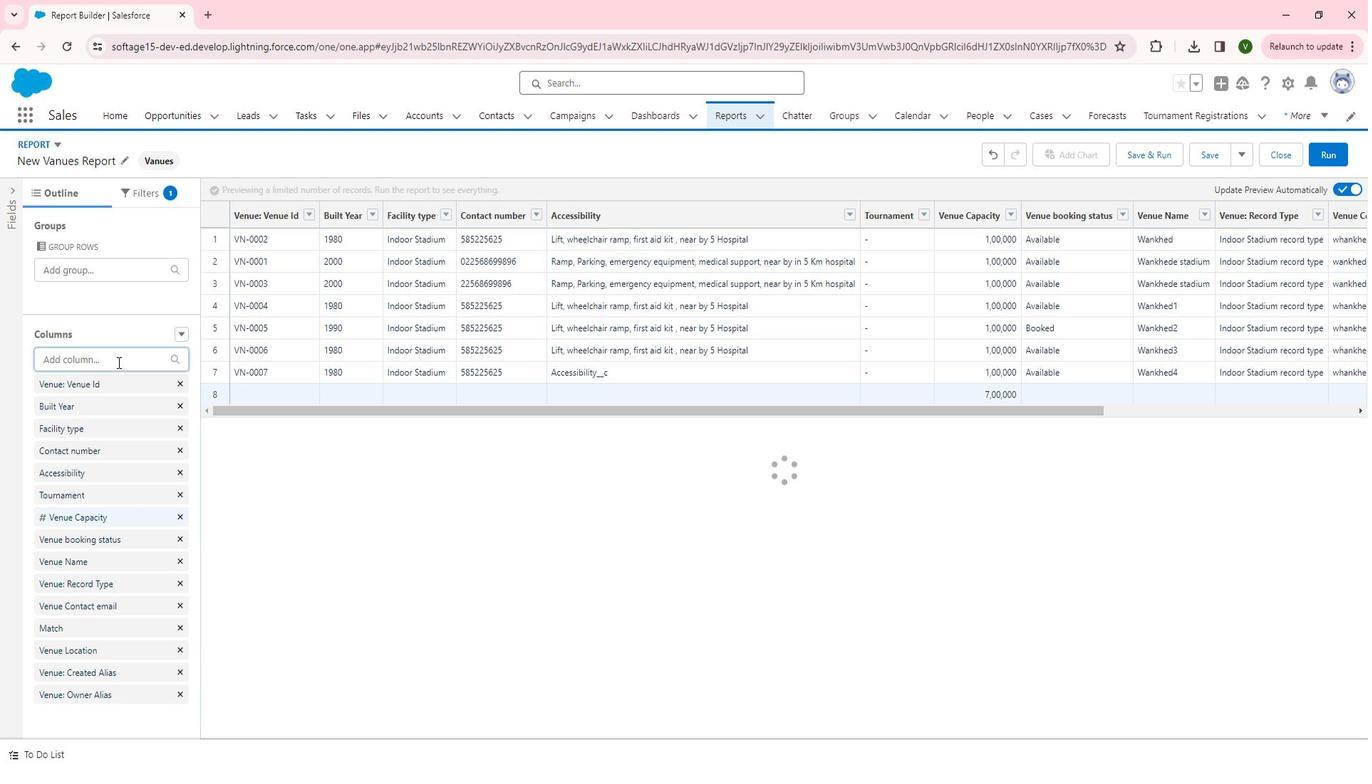 
Action: Mouse pressed left at (128, 359)
Screenshot: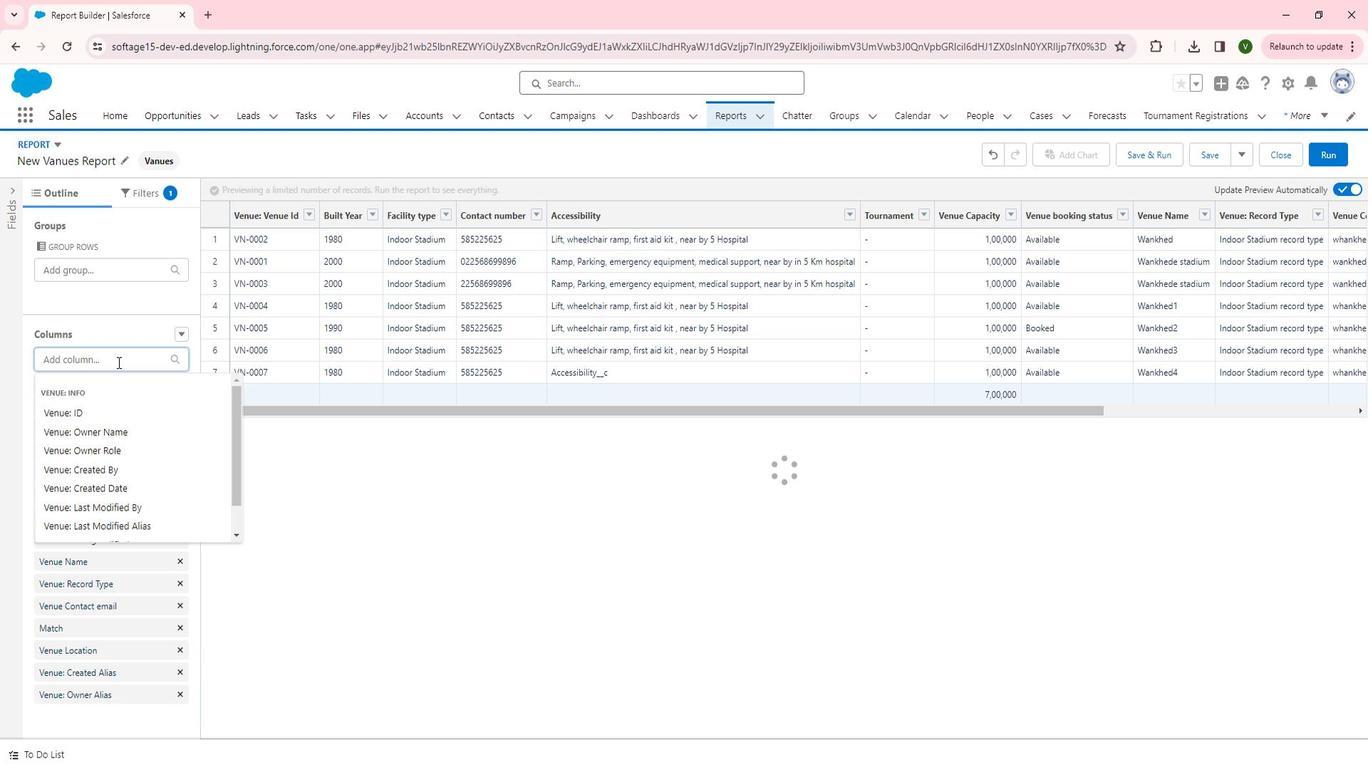 
Action: Mouse moved to (121, 451)
Screenshot: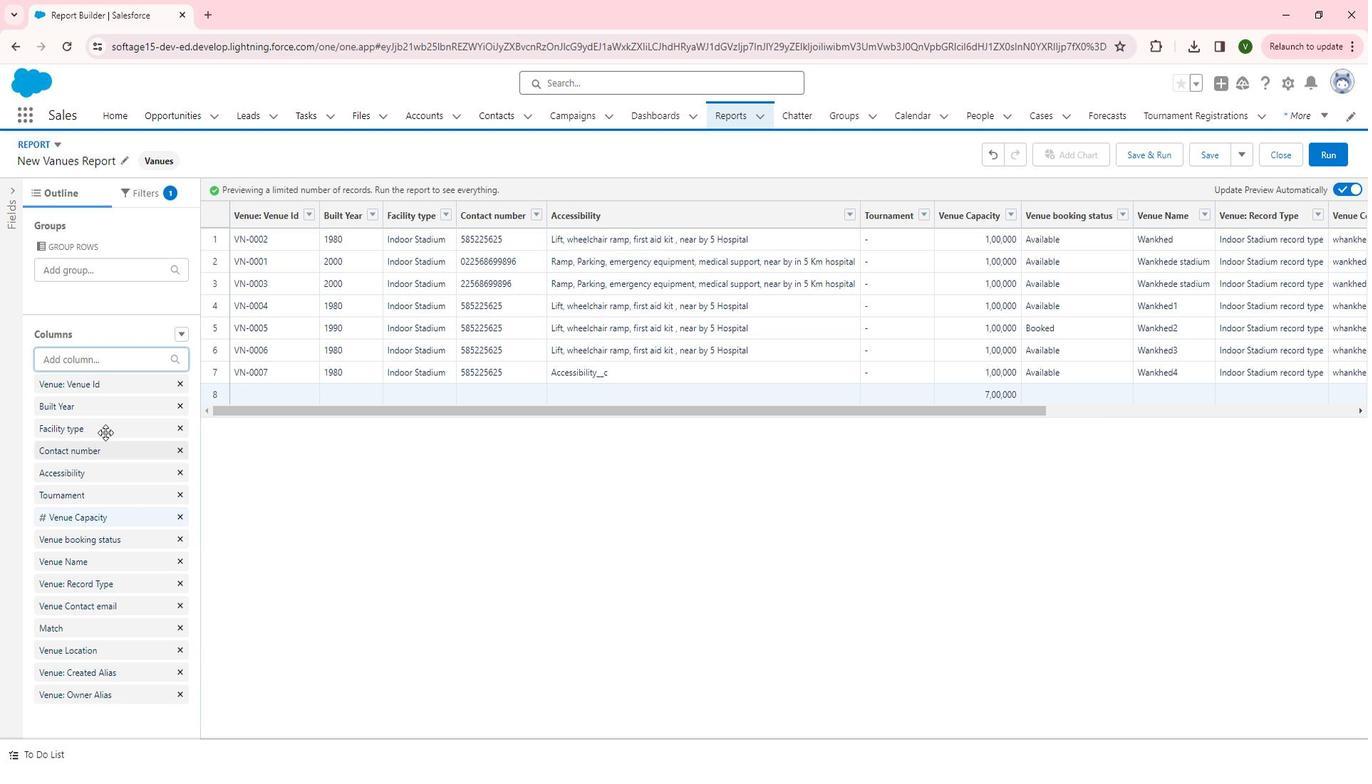 
Action: Mouse scrolled (121, 451) with delta (0, 0)
Screenshot: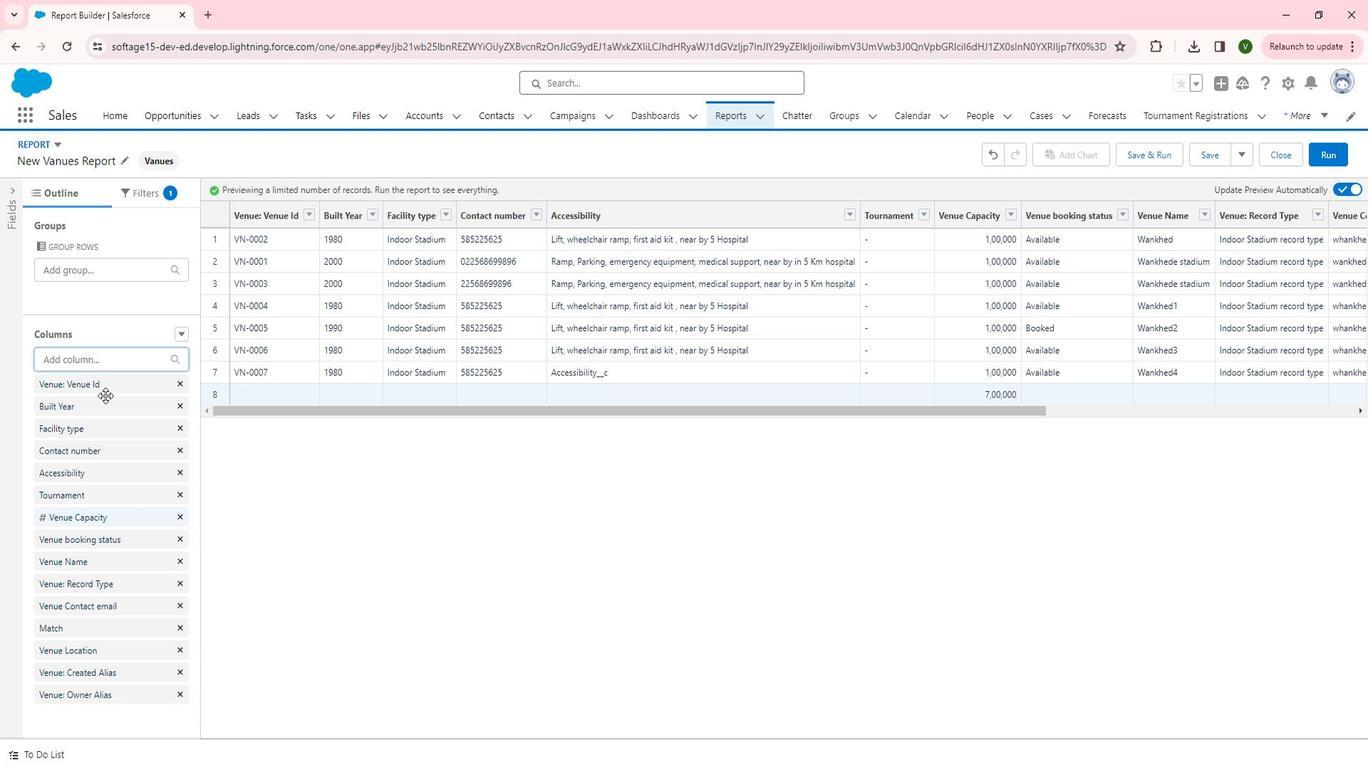 
Action: Mouse moved to (127, 359)
Screenshot: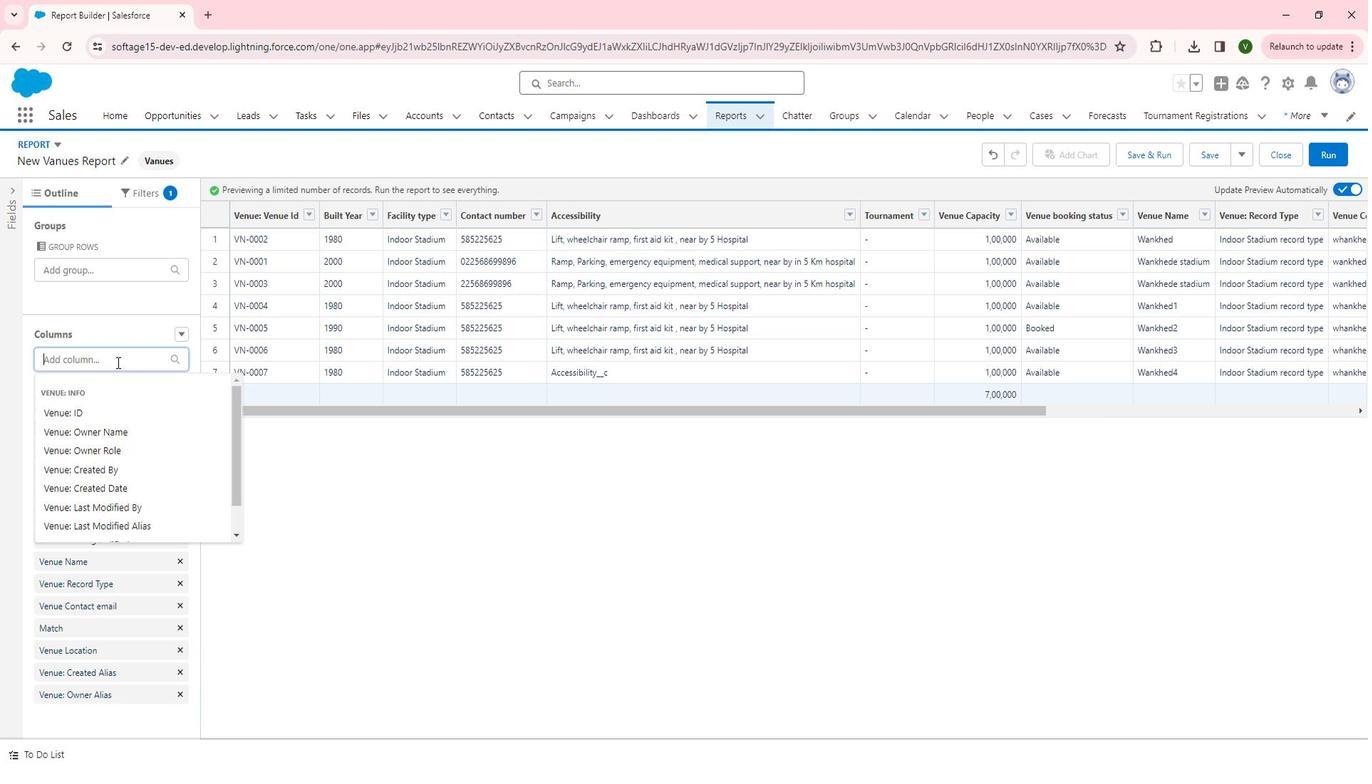 
Action: Mouse pressed left at (127, 359)
Screenshot: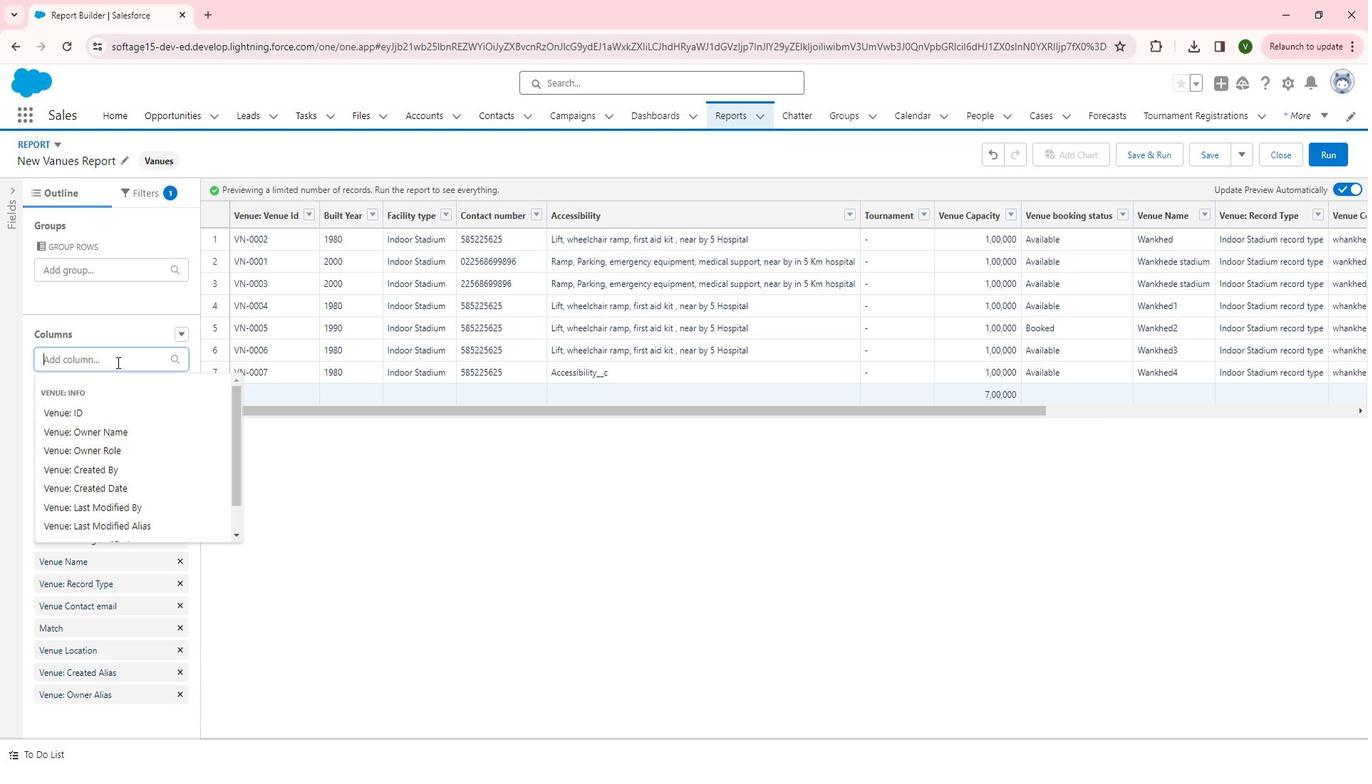 
Action: Mouse moved to (125, 446)
Screenshot: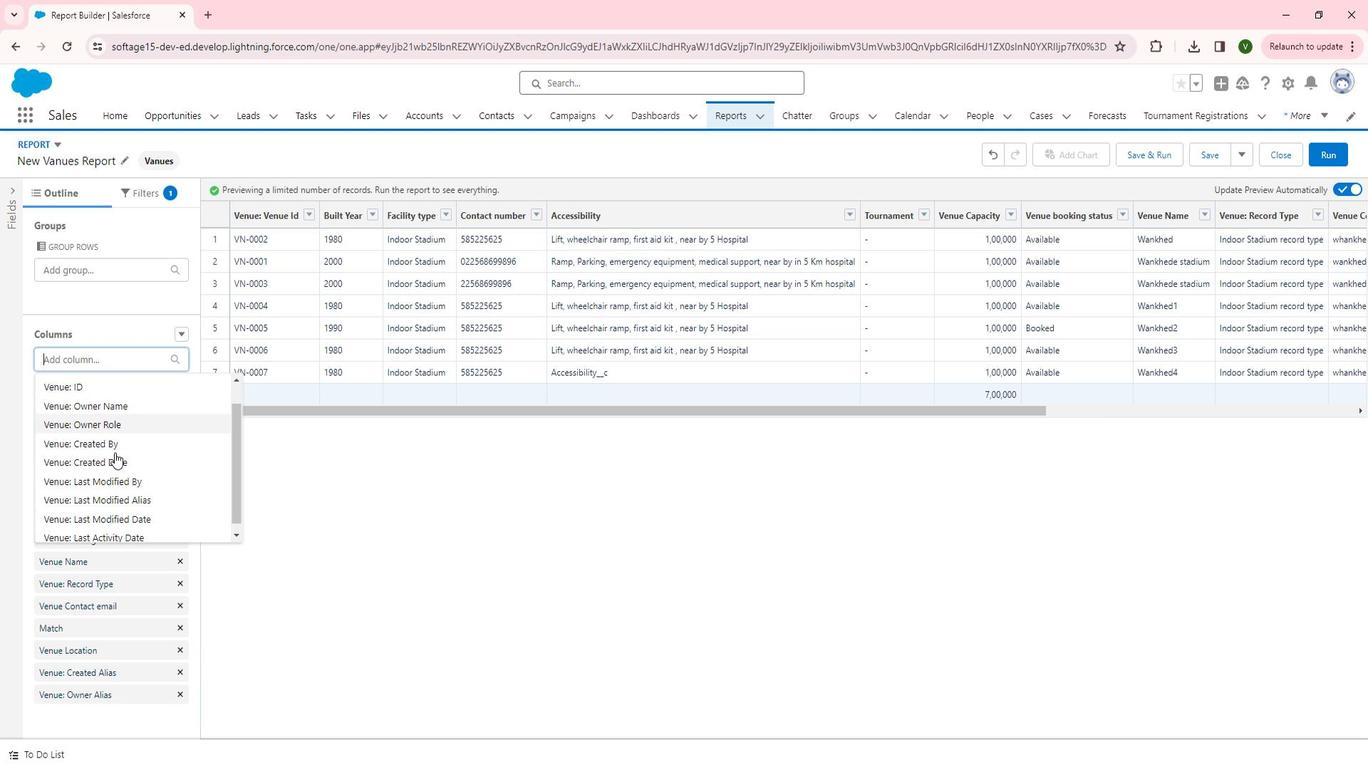 
Action: Mouse scrolled (125, 446) with delta (0, 0)
Screenshot: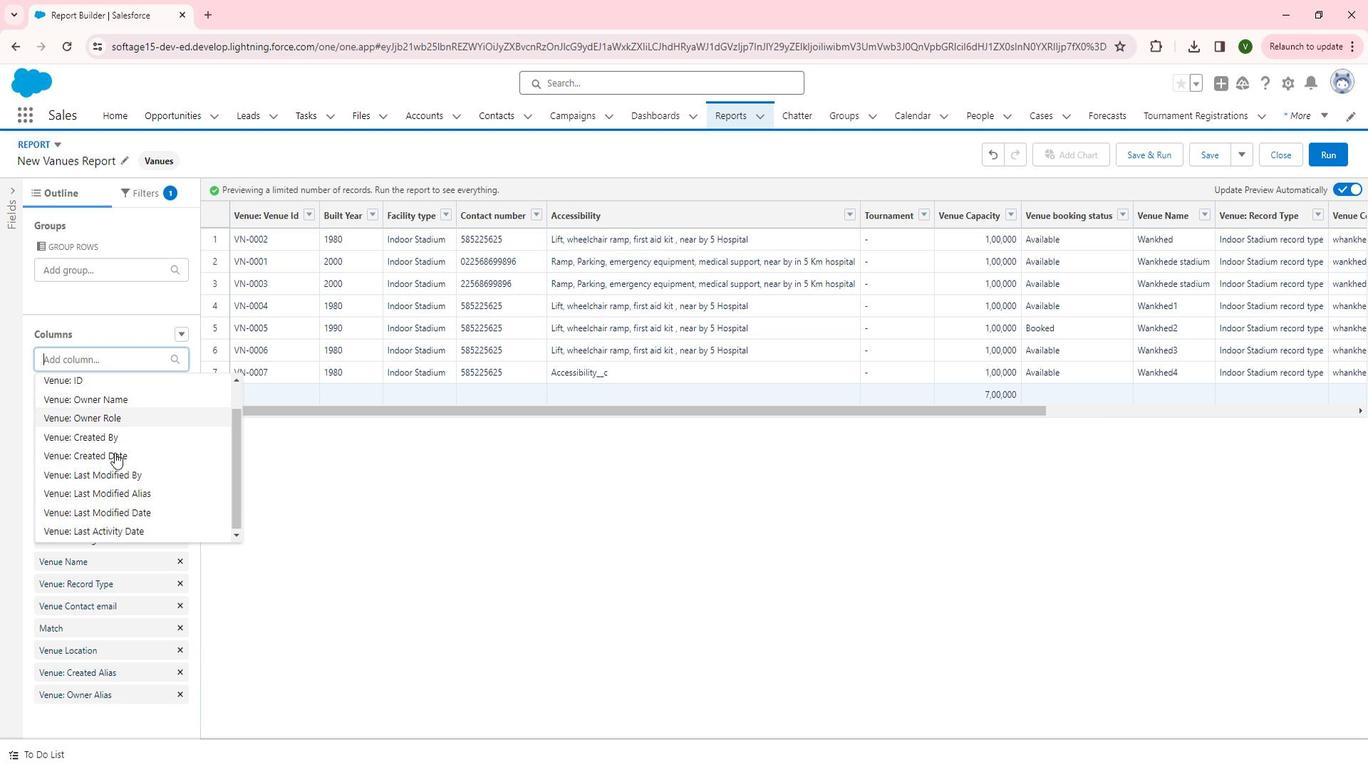 
Action: Mouse moved to (127, 448)
Screenshot: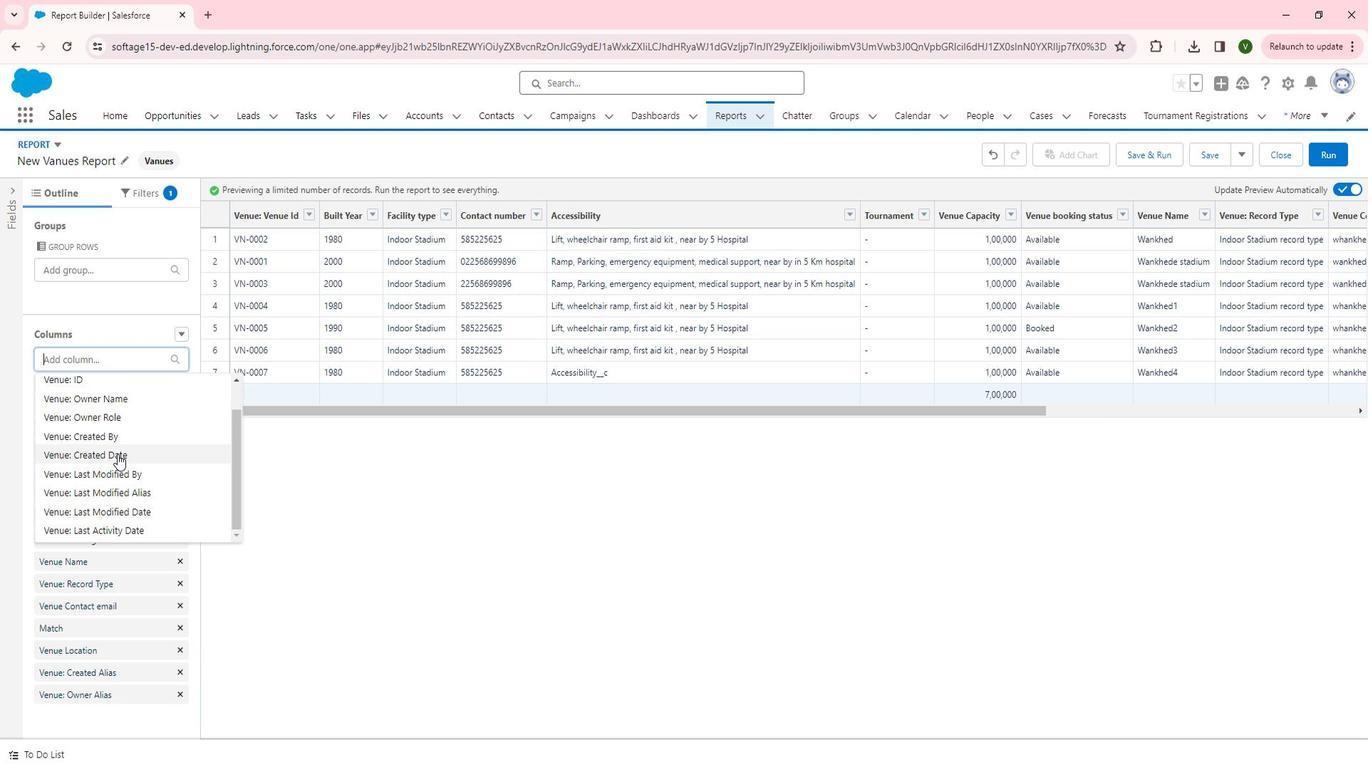 
Action: Mouse scrolled (127, 447) with delta (0, 0)
Screenshot: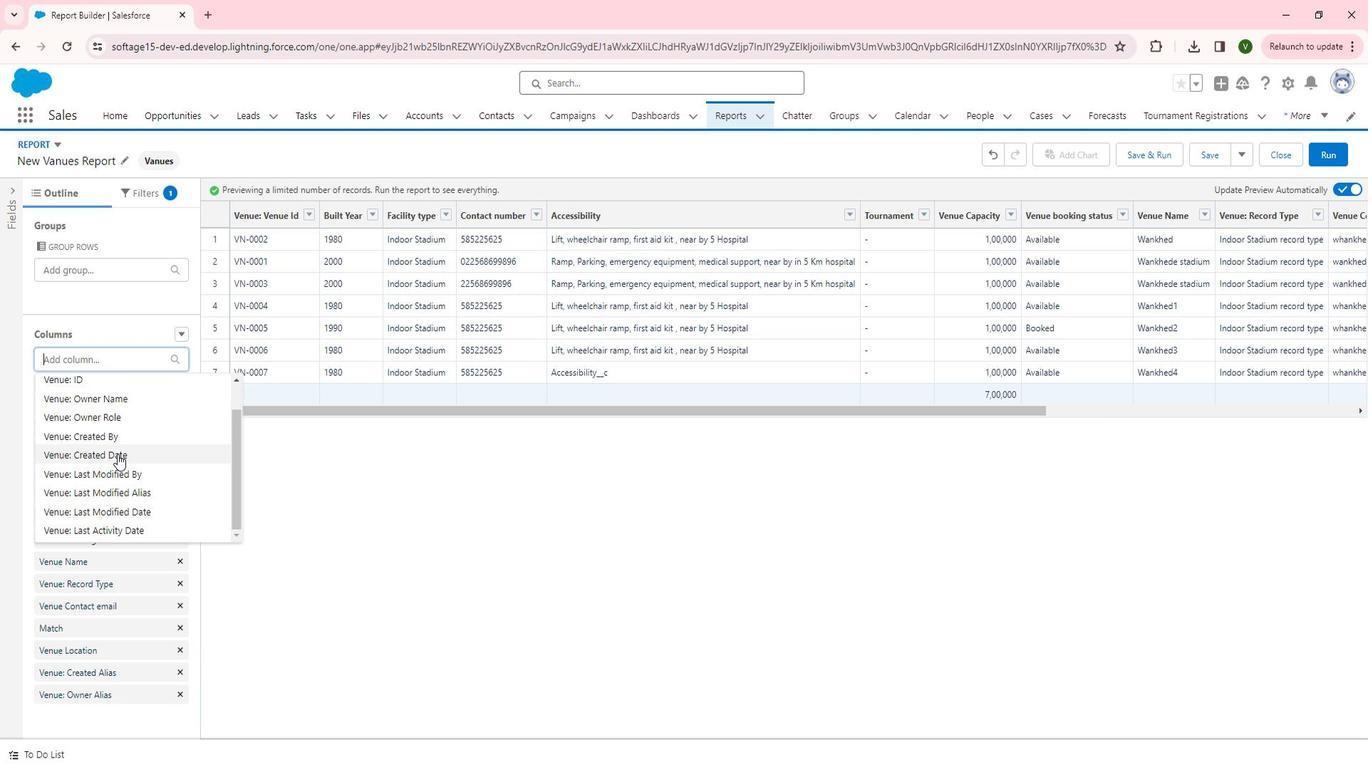 
Action: Mouse moved to (142, 471)
Screenshot: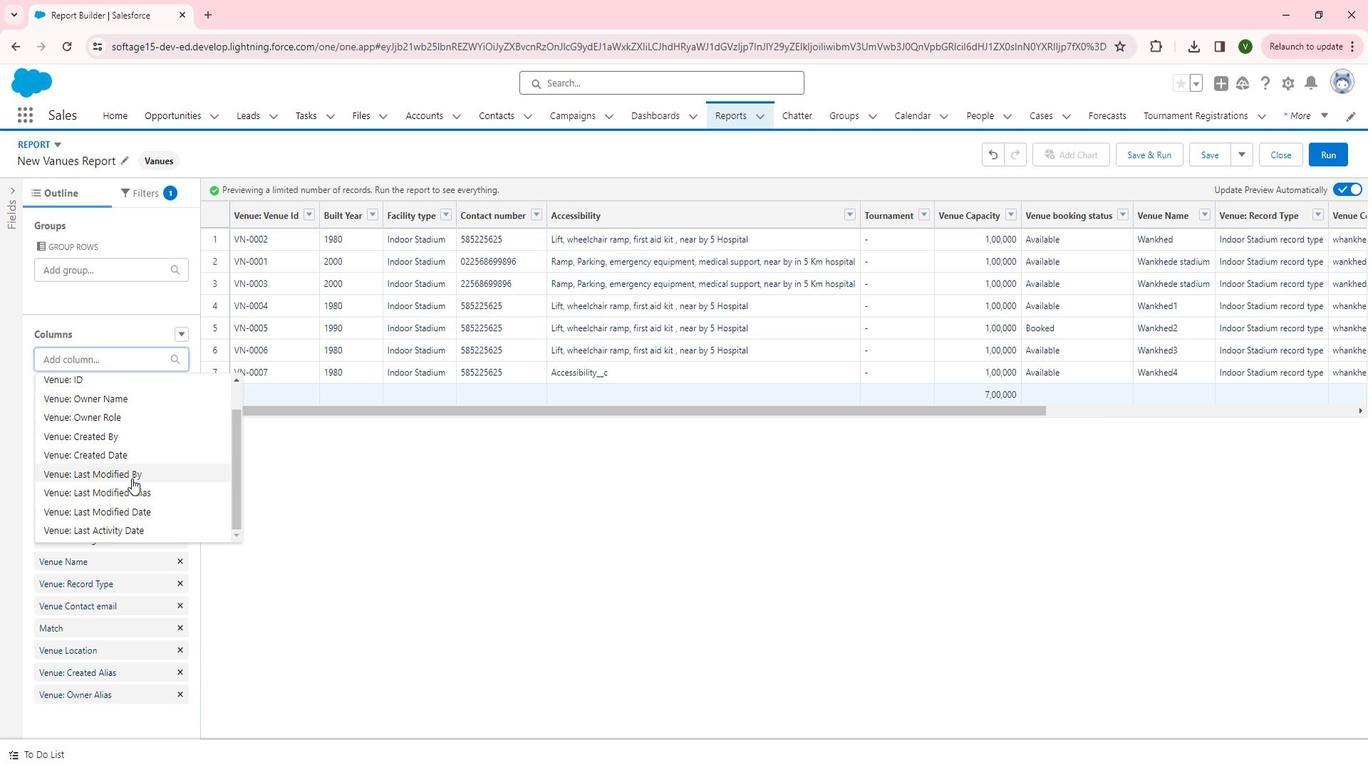 
Action: Mouse pressed left at (142, 471)
Screenshot: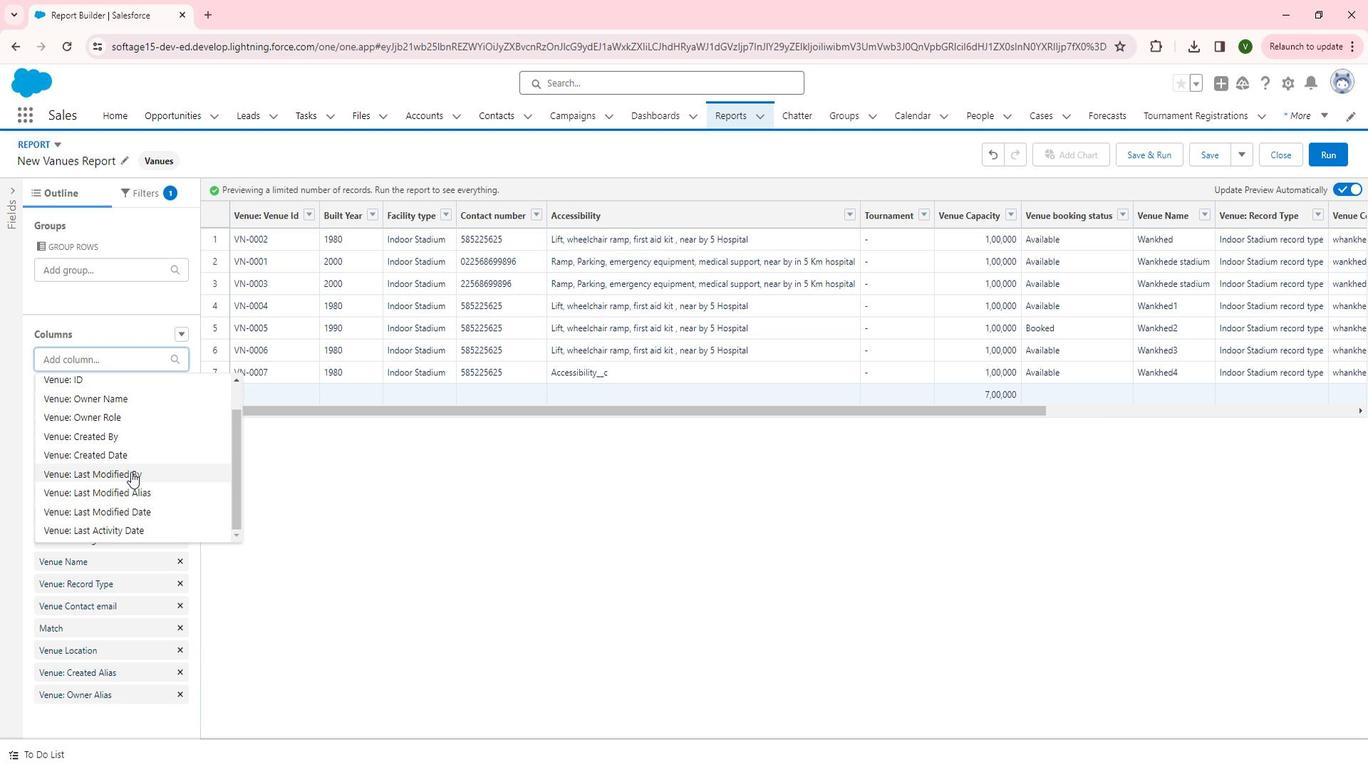 
Action: Mouse moved to (127, 360)
Screenshot: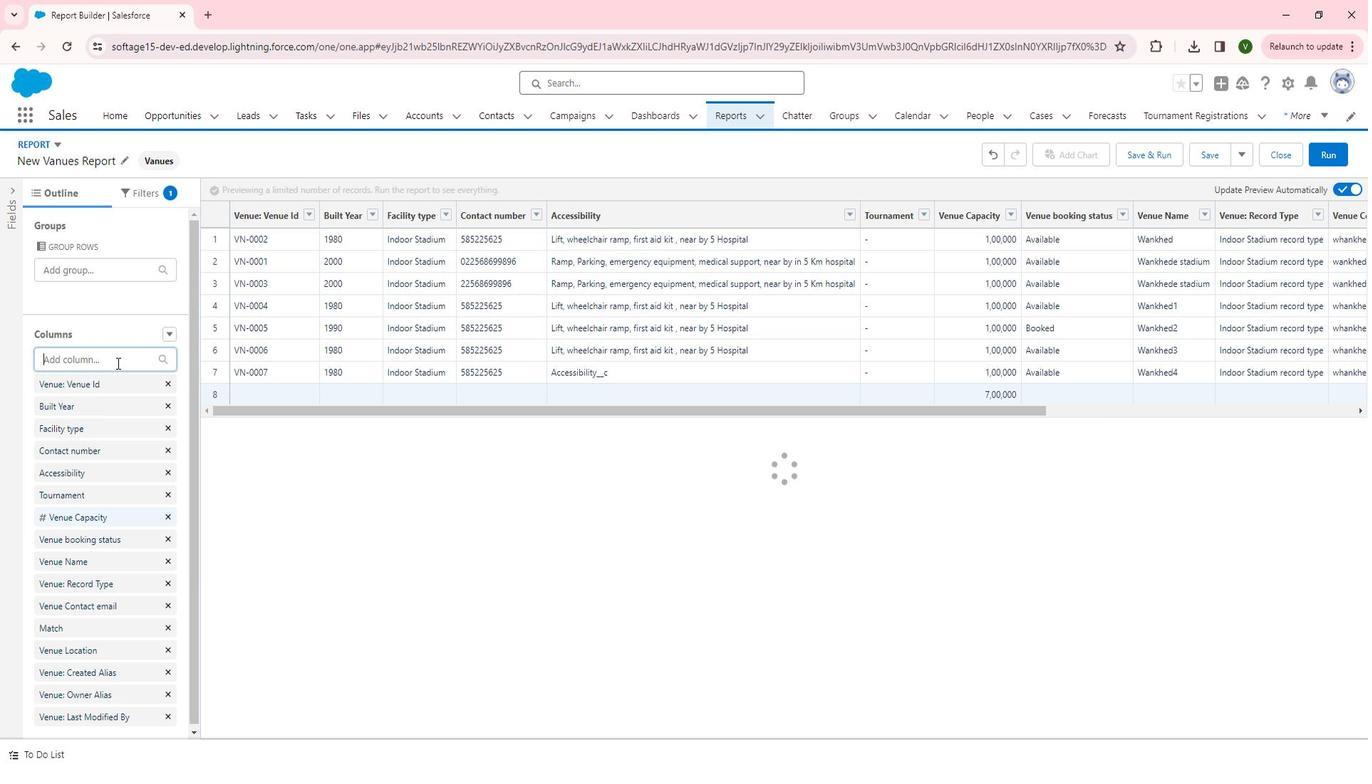 
Action: Mouse pressed left at (127, 360)
Screenshot: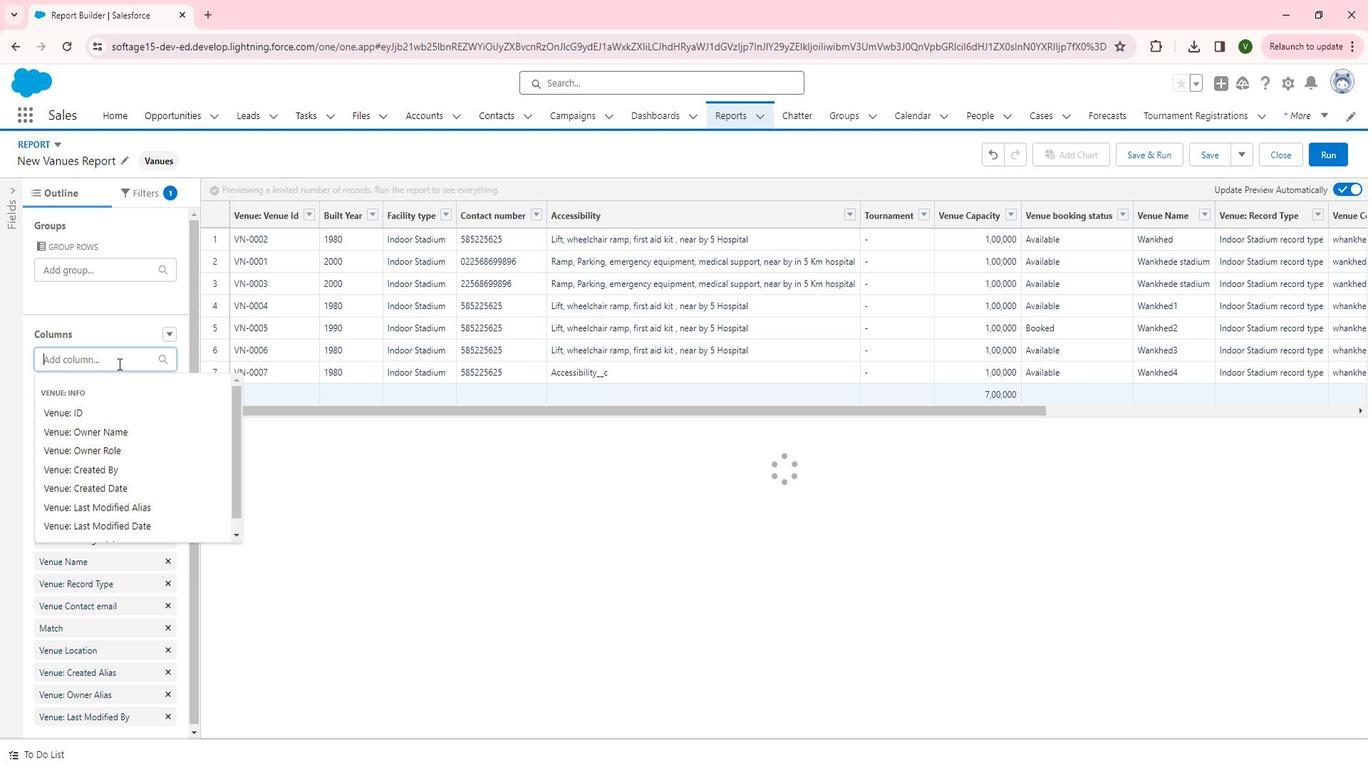 
Action: Mouse moved to (138, 359)
Screenshot: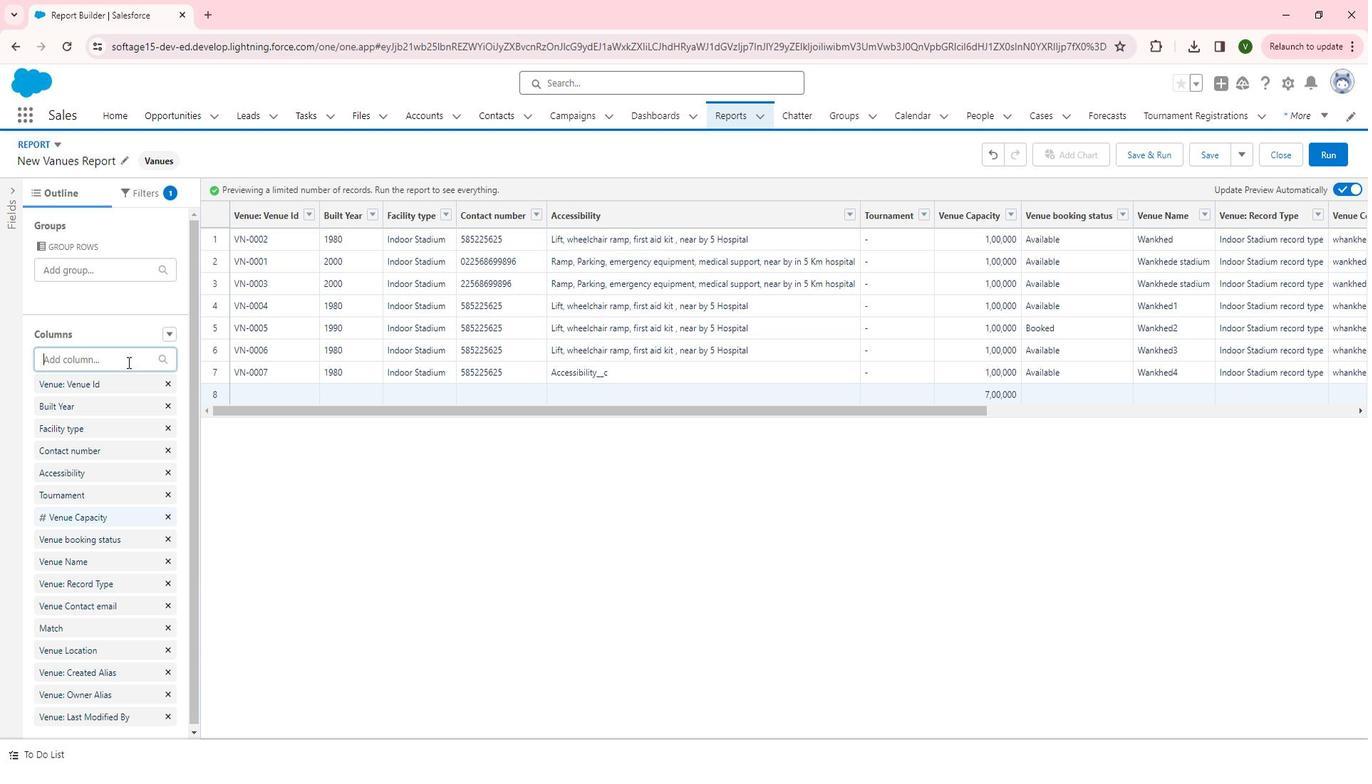 
Action: Mouse pressed left at (138, 359)
Screenshot: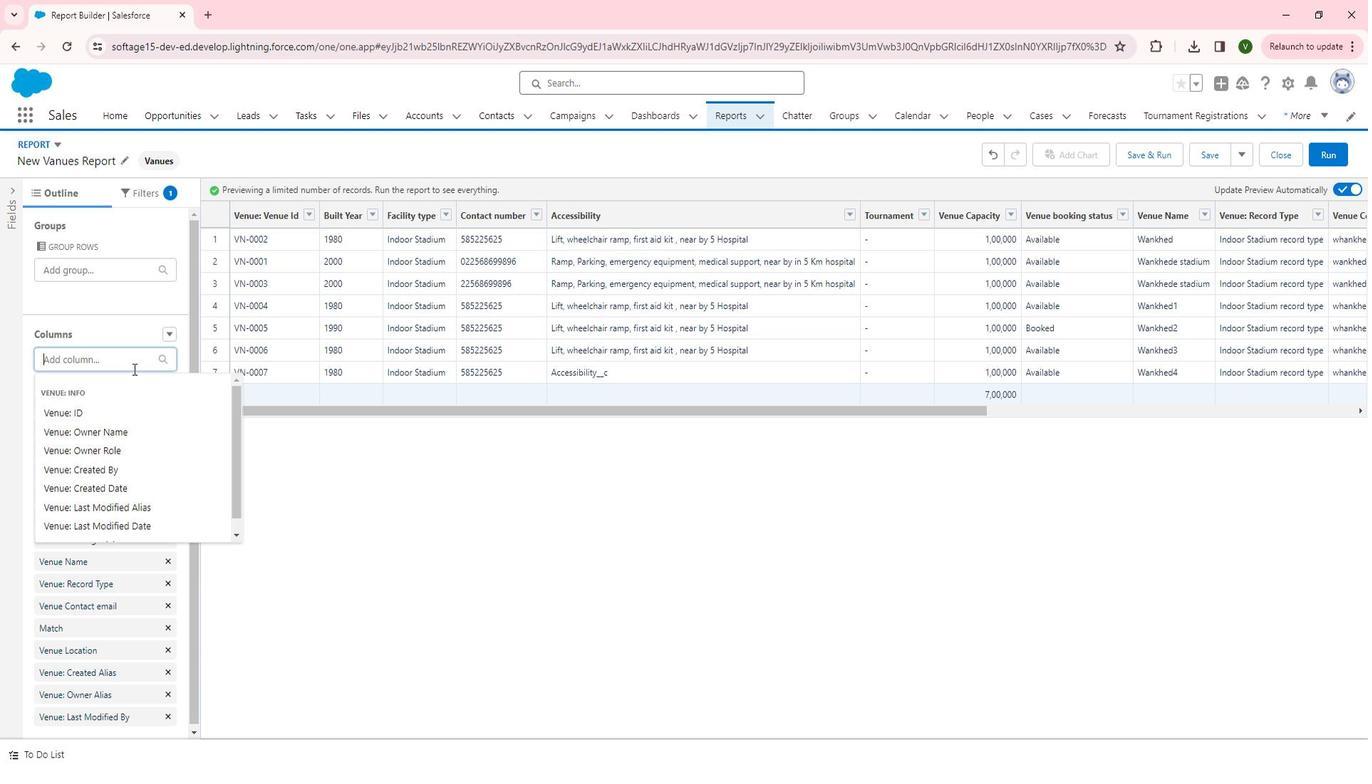 
Action: Mouse moved to (163, 480)
Screenshot: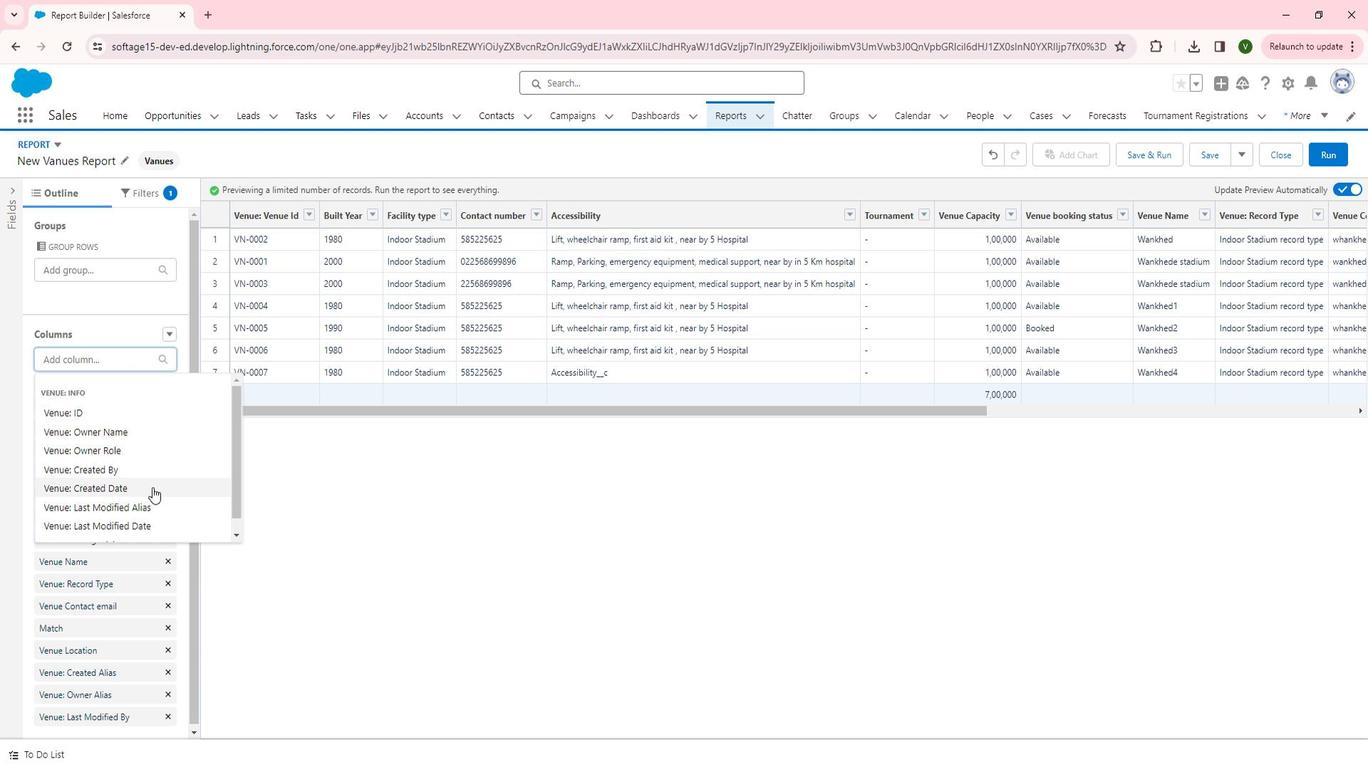 
Action: Mouse scrolled (163, 479) with delta (0, 0)
Screenshot: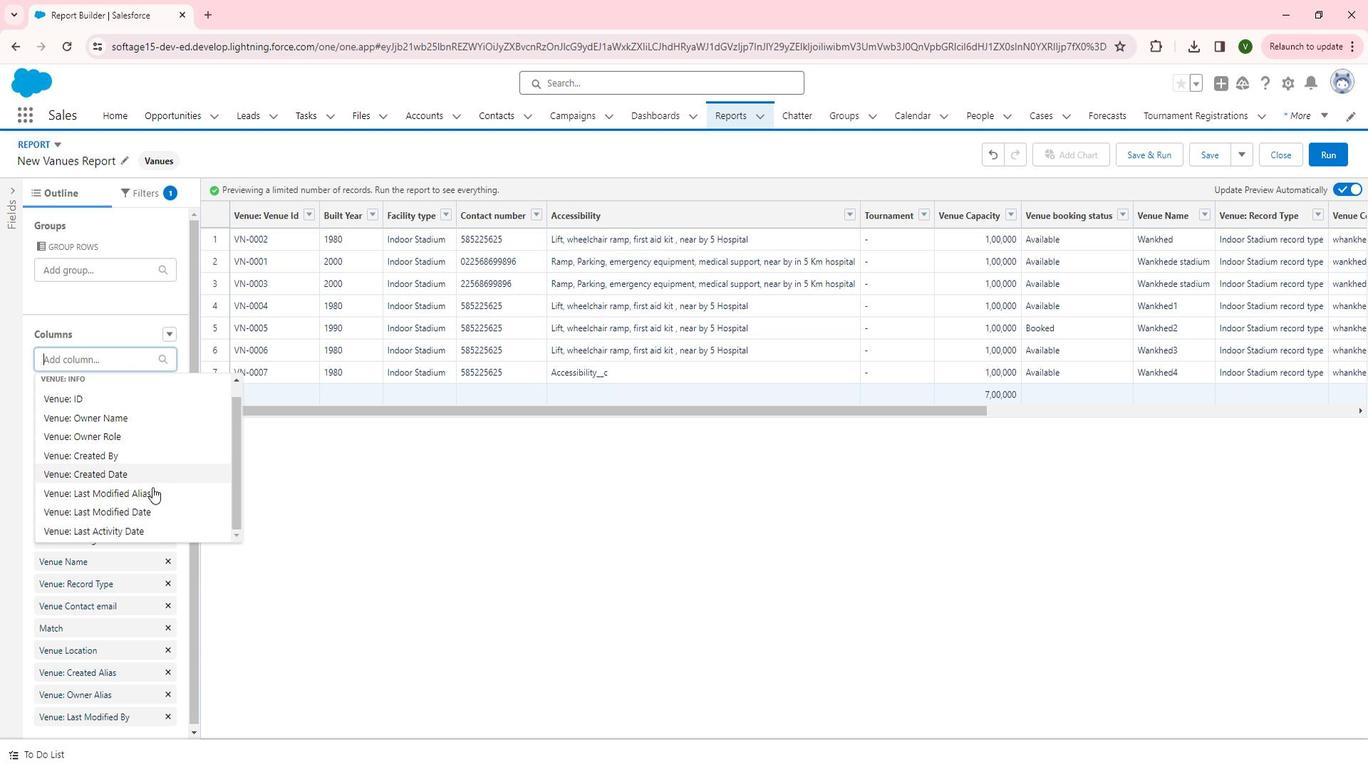 
Action: Mouse moved to (163, 504)
Screenshot: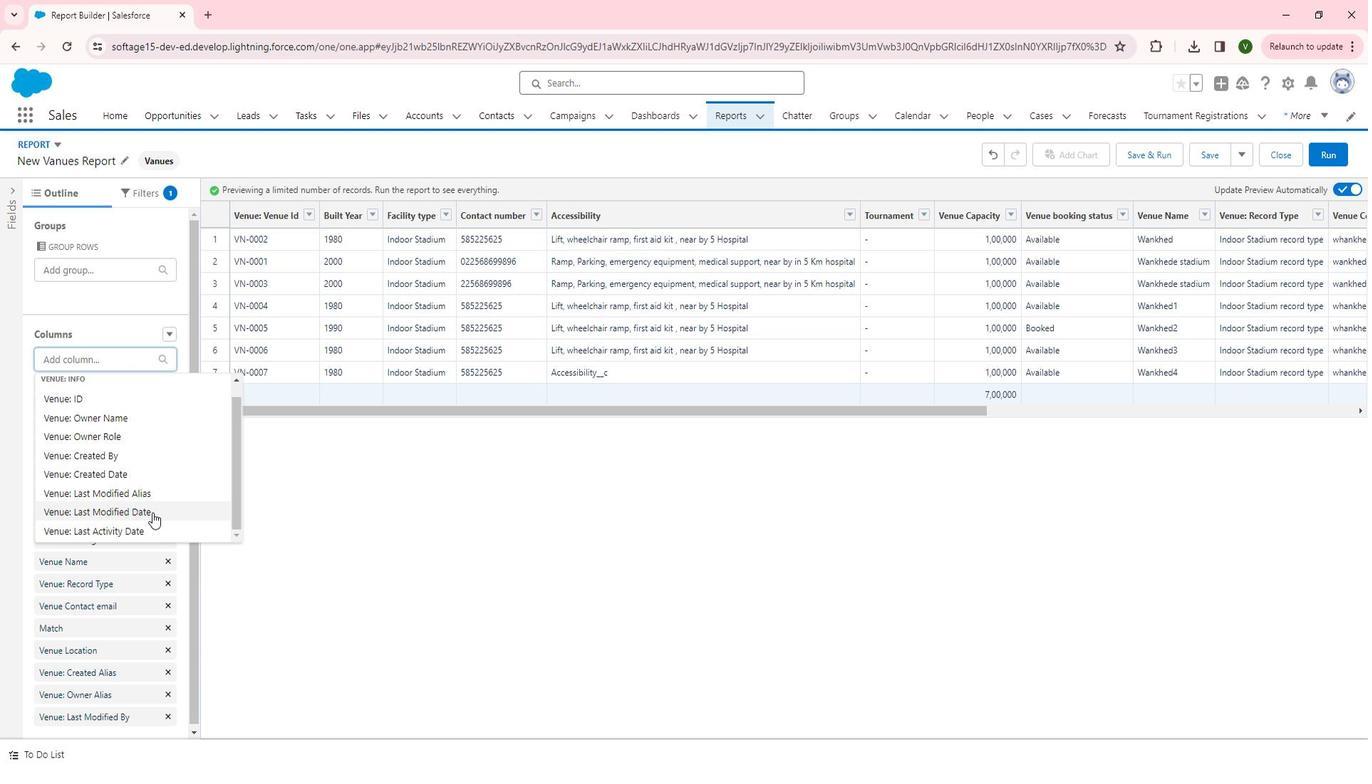 
Action: Mouse pressed left at (163, 504)
Screenshot: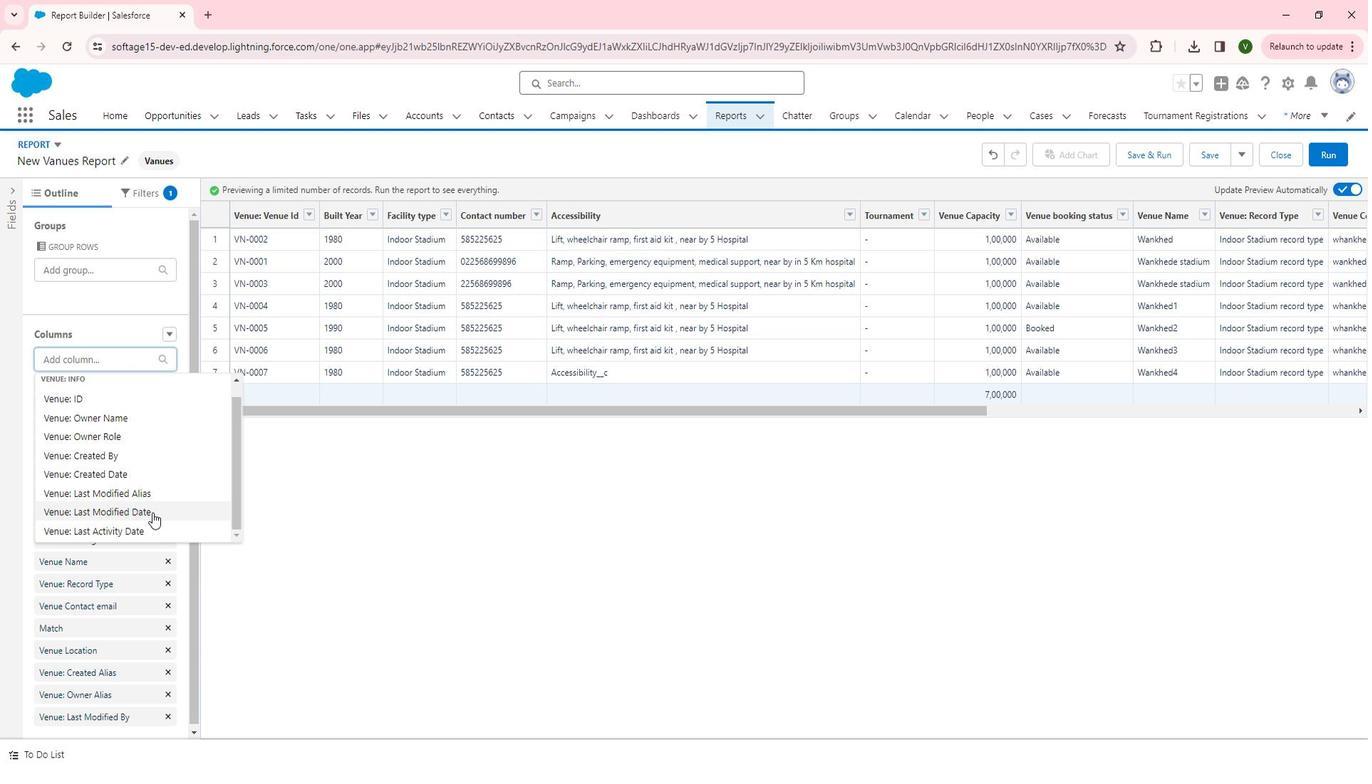 
Action: Mouse moved to (146, 505)
Screenshot: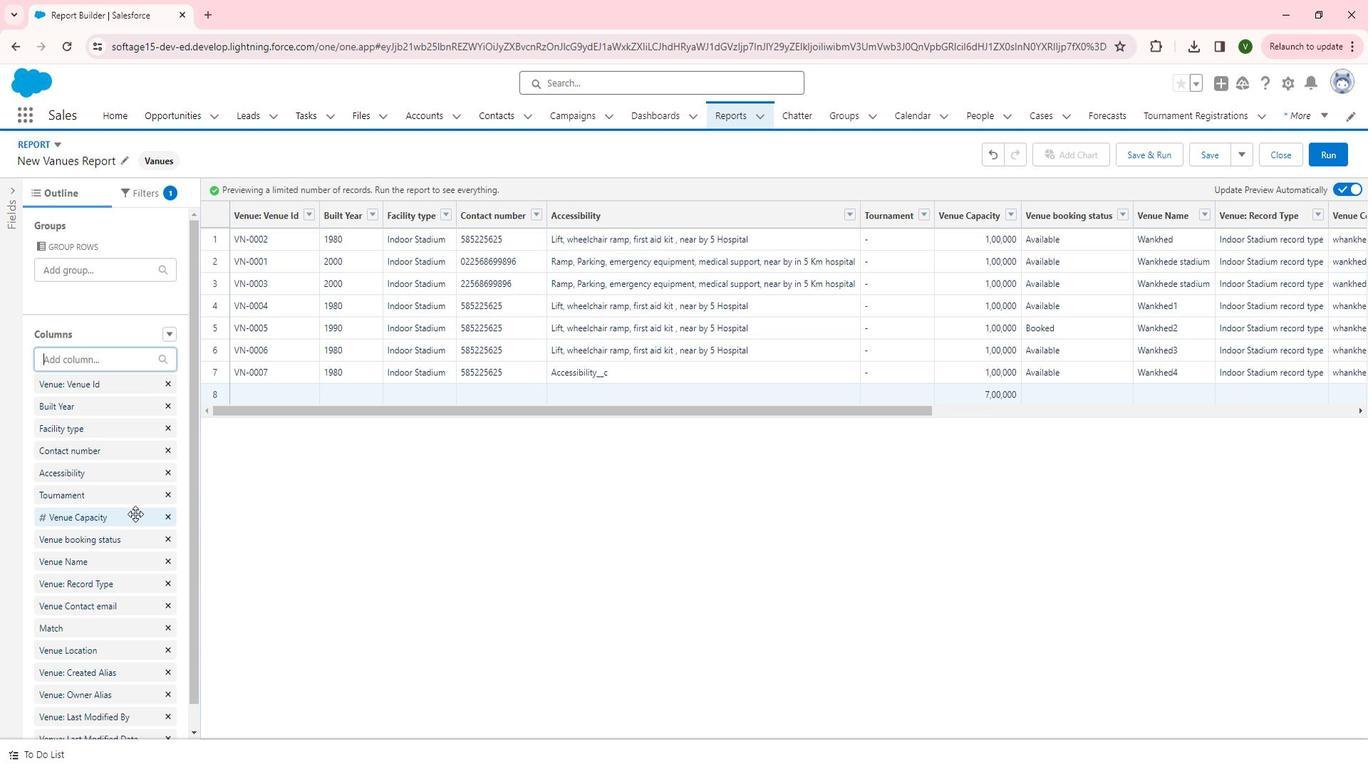 
Action: Mouse scrolled (146, 505) with delta (0, 0)
Screenshot: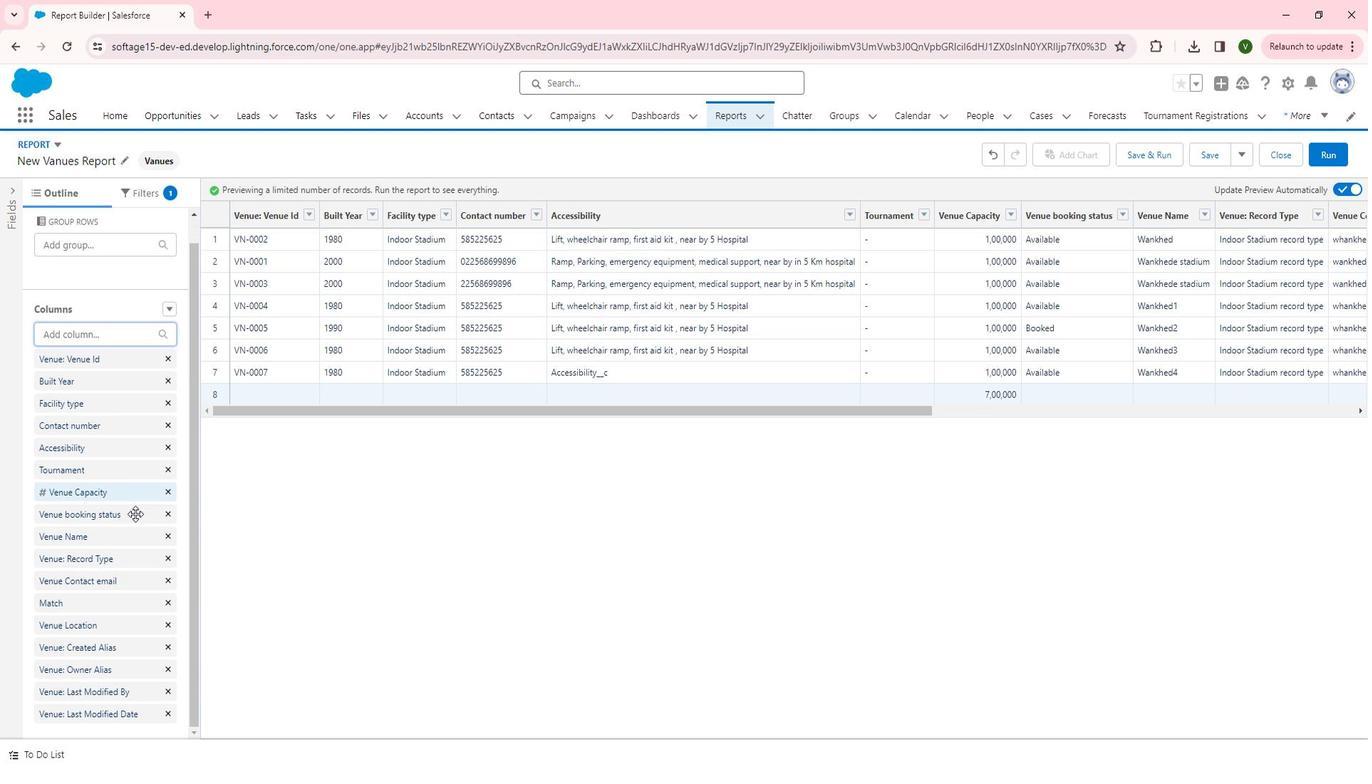 
Action: Mouse scrolled (146, 505) with delta (0, 0)
Screenshot: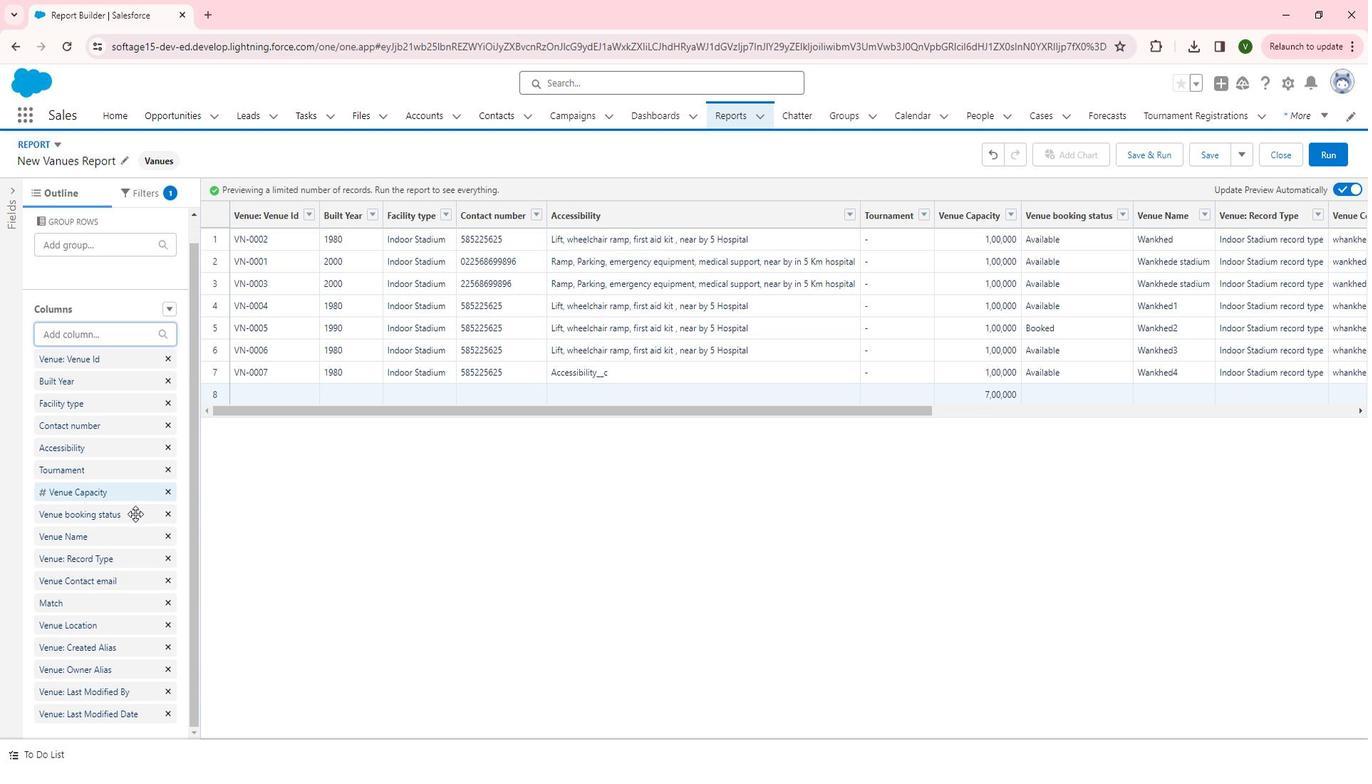 
Action: Mouse scrolled (146, 505) with delta (0, 0)
Screenshot: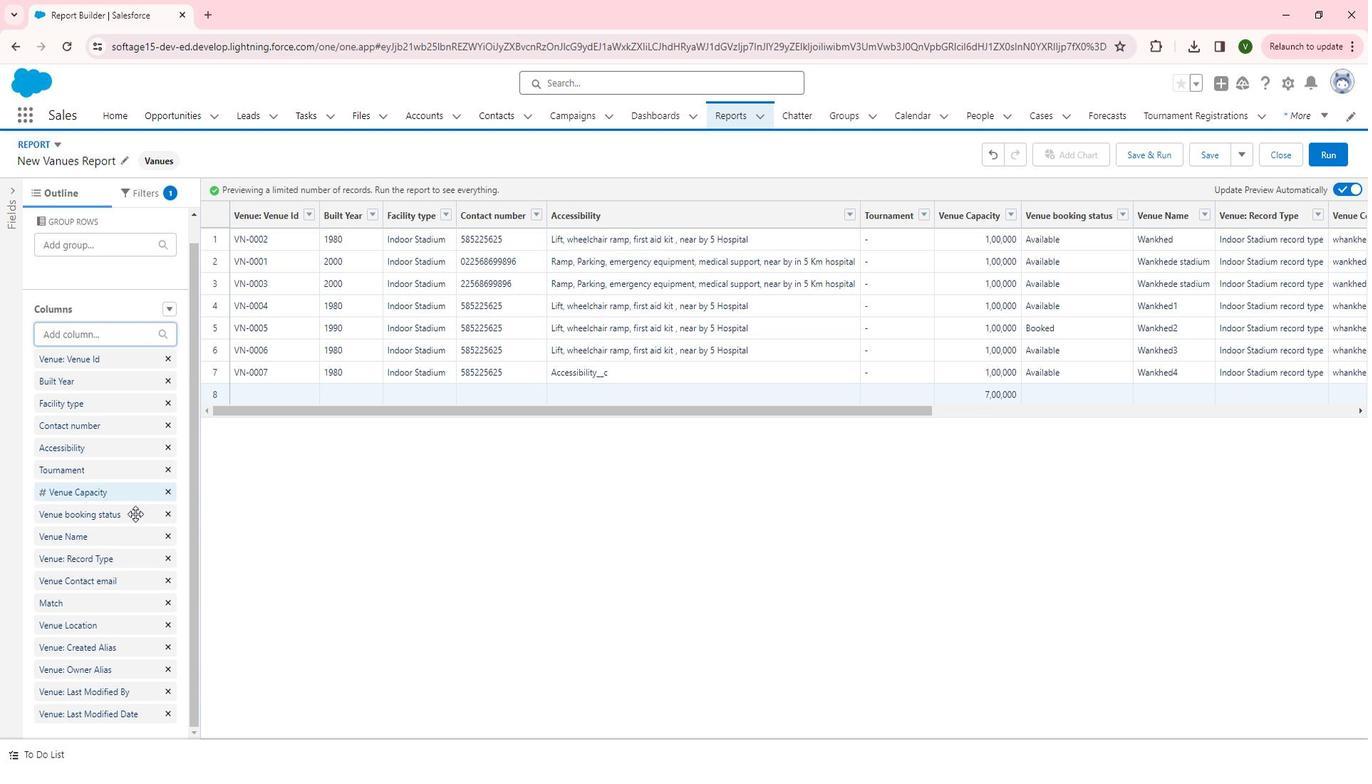 
Action: Mouse moved to (146, 505)
Screenshot: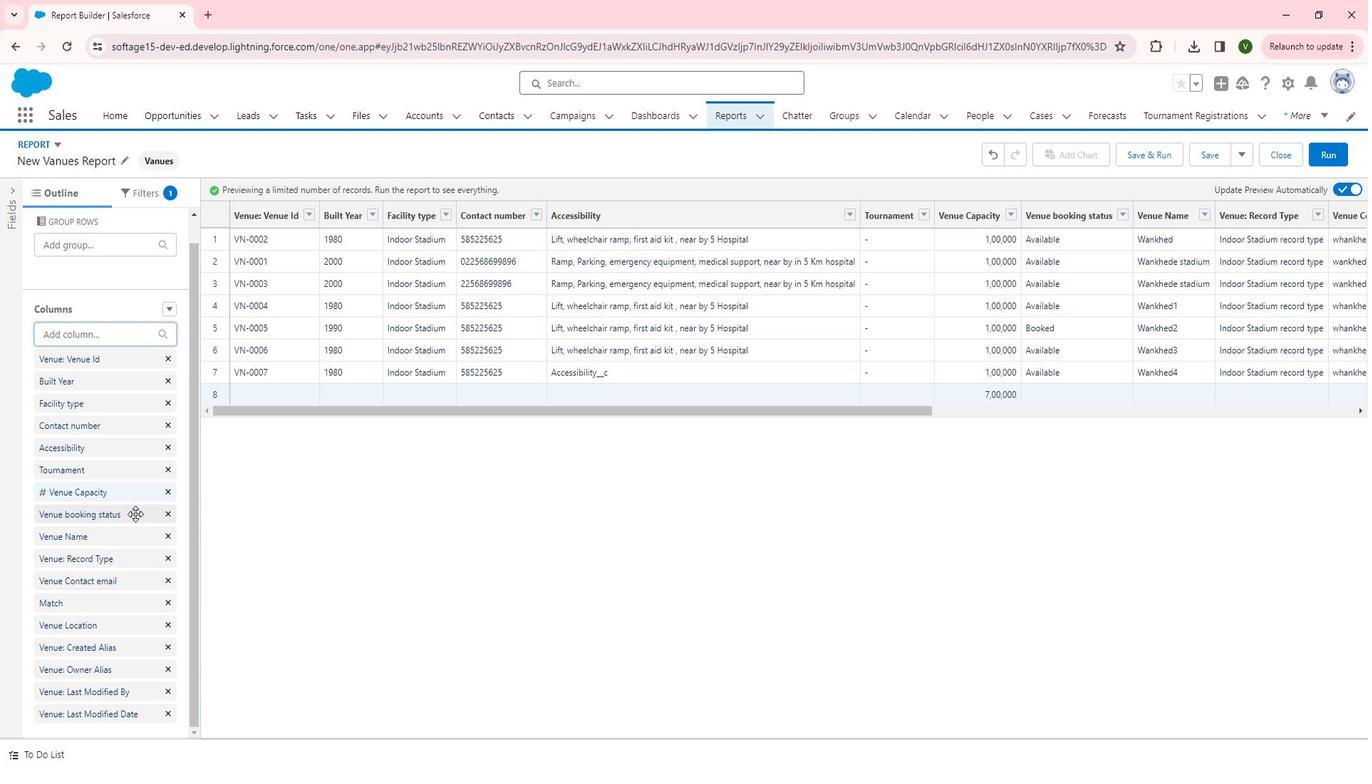 
Action: Mouse scrolled (146, 506) with delta (0, 0)
Screenshot: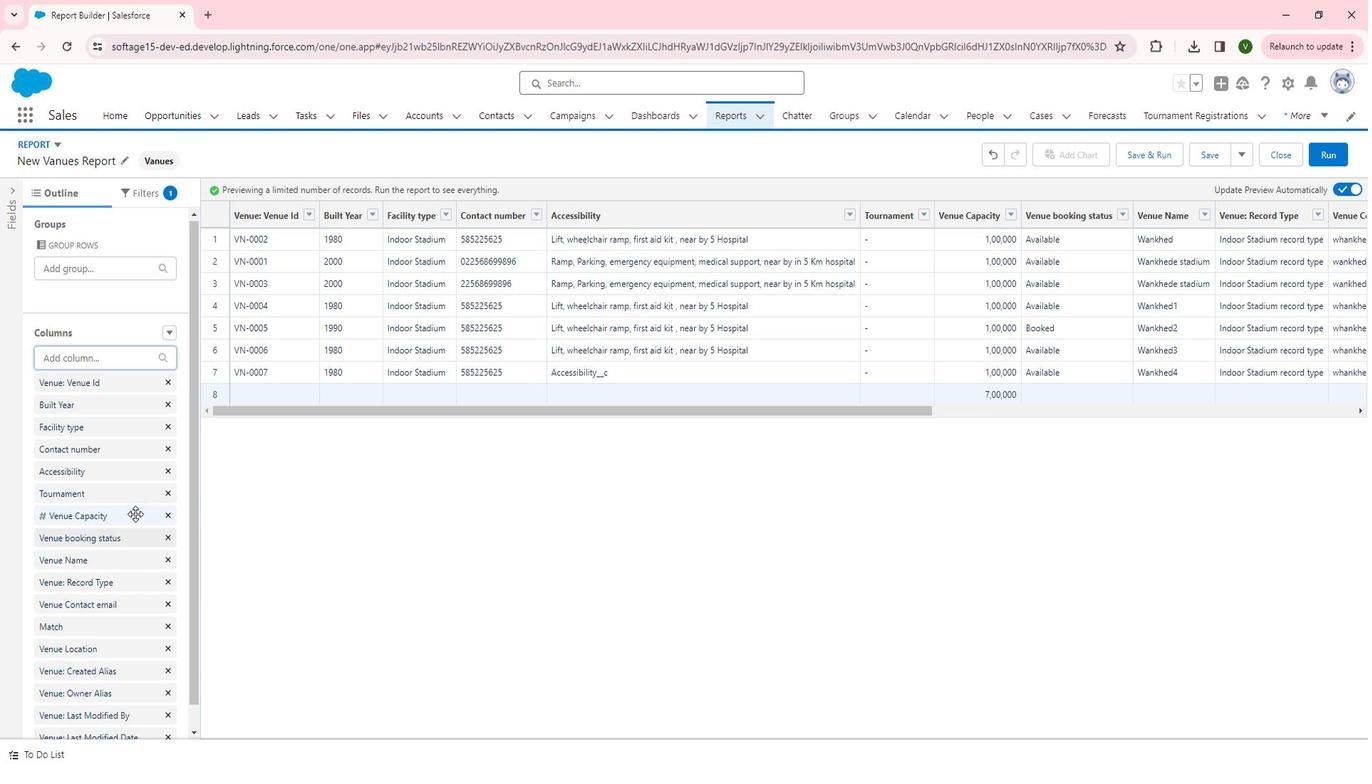 
Action: Mouse scrolled (146, 506) with delta (0, 0)
Screenshot: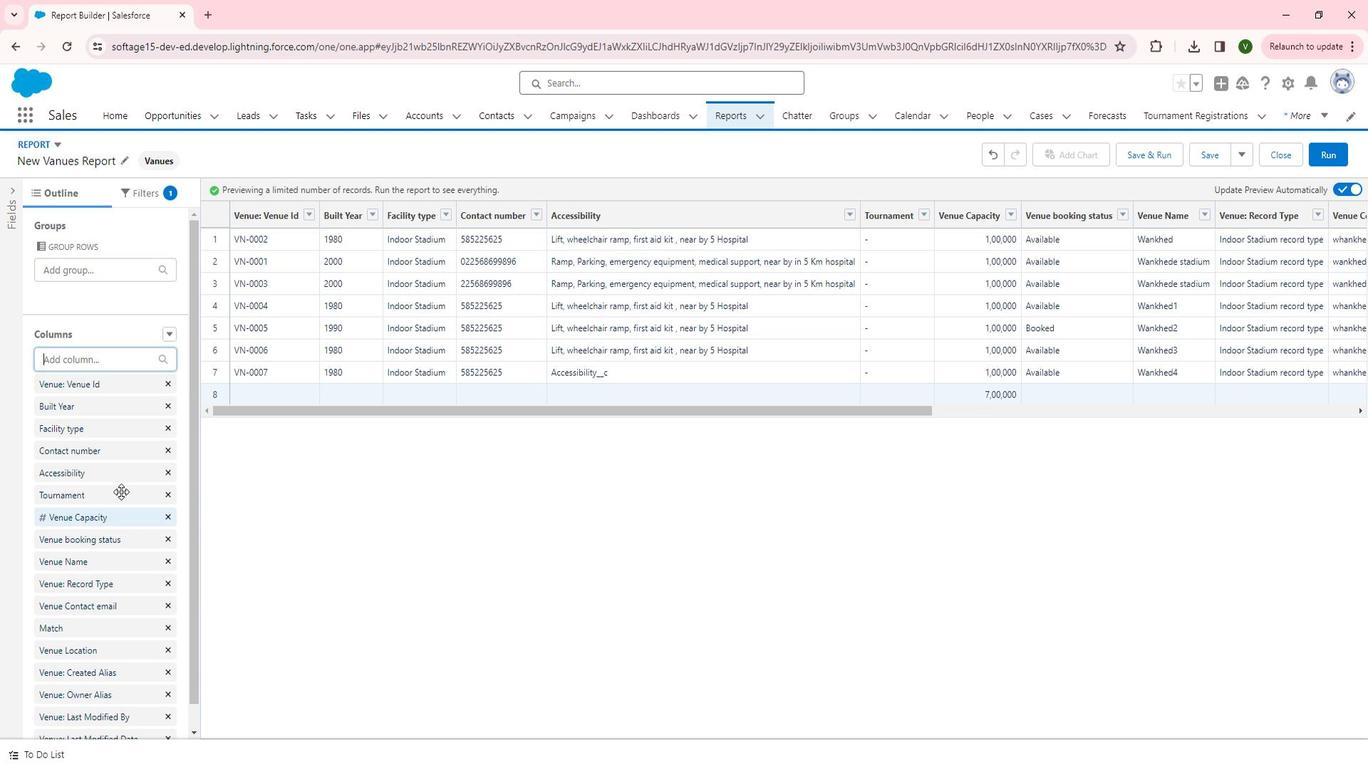 
Action: Mouse moved to (161, 184)
Screenshot: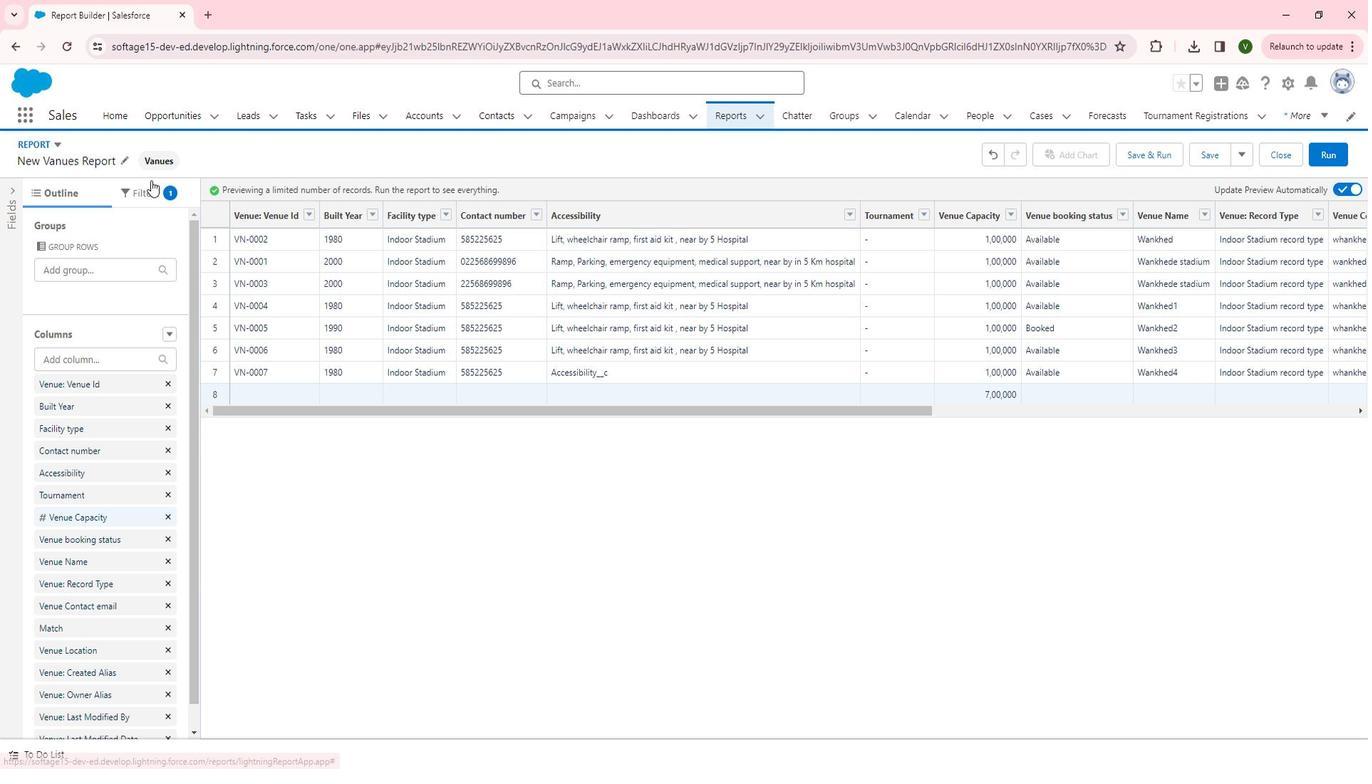 
Action: Mouse pressed left at (161, 184)
Screenshot: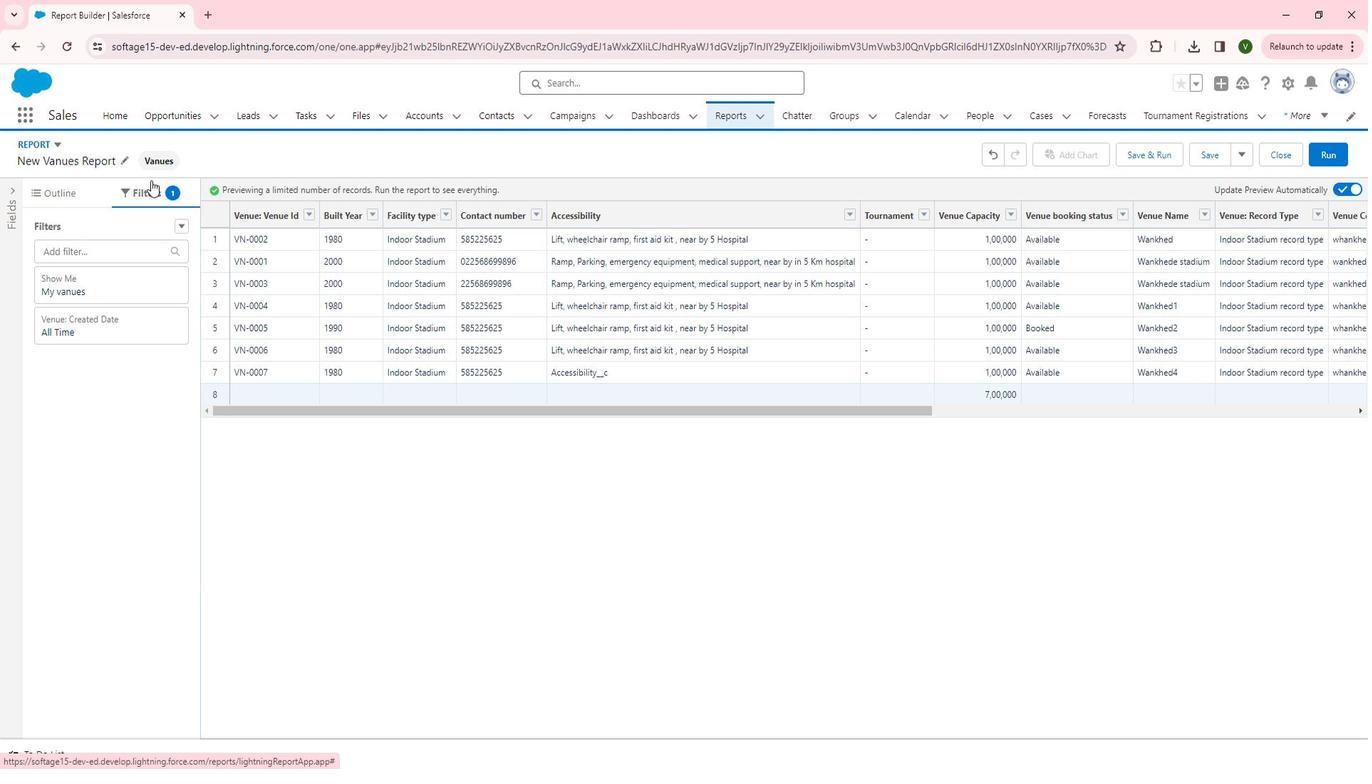 
Action: Mouse moved to (140, 285)
Screenshot: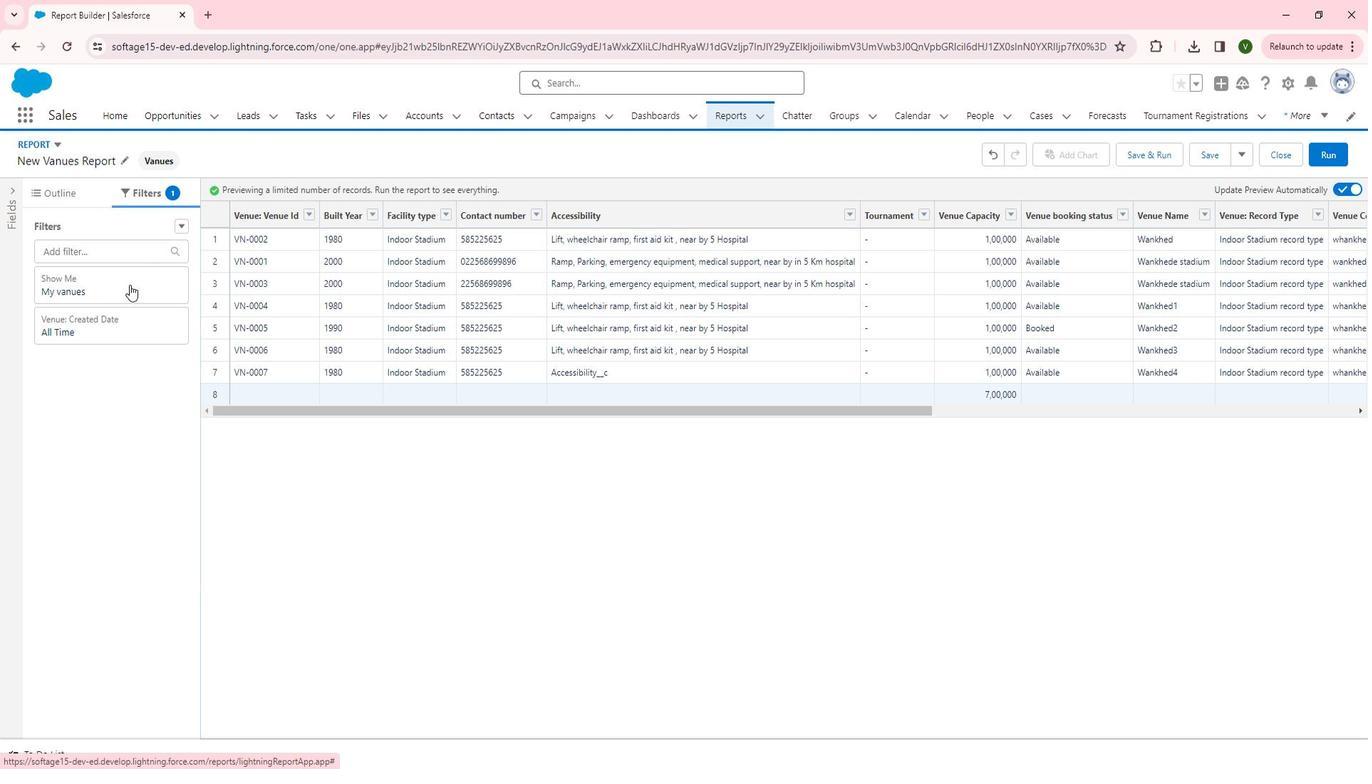 
Action: Mouse pressed left at (140, 285)
Screenshot: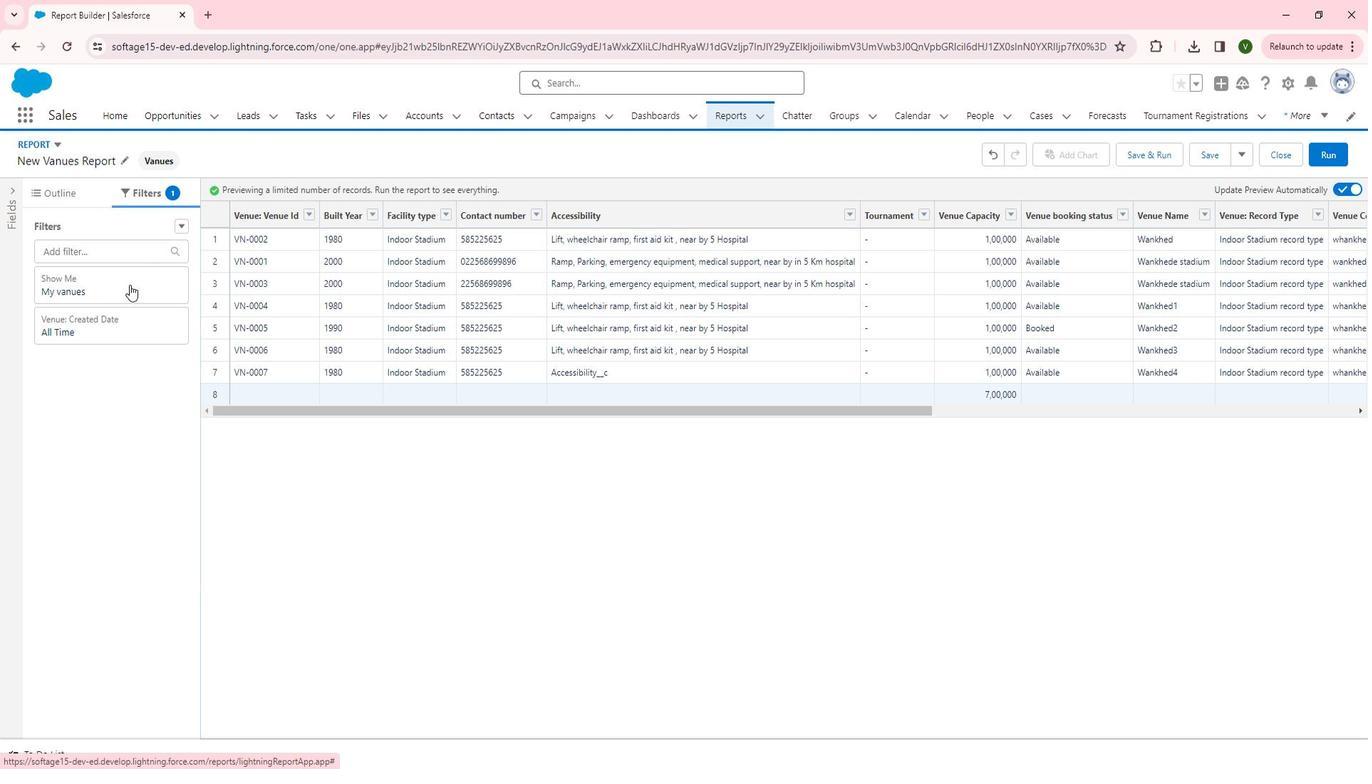 
Action: Mouse moved to (267, 290)
Screenshot: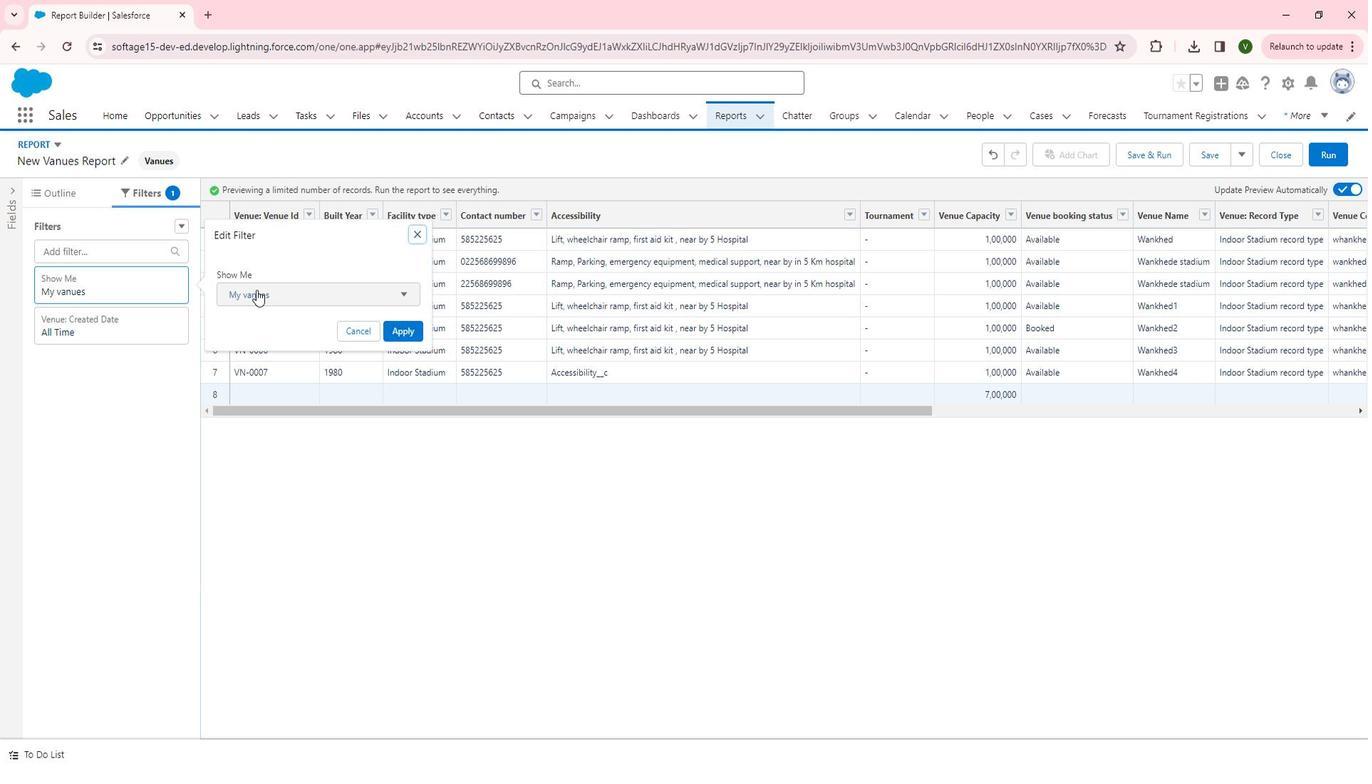 
Action: Mouse pressed left at (267, 290)
Screenshot: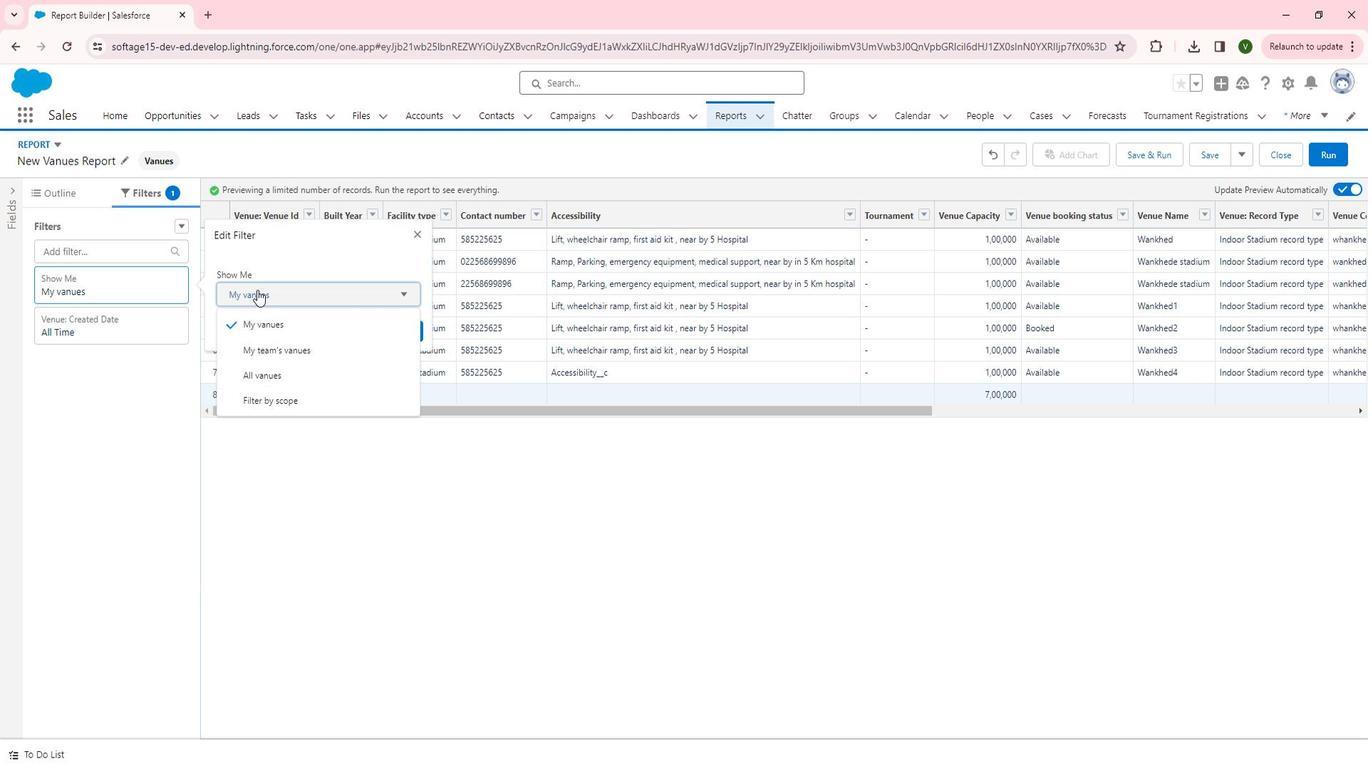 
Action: Mouse moved to (263, 378)
Screenshot: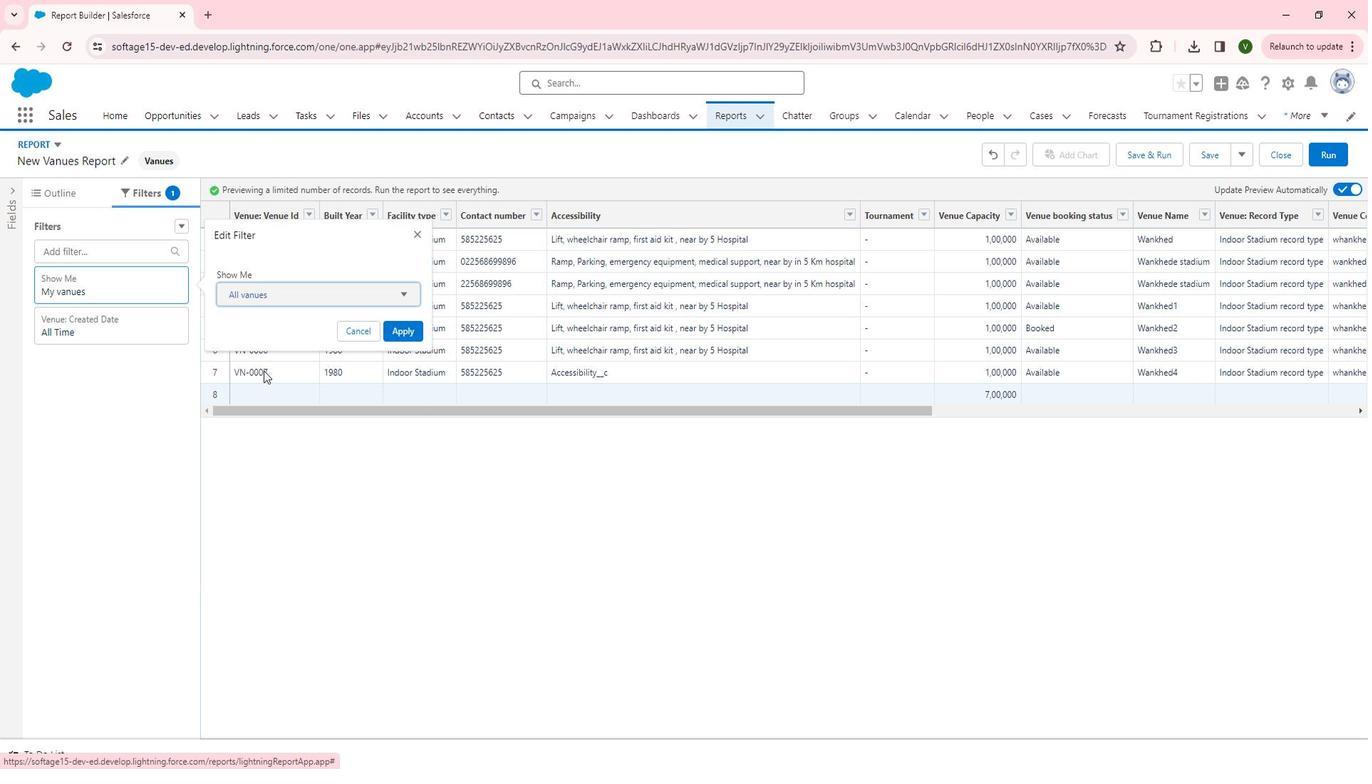 
Action: Mouse pressed left at (263, 378)
Screenshot: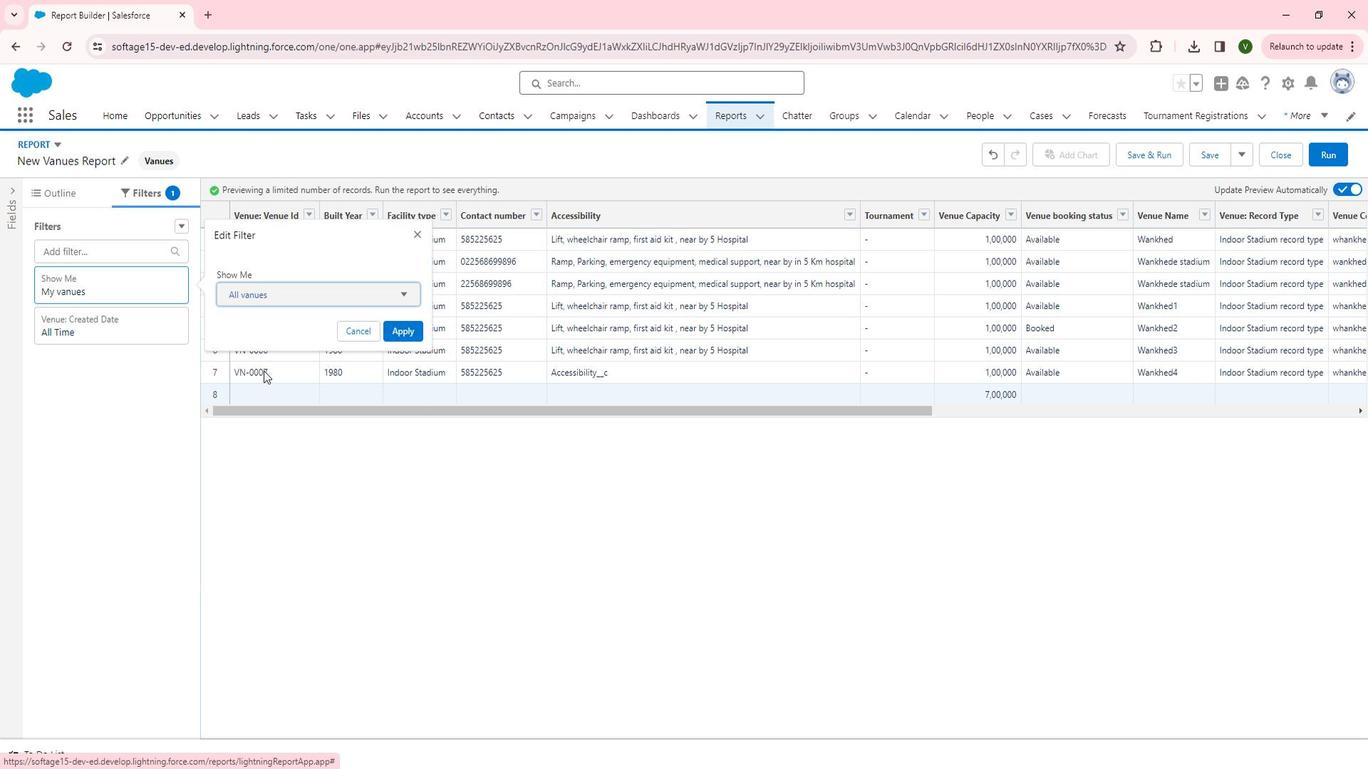 
Action: Mouse moved to (423, 334)
Screenshot: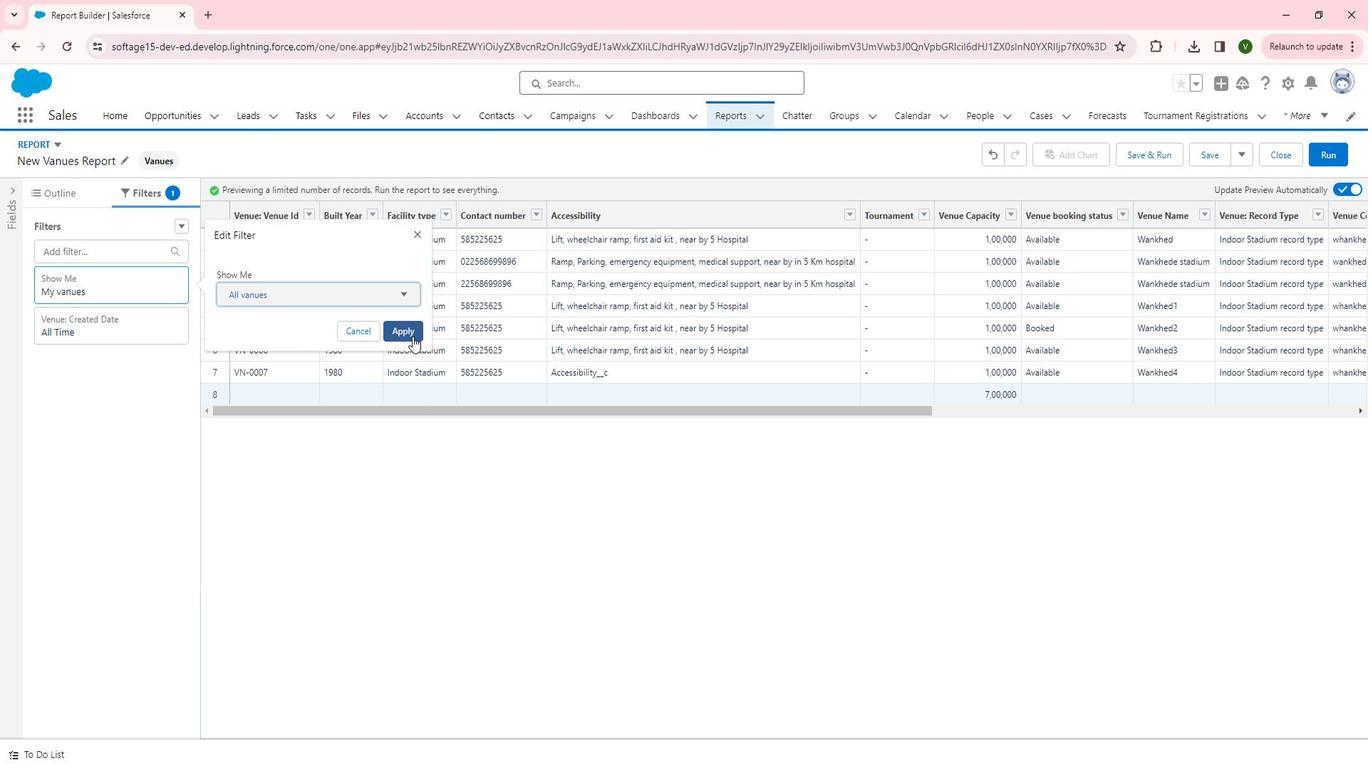 
Action: Mouse pressed left at (423, 334)
Screenshot: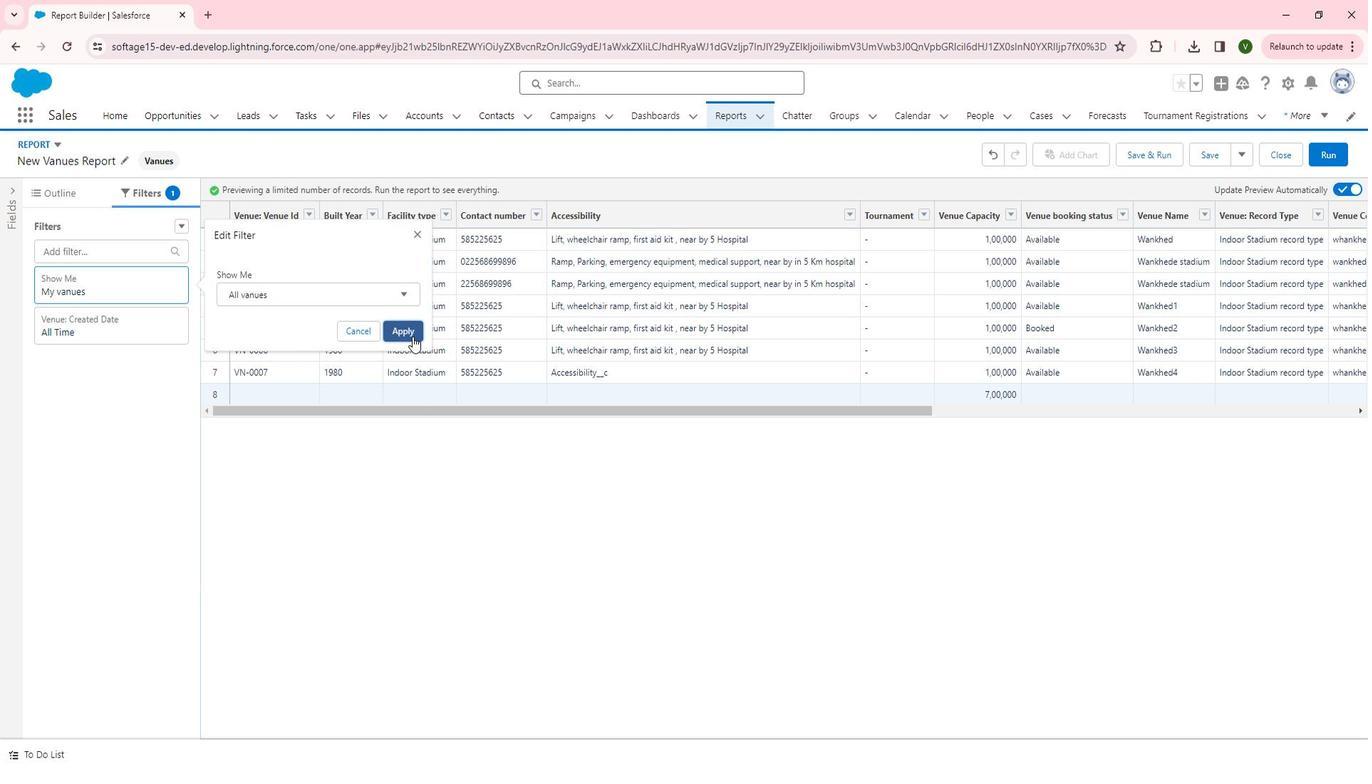 
Action: Mouse moved to (80, 201)
Screenshot: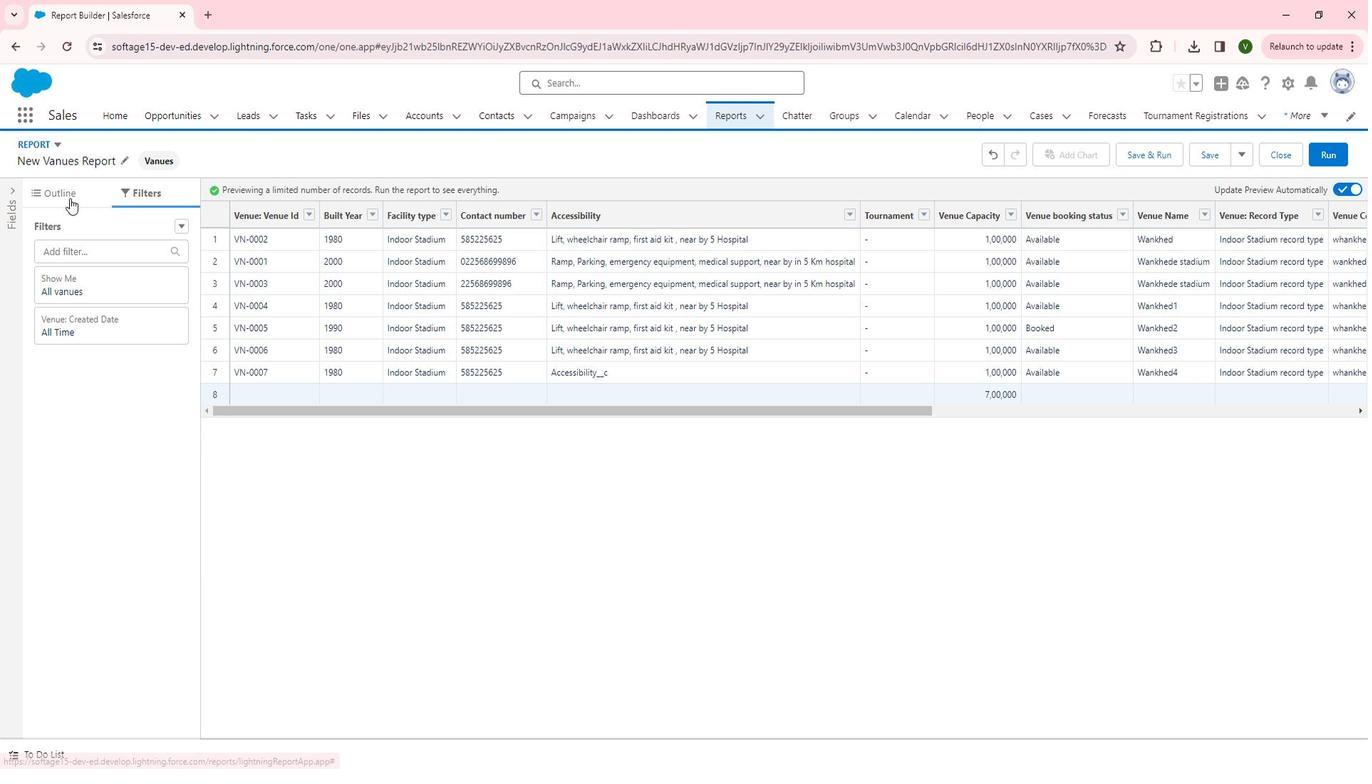 
Action: Mouse pressed left at (80, 201)
Screenshot: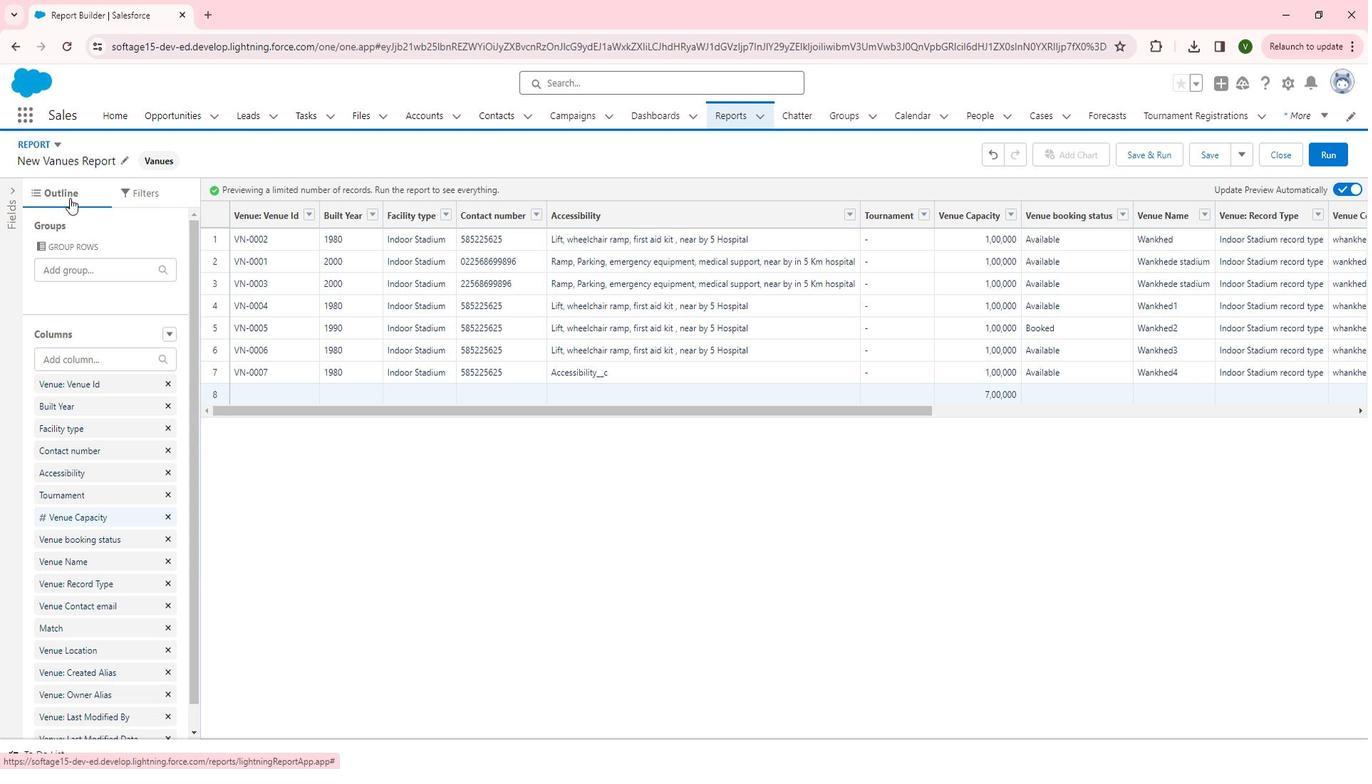 
Action: Mouse moved to (94, 265)
Screenshot: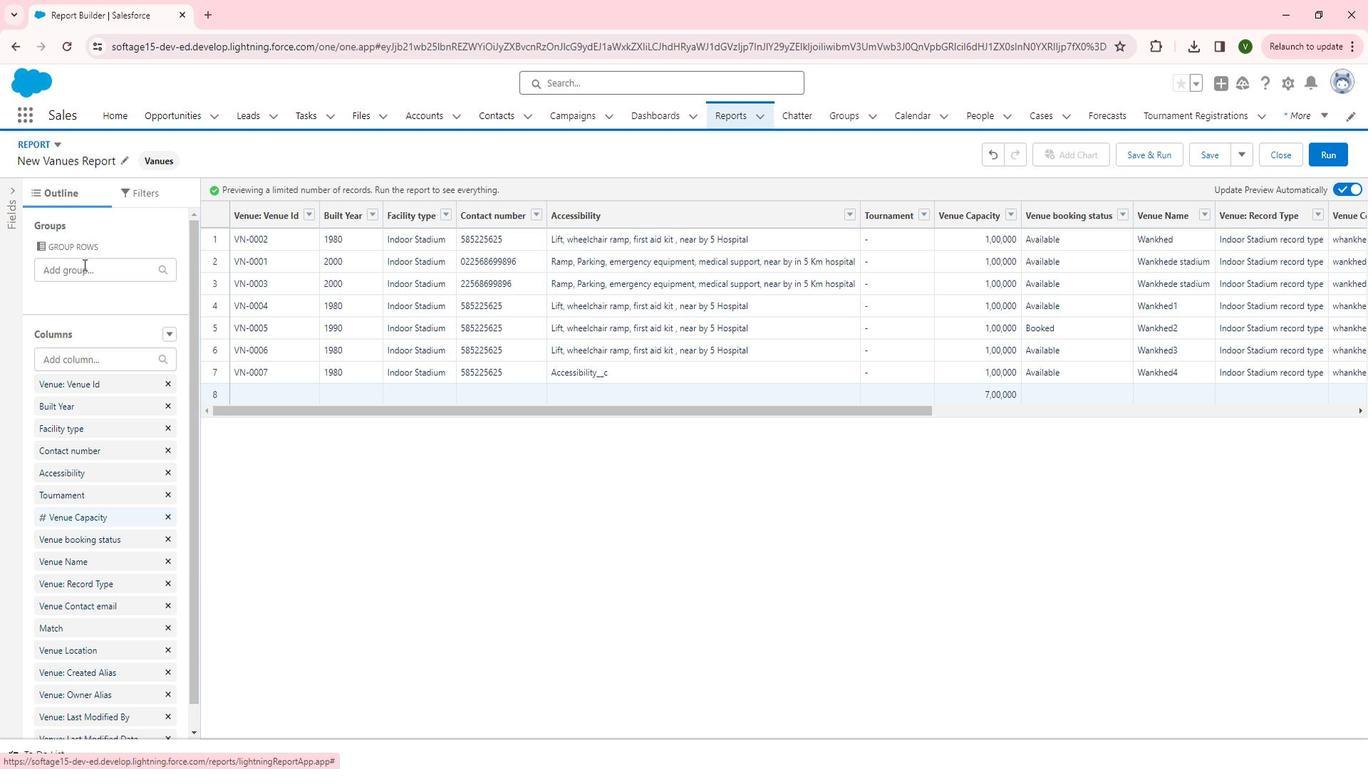 
Action: Mouse pressed left at (94, 265)
Screenshot: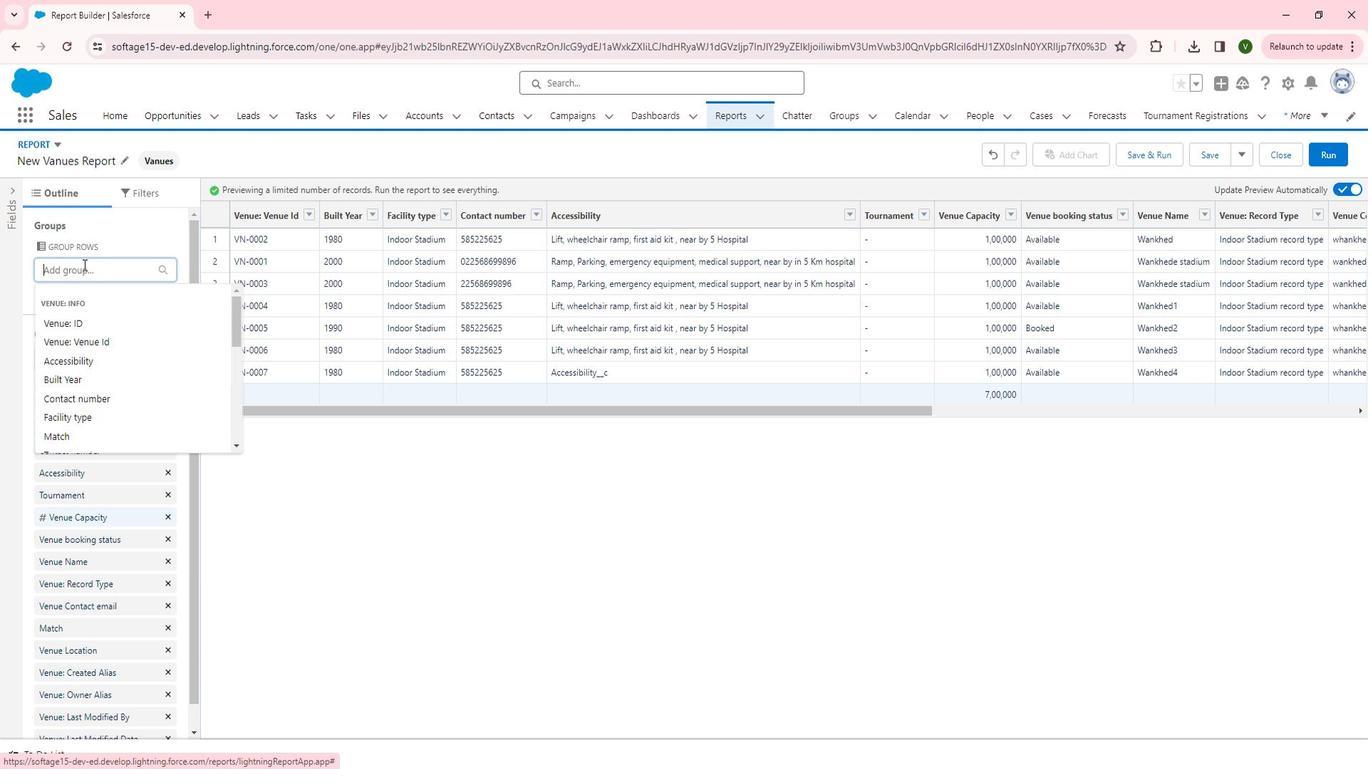 
Action: Mouse moved to (102, 376)
Screenshot: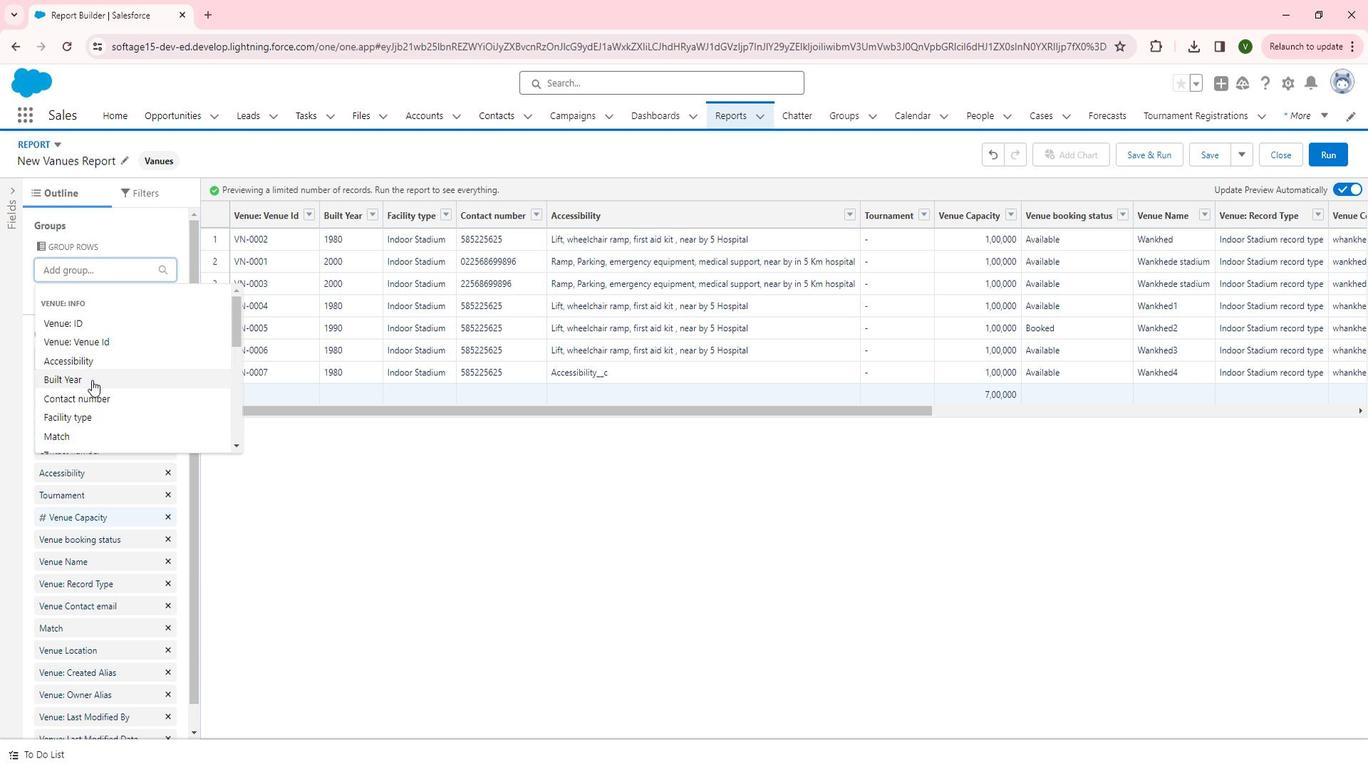 
Action: Mouse pressed left at (102, 376)
Screenshot: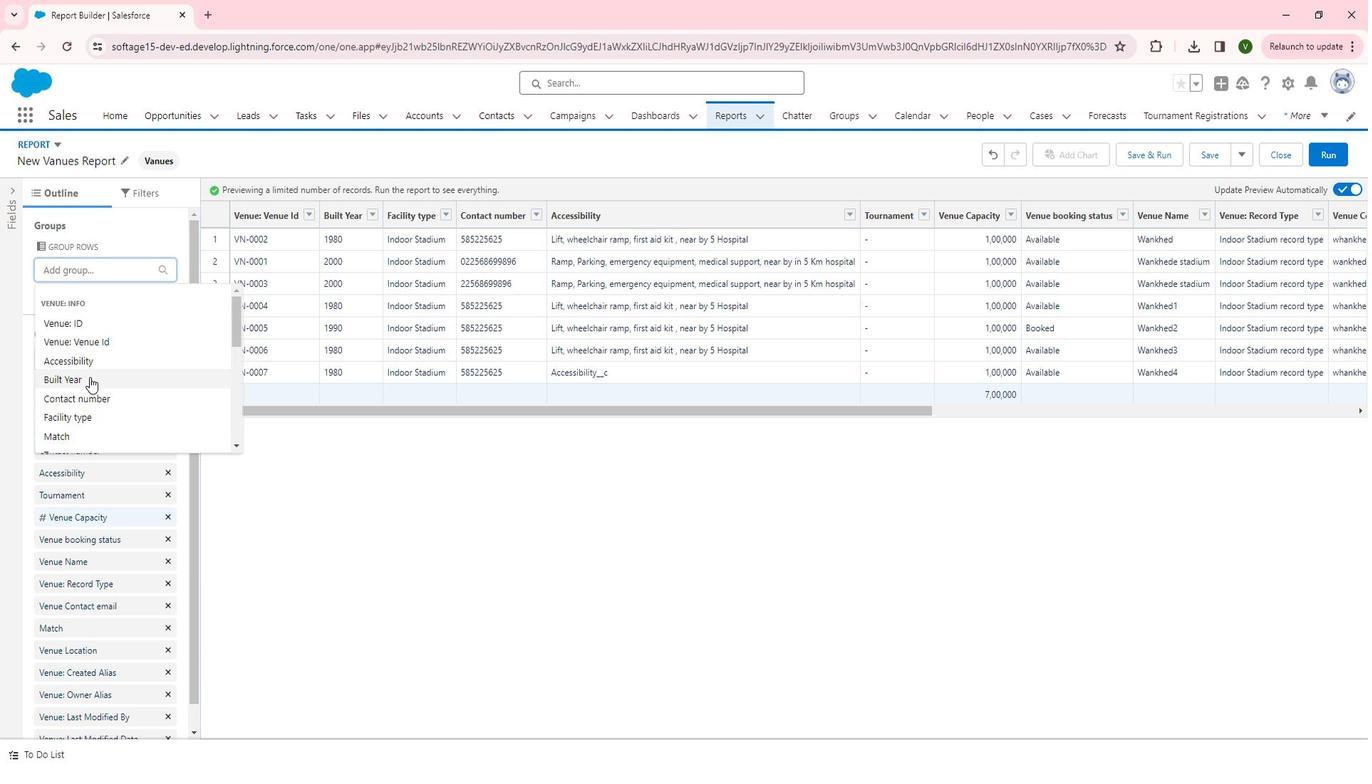 
Action: Mouse moved to (422, 472)
Screenshot: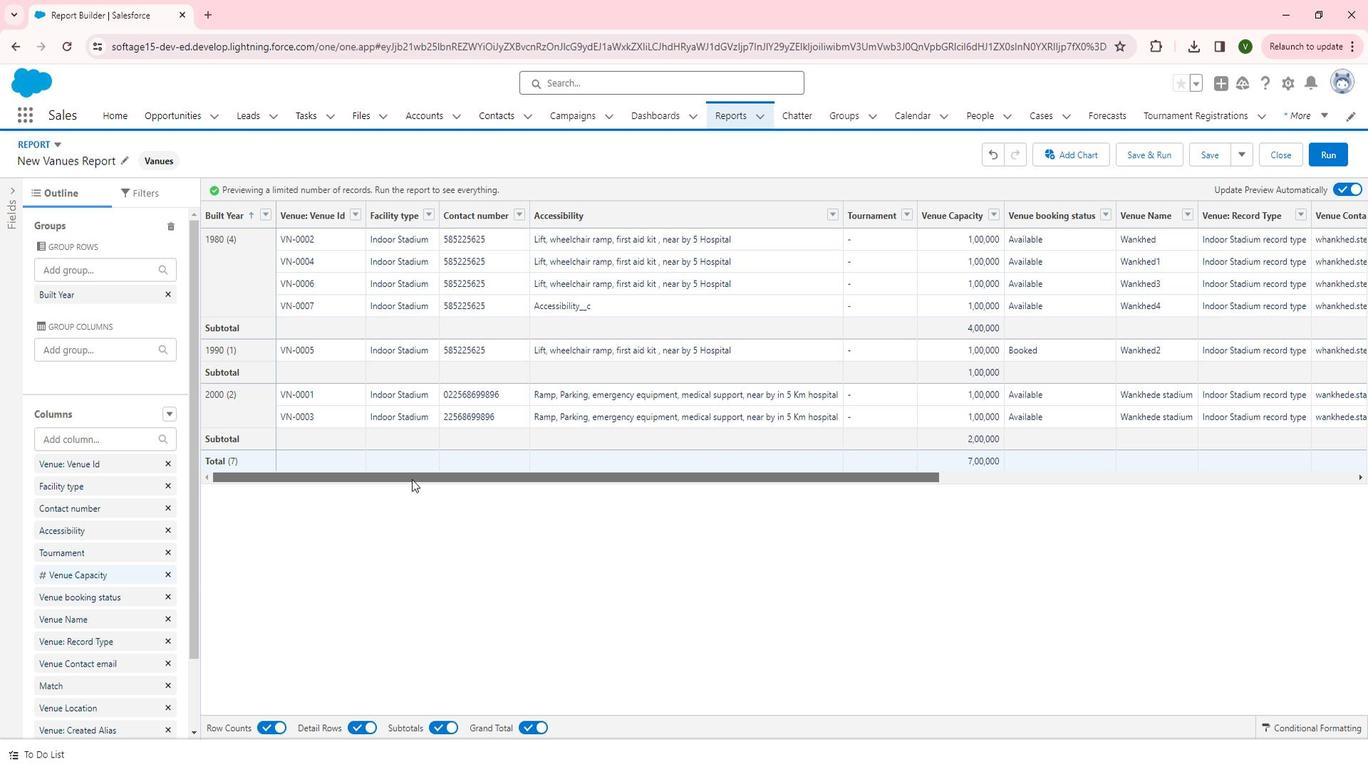 
Action: Mouse pressed left at (422, 472)
Screenshot: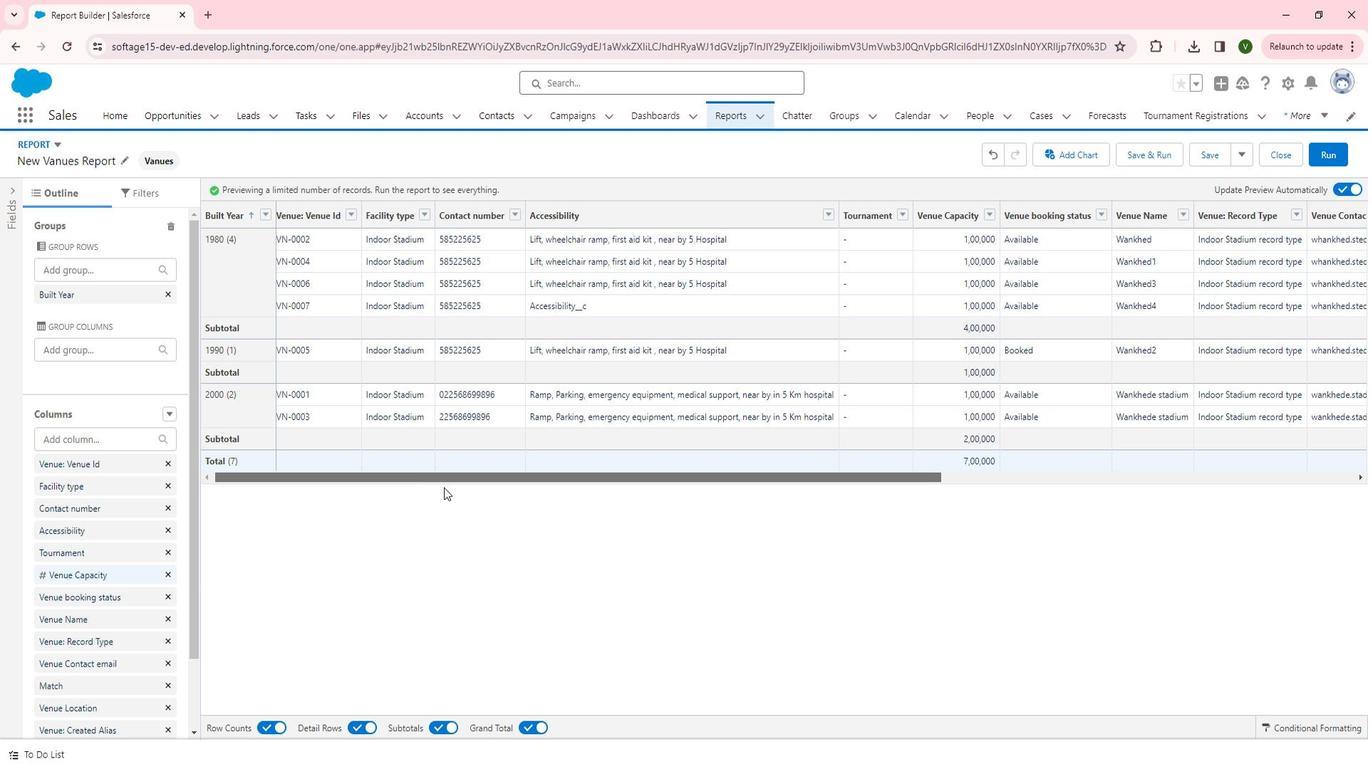 
Action: Mouse moved to (684, 472)
Screenshot: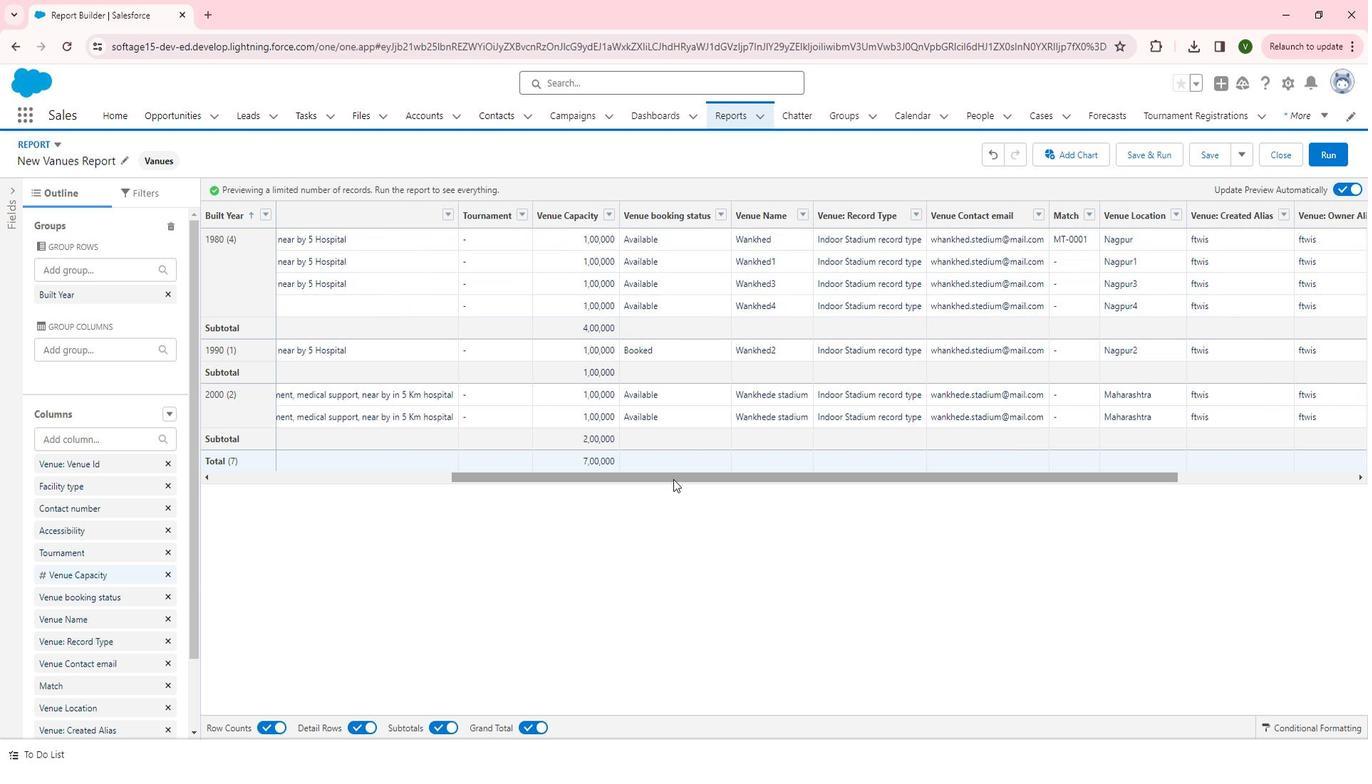 
Action: Mouse pressed left at (684, 472)
Screenshot: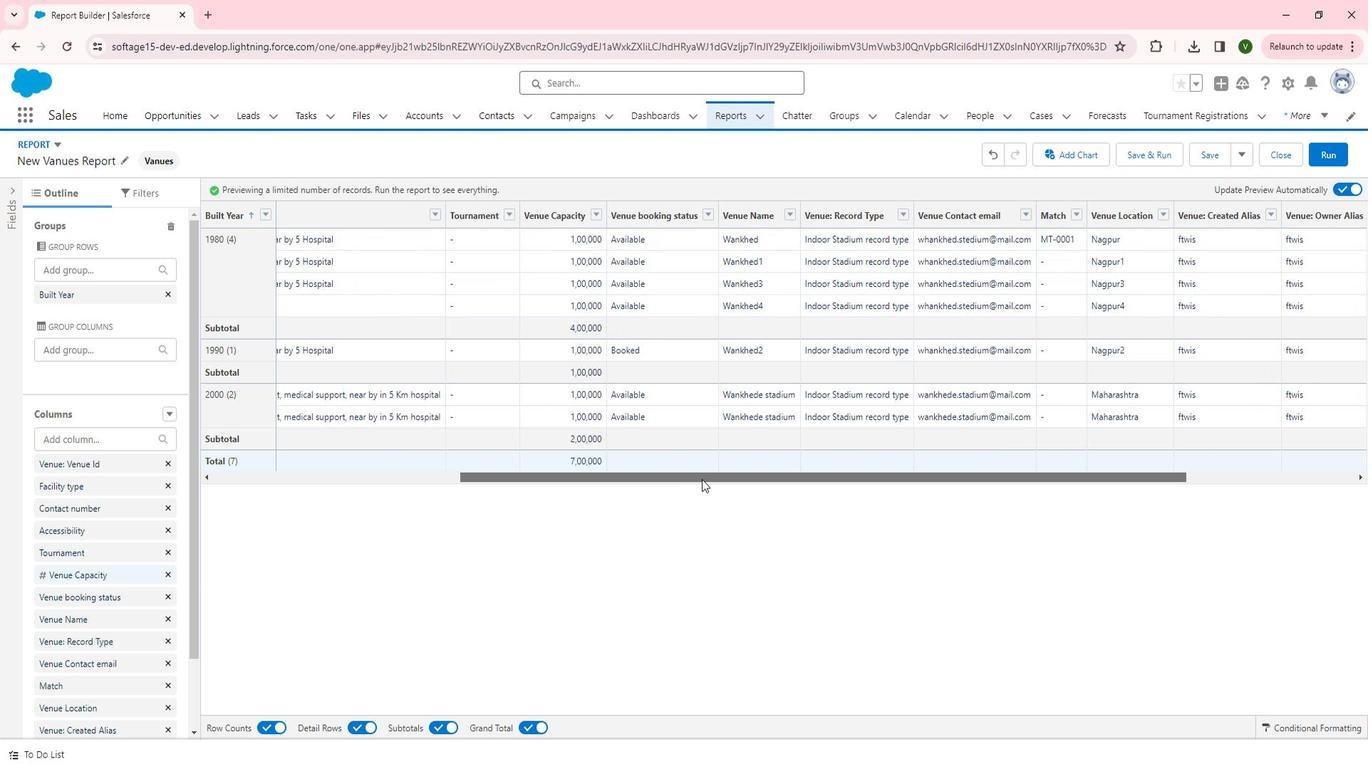 
Action: Mouse moved to (114, 270)
Screenshot: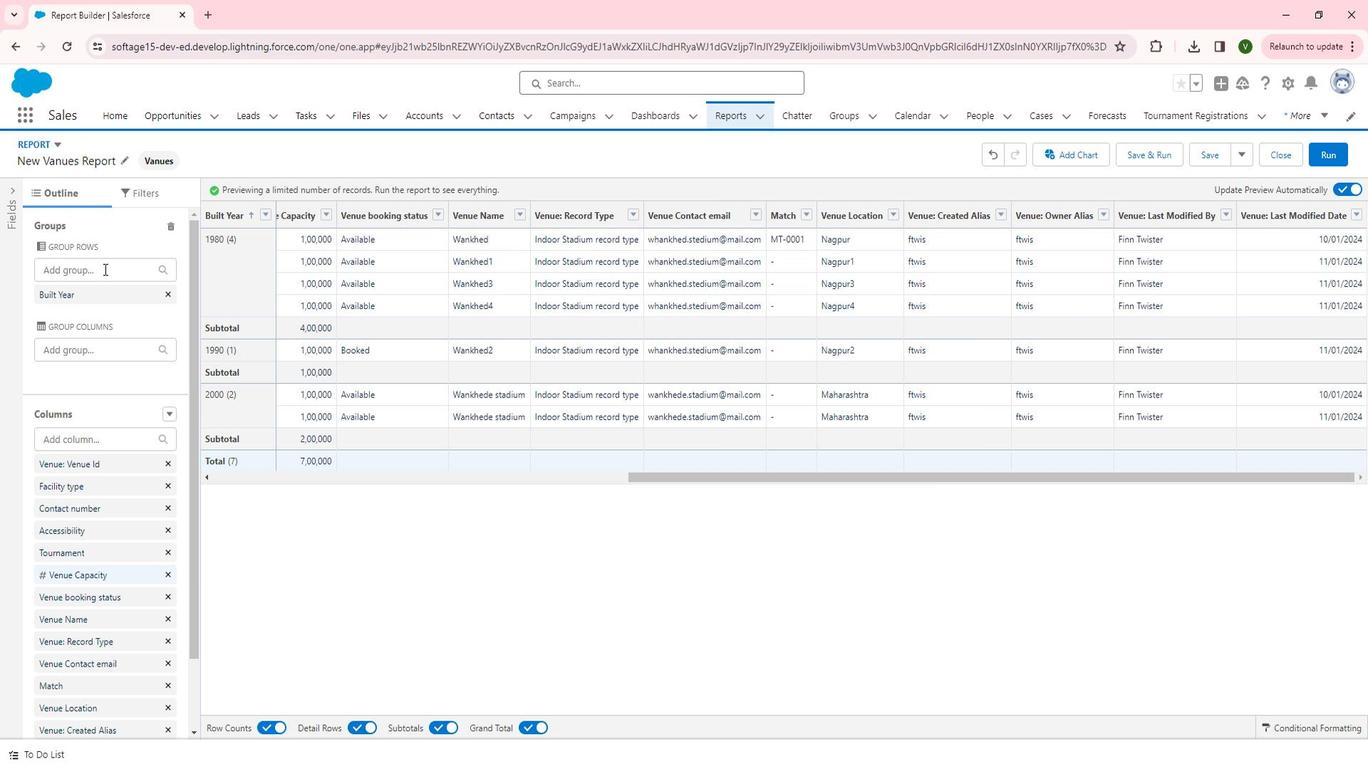
Action: Mouse pressed left at (114, 270)
Screenshot: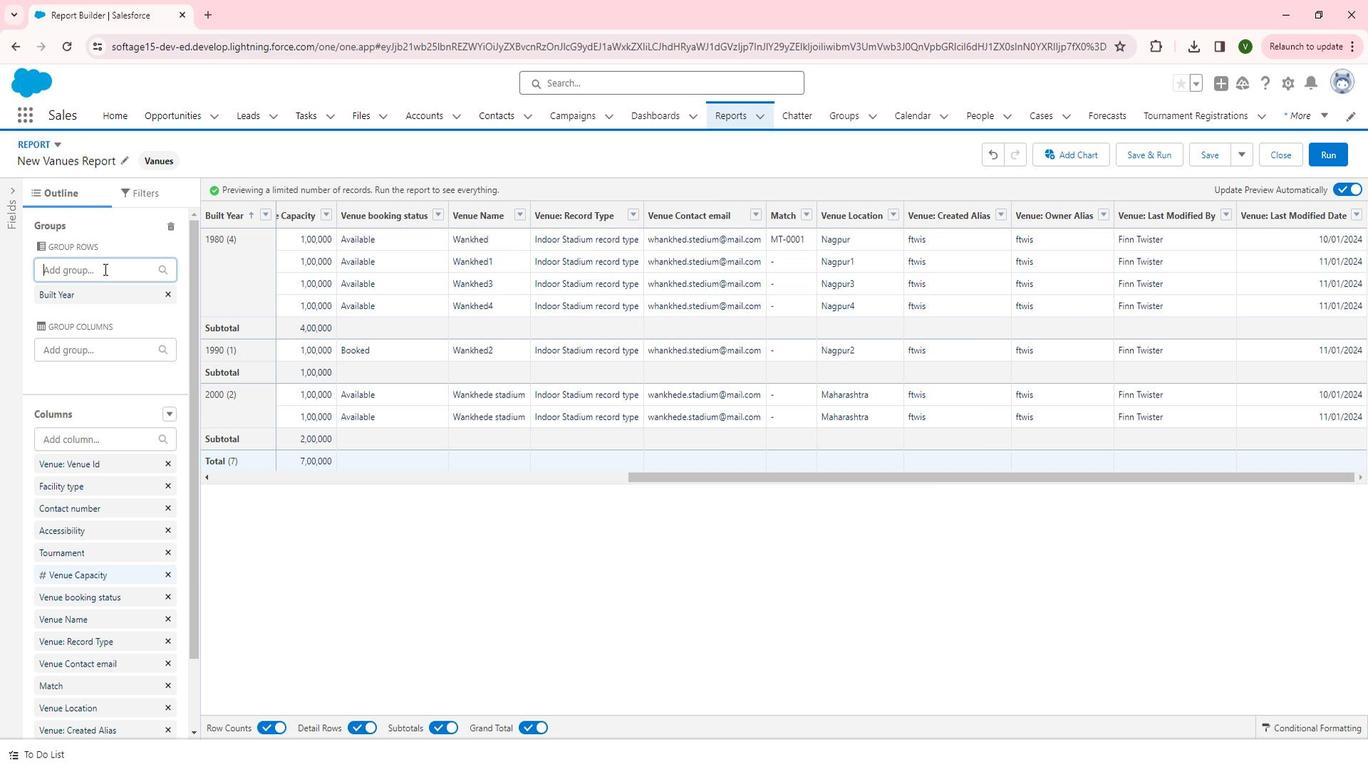 
Action: Mouse moved to (117, 398)
Screenshot: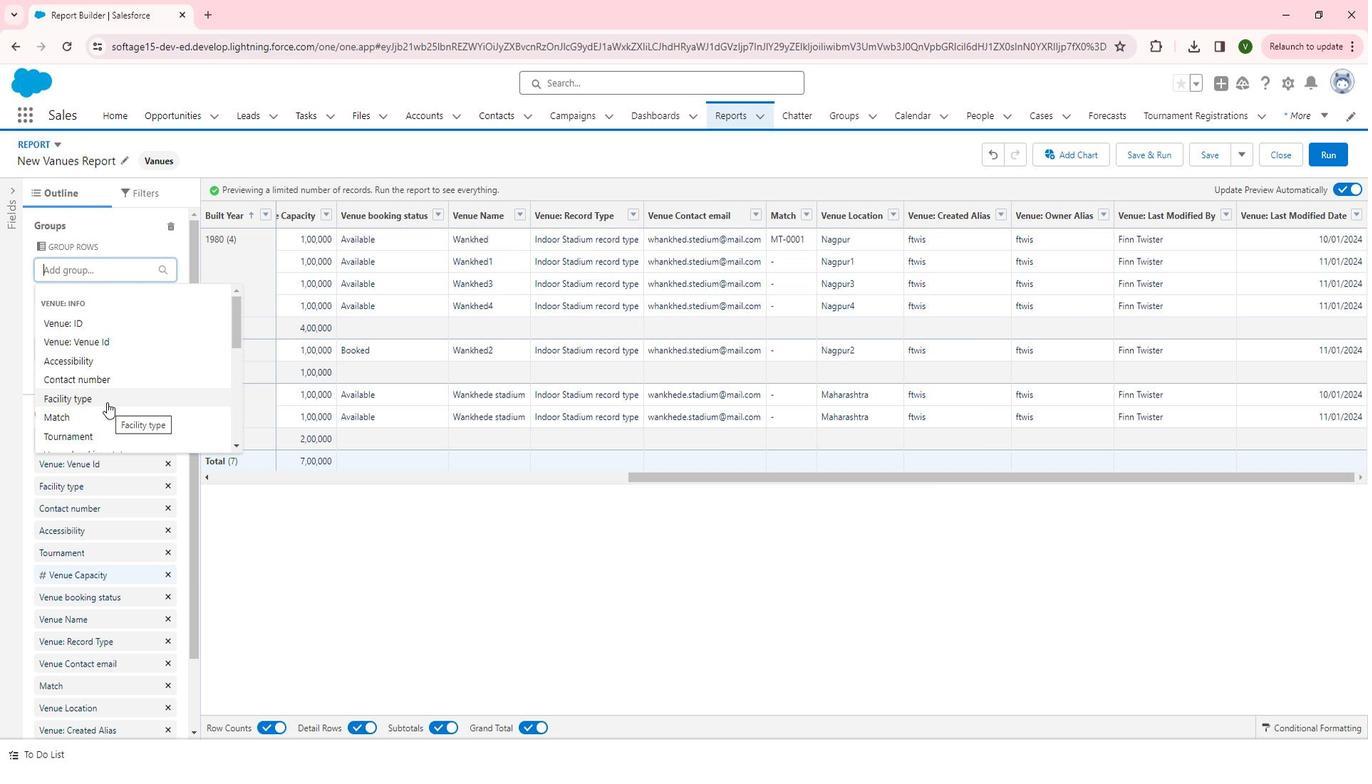 
Action: Mouse pressed left at (117, 398)
Screenshot: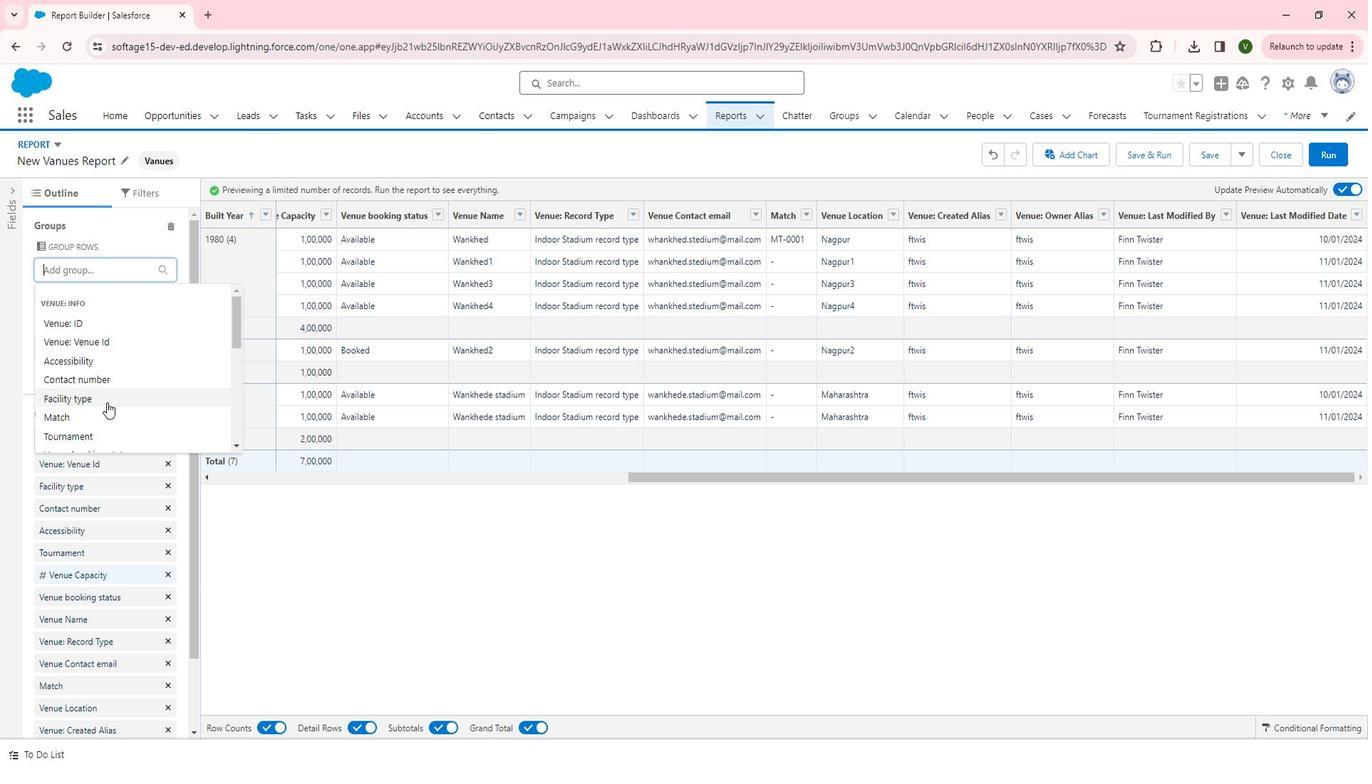 
Action: Mouse moved to (749, 541)
Screenshot: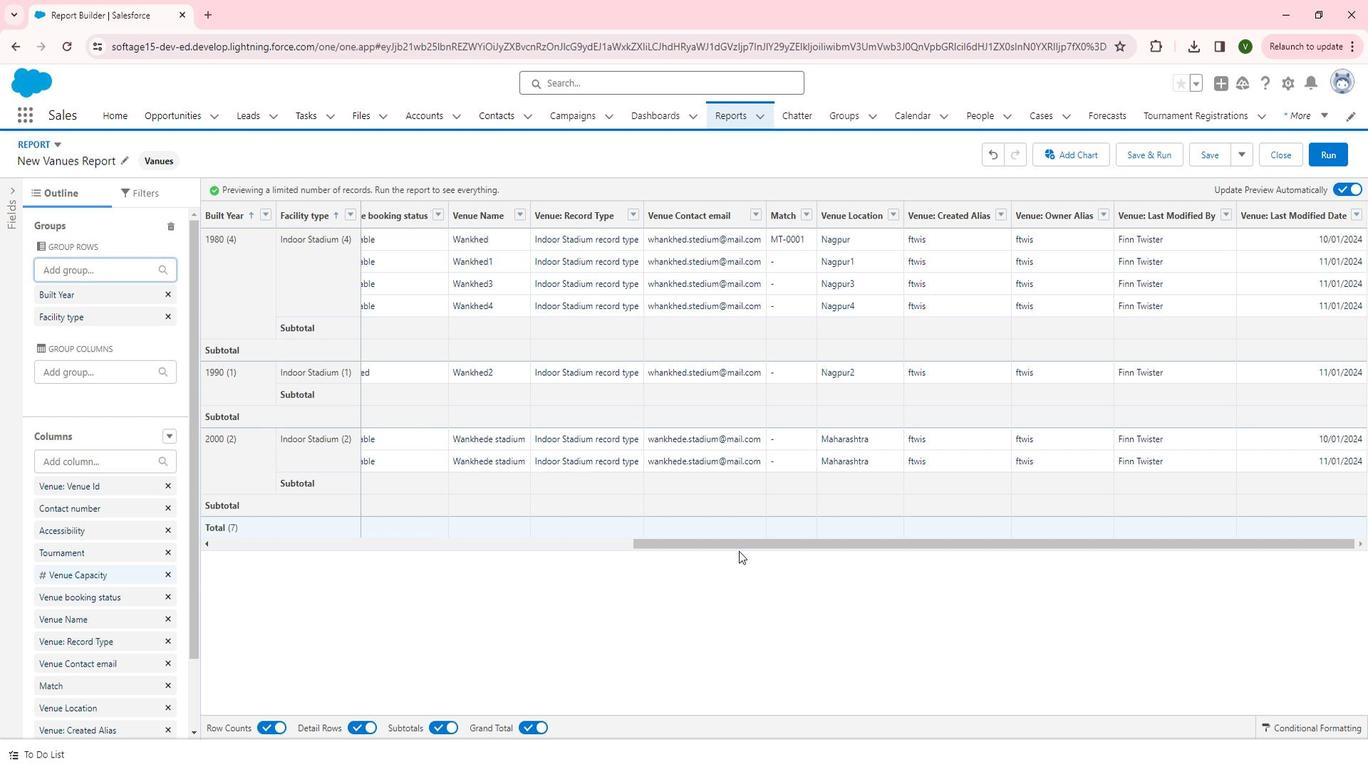 
Action: Mouse pressed left at (749, 541)
Screenshot: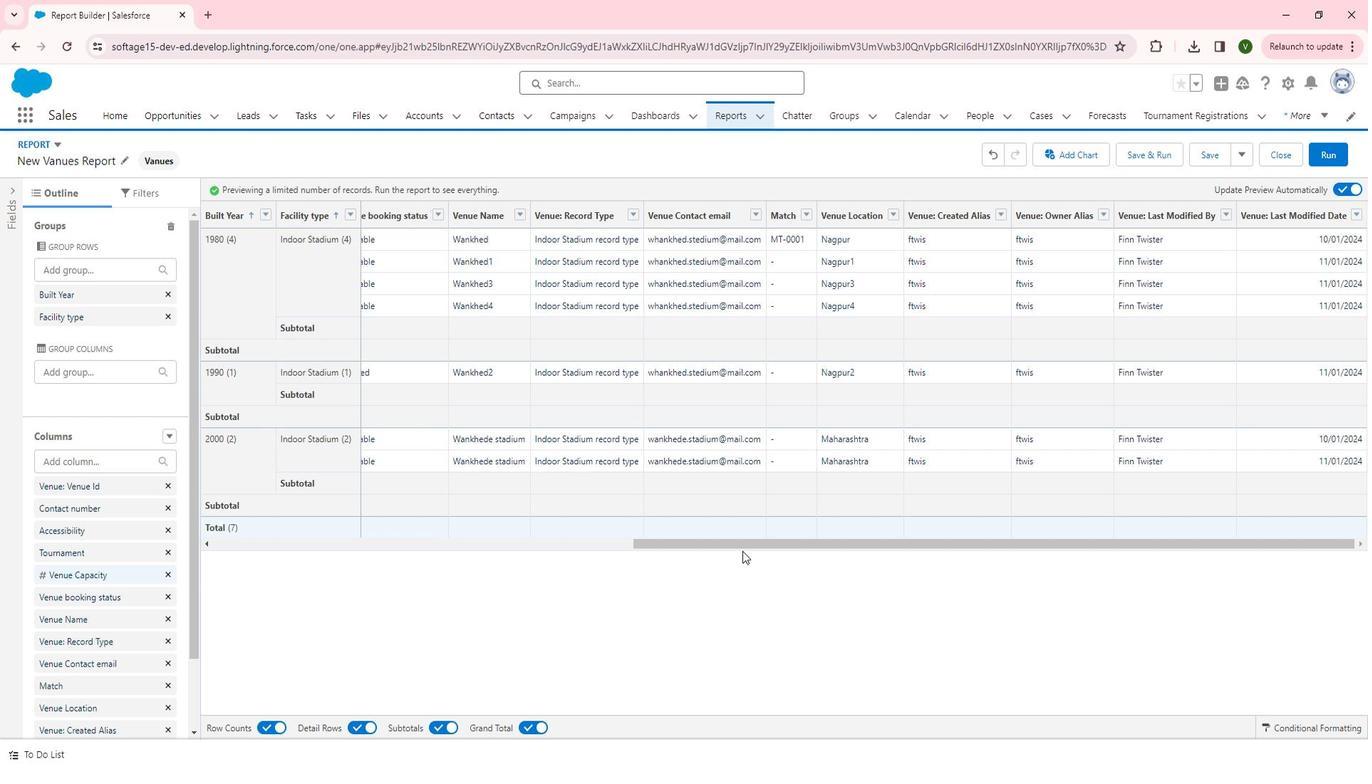 
Action: Mouse moved to (689, 532)
Screenshot: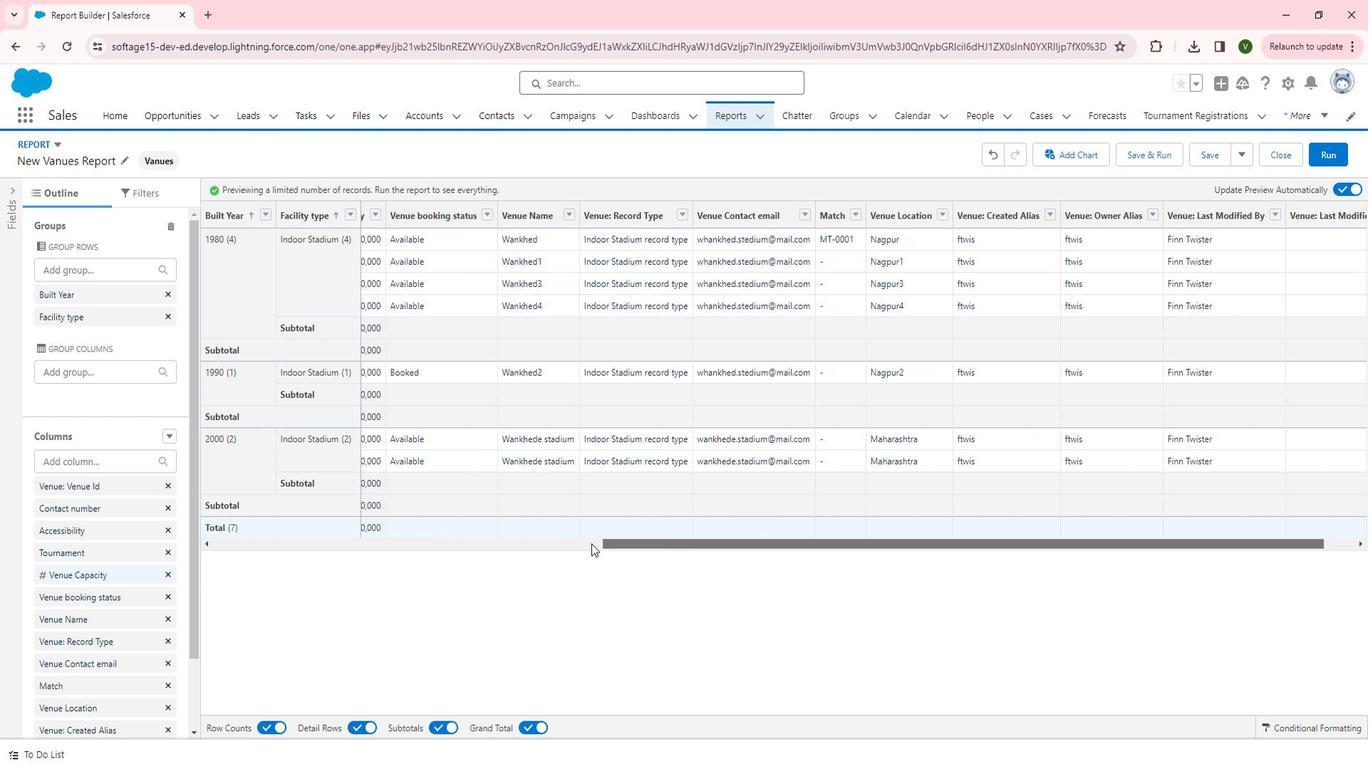 
Action: Mouse pressed left at (689, 532)
Screenshot: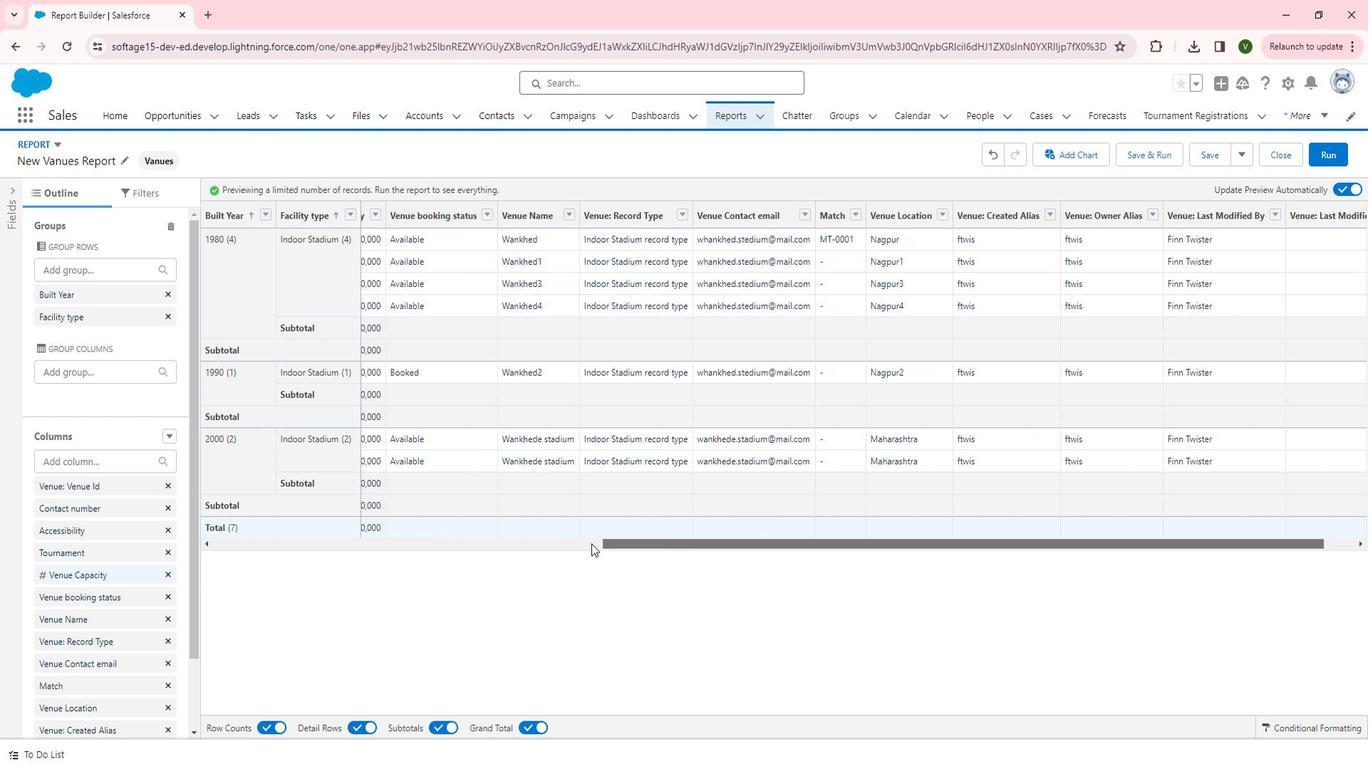 
Action: Mouse moved to (1349, 161)
Screenshot: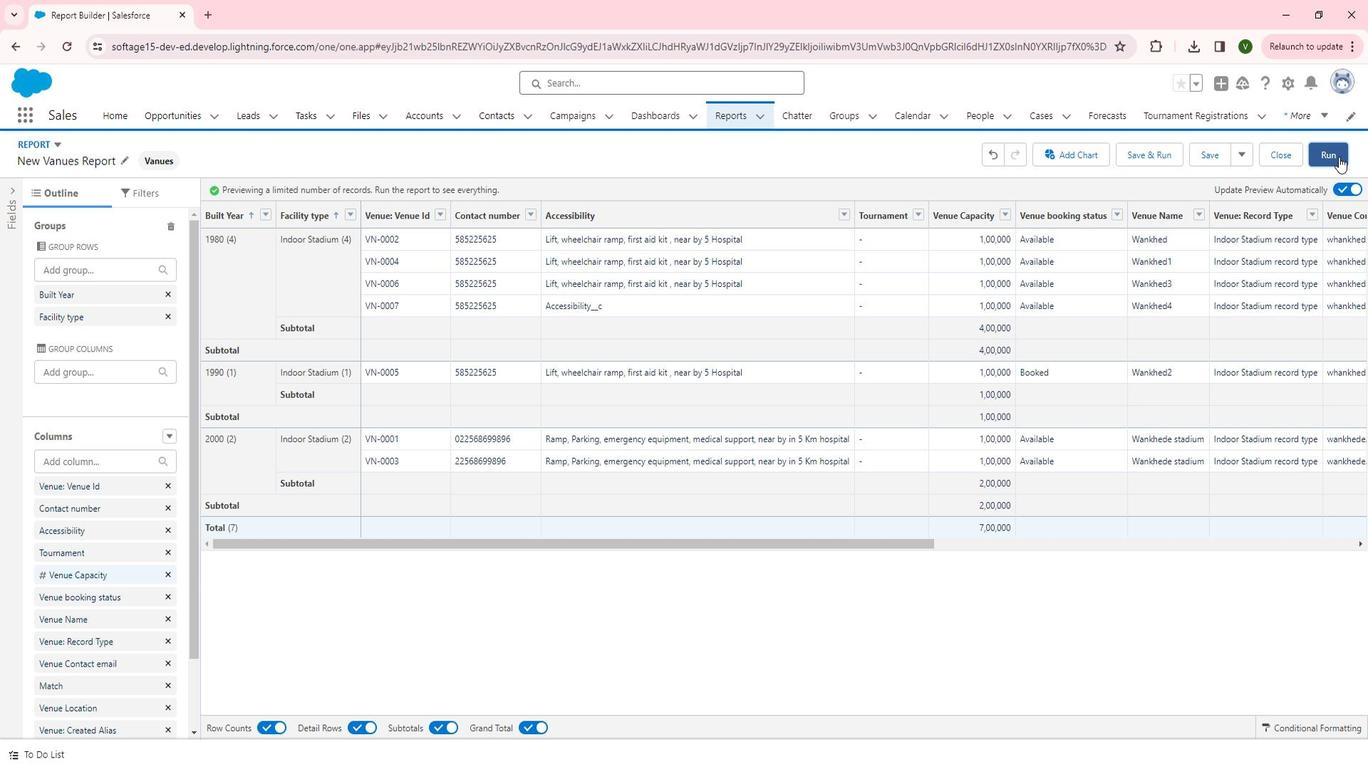 
Action: Mouse pressed left at (1349, 161)
Screenshot: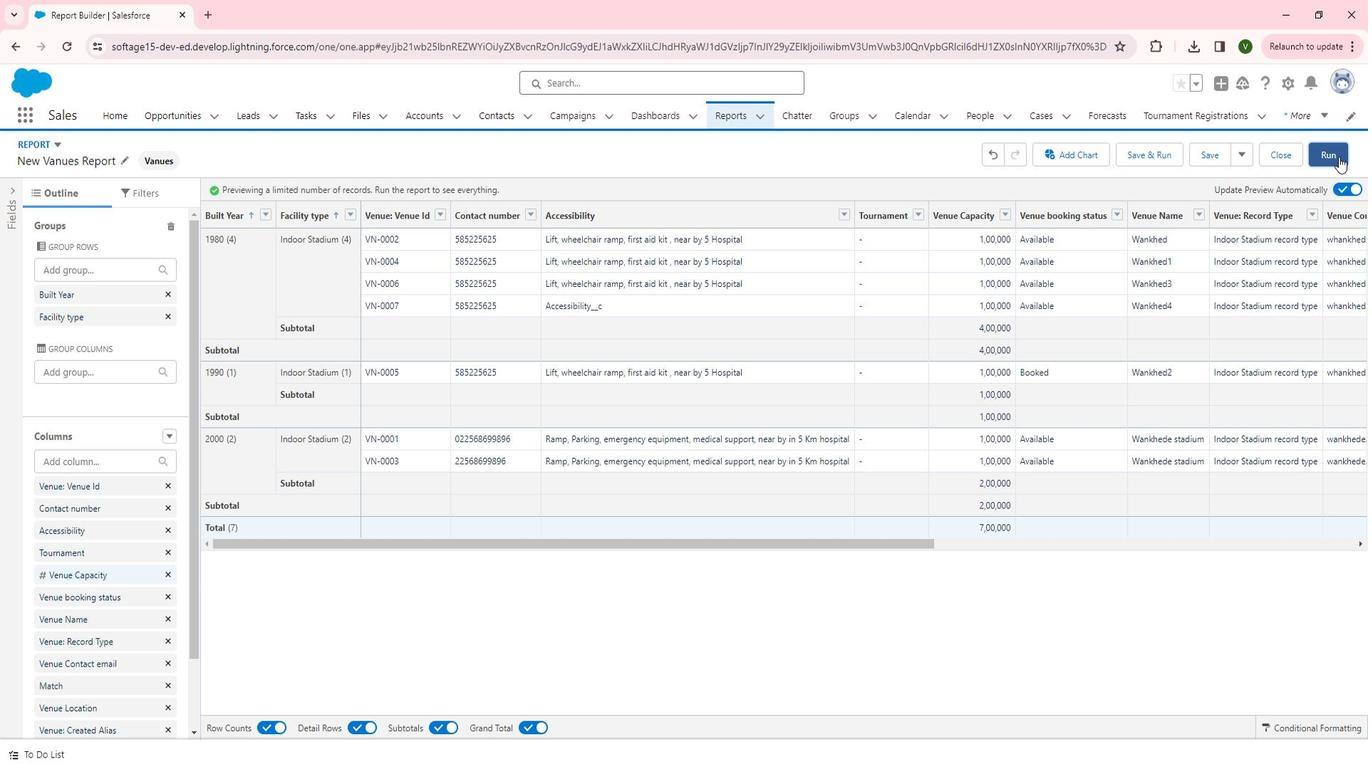 
Action: Mouse moved to (1355, 160)
Screenshot: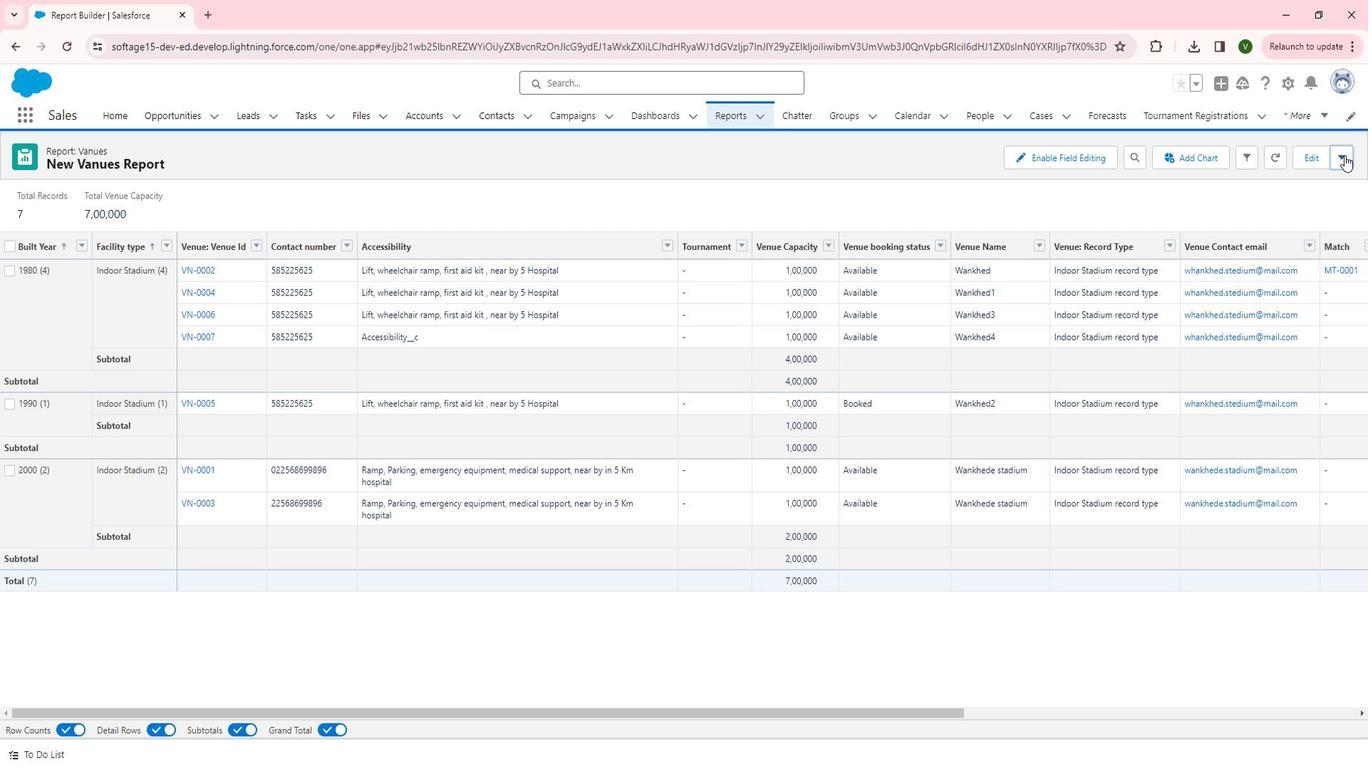 
Action: Mouse pressed left at (1355, 160)
Screenshot: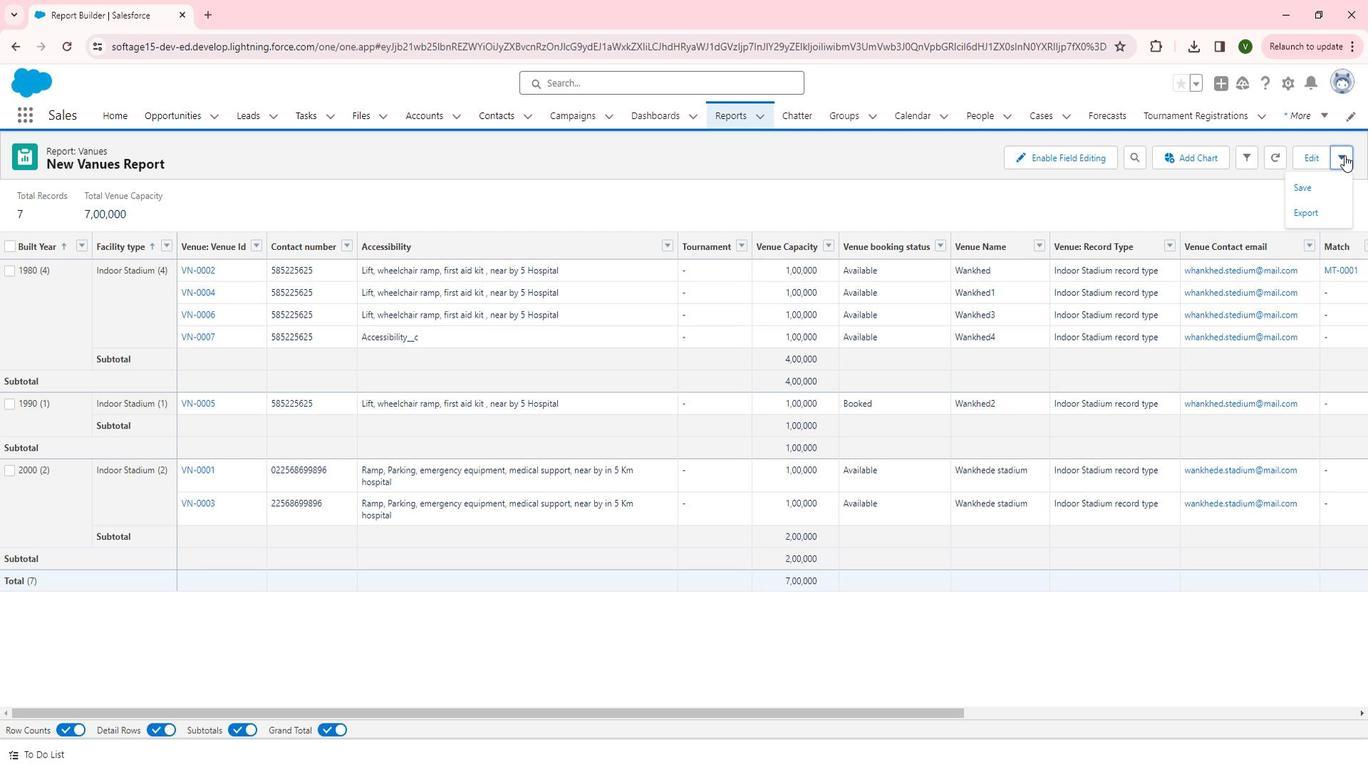 
Action: Mouse moved to (1321, 190)
Screenshot: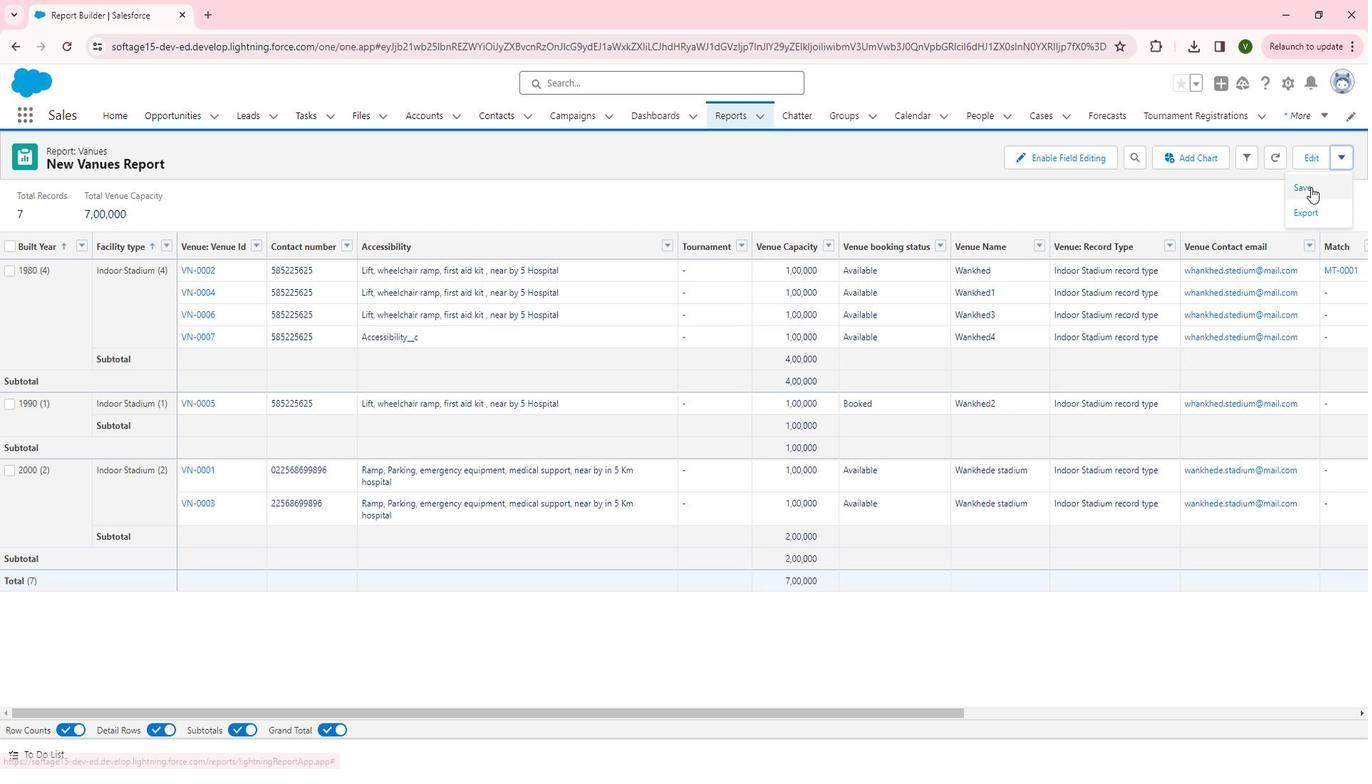 
Action: Mouse pressed left at (1321, 190)
Screenshot: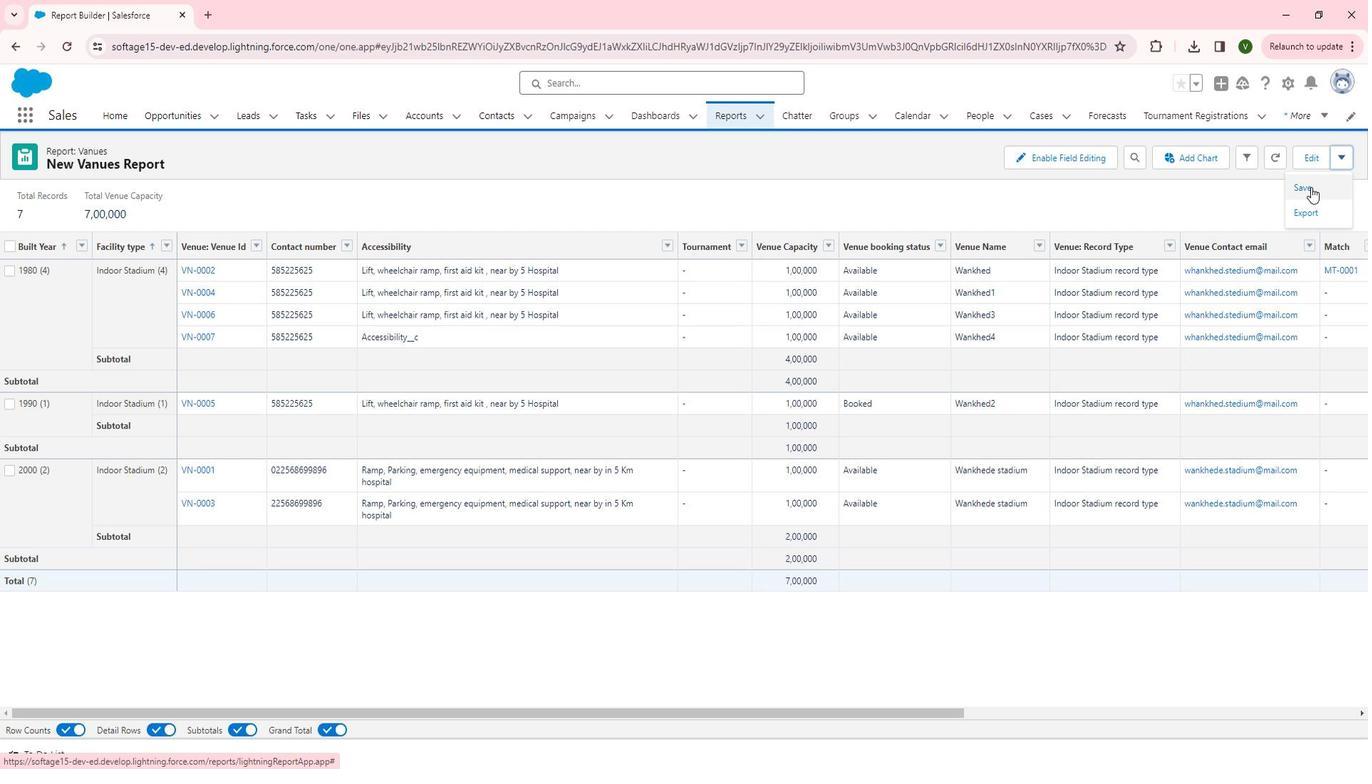 
Action: Mouse moved to (1106, 216)
Screenshot: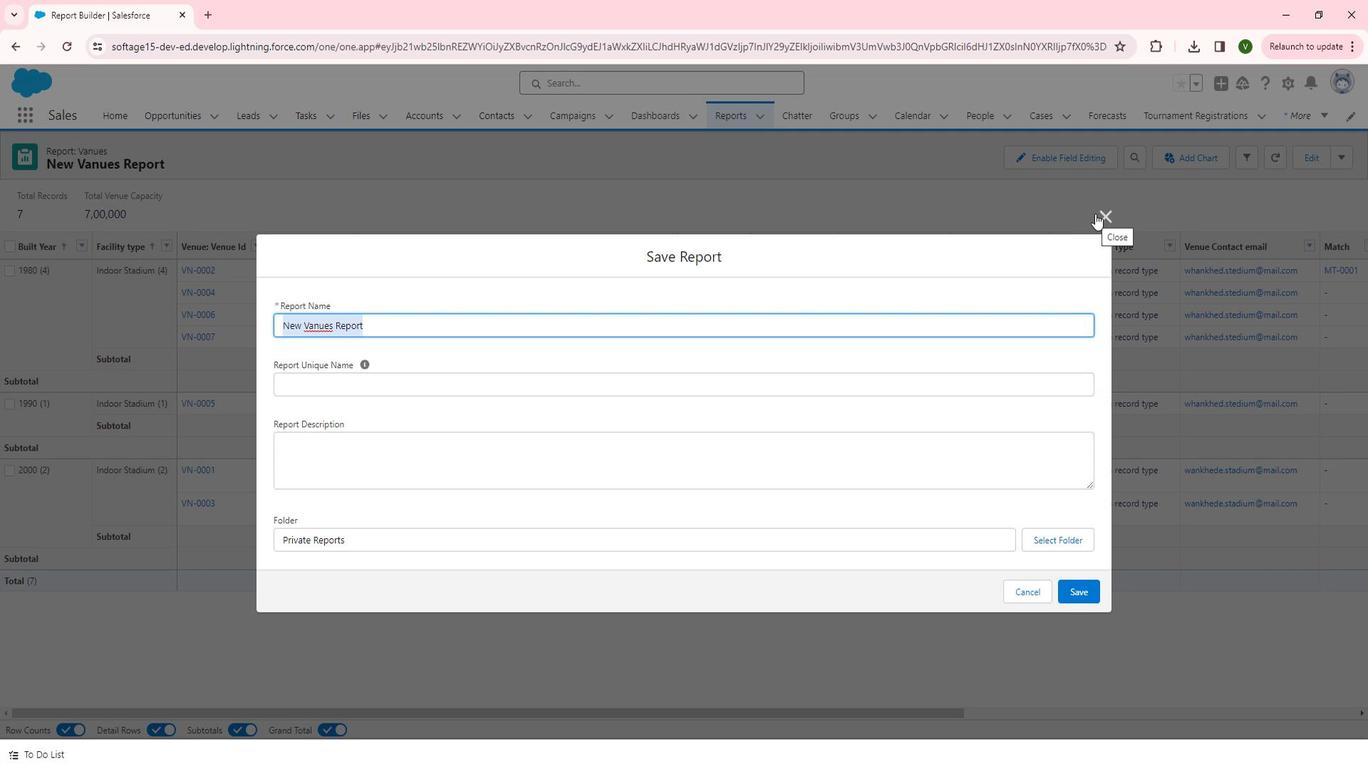 
Action: Key pressed <Key.shift>Nebue<Key.space>
Screenshot: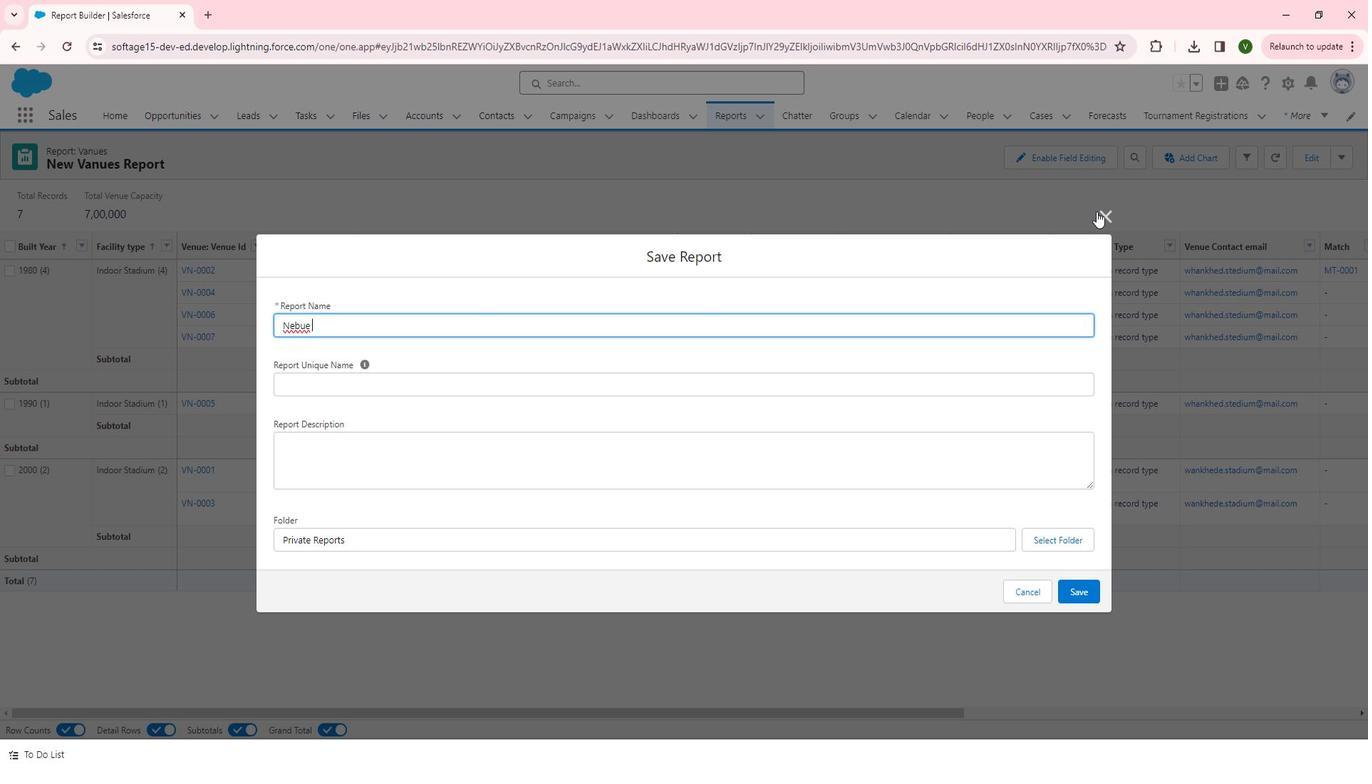 
Action: Mouse moved to (1112, 198)
Screenshot: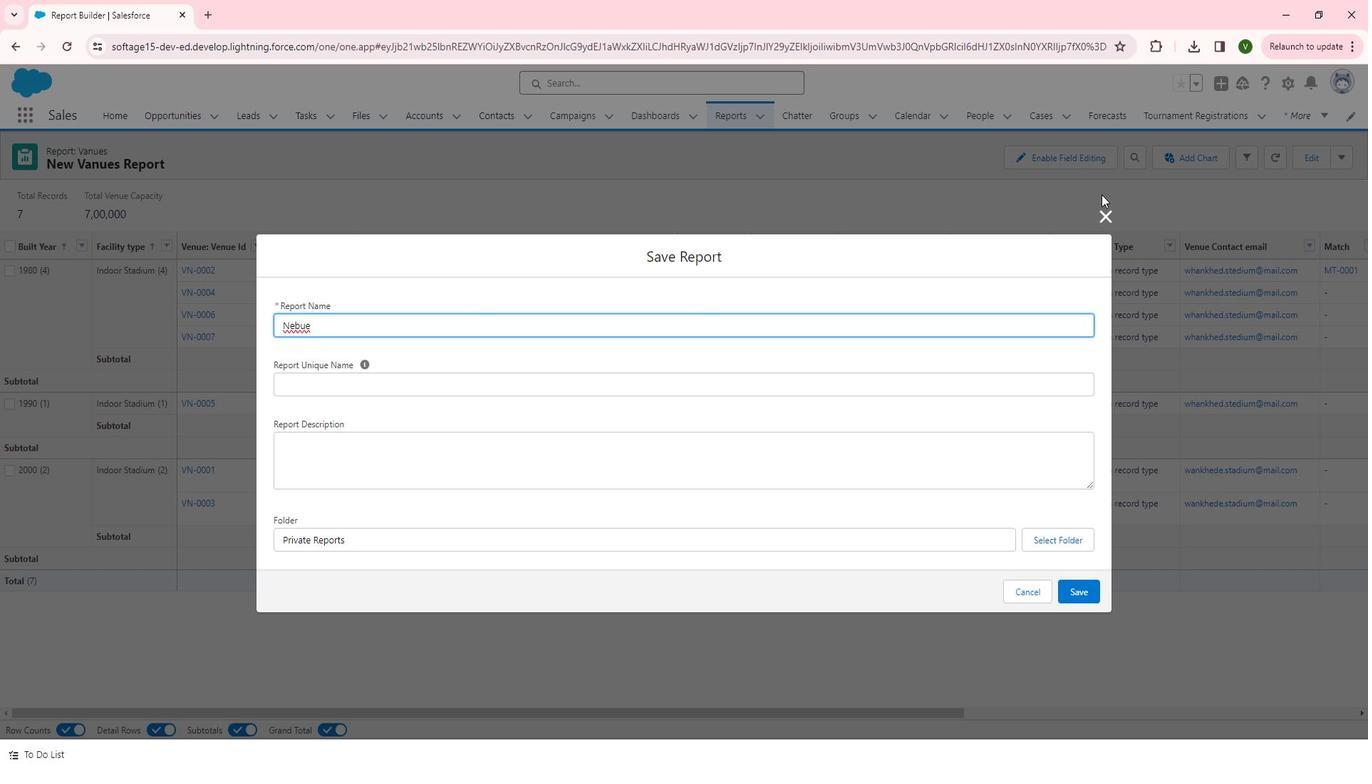 
Action: Key pressed <Key.backspace><Key.backspace><Key.backspace><Key.backspace><Key.backspace><Key.backspace><Key.backspace><Key.backspace><Key.backspace><Key.backspace><Key.backspace><Key.shift>Venue<Key.space>report<Key.space>for<Key.space>dashborad
Screenshot: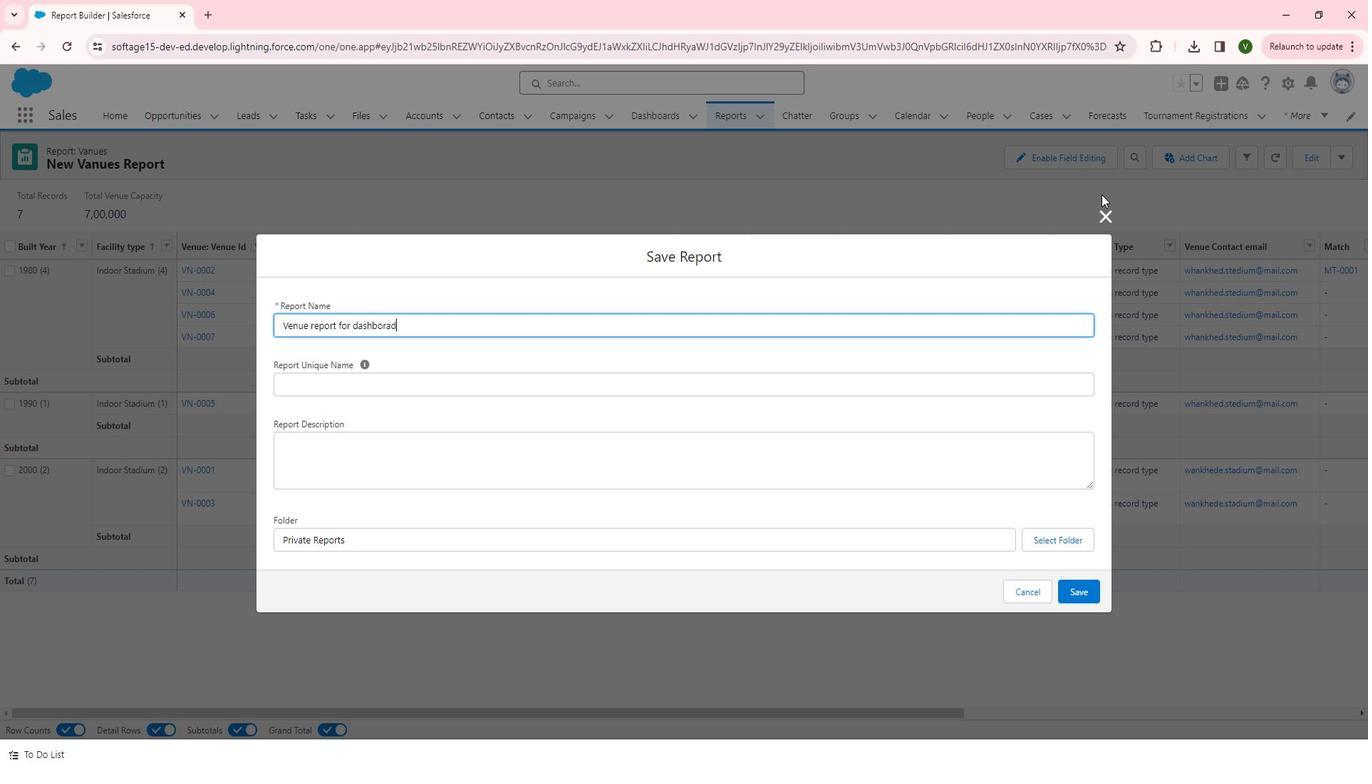 
Action: Mouse moved to (1166, 148)
Screenshot: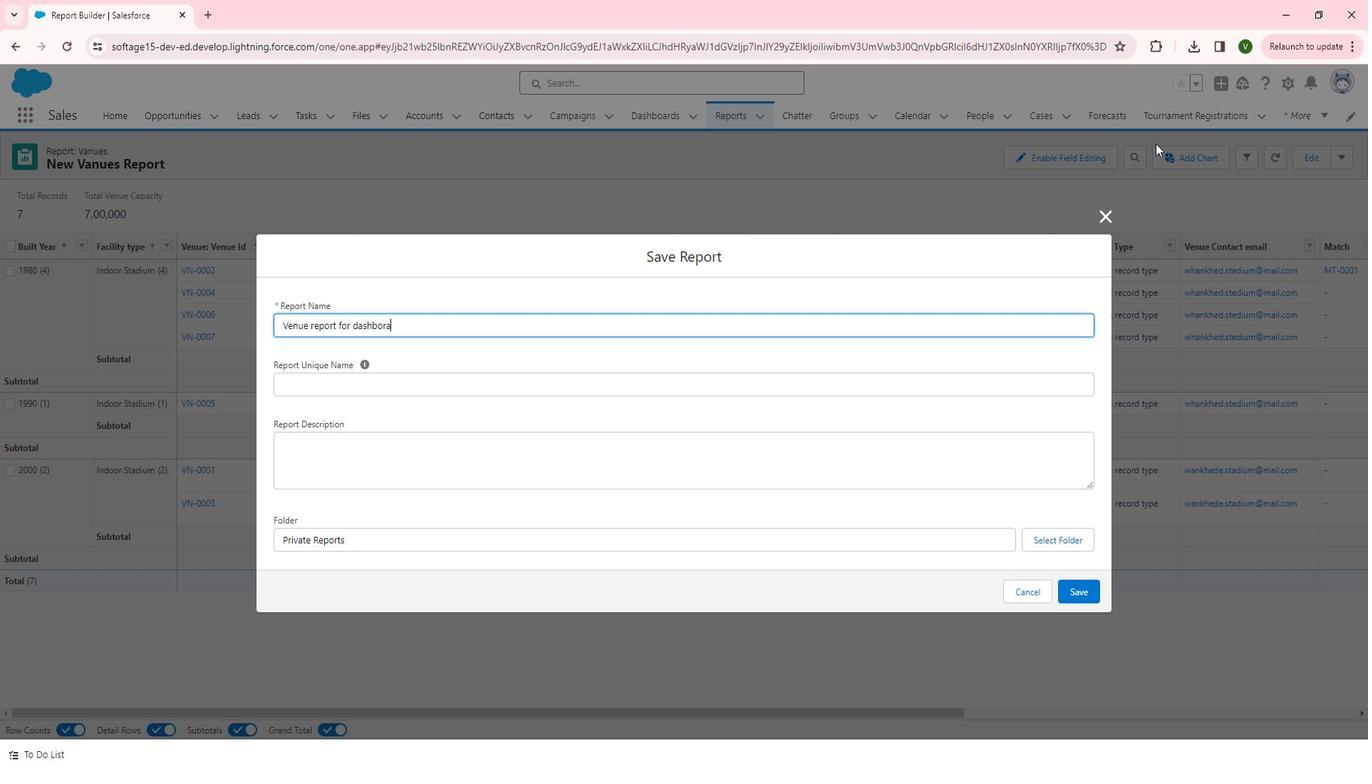 
Action: Key pressed <Key.backspace><Key.backspace><Key.backspace>ard
Screenshot: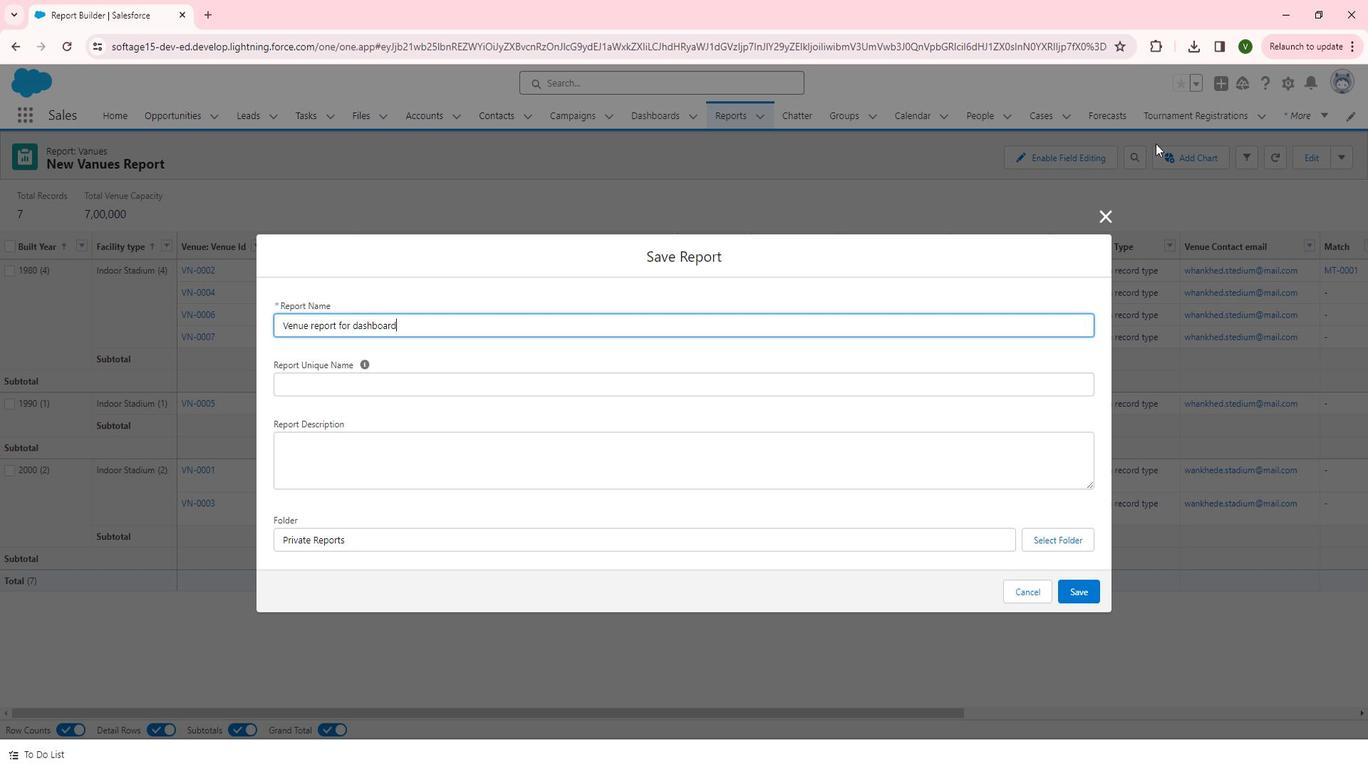 
Action: Mouse moved to (505, 404)
Screenshot: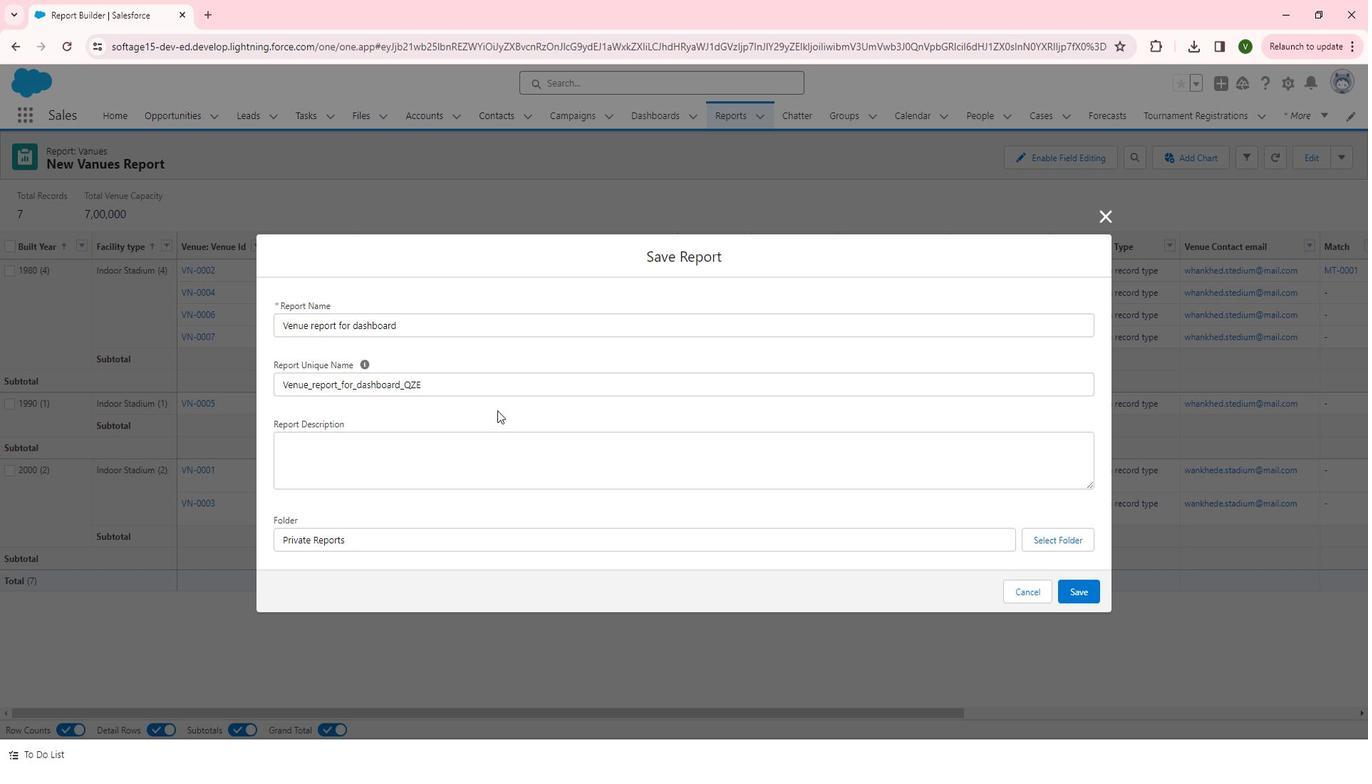 
Action: Mouse pressed left at (505, 404)
Screenshot: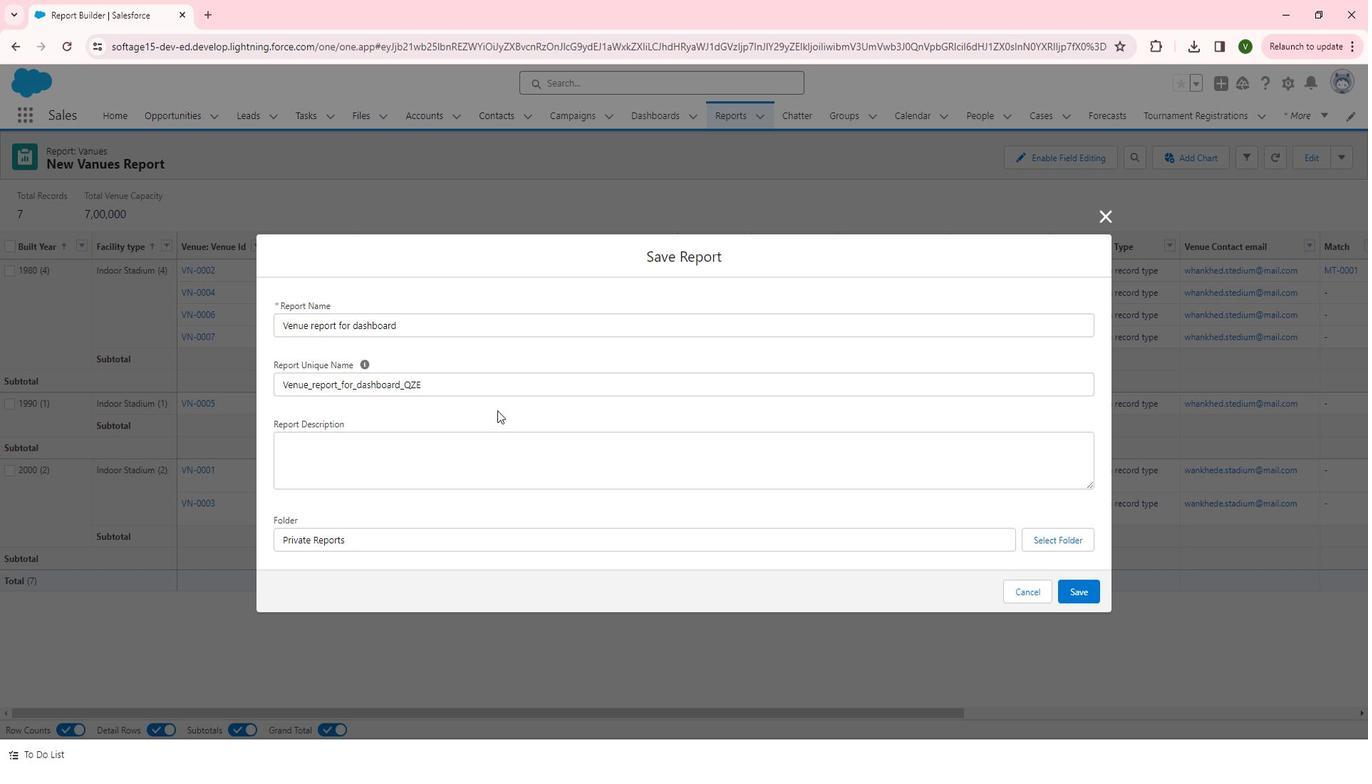 
Action: Mouse moved to (505, 454)
Screenshot: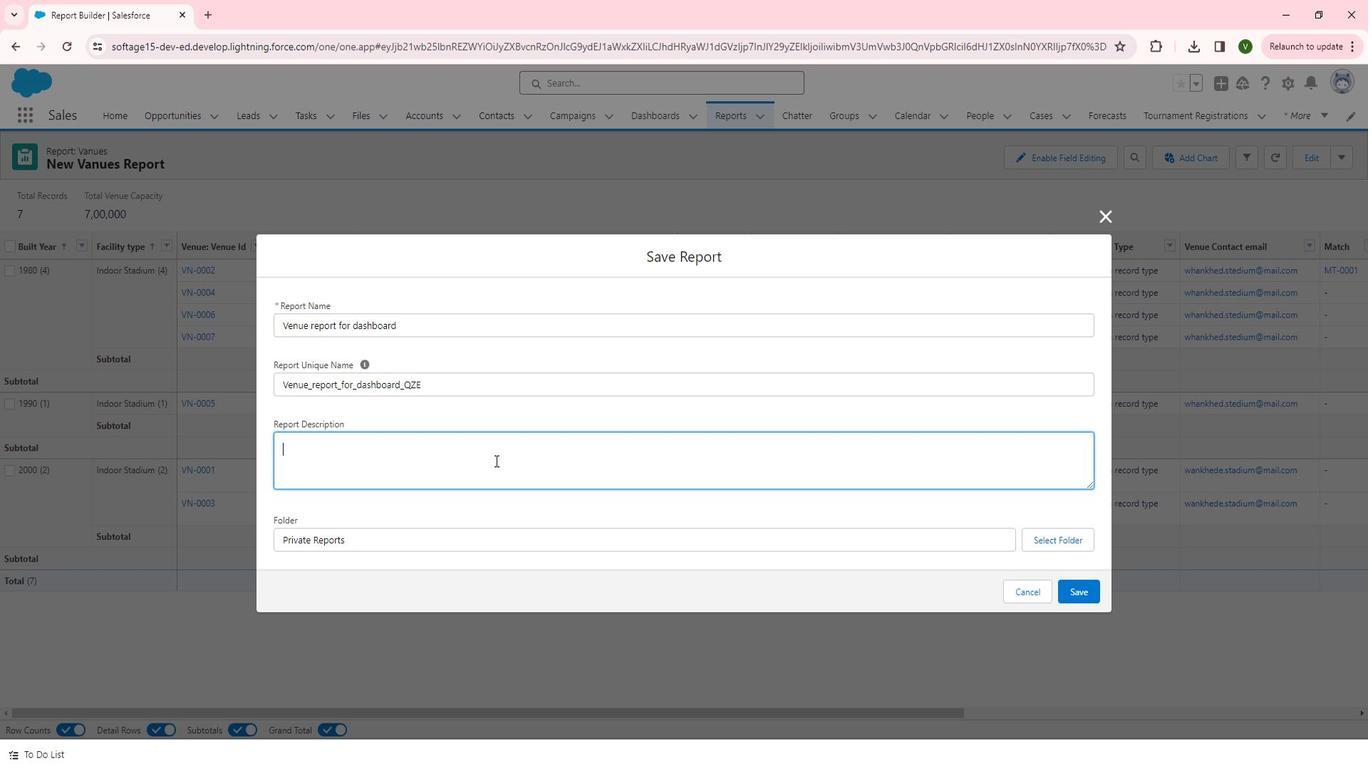 
Action: Mouse pressed left at (505, 454)
Screenshot: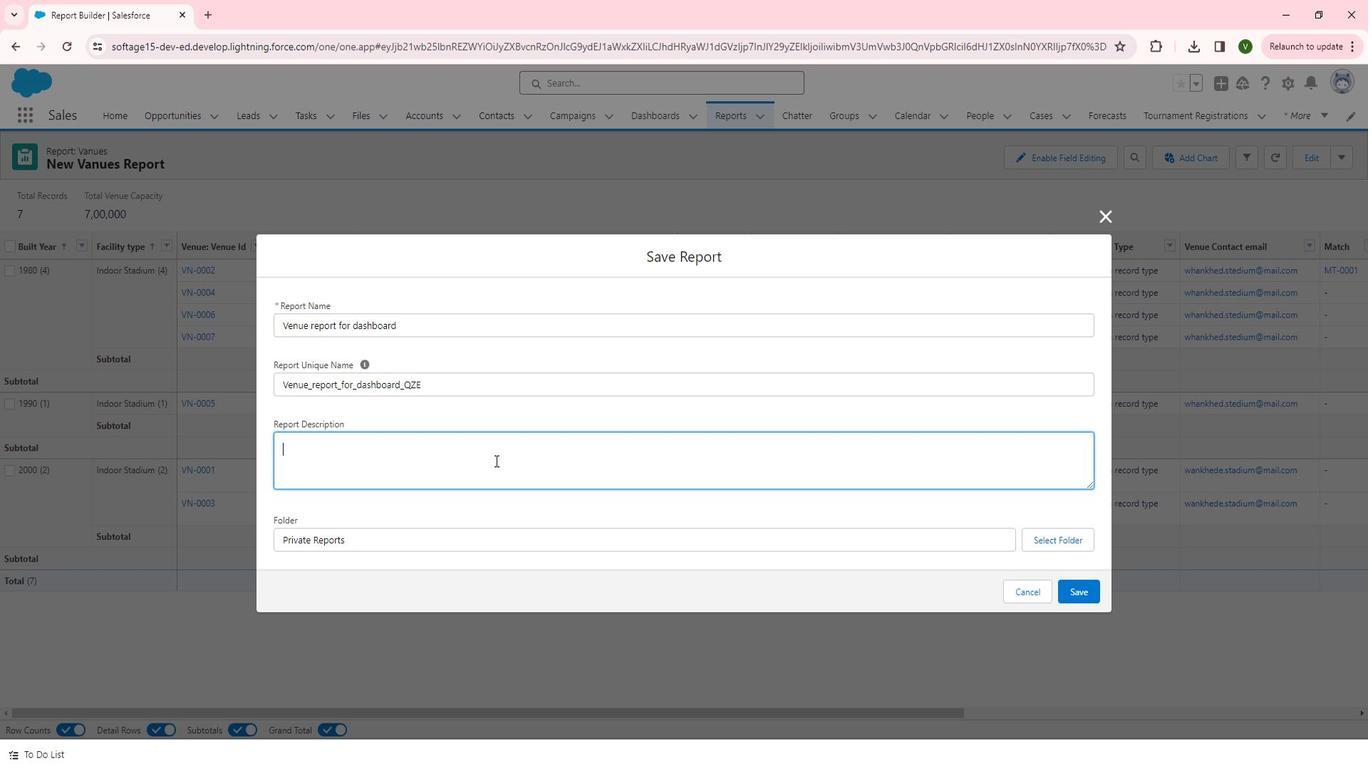 
Action: Mouse moved to (526, 411)
Screenshot: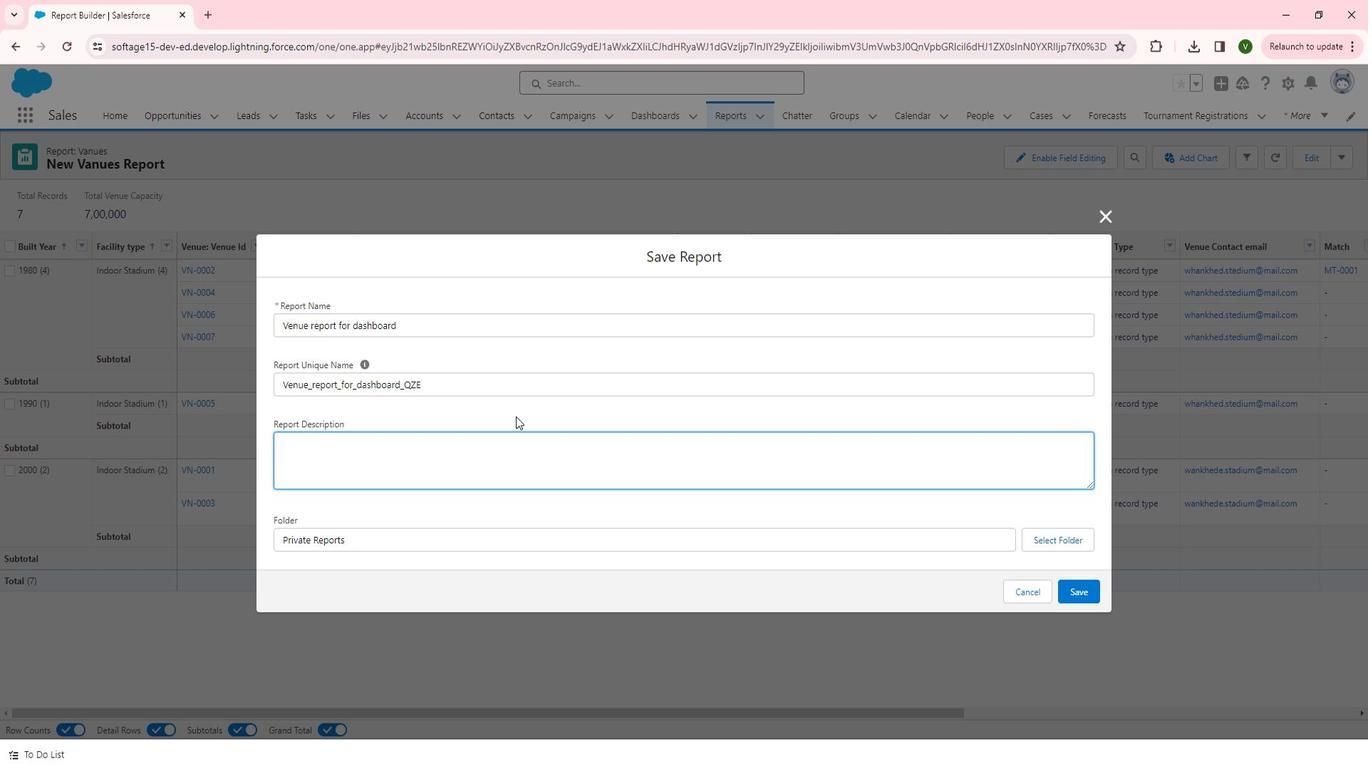 
Action: Key pressed <Key.shift>Th
Screenshot: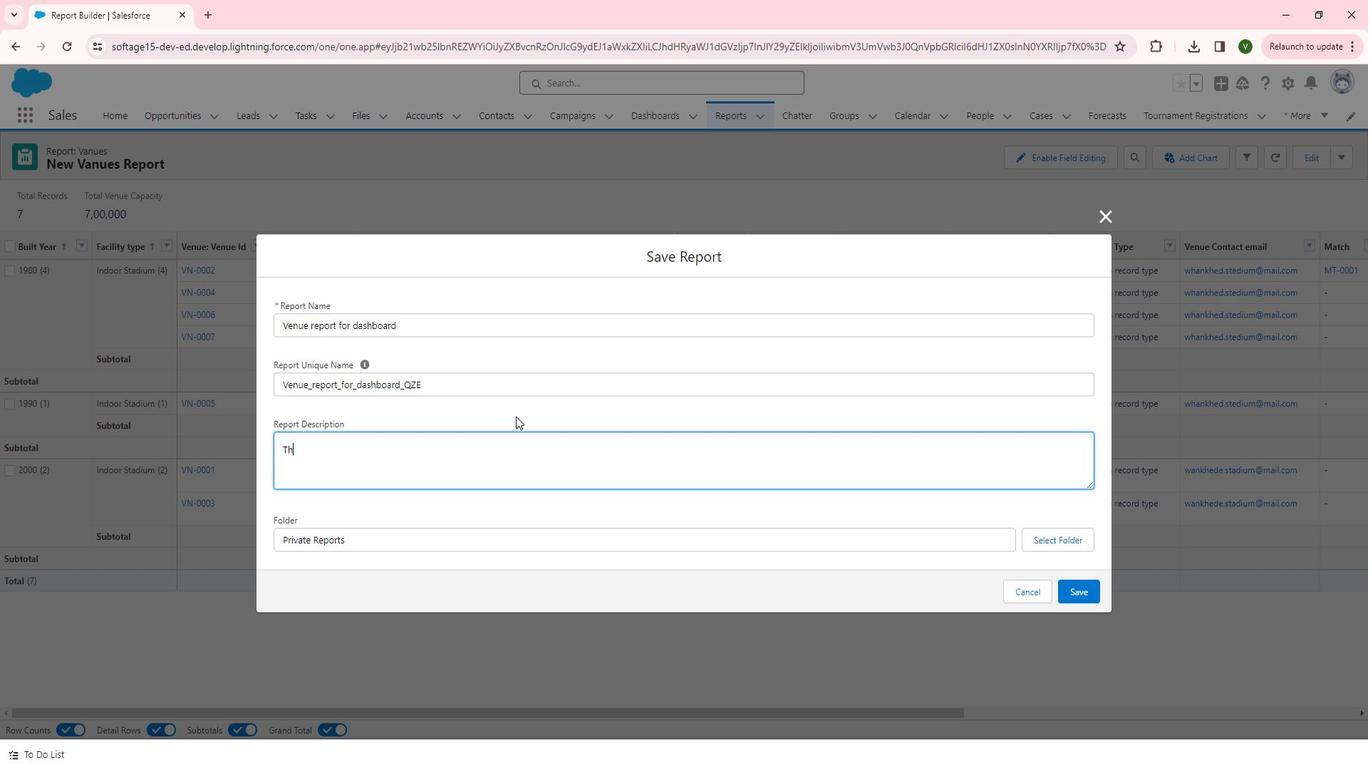
Action: Mouse moved to (527, 411)
Screenshot: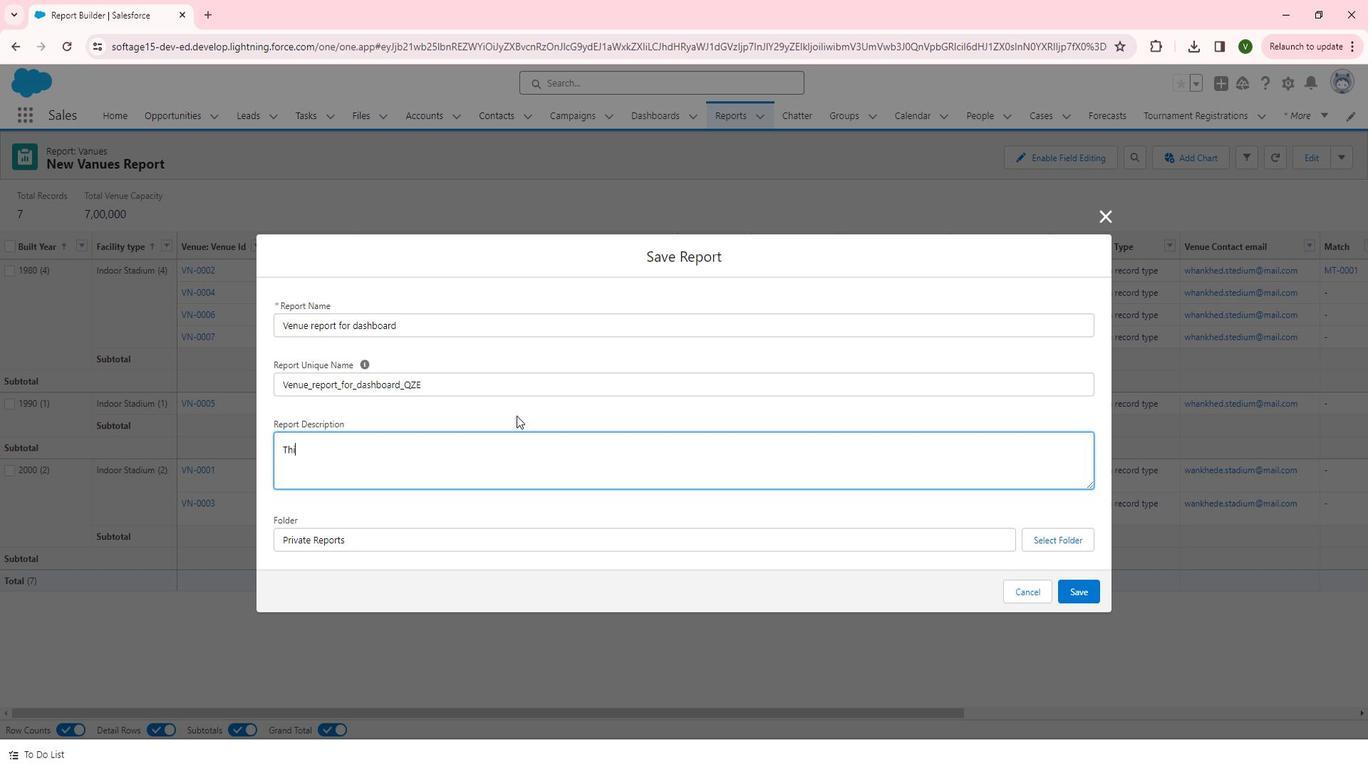 
Action: Key pressed is<Key.space>report<Key.space>help<Key.space>to<Key.space>create<Key.space>dash<Key.space>borad<Key.space>related<Key.space>to<Key.space><Key.left><Key.left><Key.left><Key.left><Key.left><Key.left><Key.left><Key.left><Key.left><Key.left><Key.left><Key.left><Key.left><Key.left><Key.backspace><Key.right>r<Key.left><Key.left><Key.left><Key.left><Key.left><Key.left><Key.left><Key.right><Key.right><Key.right><Key.backspace><Key.right><Key.right><Key.right><Key.right><Key.right><Key.right><Key.right><Key.right><Key.right><Key.right><Key.right><Key.right><Key.right><Key.right><Key.right><Key.right><Key.right><Key.right><Key.right><Key.right><Key.right><Key.right><Key.right>venue<Key.space>used<Key.space>in<Key.space>tourna<Key.space>menr<Key.left><Key.left><Key.left><Key.left><Key.backspace><Key.right><Key.right><Key.right><Key.right><Key.backspace>t
Screenshot: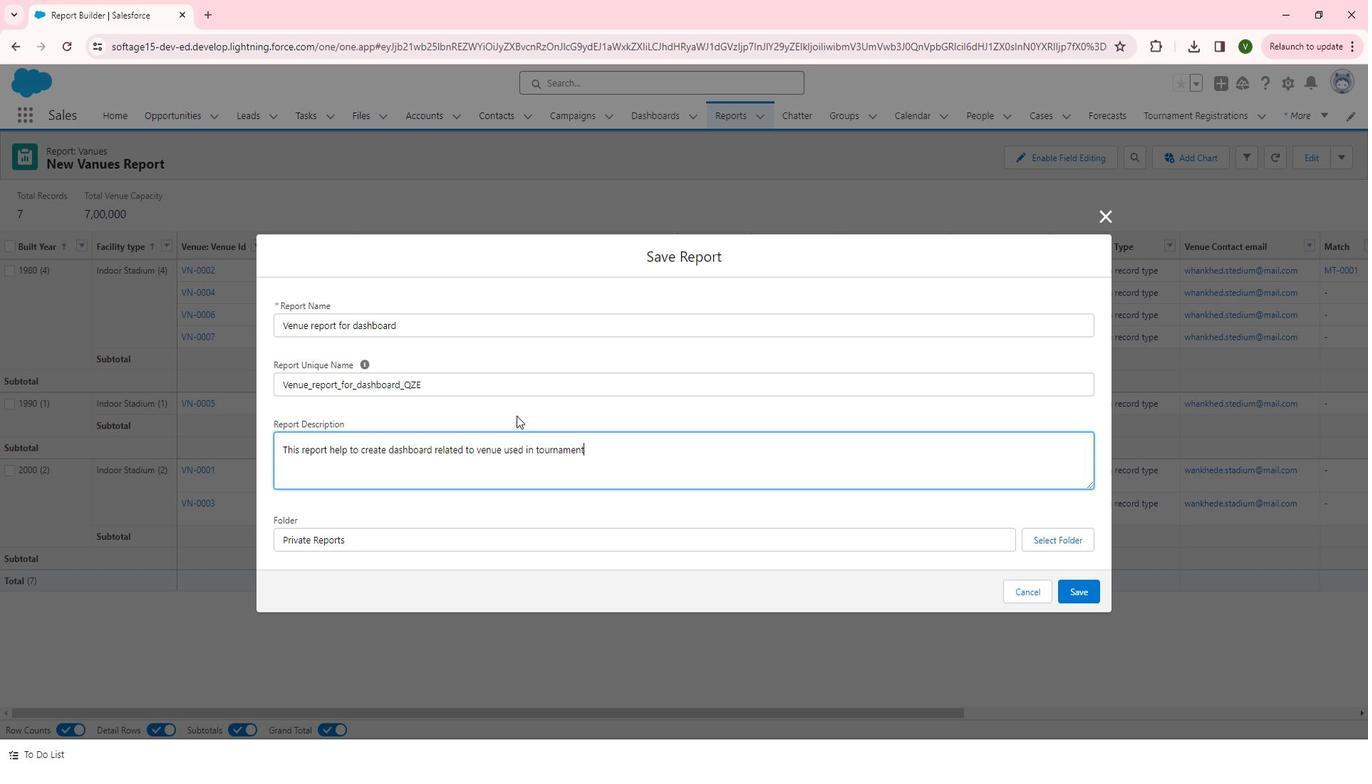 
Action: Mouse moved to (545, 409)
Screenshot: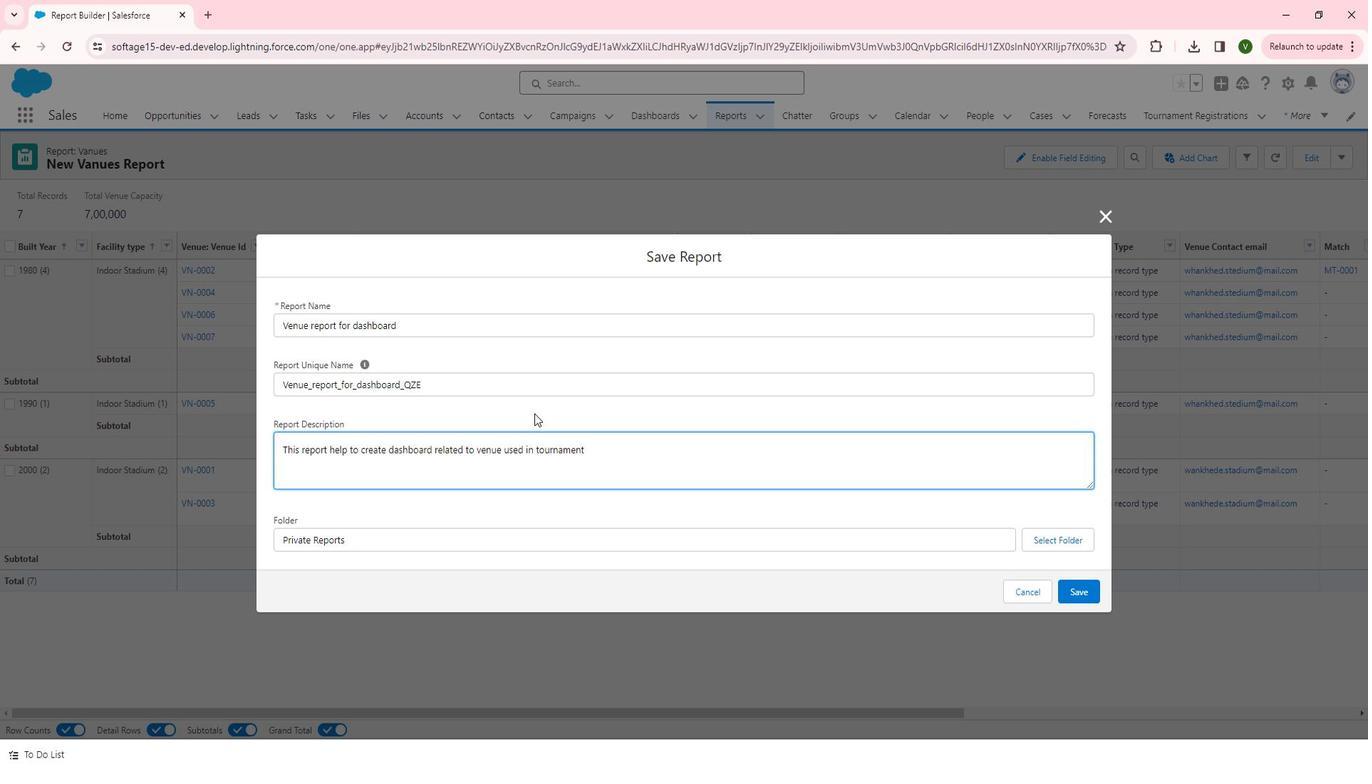 
Action: Key pressed .
Screenshot: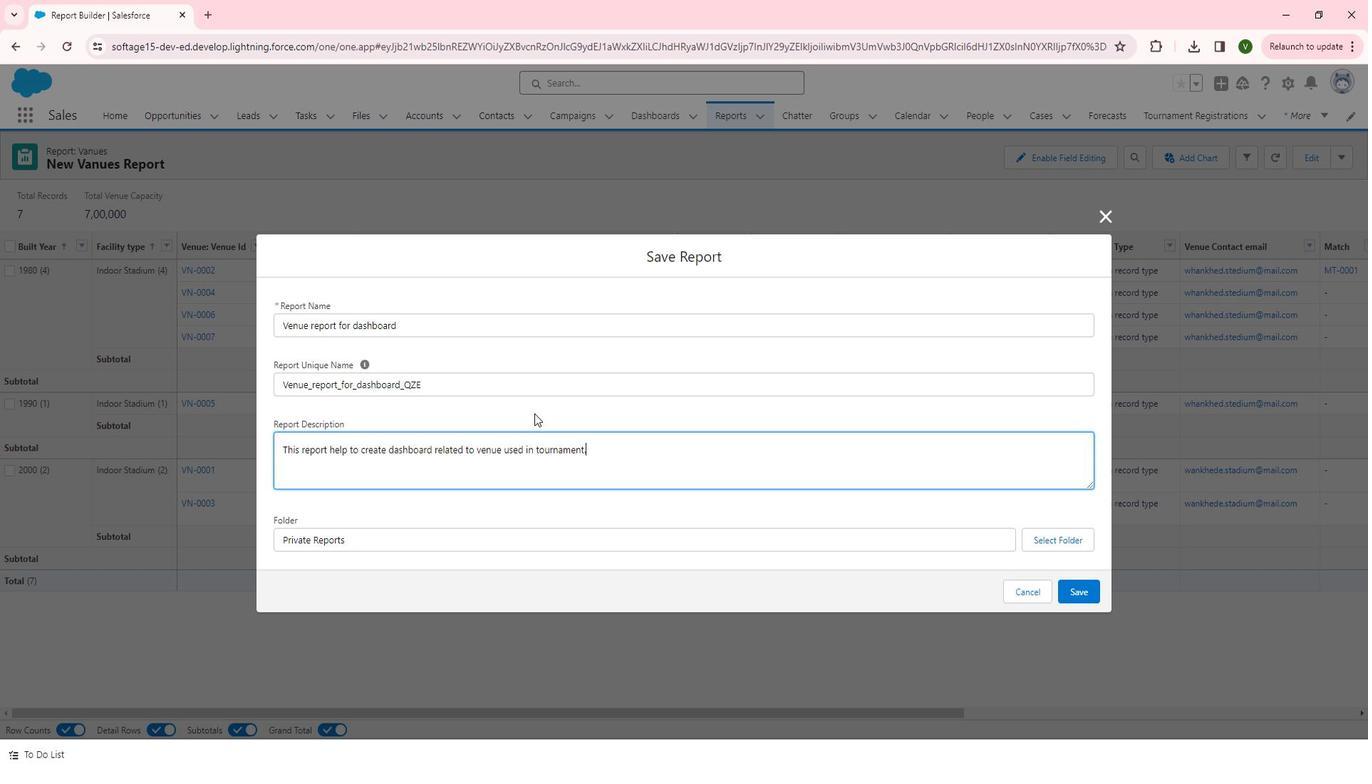 
Action: Mouse moved to (1083, 526)
Screenshot: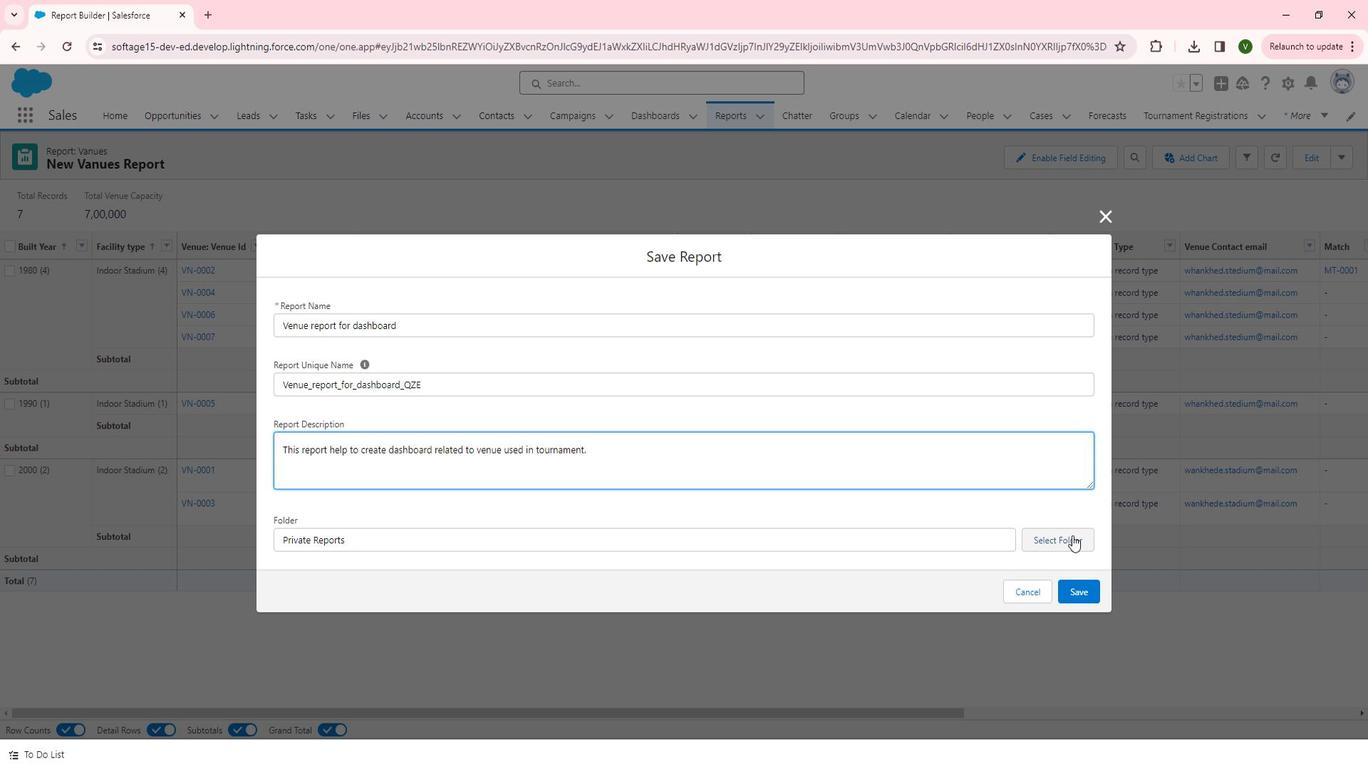 
Action: Mouse pressed left at (1083, 526)
Screenshot: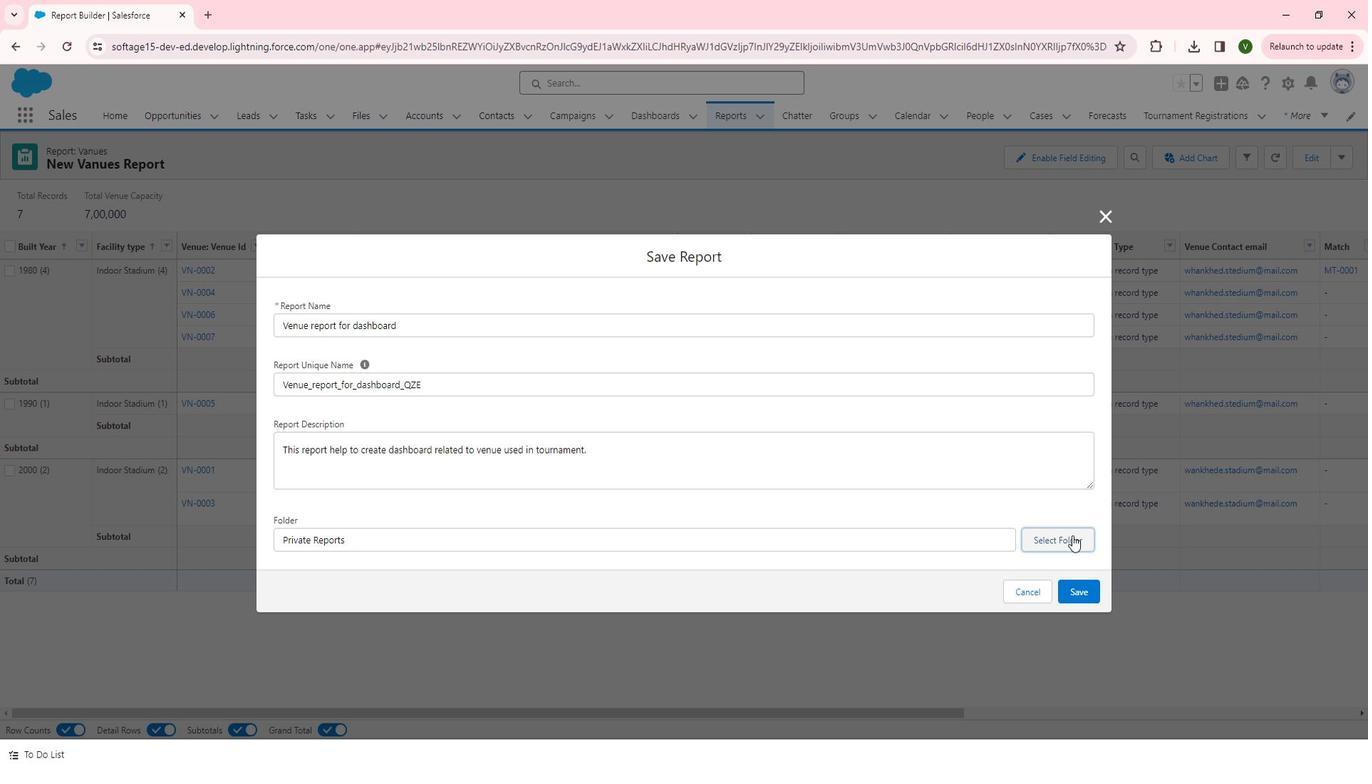 
Action: Mouse moved to (522, 672)
Screenshot: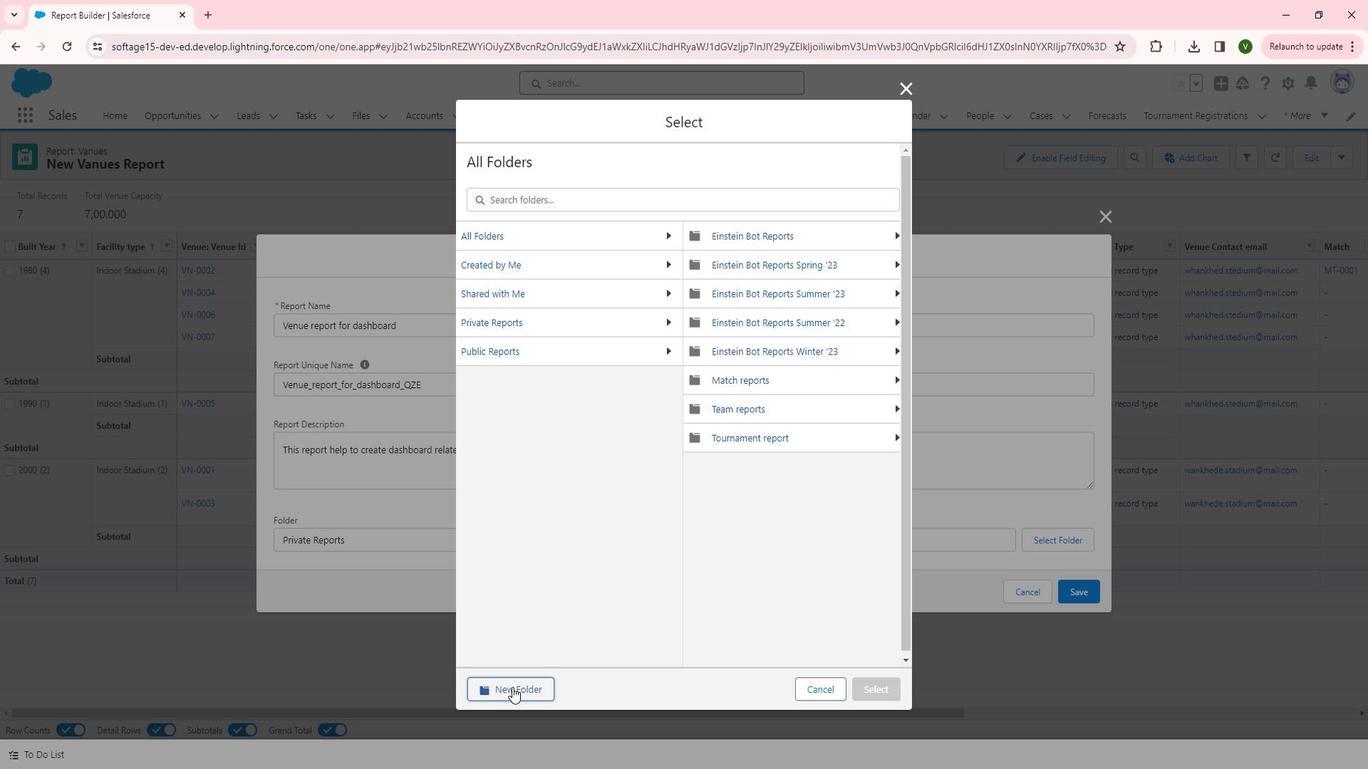 
Action: Mouse pressed left at (522, 672)
Screenshot: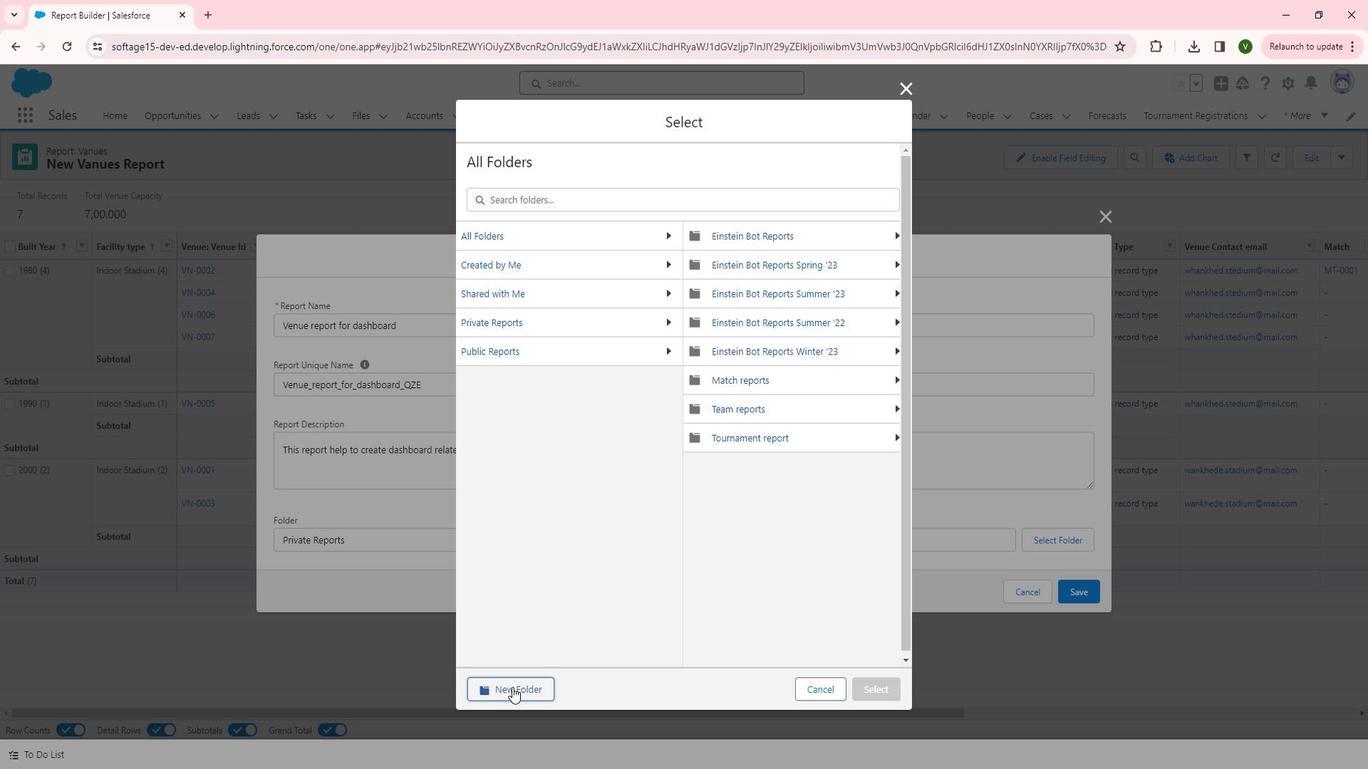 
Action: Mouse moved to (596, 381)
Screenshot: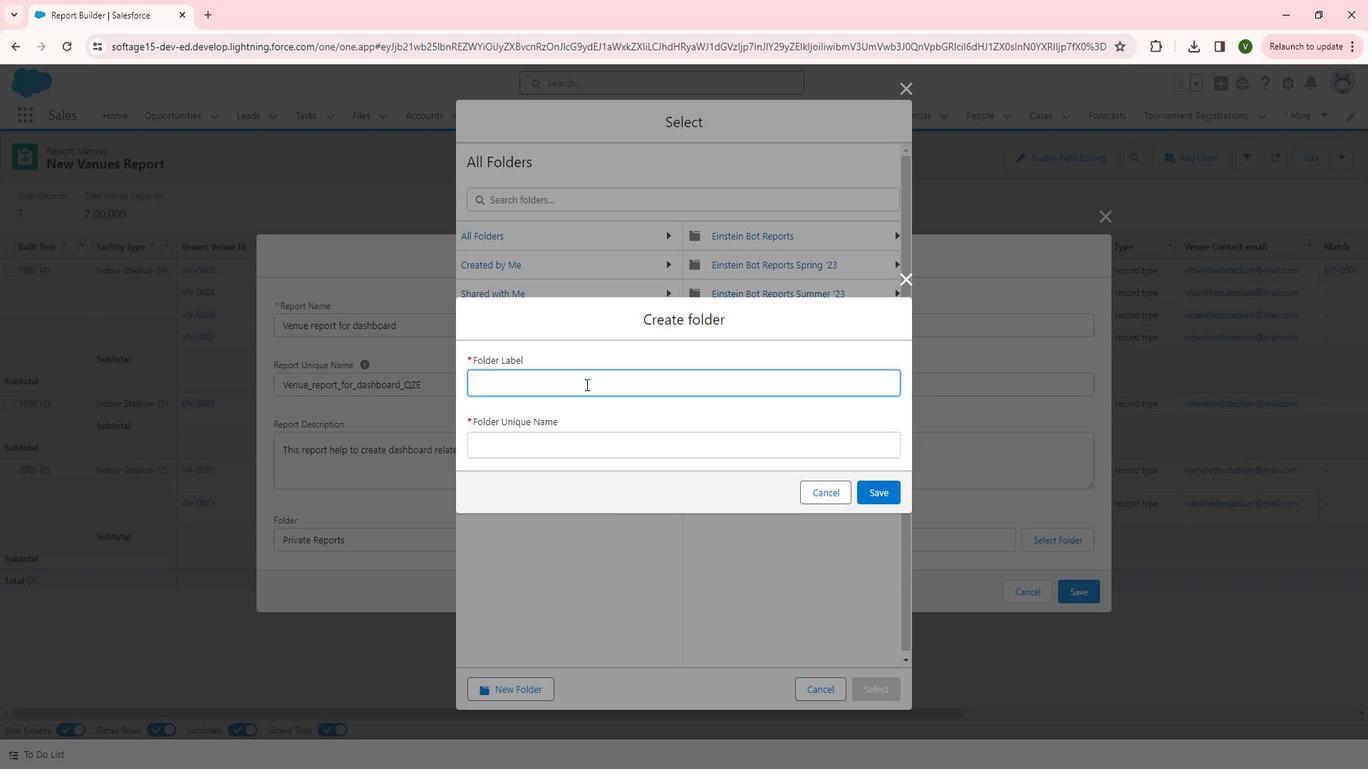 
Action: Mouse pressed left at (596, 381)
Screenshot: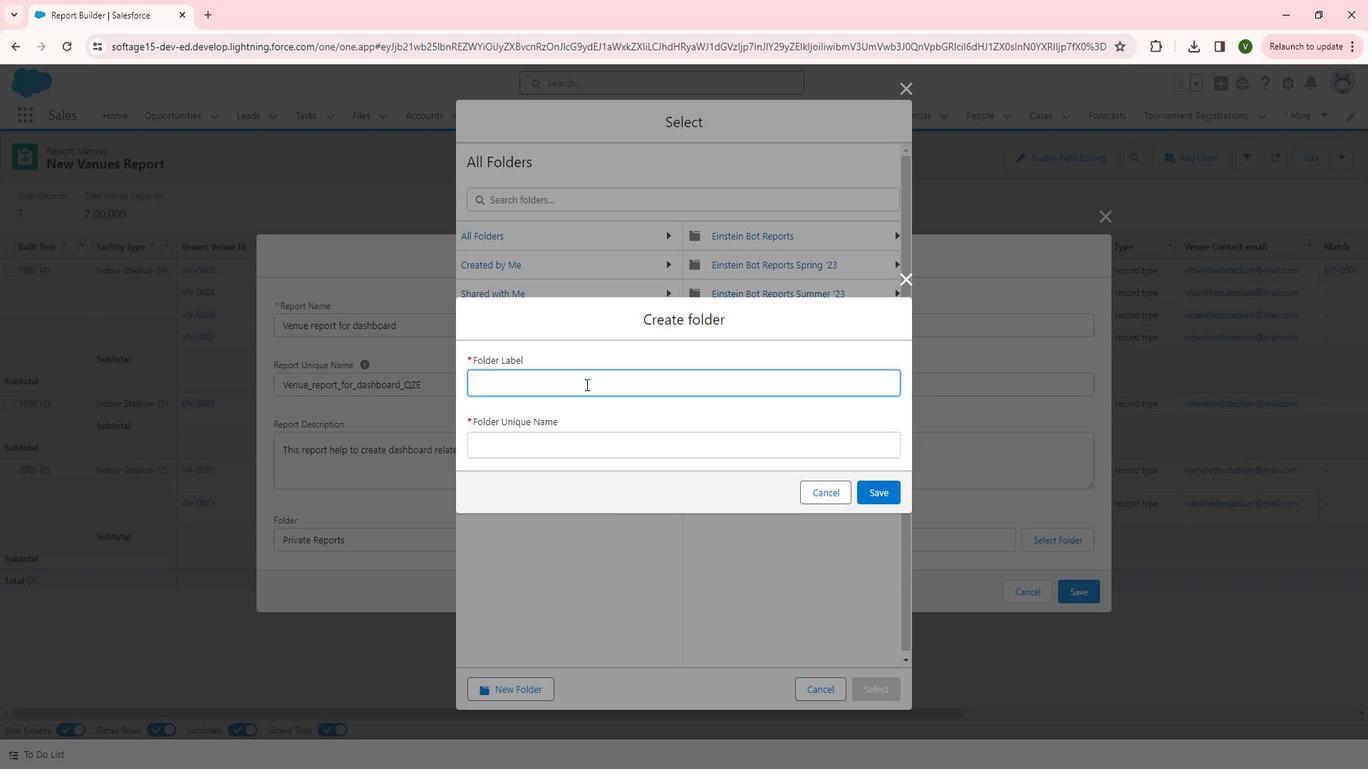 
Action: Key pressed <Key.shift>Venue<Key.space>reports
Screenshot: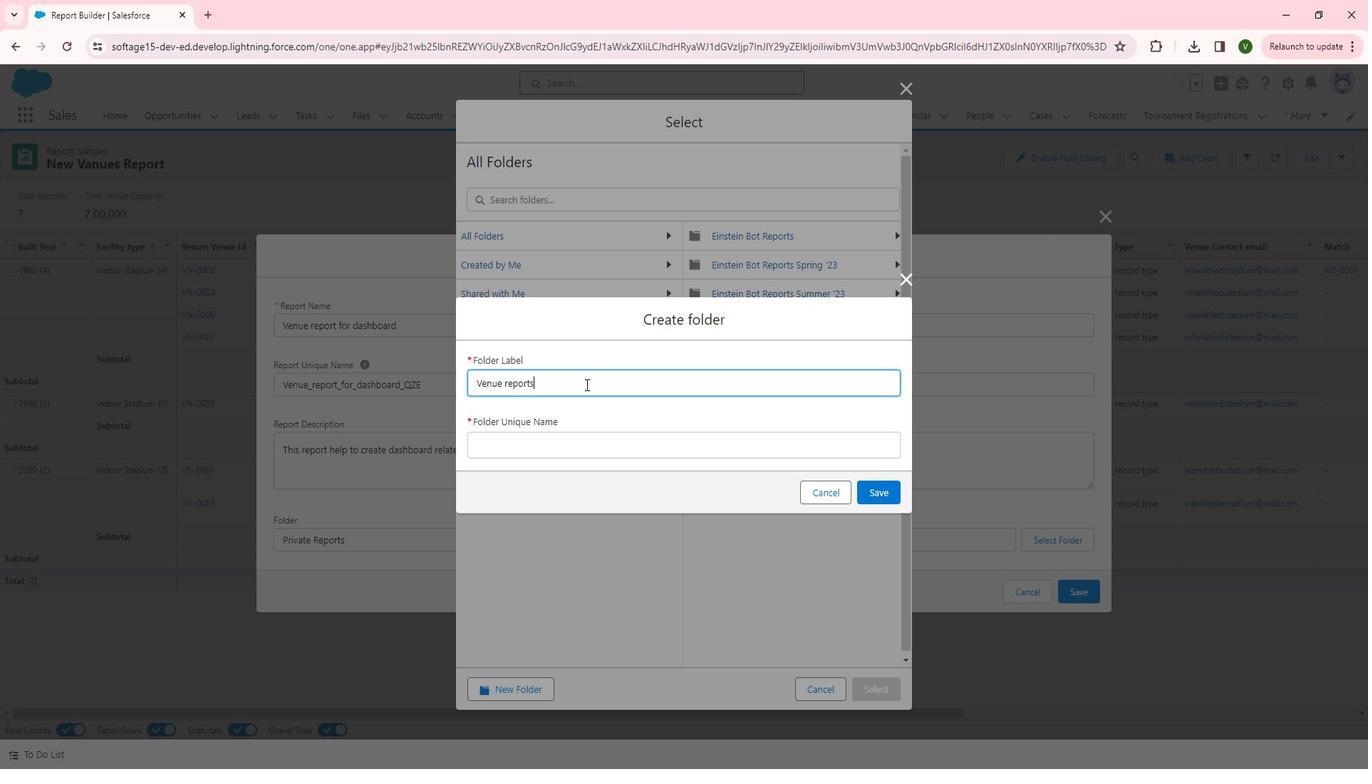 
Action: Mouse moved to (629, 399)
Screenshot: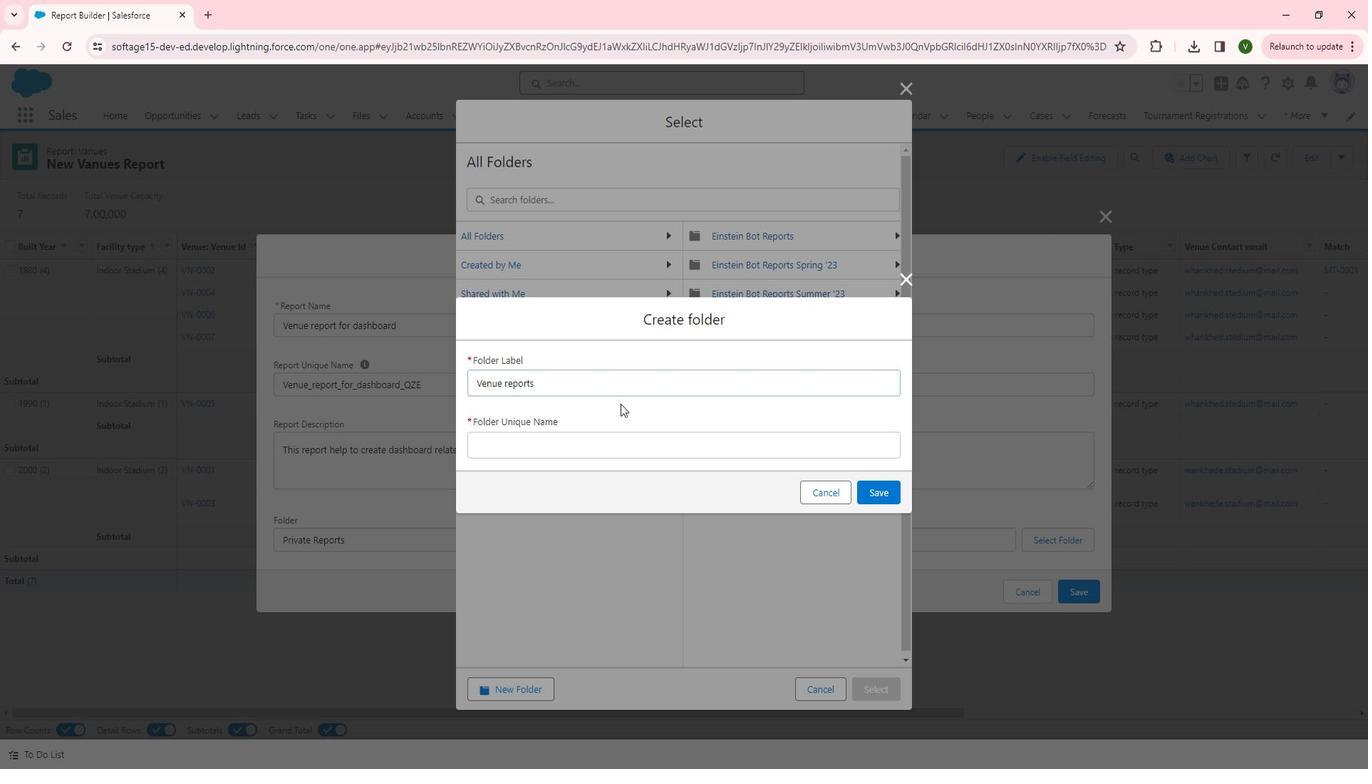 
Action: Mouse pressed left at (629, 399)
Screenshot: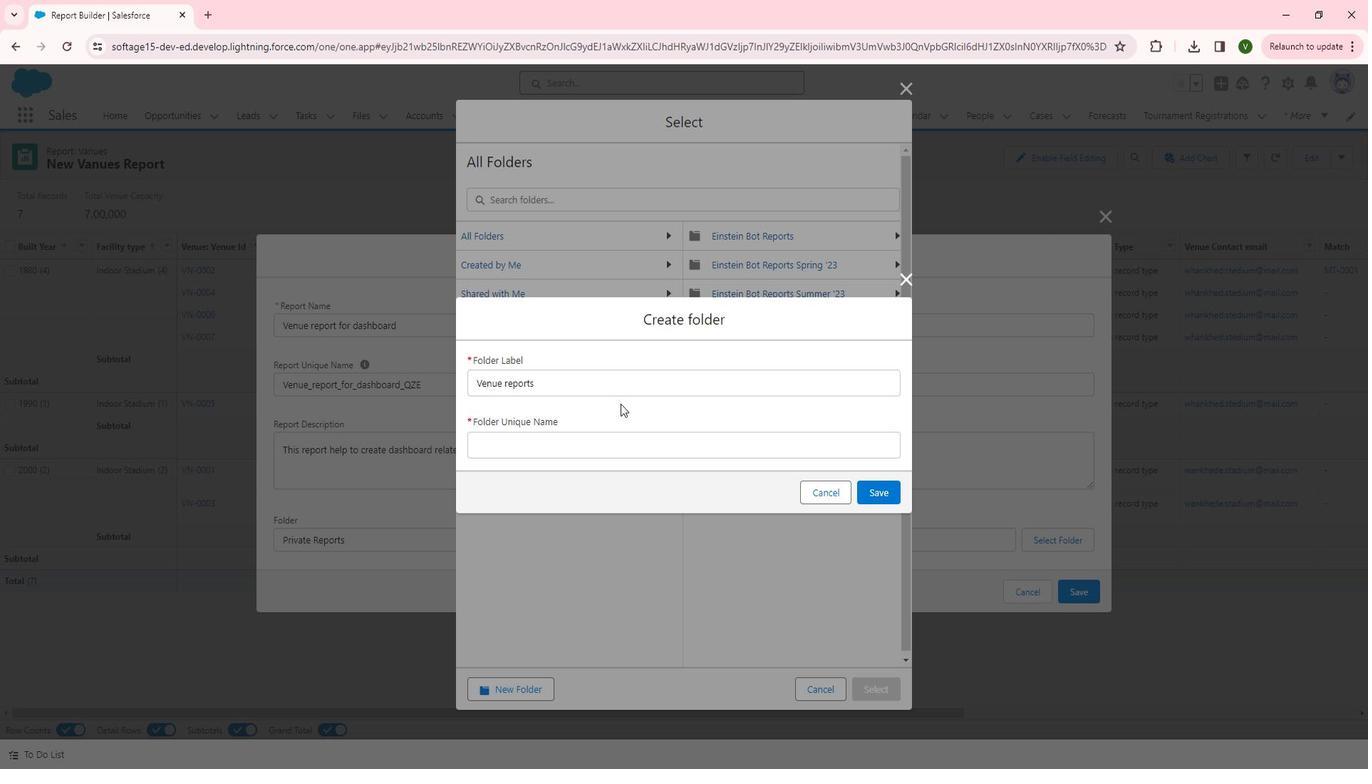 
Action: Mouse moved to (646, 419)
Screenshot: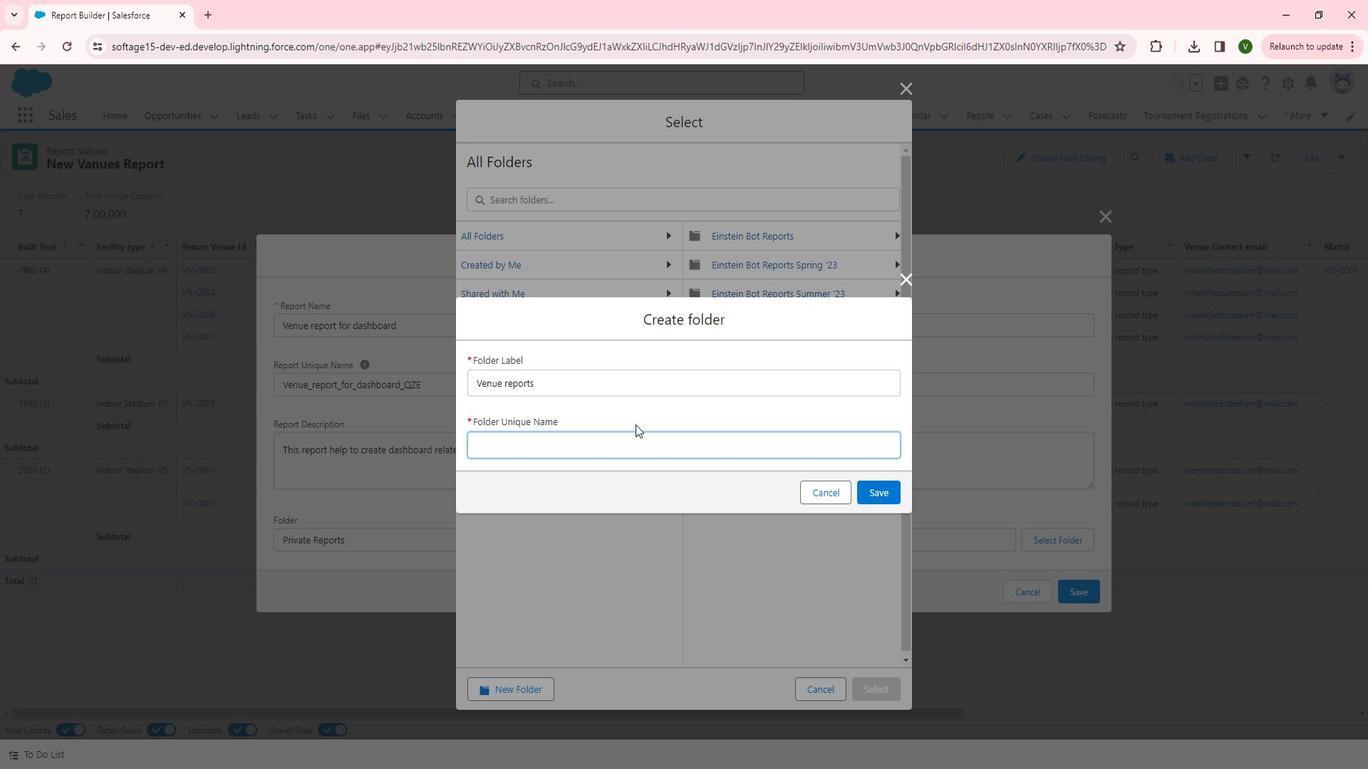 
Action: Mouse pressed left at (646, 419)
Screenshot: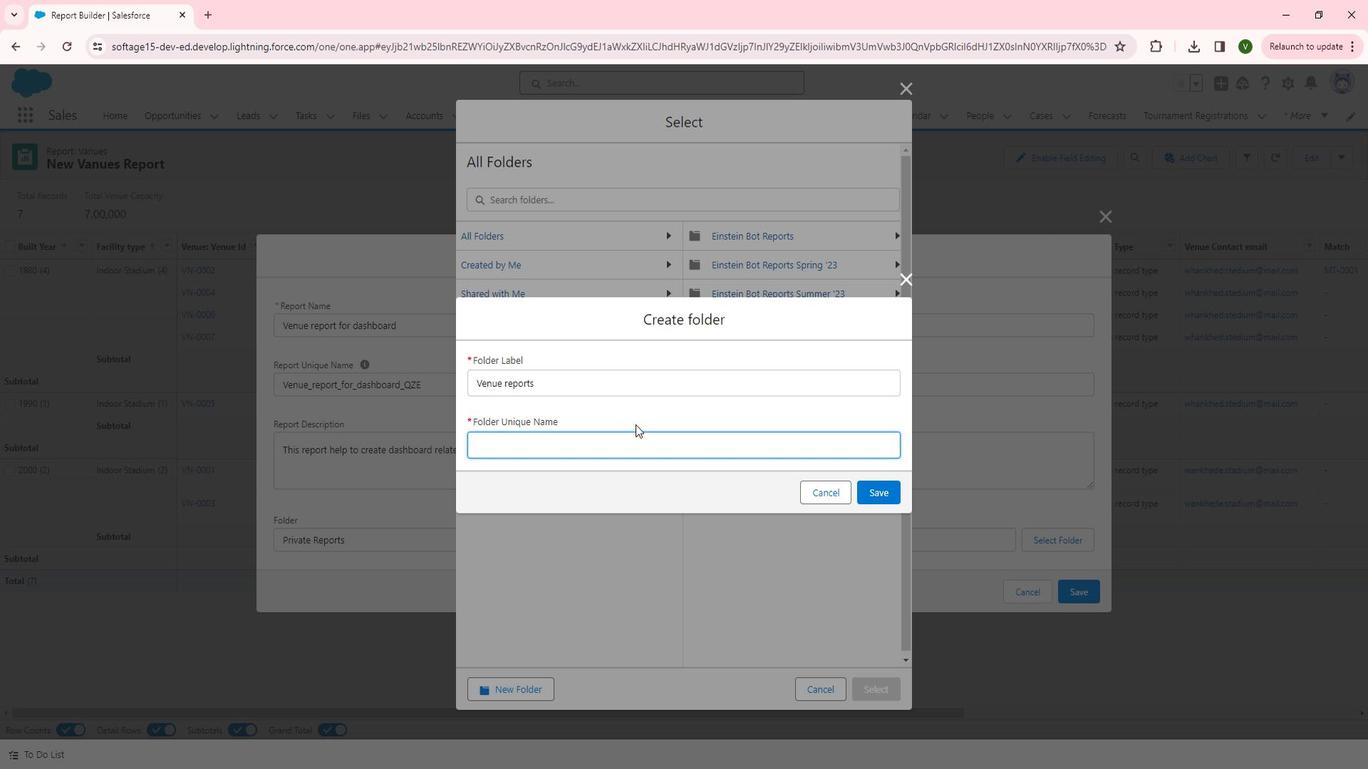 
Action: Mouse moved to (882, 486)
Screenshot: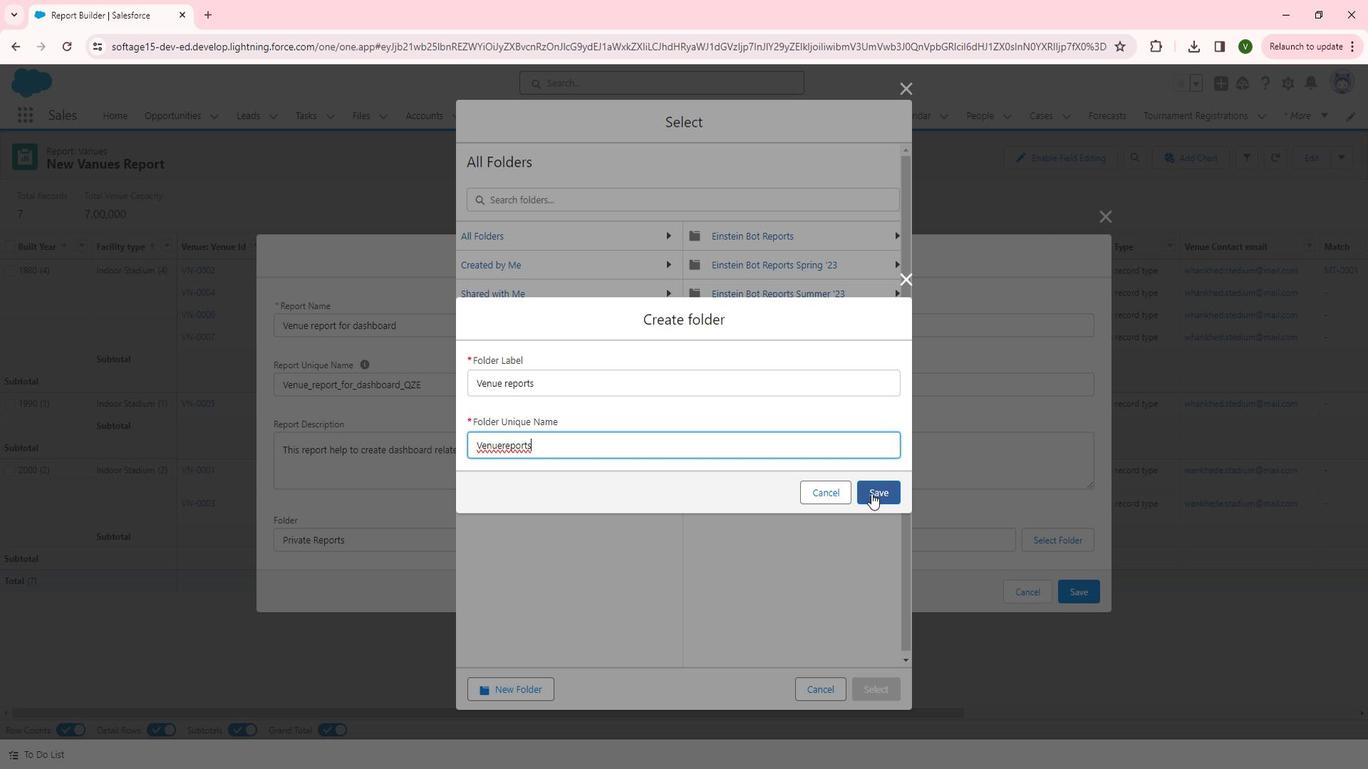 
Action: Mouse pressed left at (882, 486)
Screenshot: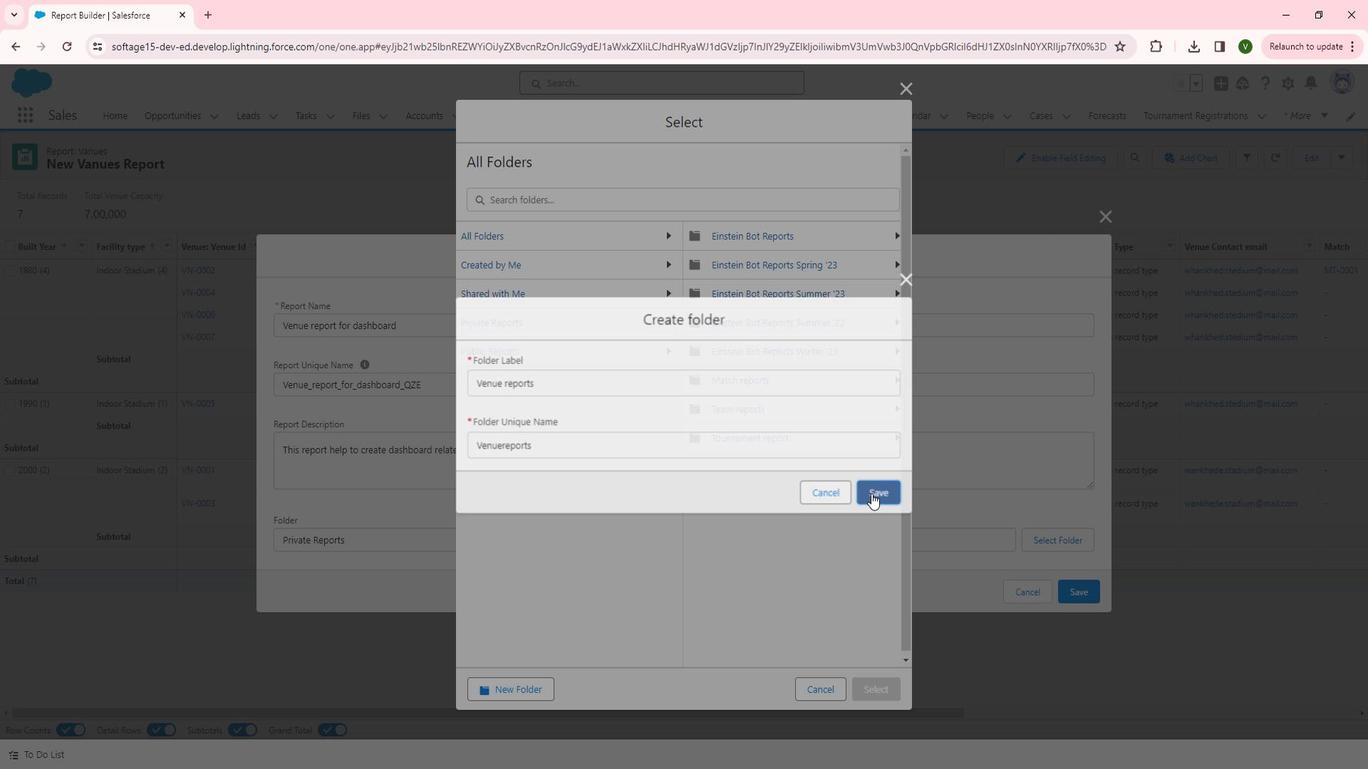 
Action: Mouse moved to (644, 466)
Screenshot: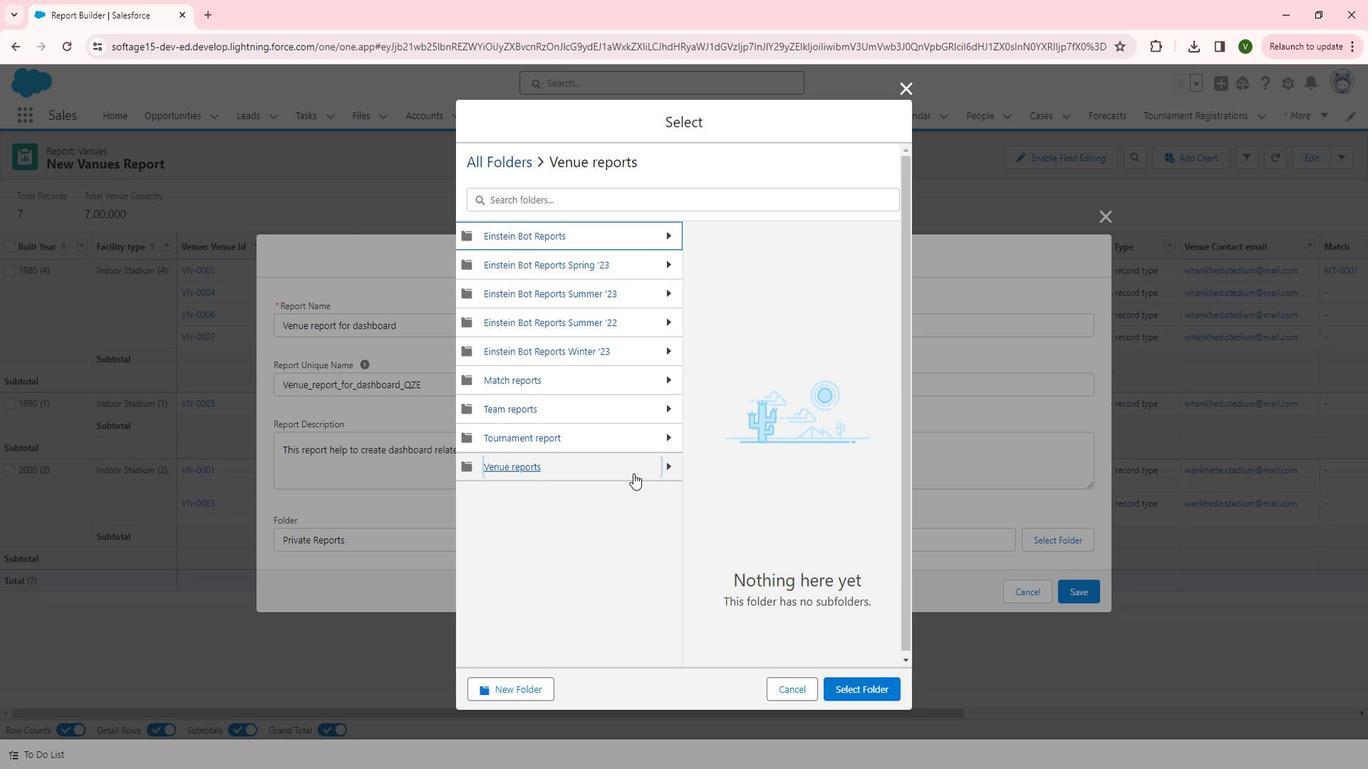 
Action: Mouse pressed left at (644, 466)
Screenshot: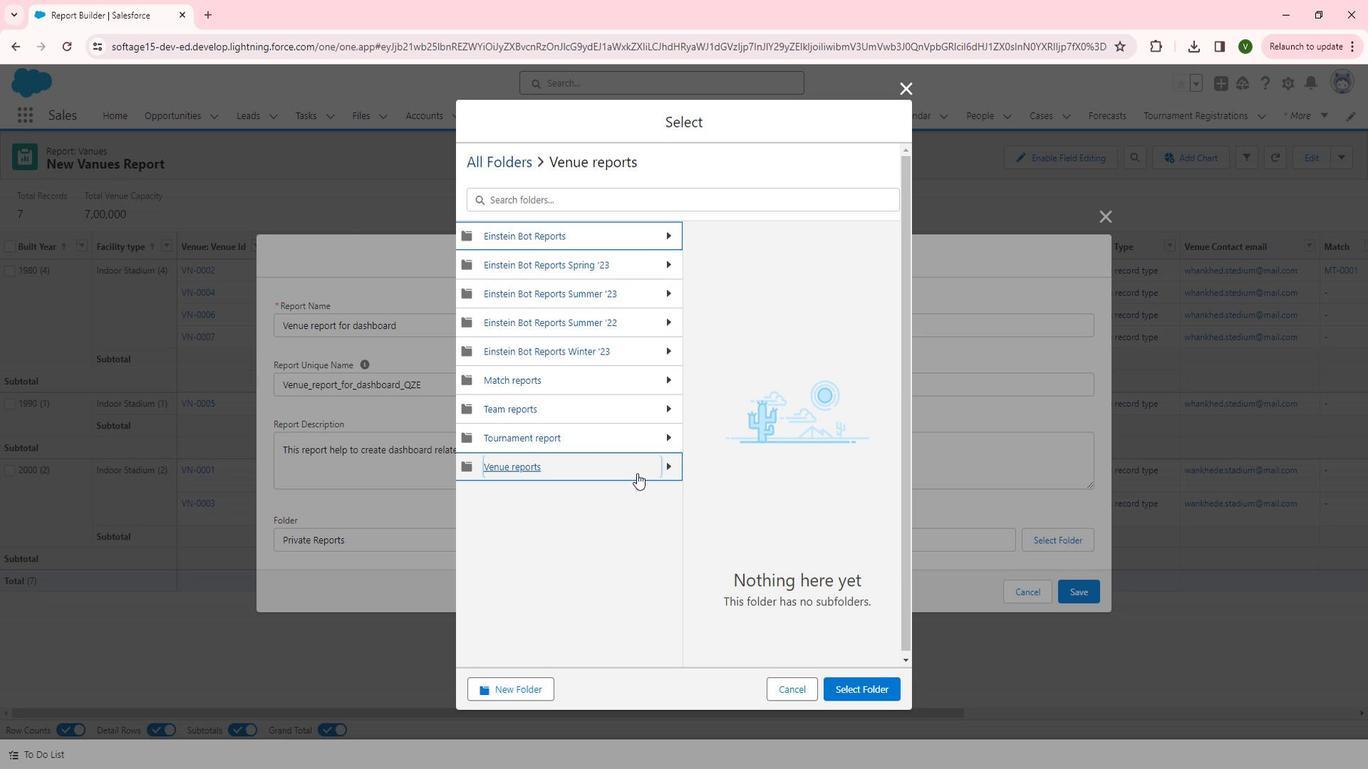 
Action: Mouse moved to (882, 675)
Screenshot: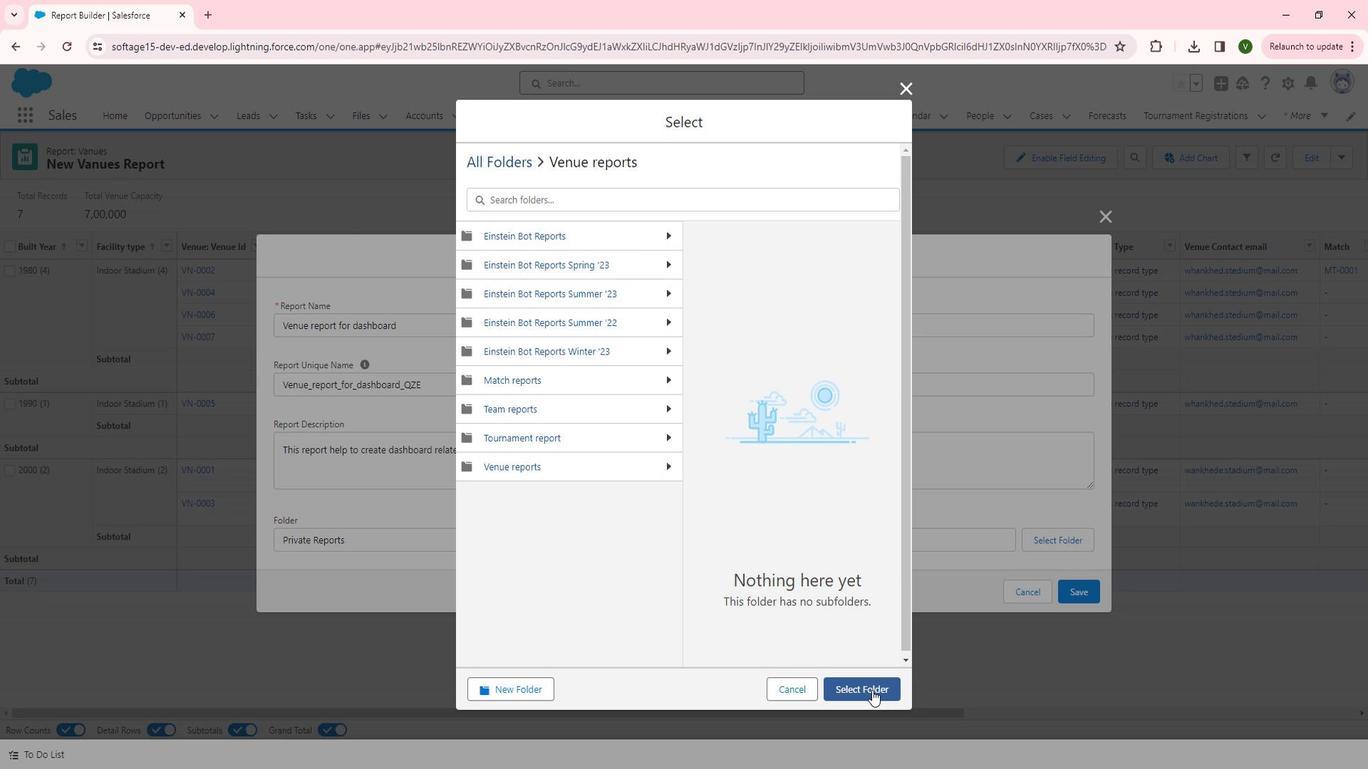 
Action: Mouse pressed left at (882, 675)
Screenshot: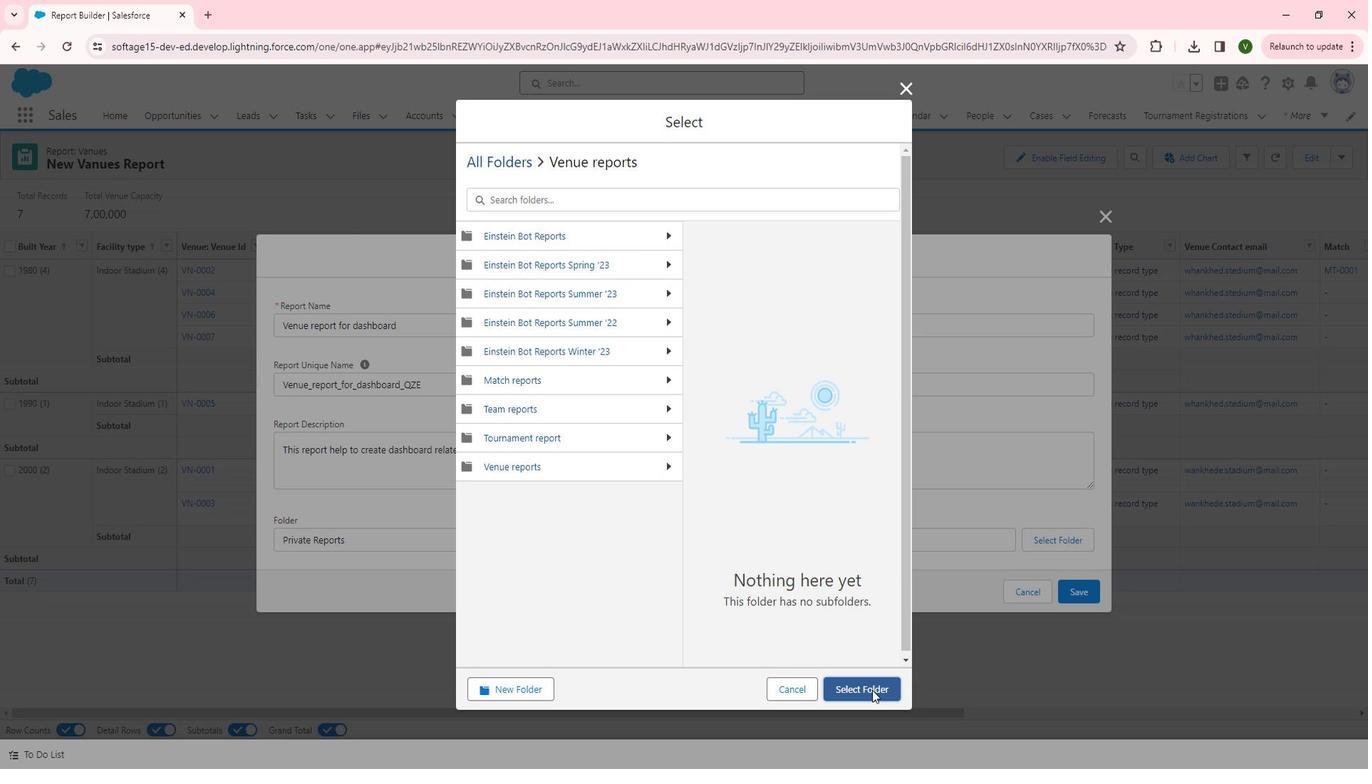
Action: Mouse moved to (1086, 577)
Screenshot: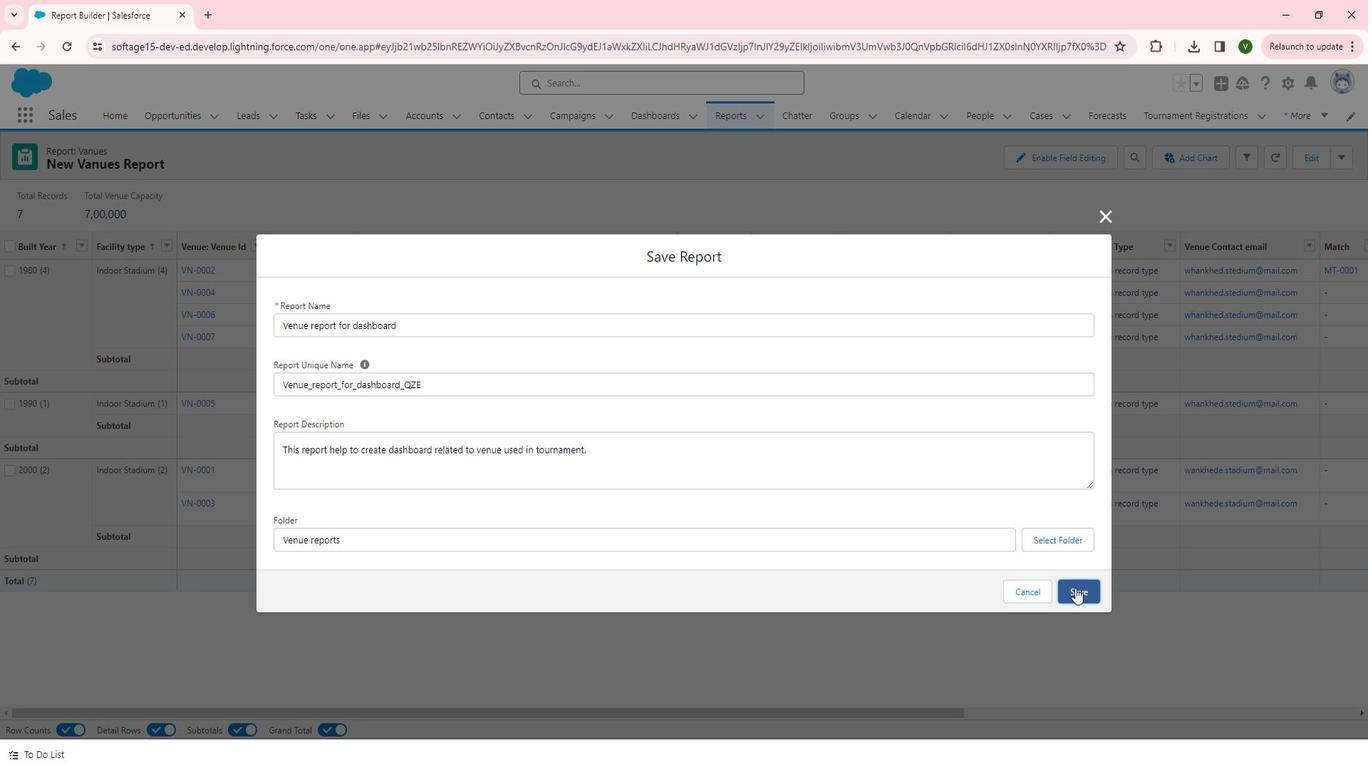 
Action: Mouse pressed left at (1086, 577)
Screenshot: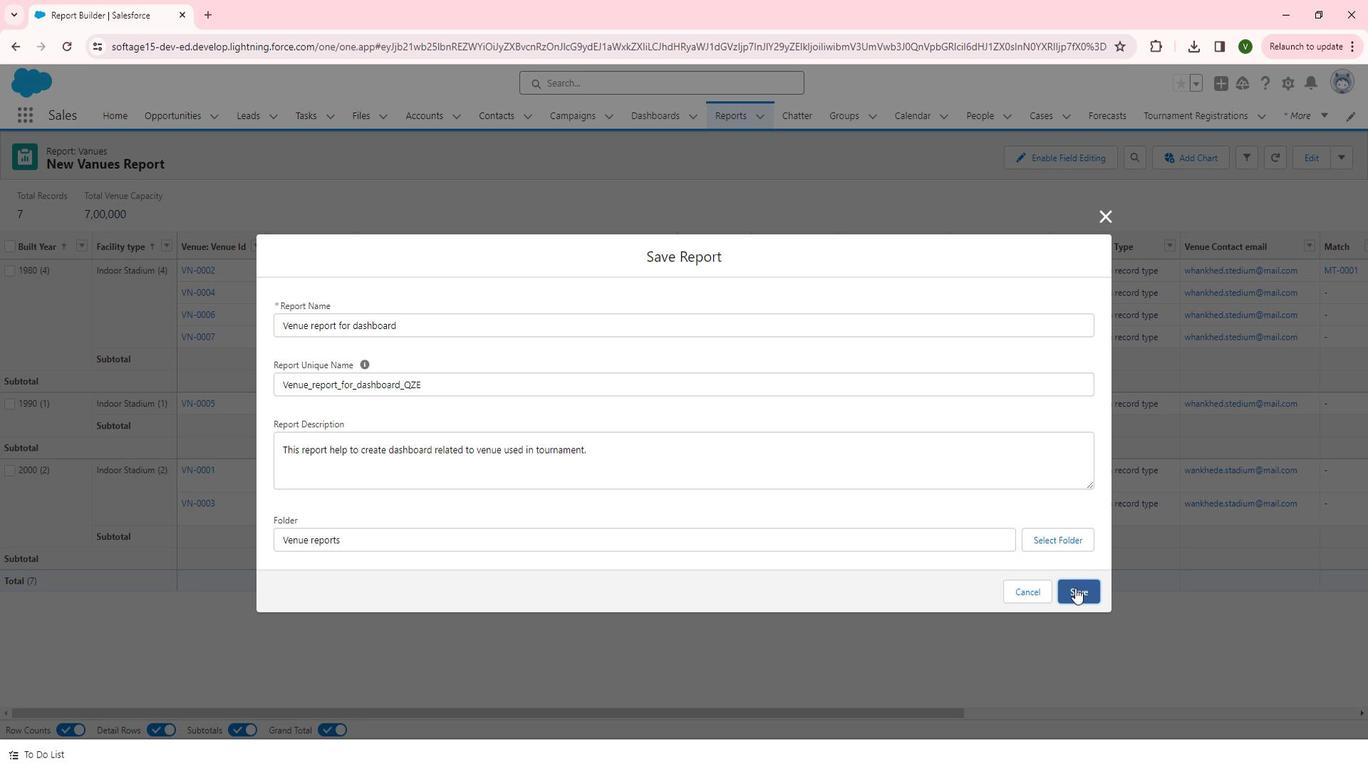 
Action: Mouse moved to (1175, 178)
Screenshot: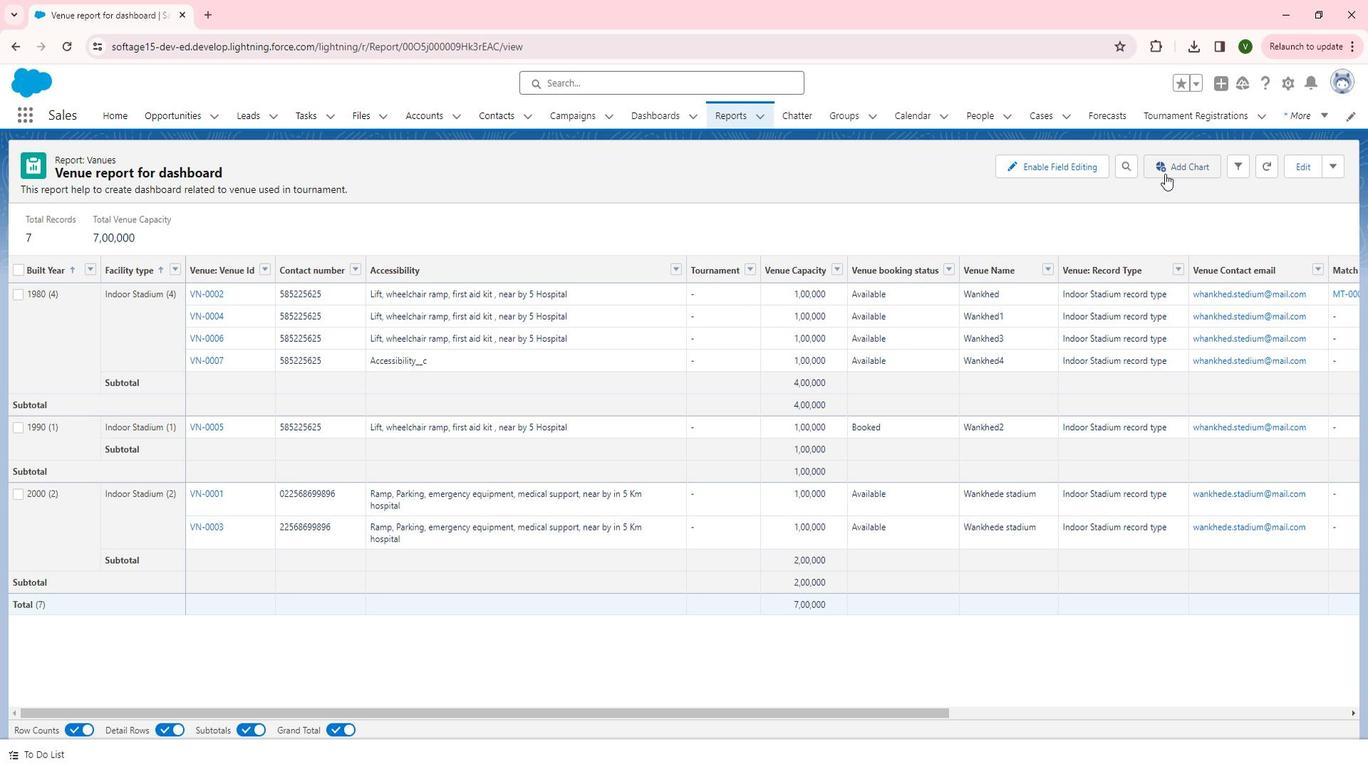 
Action: Mouse pressed left at (1175, 178)
Screenshot: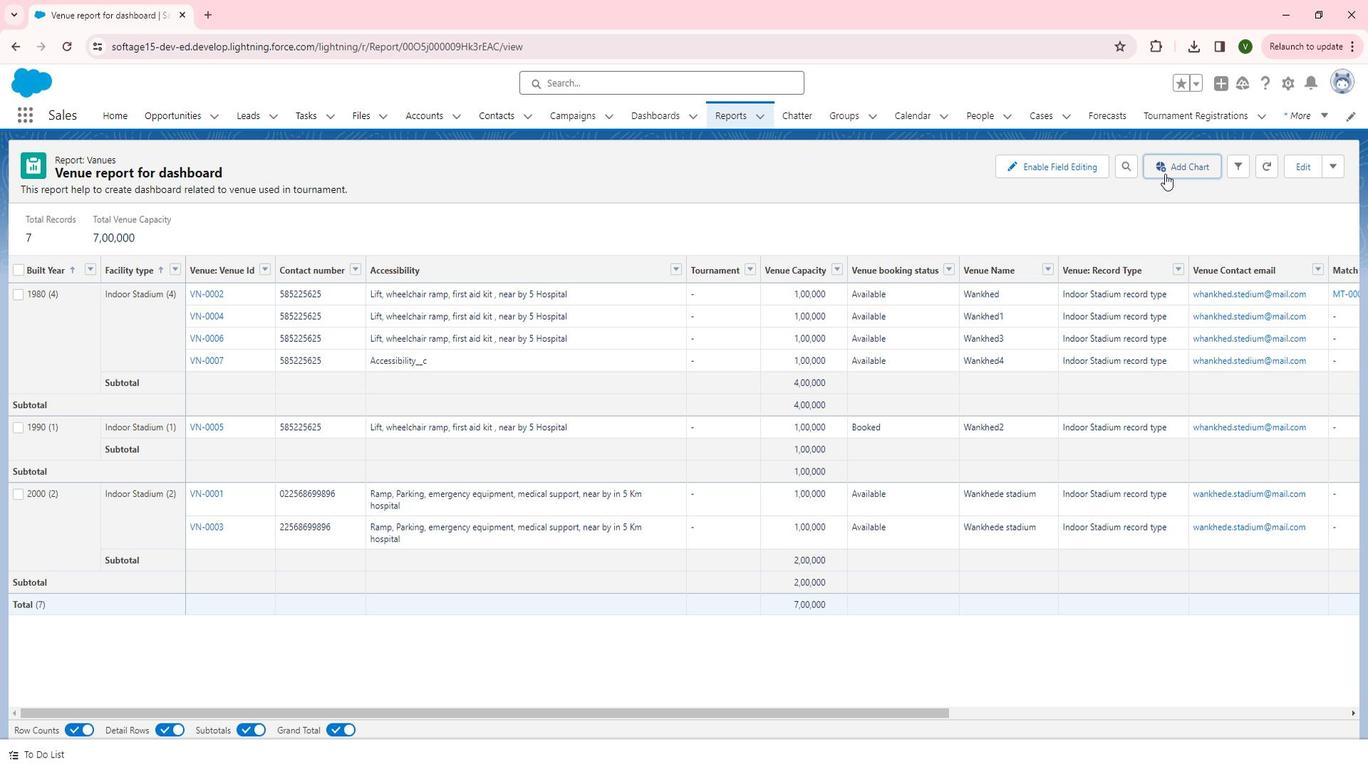 
Action: Mouse moved to (1347, 174)
Screenshot: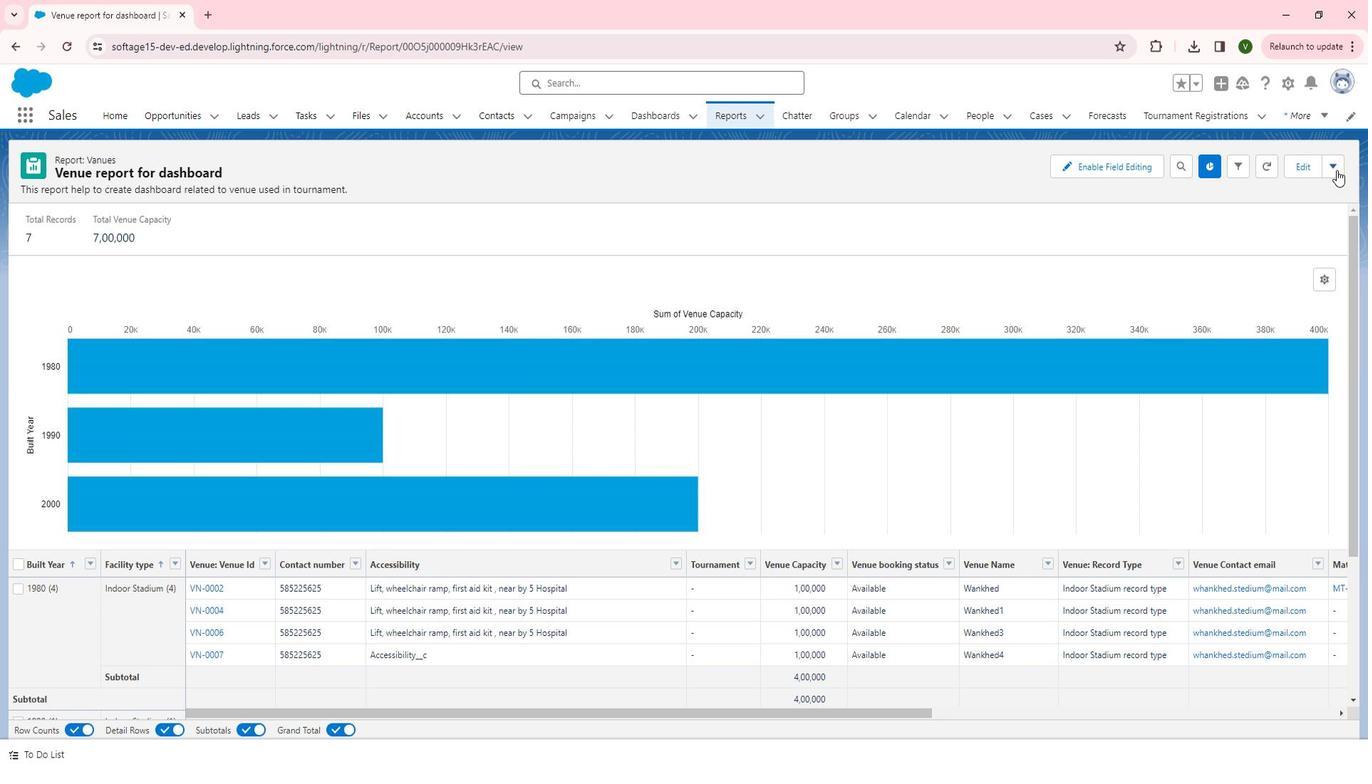 
Action: Mouse pressed left at (1347, 174)
Screenshot: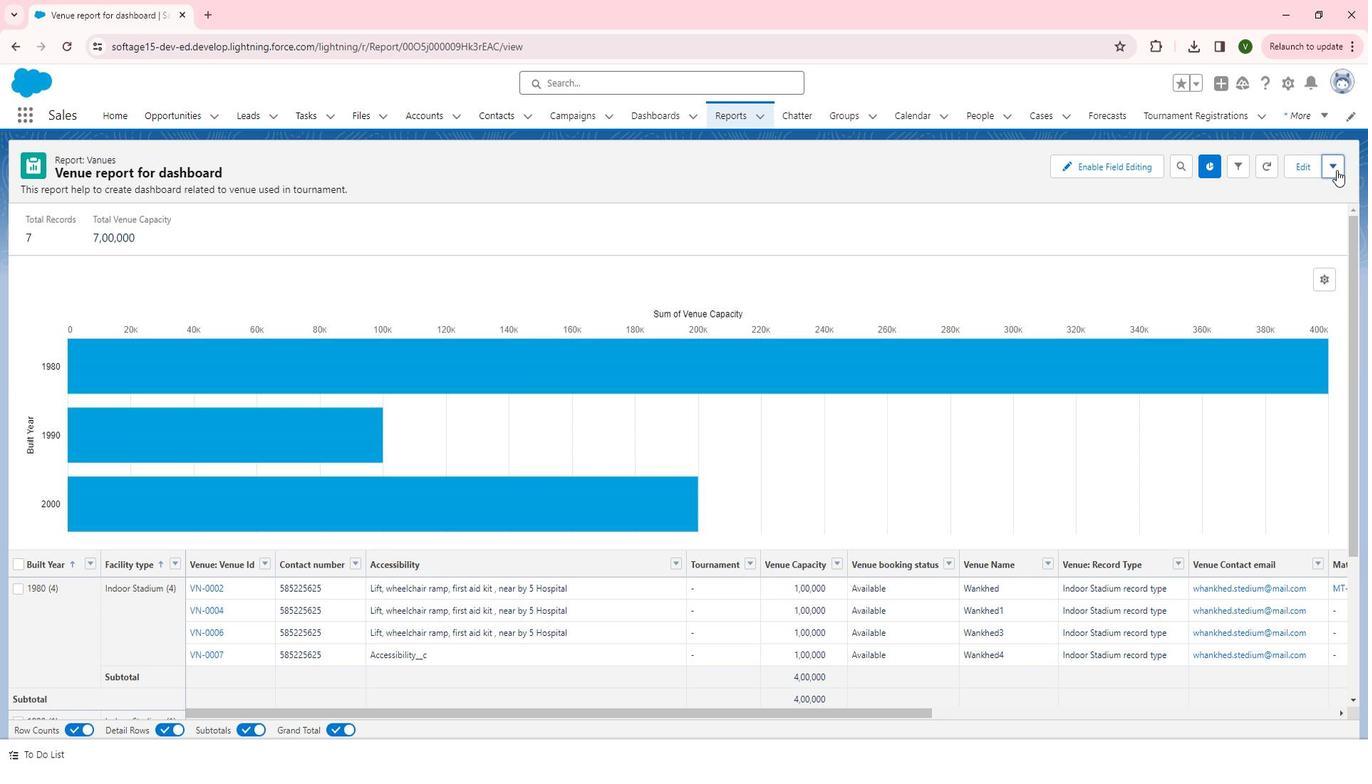 
Action: Mouse moved to (1308, 221)
Screenshot: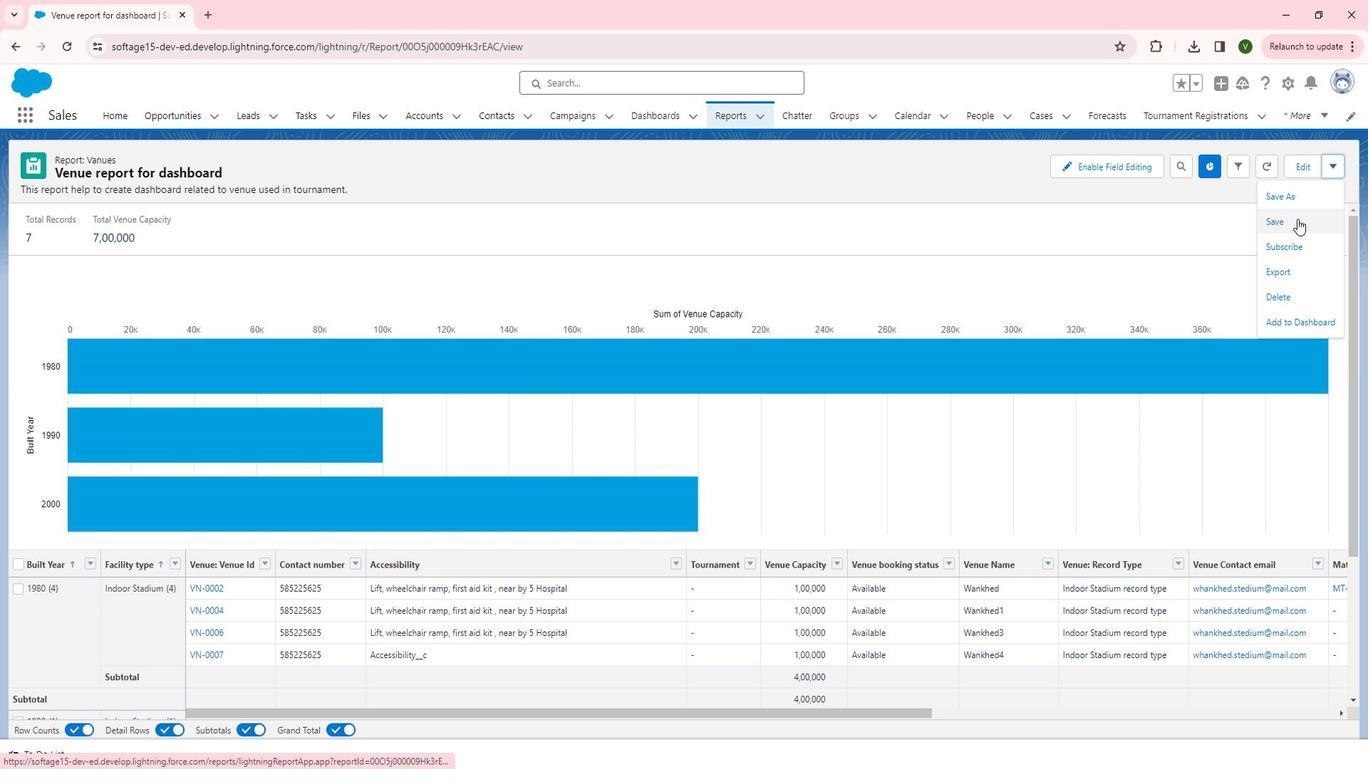 
Action: Mouse pressed left at (1308, 221)
Screenshot: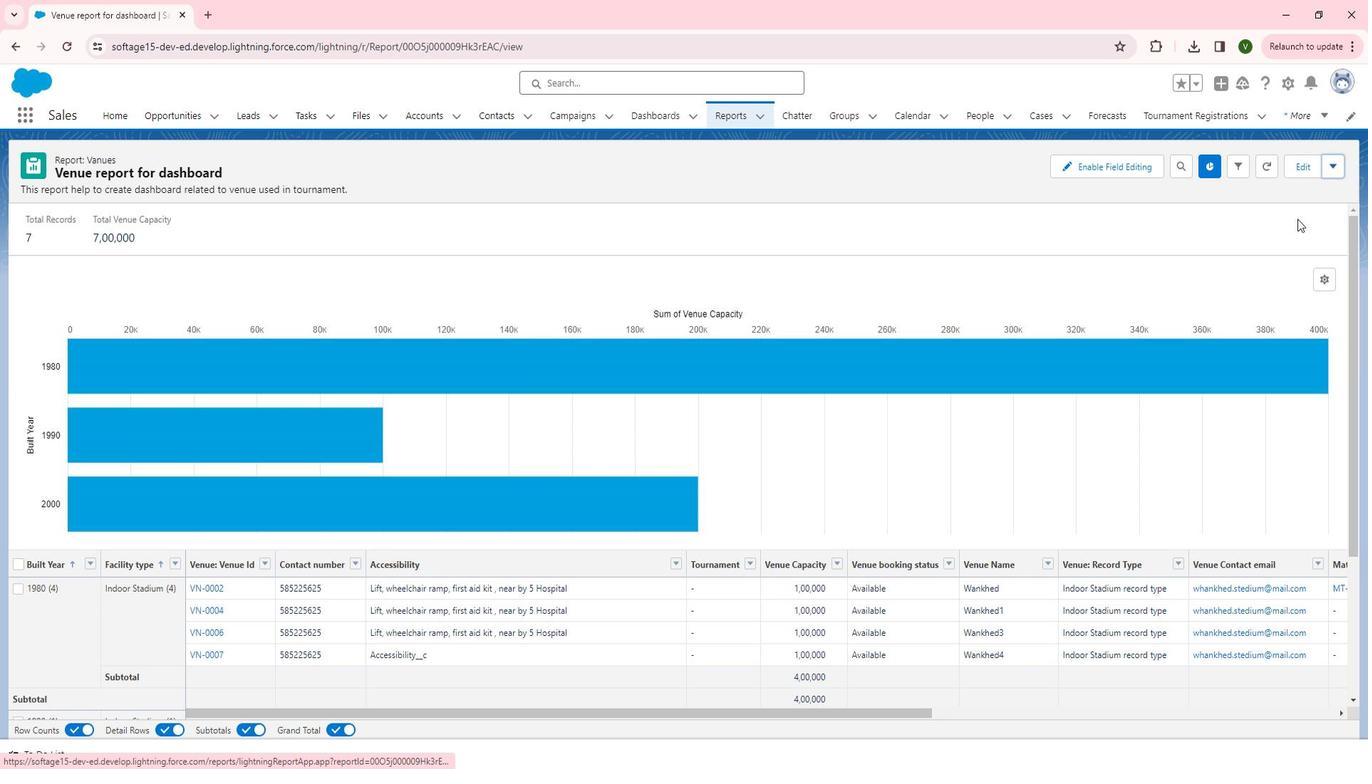 
Action: Mouse moved to (750, 119)
Screenshot: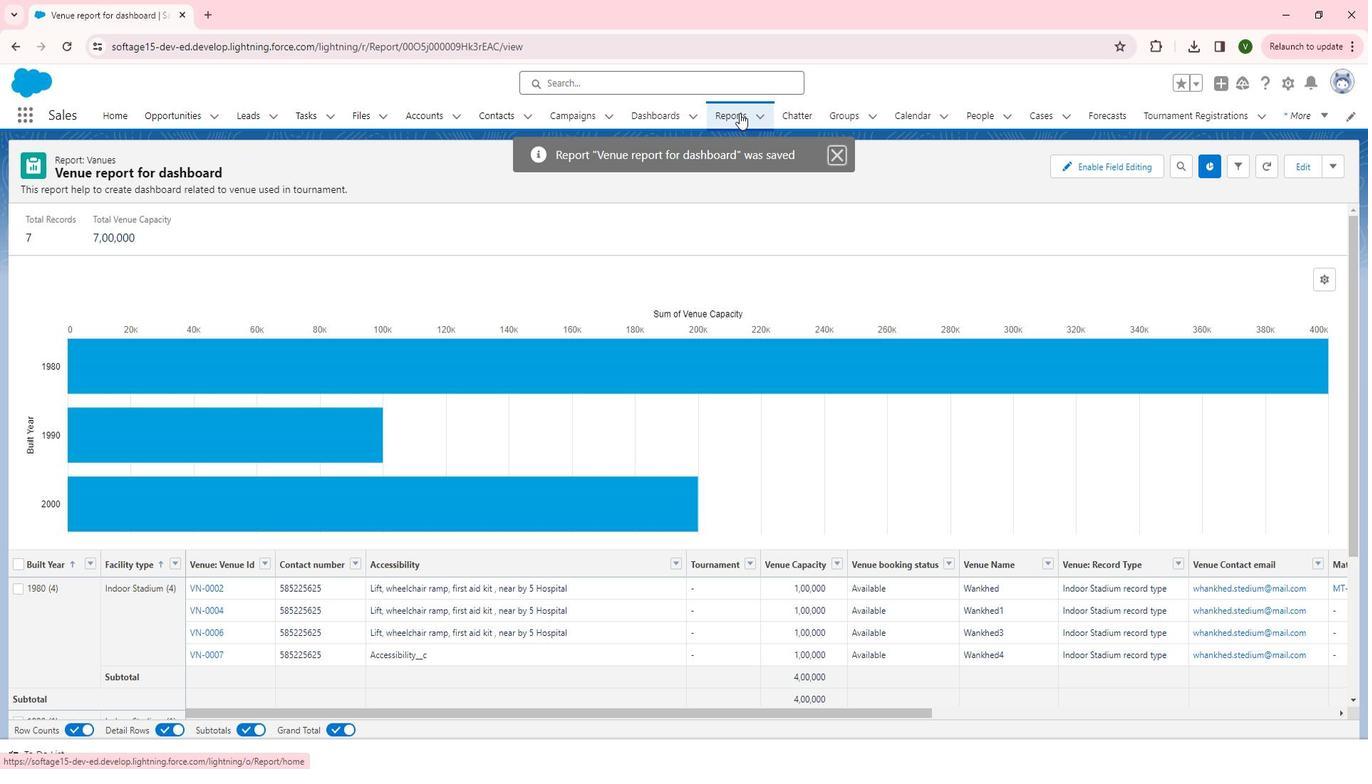 
Action: Mouse pressed left at (750, 119)
Screenshot: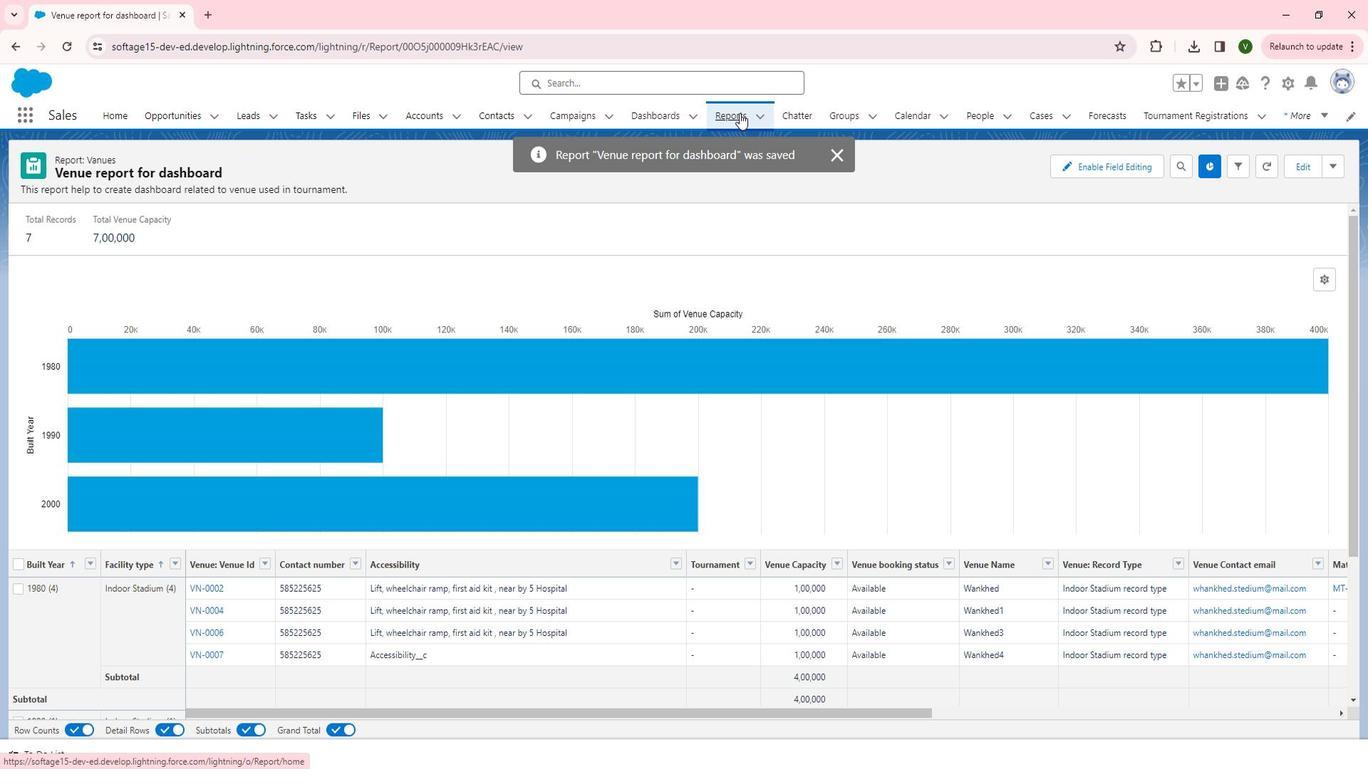 
Action: Mouse moved to (1225, 173)
Screenshot: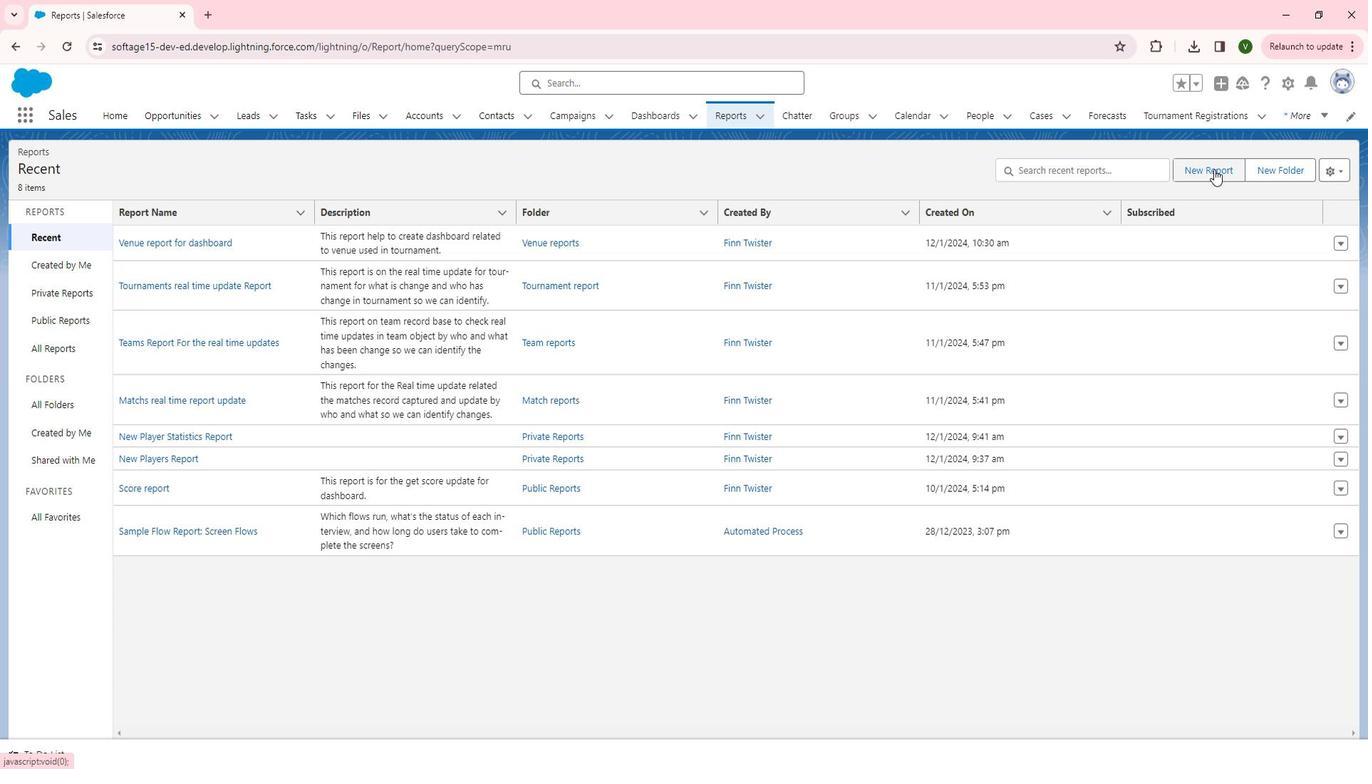 
Action: Mouse pressed left at (1225, 173)
Screenshot: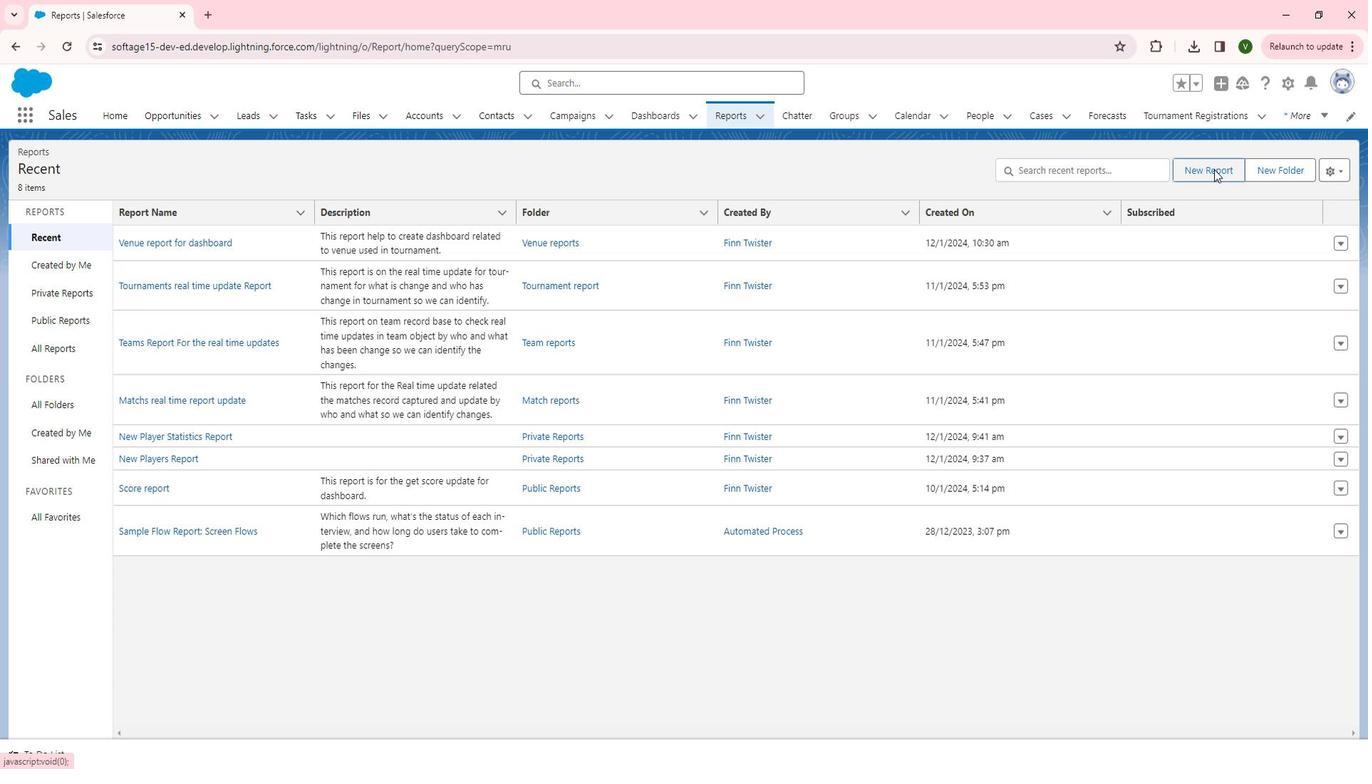 
Action: Mouse moved to (329, 287)
Screenshot: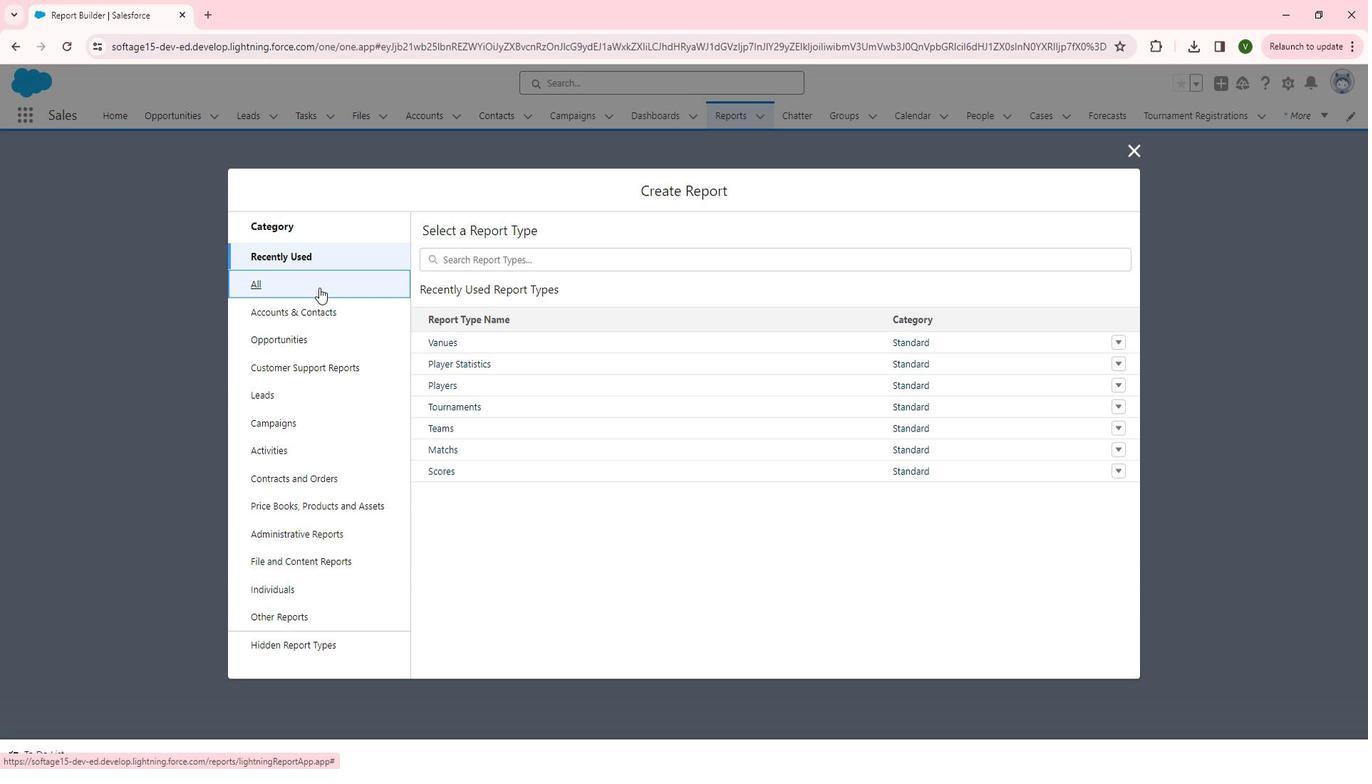 
Action: Mouse pressed left at (329, 287)
Screenshot: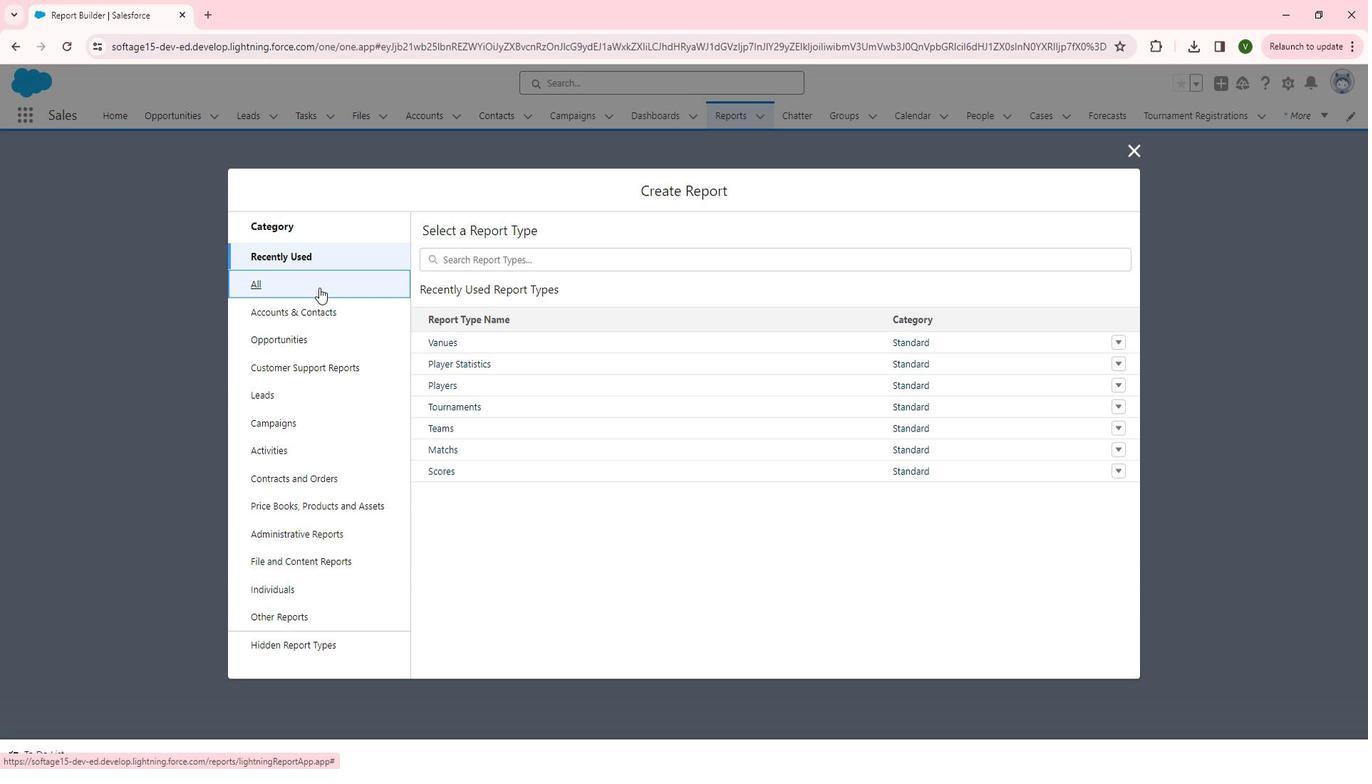 
Action: Mouse moved to (554, 414)
Screenshot: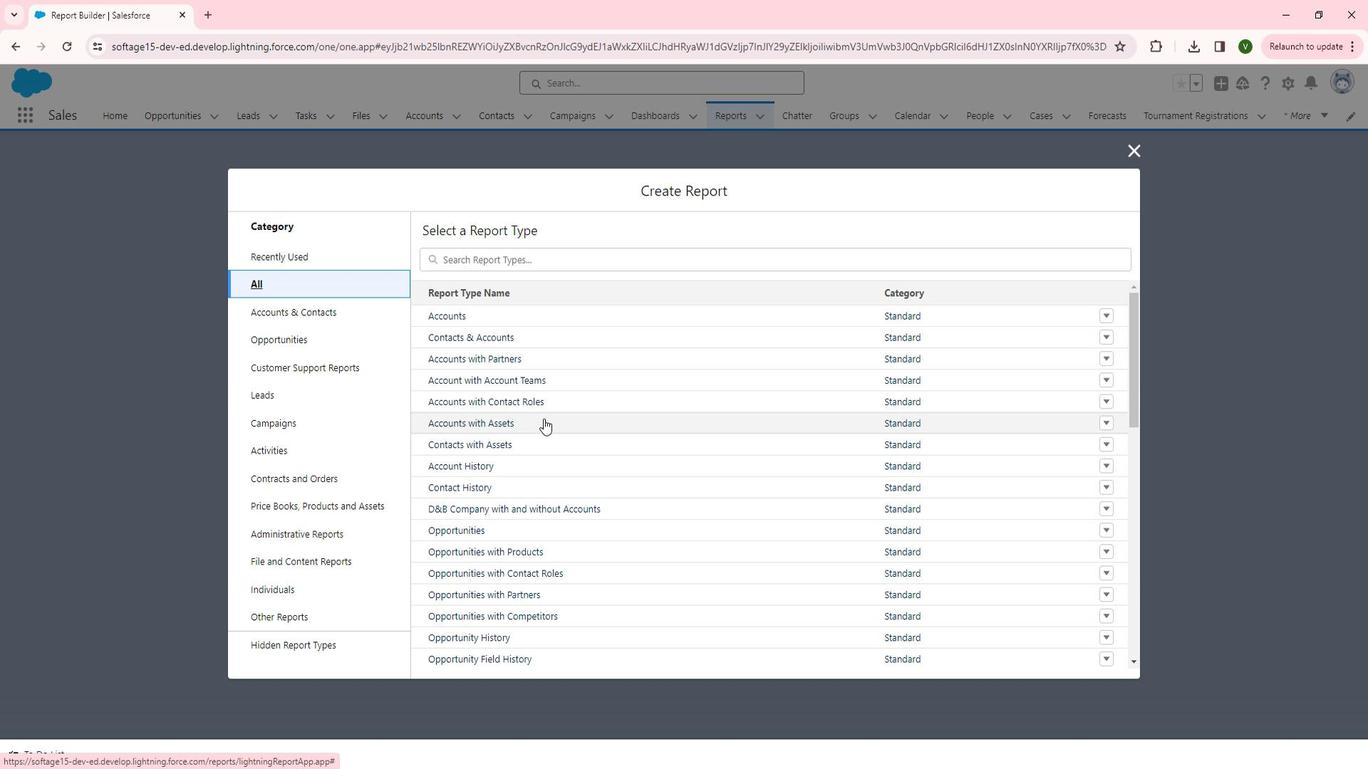 
Action: Mouse scrolled (554, 413) with delta (0, 0)
Screenshot: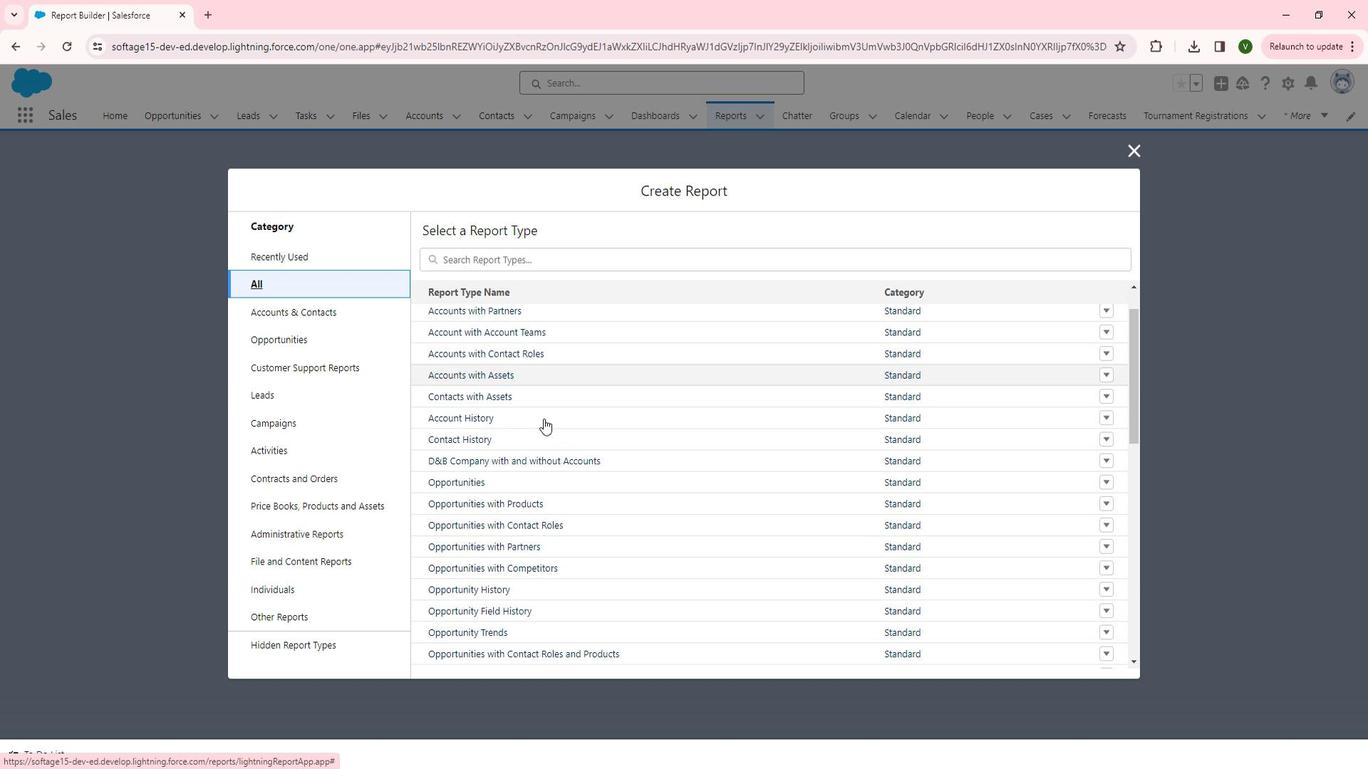 
Action: Mouse scrolled (554, 413) with delta (0, 0)
Screenshot: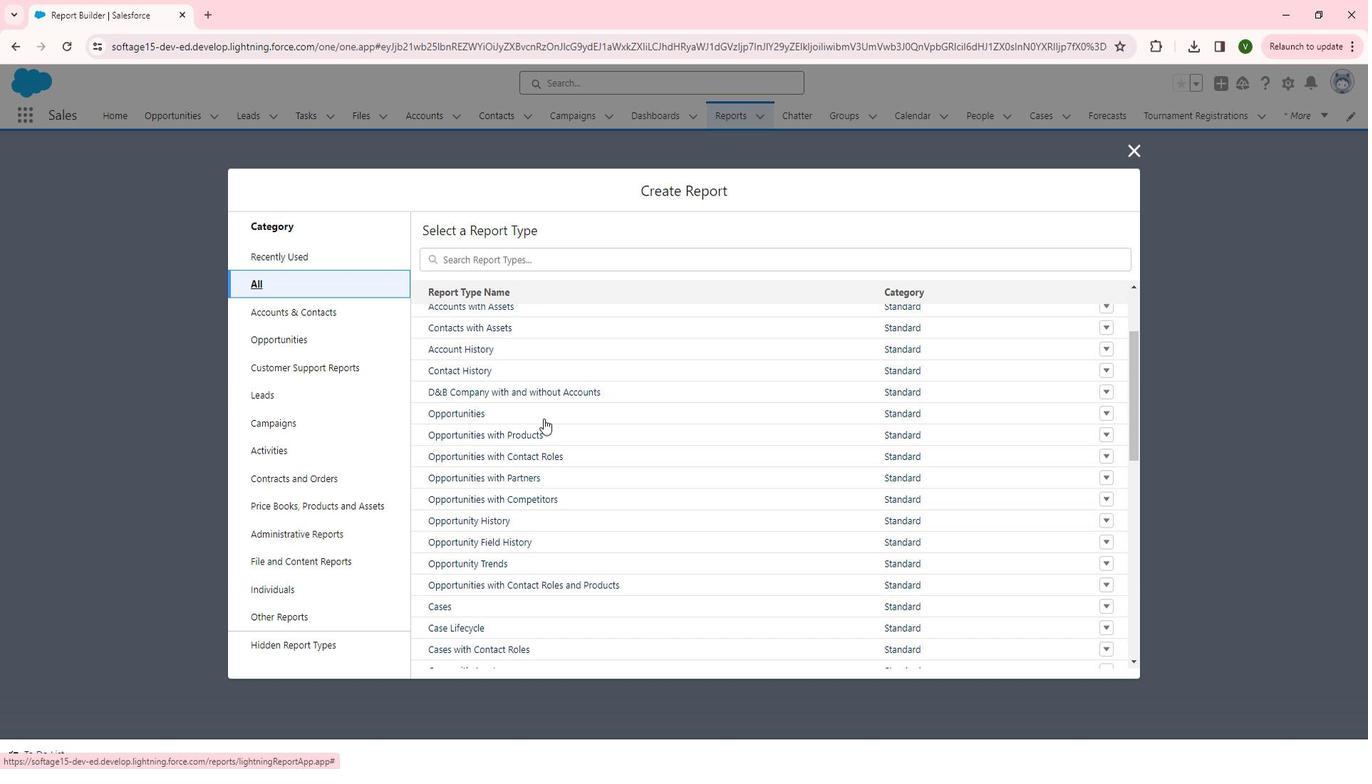 
Action: Mouse scrolled (554, 413) with delta (0, 0)
Screenshot: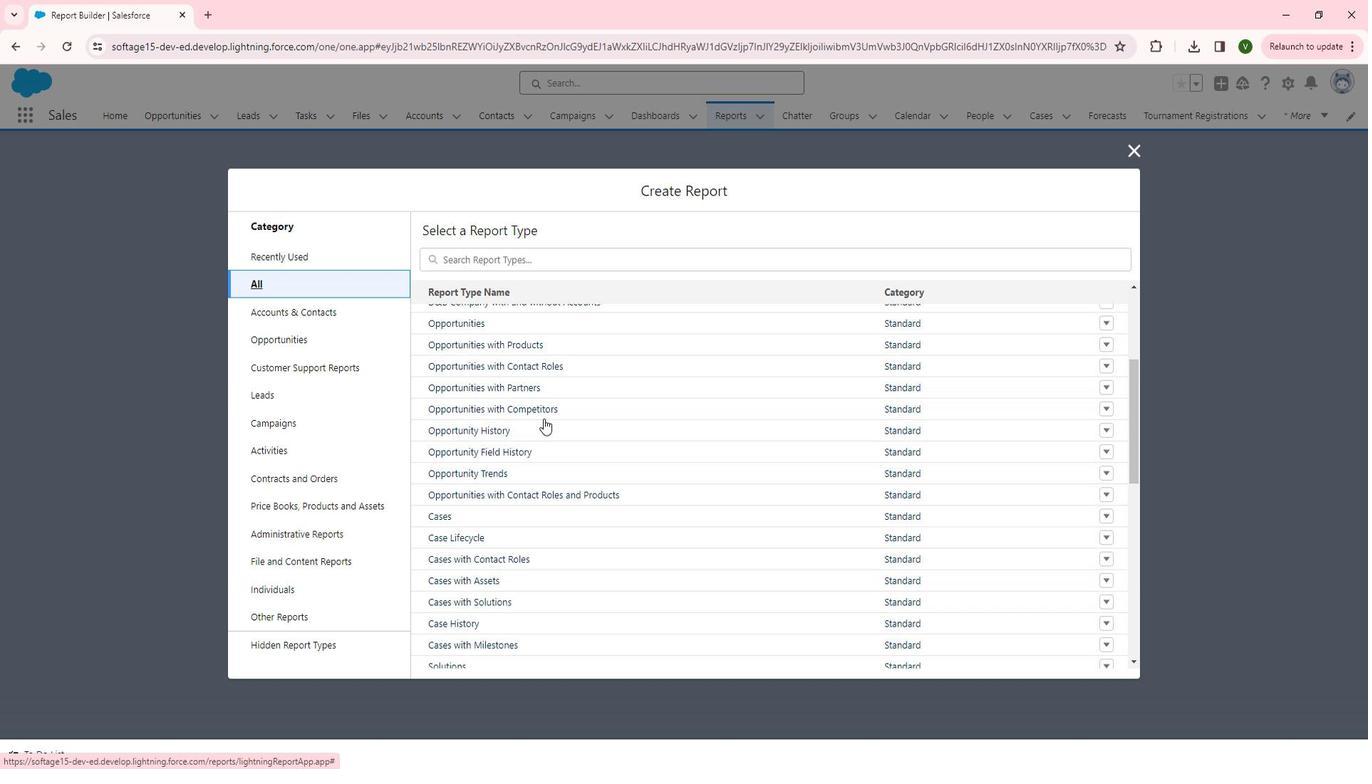 
Action: Mouse scrolled (554, 413) with delta (0, 0)
Screenshot: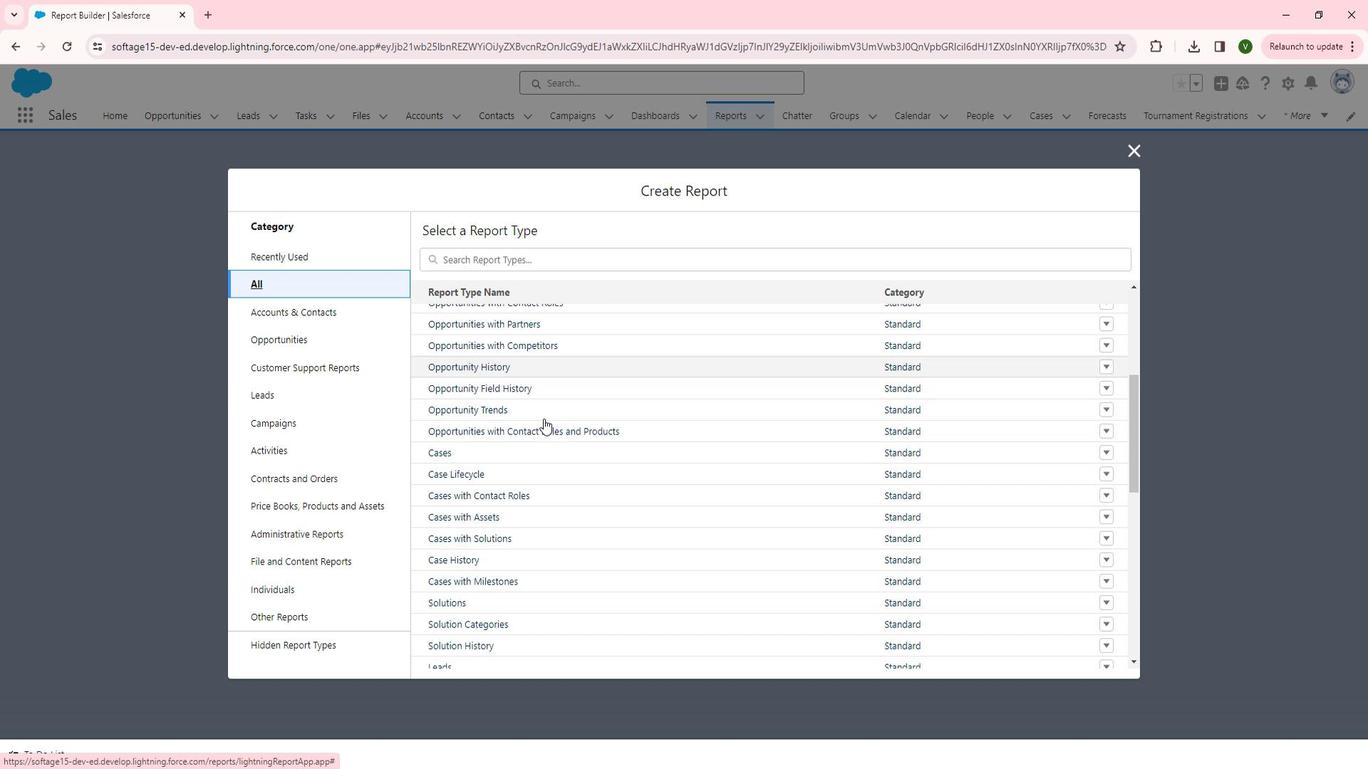 
Action: Mouse scrolled (554, 413) with delta (0, 0)
Screenshot: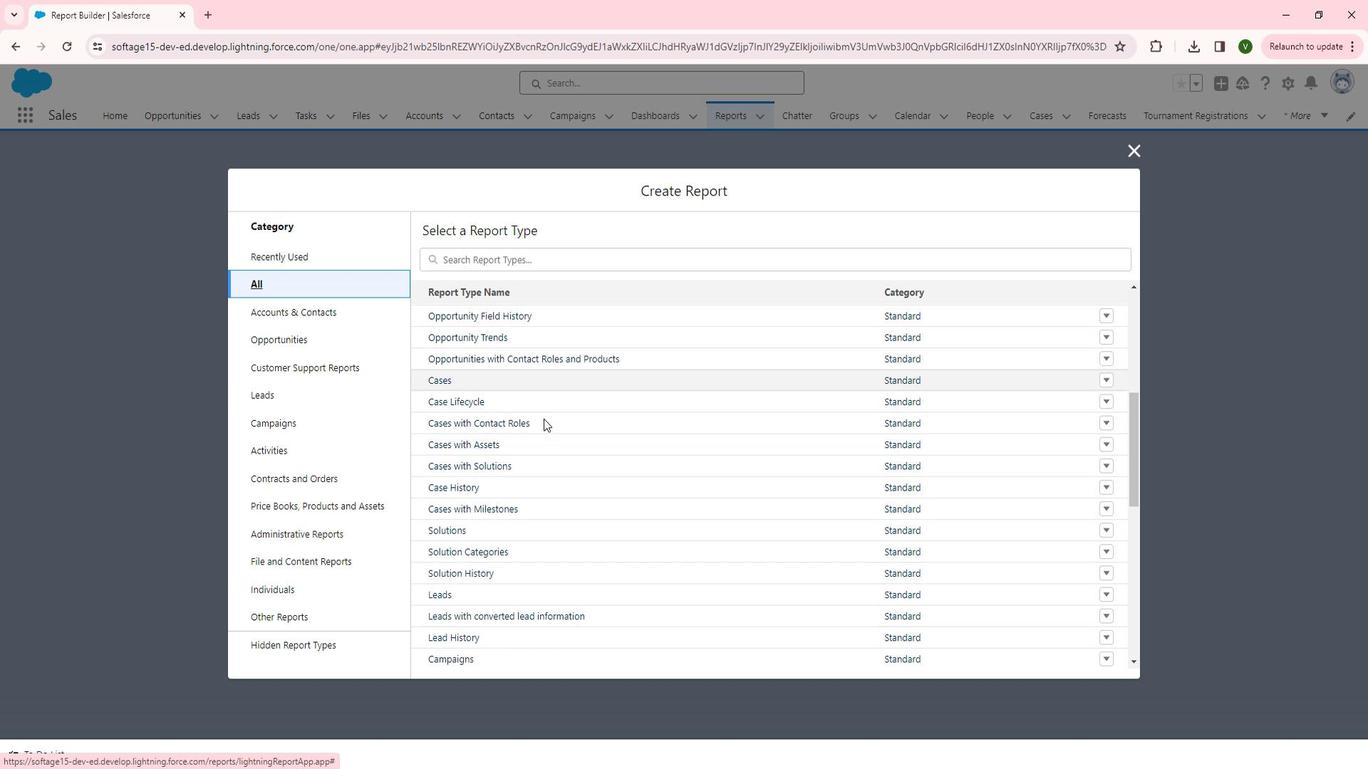 
Action: Mouse scrolled (554, 413) with delta (0, 0)
Screenshot: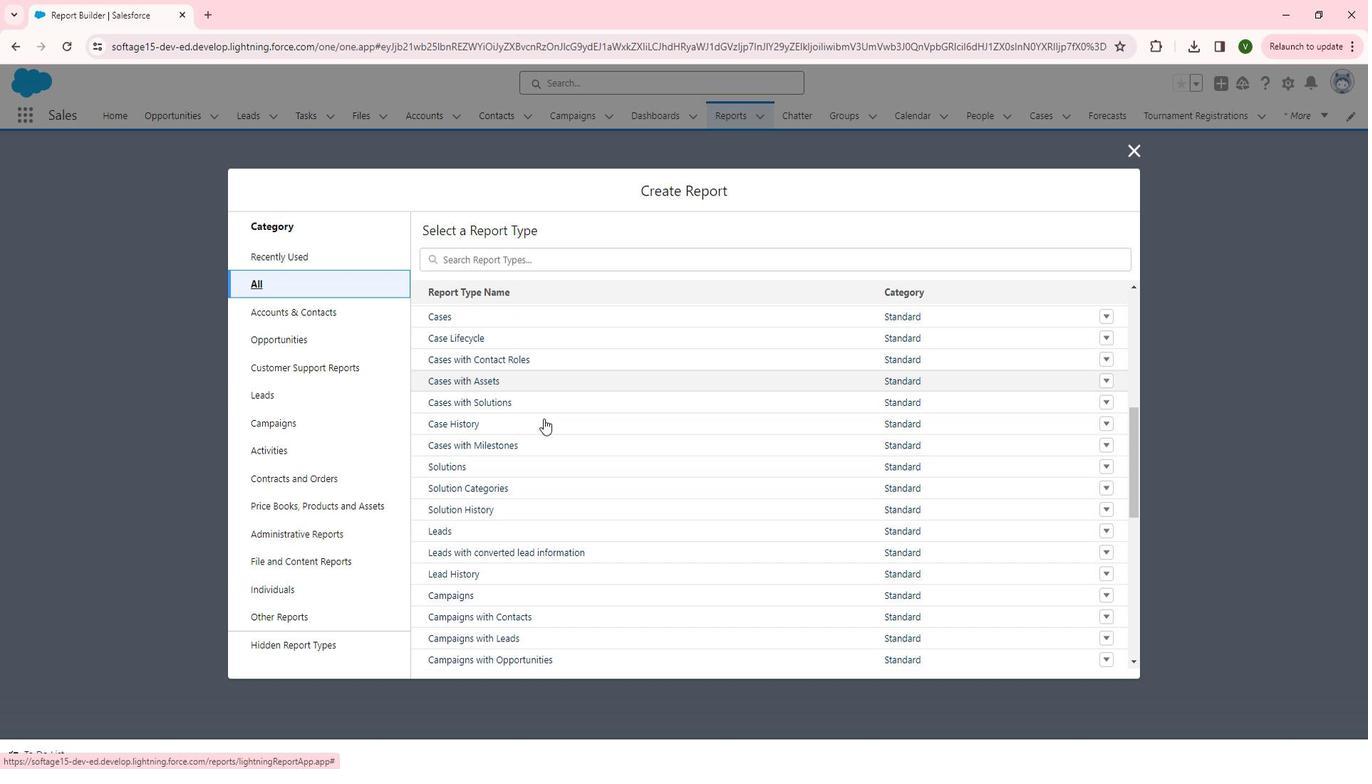 
Action: Mouse scrolled (554, 413) with delta (0, 0)
Screenshot: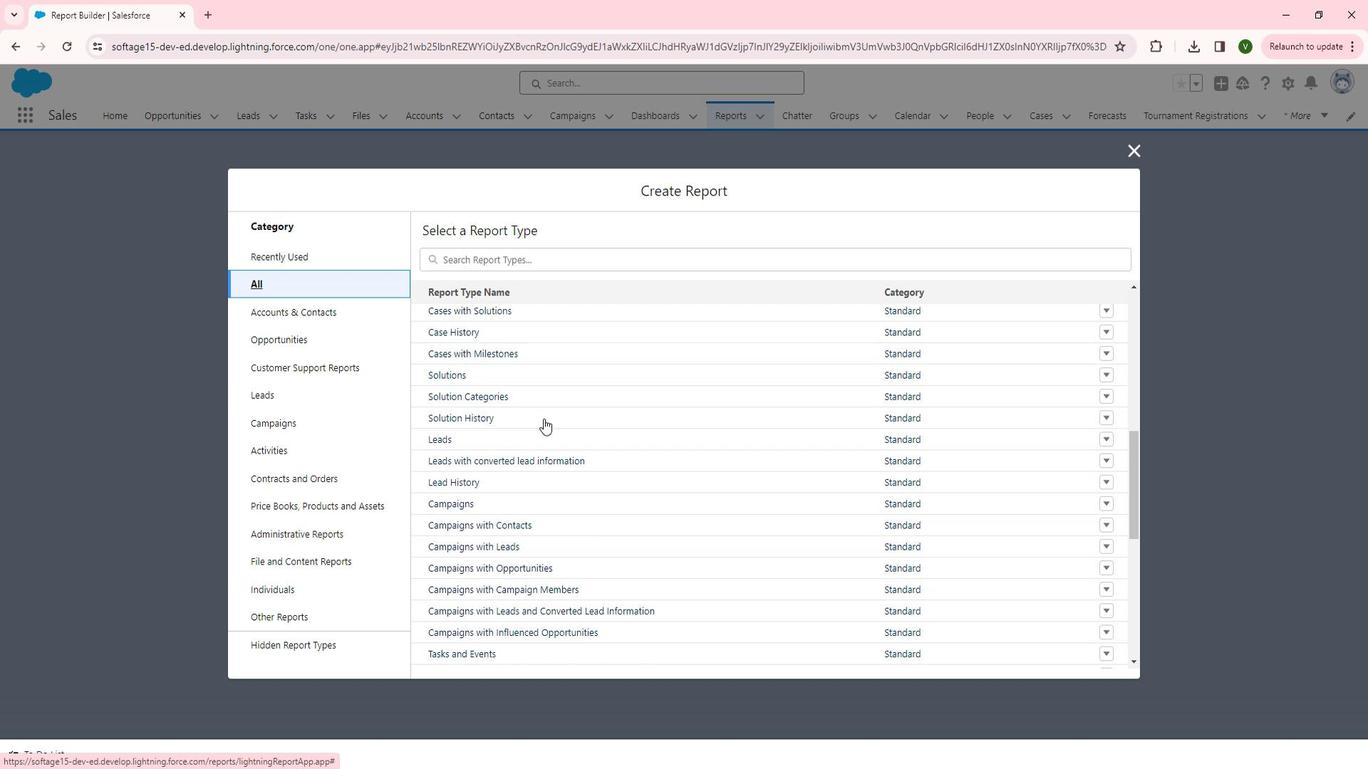 
Action: Mouse scrolled (554, 413) with delta (0, 0)
Screenshot: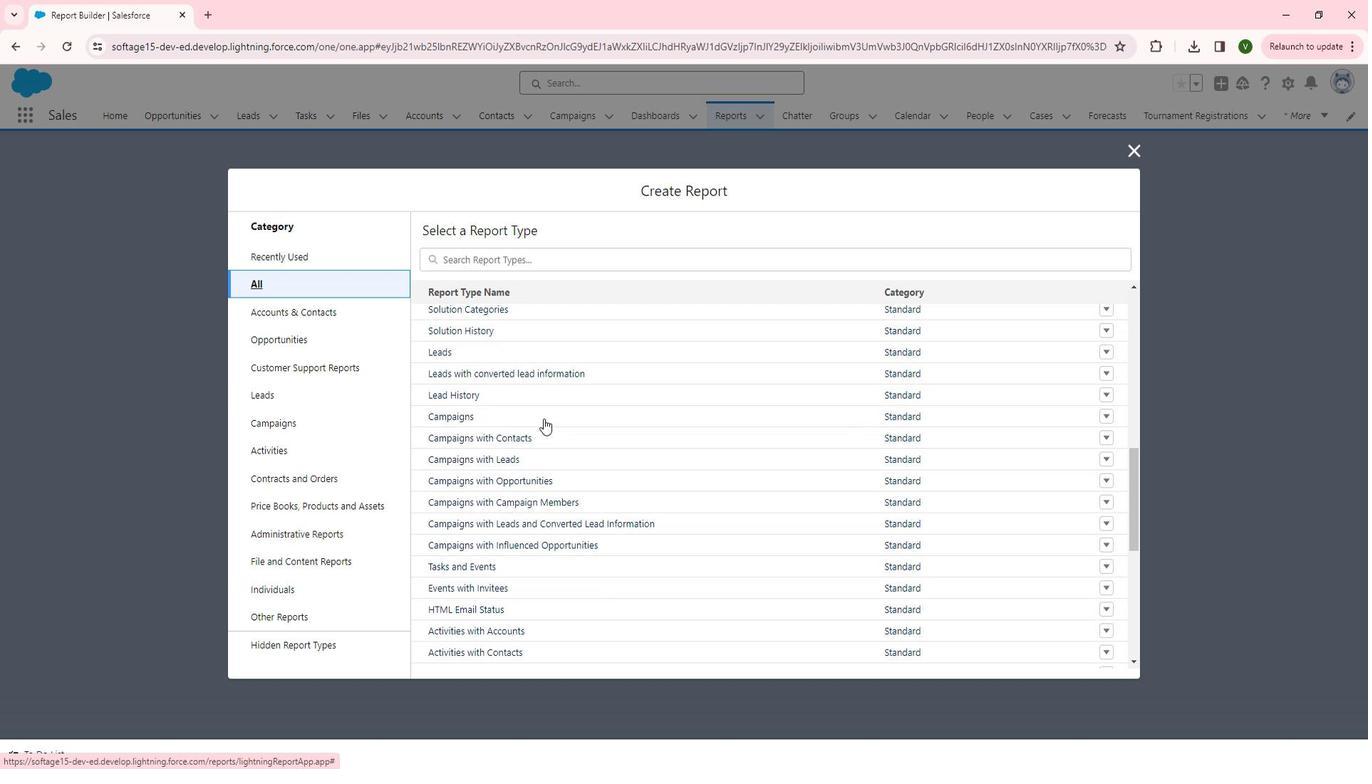 
Action: Mouse scrolled (554, 413) with delta (0, 0)
Screenshot: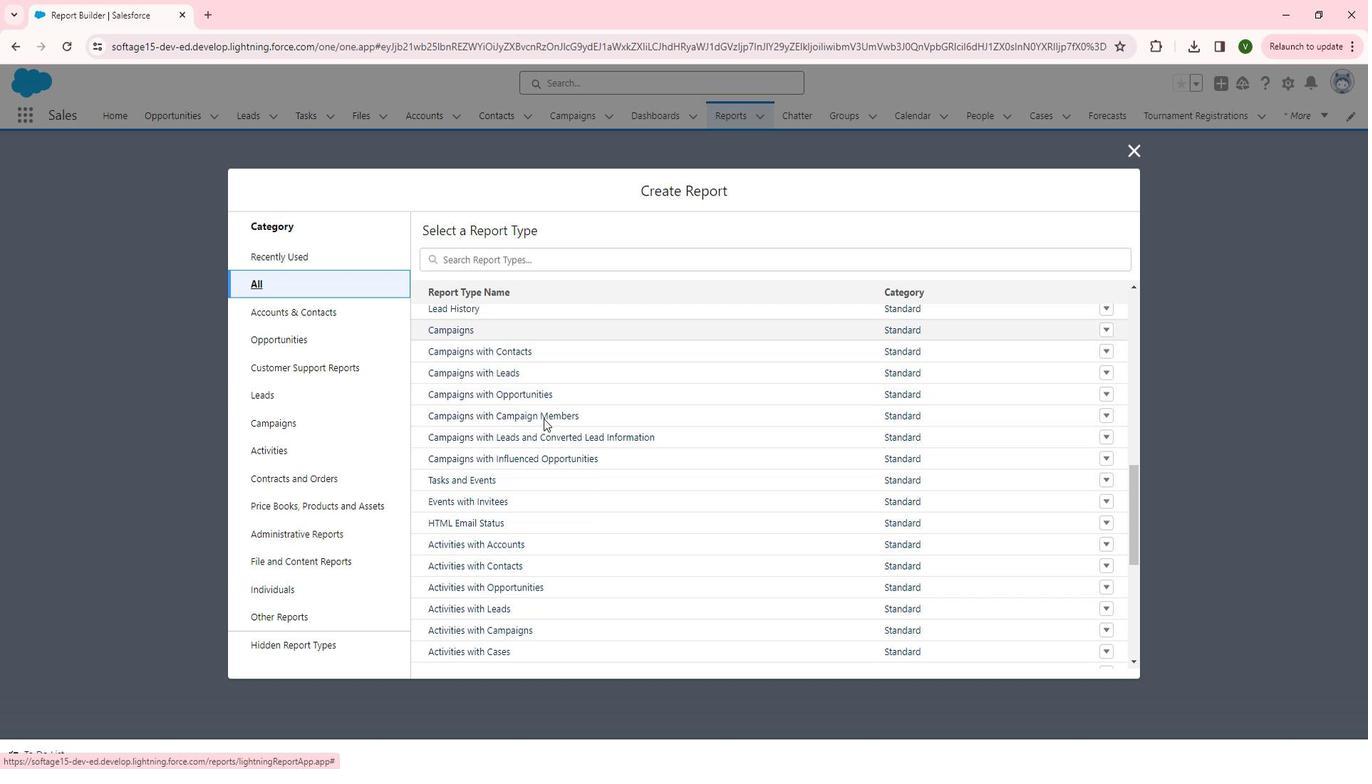 
Action: Mouse scrolled (554, 413) with delta (0, 0)
Screenshot: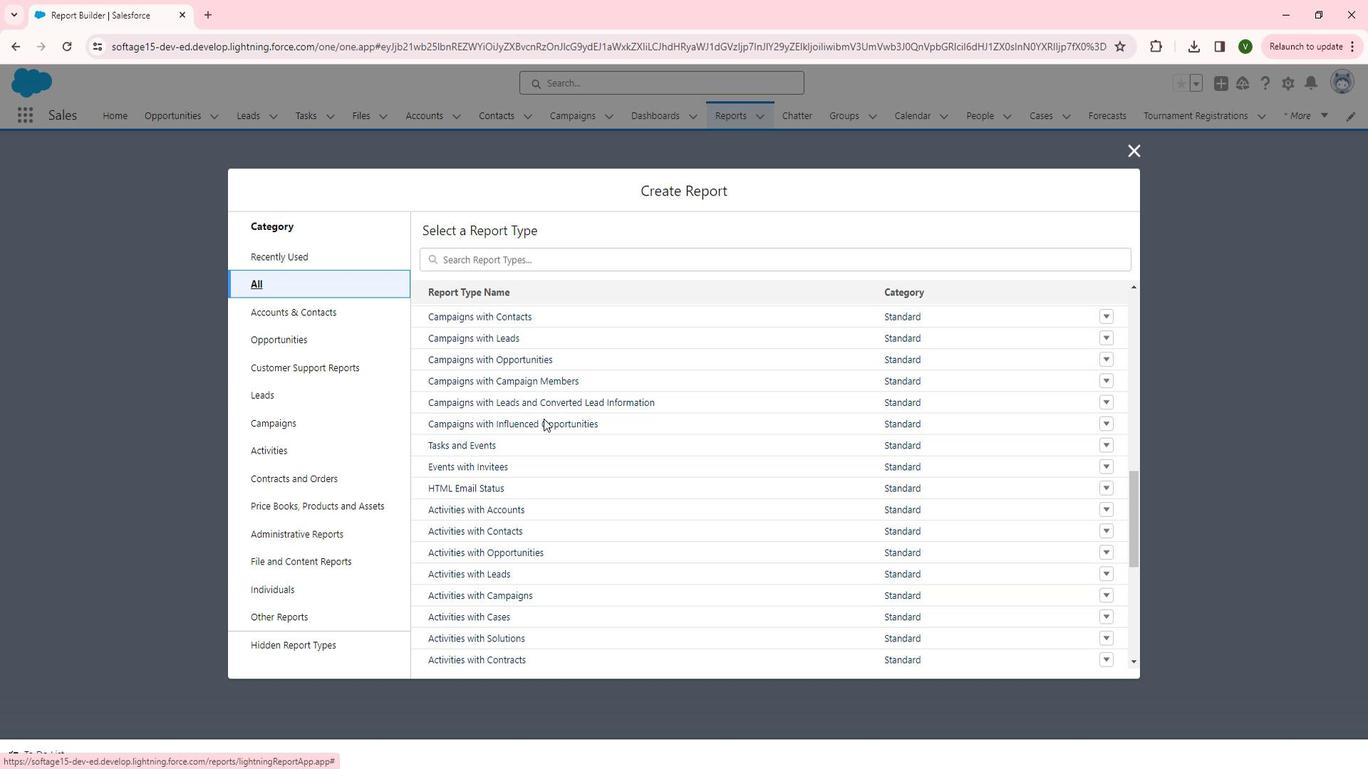 
Action: Mouse scrolled (554, 413) with delta (0, 0)
Screenshot: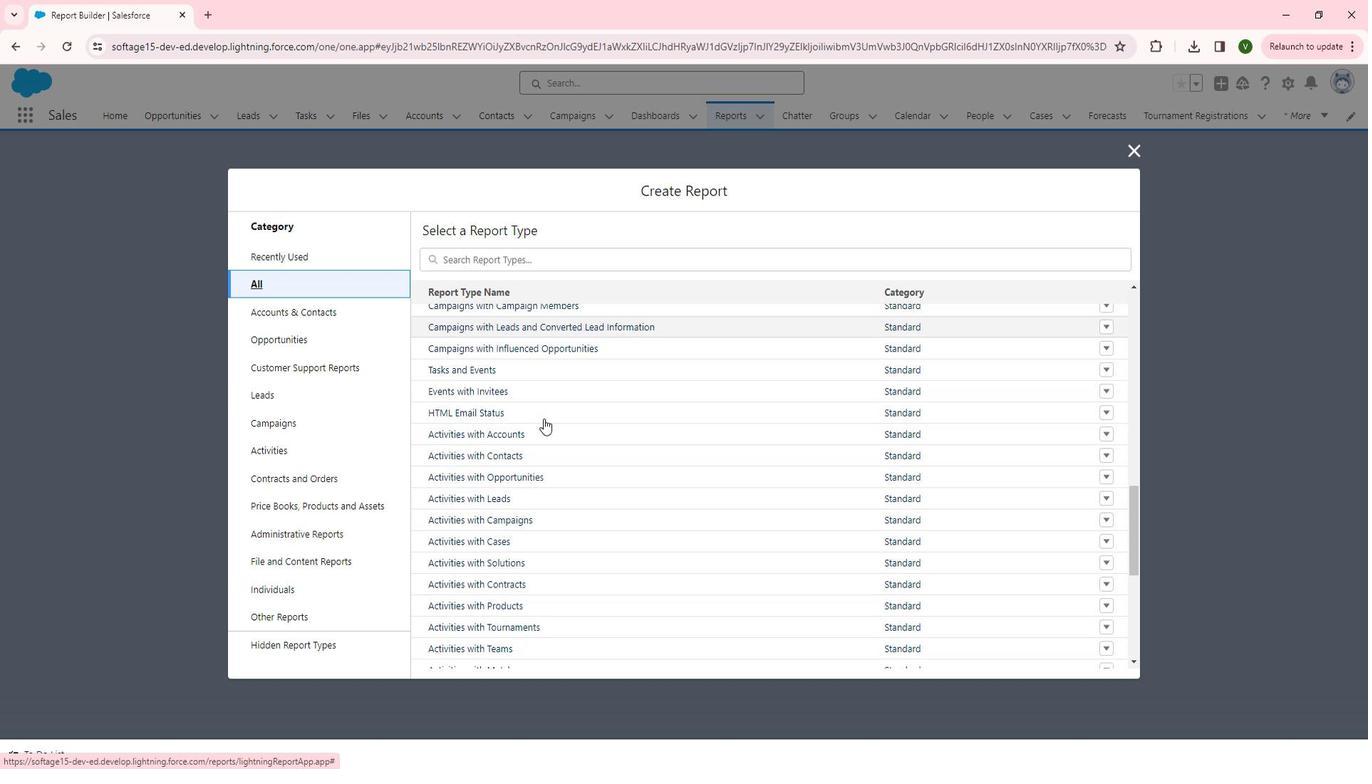 
Action: Mouse scrolled (554, 413) with delta (0, 0)
Screenshot: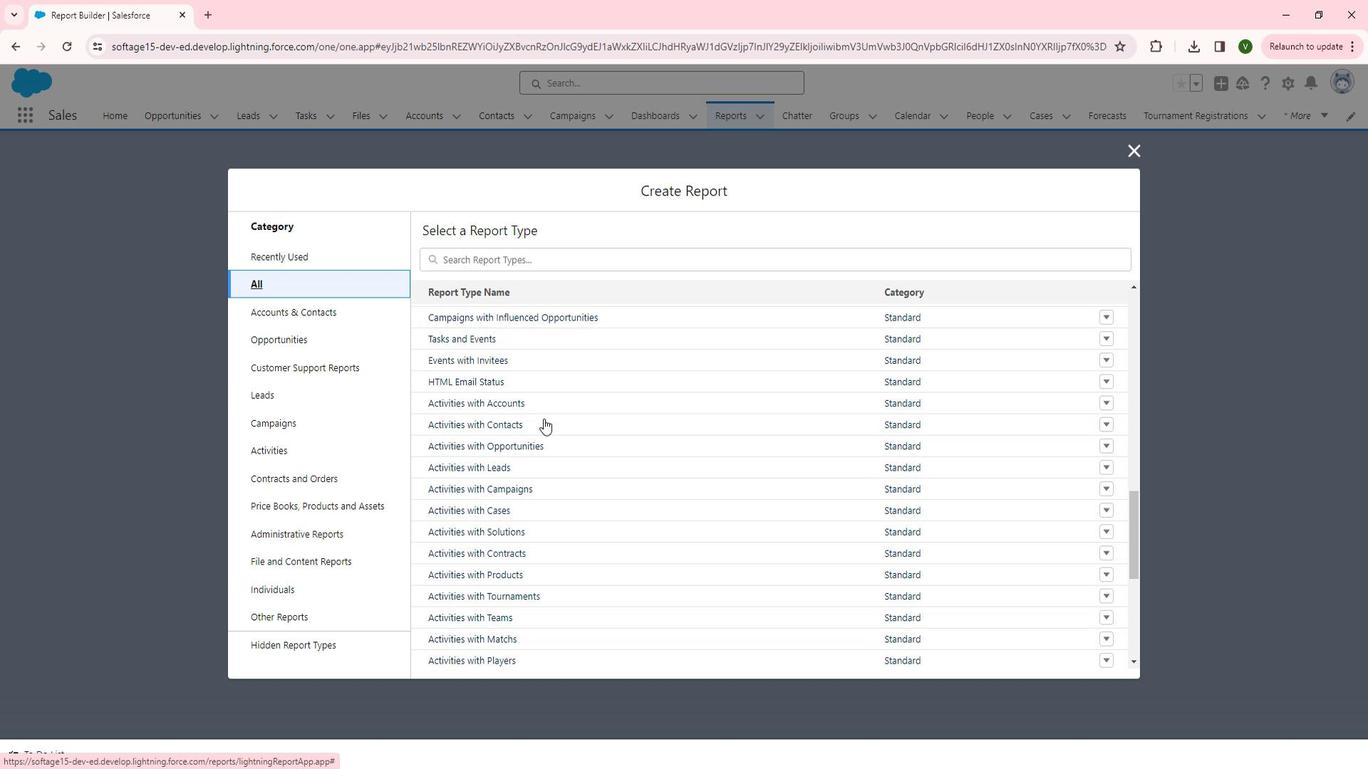 
Action: Mouse scrolled (554, 413) with delta (0, 0)
Screenshot: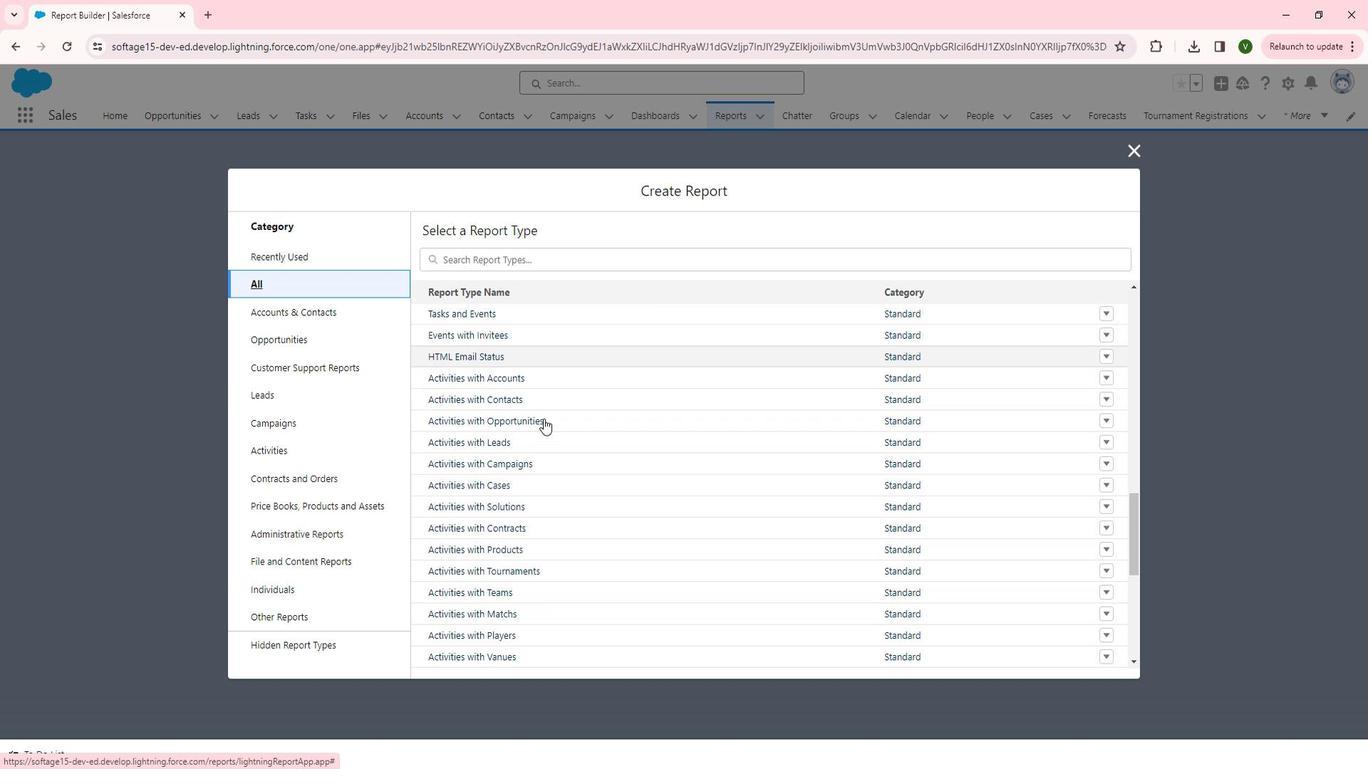 
Action: Mouse scrolled (554, 413) with delta (0, 0)
Screenshot: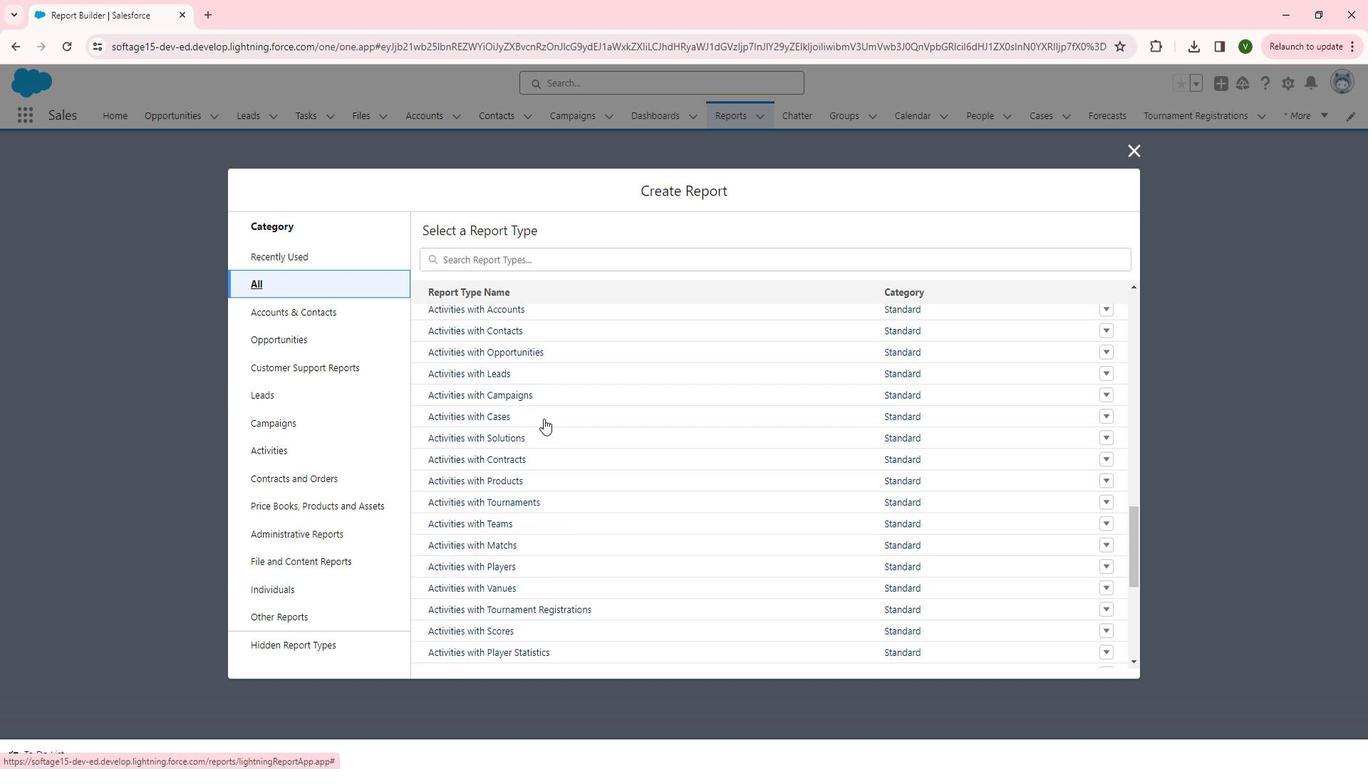 
Action: Mouse scrolled (554, 413) with delta (0, 0)
Screenshot: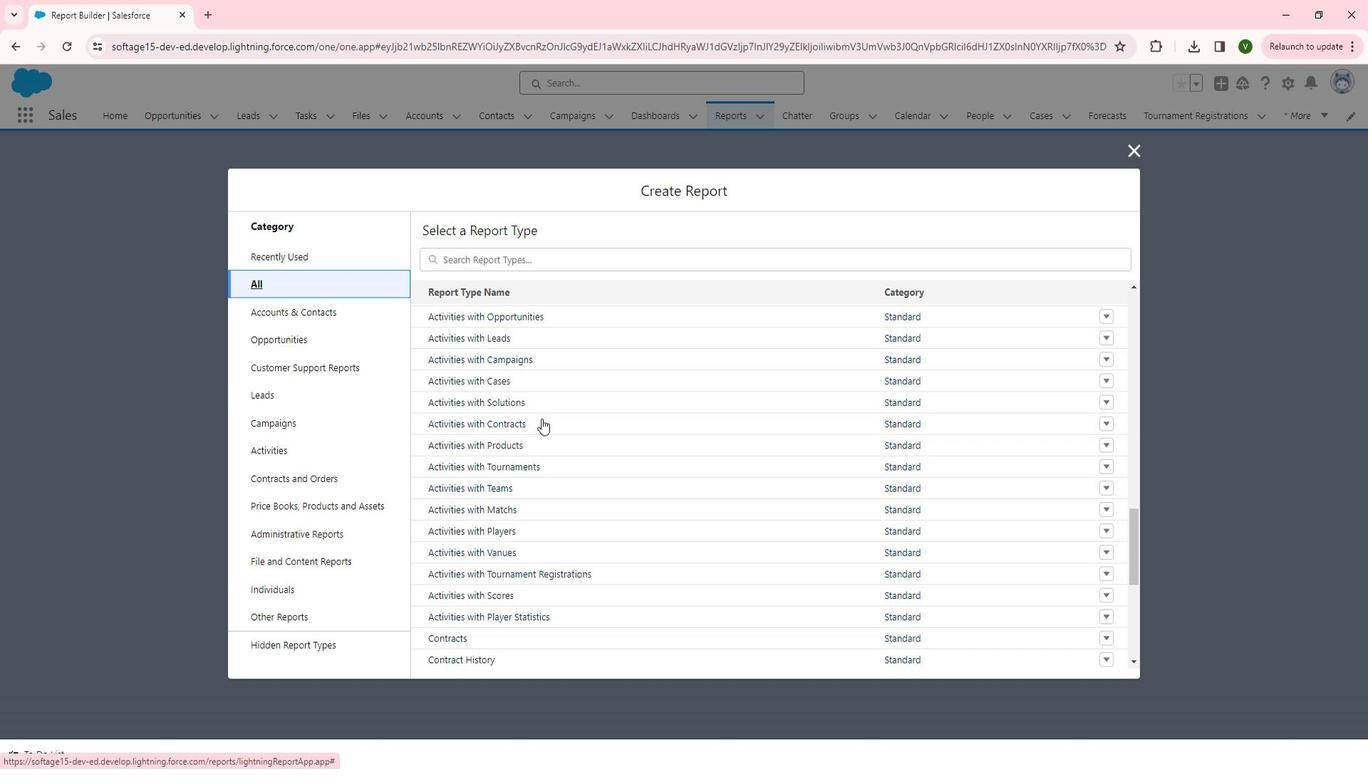 
Action: Mouse moved to (547, 414)
Screenshot: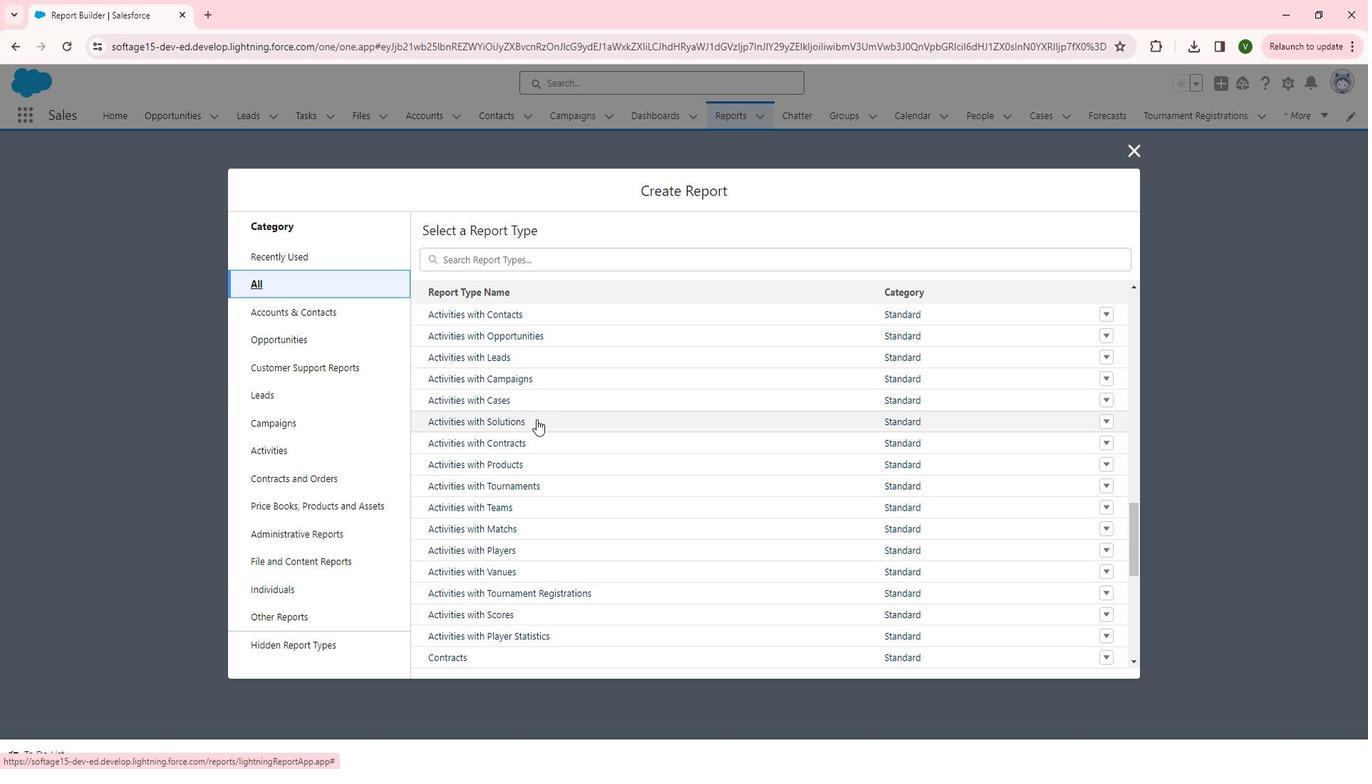 
Action: Mouse scrolled (547, 414) with delta (0, 0)
Screenshot: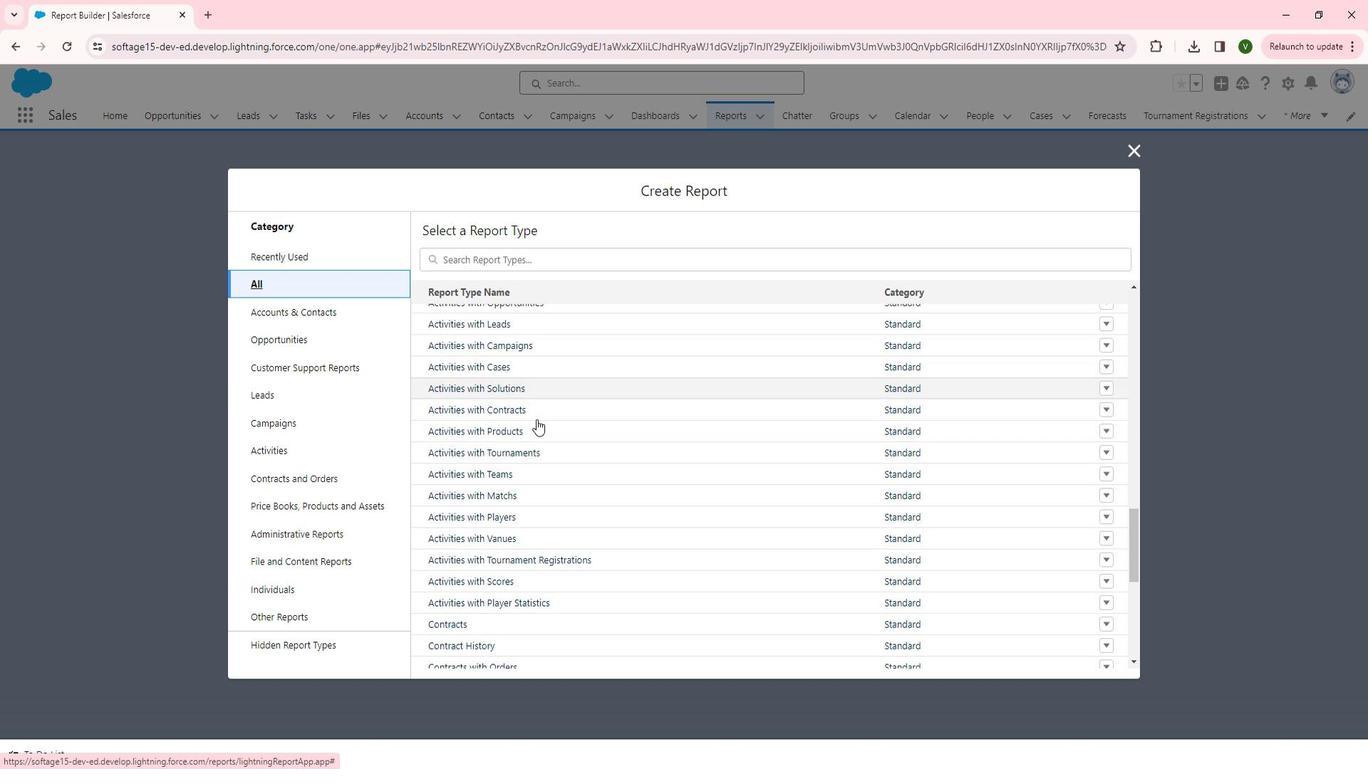 
Action: Mouse scrolled (547, 414) with delta (0, 0)
Screenshot: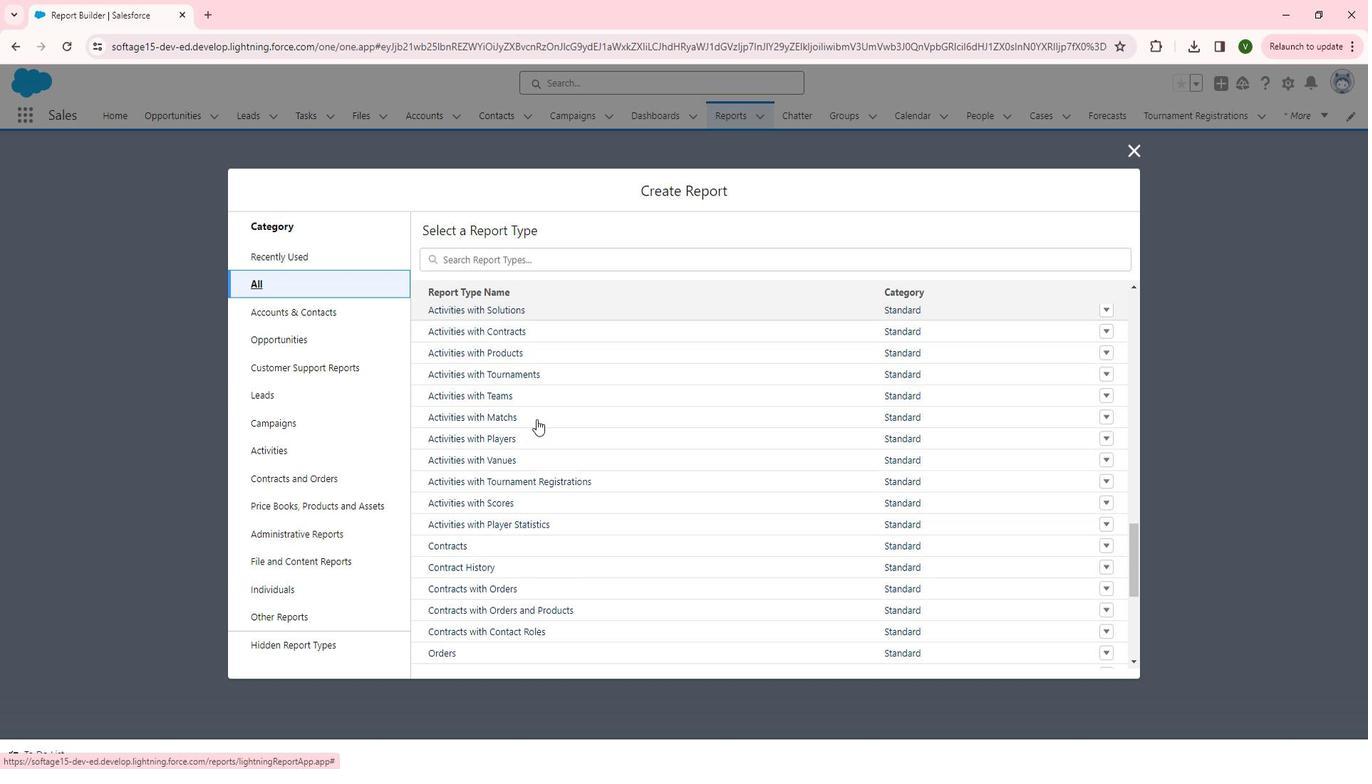 
Action: Mouse scrolled (547, 414) with delta (0, 0)
